 Task: Create new vendor bill with Date Opened: 13-Apr-23, Select Vendor: Viking Equipment Finance, Terms: Net 7. Make bill entry for item-1 with Date: 13-Apr-23, Description: Telephone Box, Expense Account: Equipment Rental, Quantity: 2, Unit Price: 45, Sales Tax: Y, Sales Tax Included: Y, Tax Table: Sales Tax. Post Bill with Post Date: 13-Apr-23, Post to Accounts: Liabilities:Accounts Payble. Pay / Process Payment with Transaction Date: 19-Apr-23, Amount: 90, Transfer Account: Checking Account. Go to 'Print Bill'. Save a pdf copy of the bill.
Action: Mouse moved to (162, 18)
Screenshot: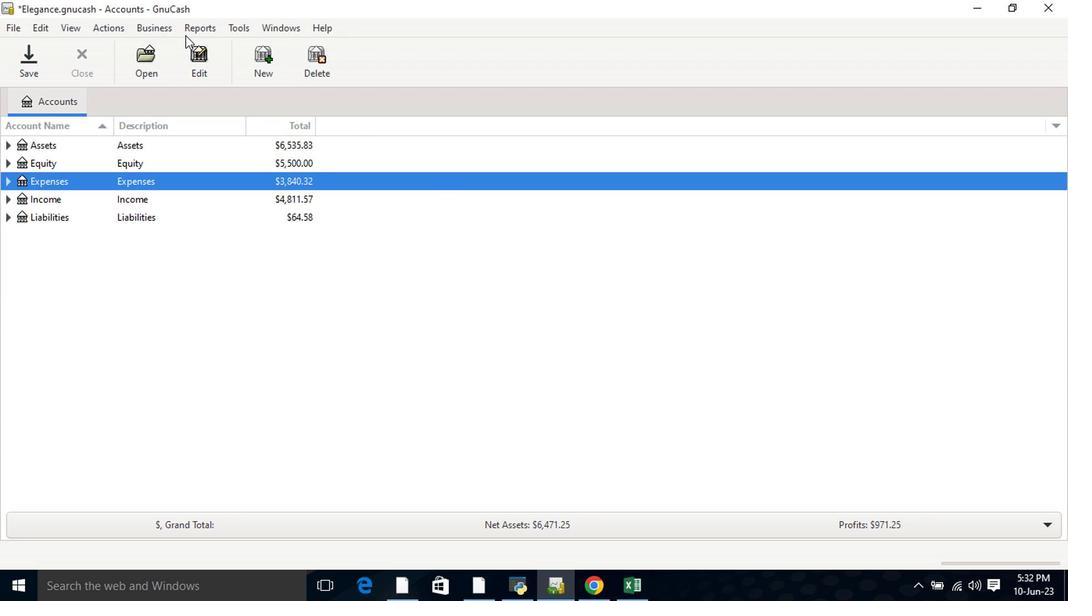 
Action: Mouse pressed left at (162, 18)
Screenshot: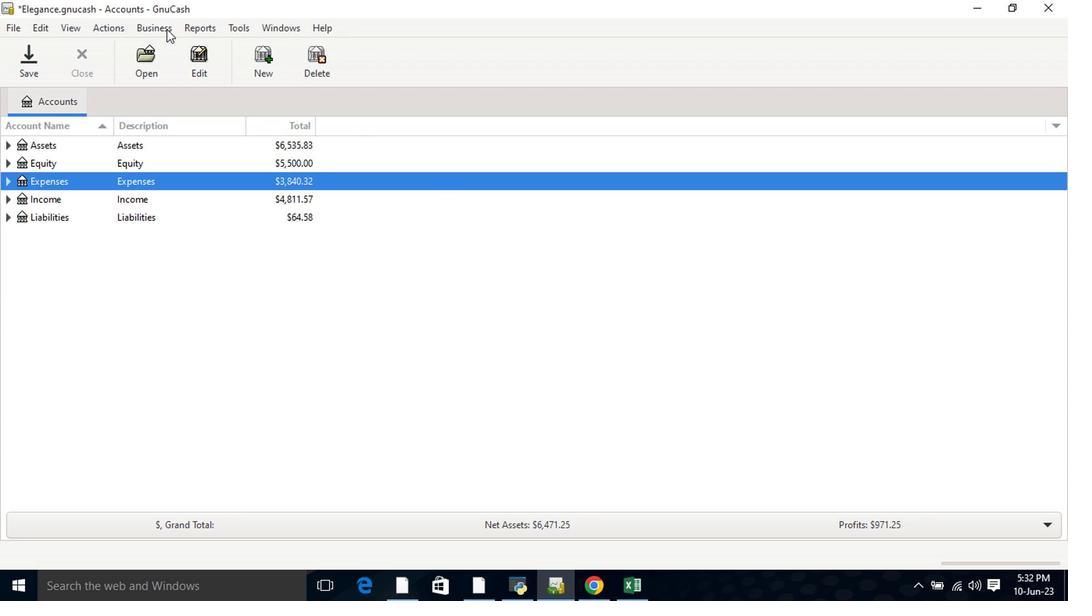 
Action: Mouse moved to (166, 53)
Screenshot: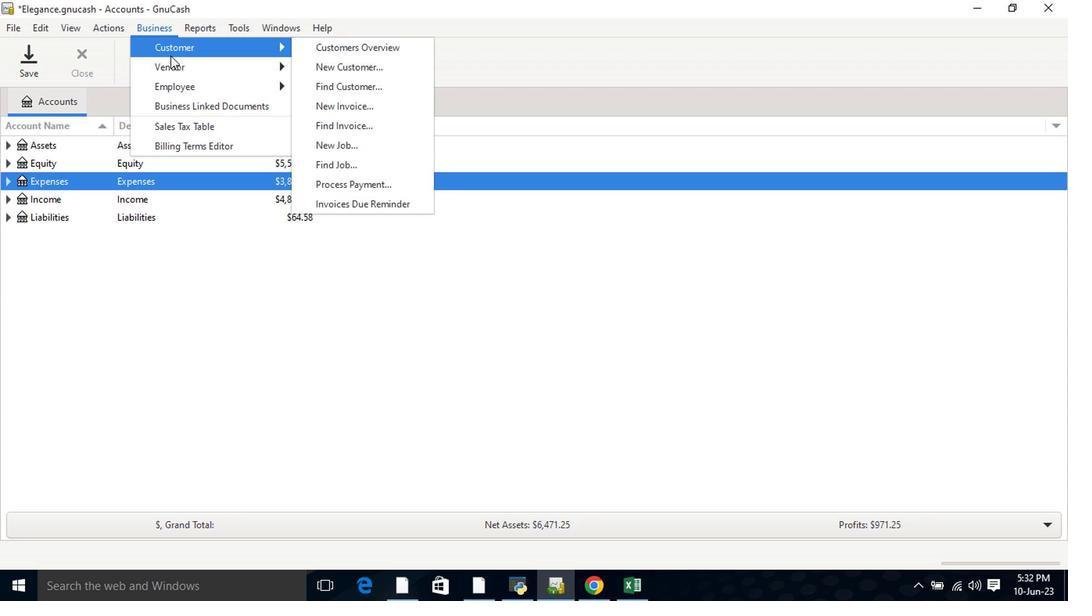 
Action: Mouse pressed left at (166, 53)
Screenshot: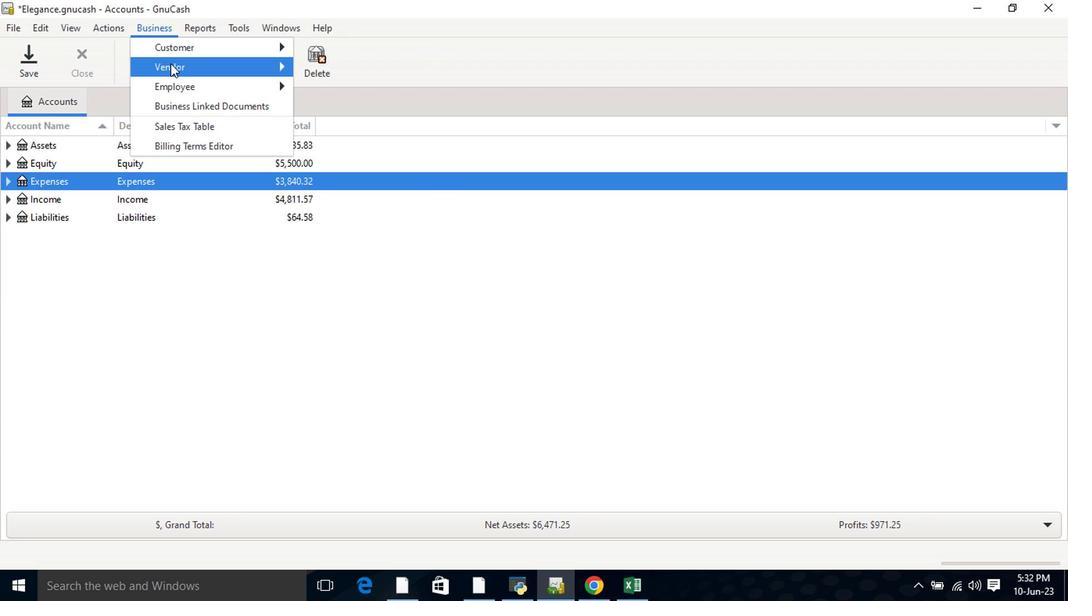 
Action: Mouse moved to (321, 118)
Screenshot: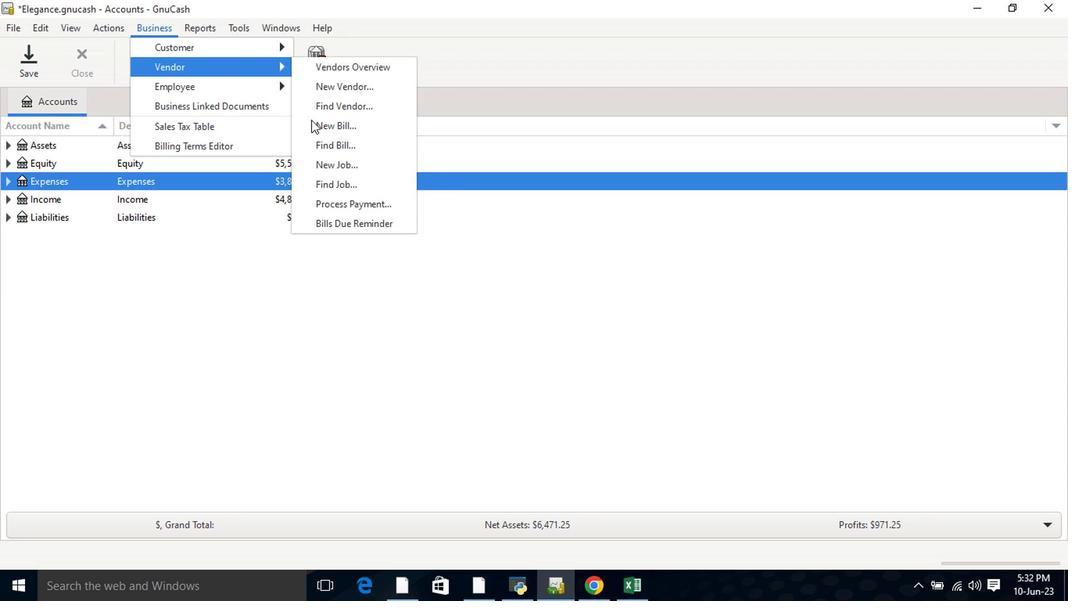 
Action: Mouse pressed left at (321, 118)
Screenshot: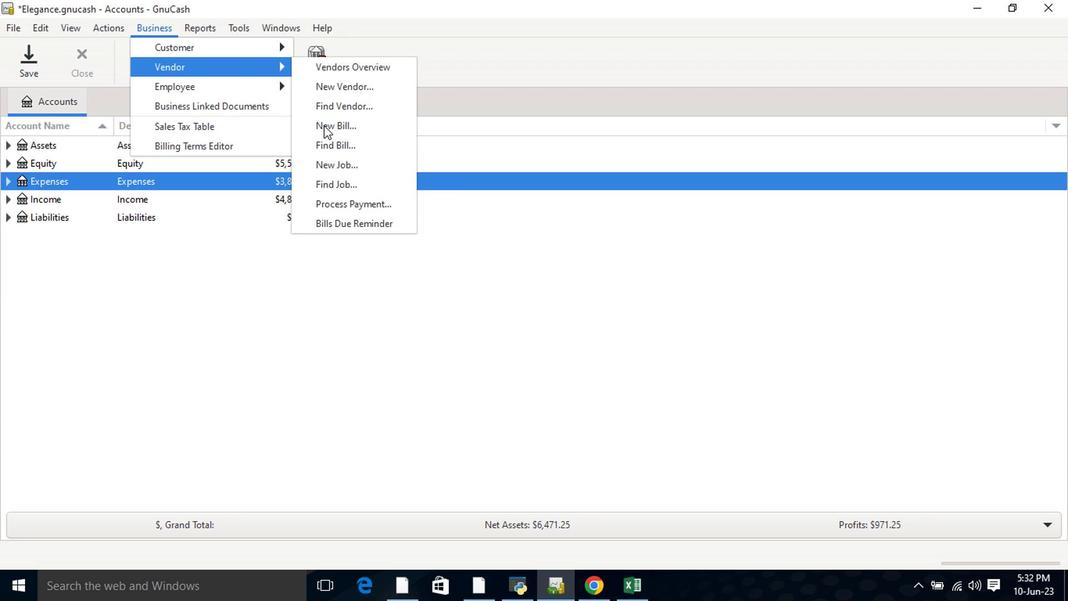
Action: Mouse moved to (639, 198)
Screenshot: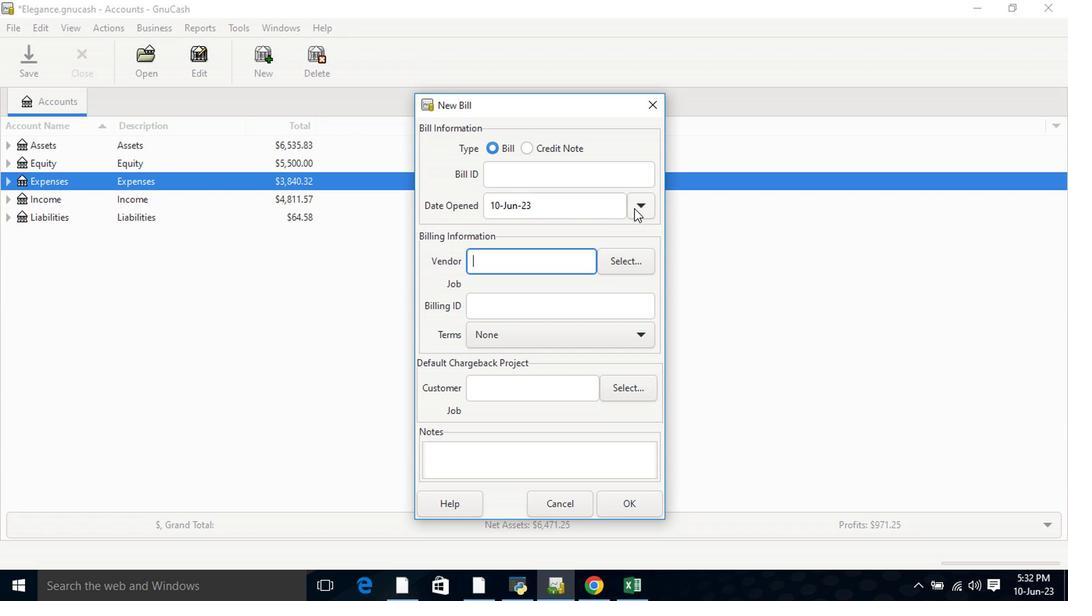 
Action: Mouse pressed left at (639, 198)
Screenshot: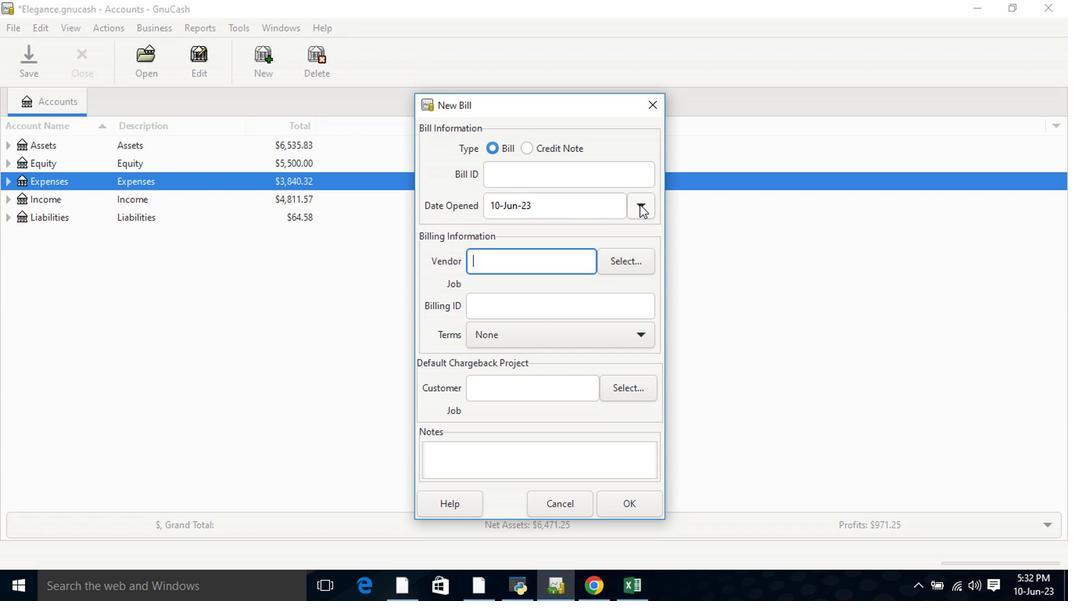 
Action: Mouse moved to (518, 226)
Screenshot: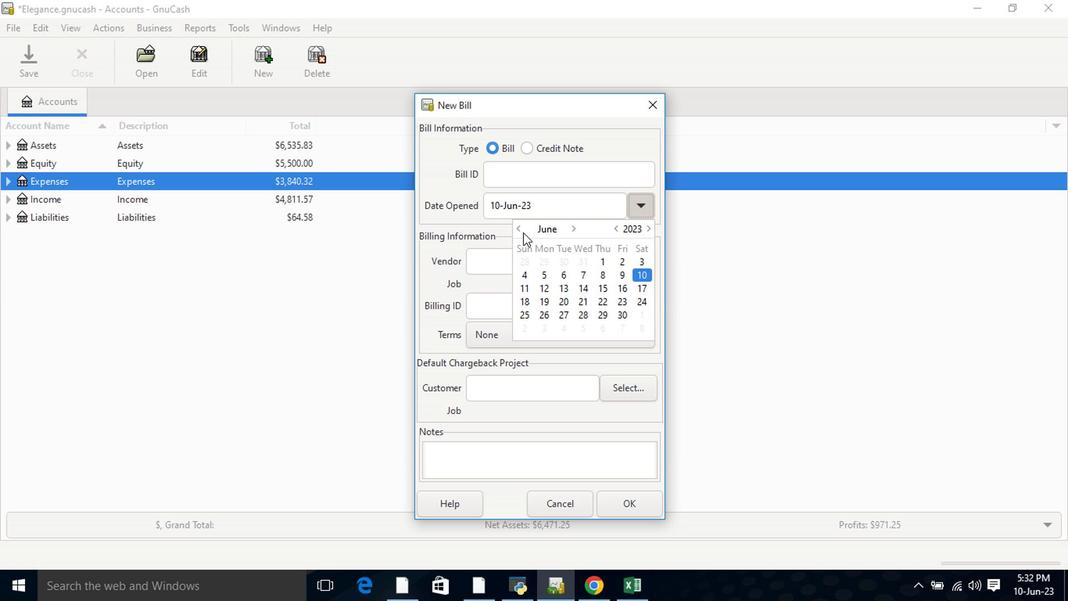 
Action: Mouse pressed left at (518, 226)
Screenshot: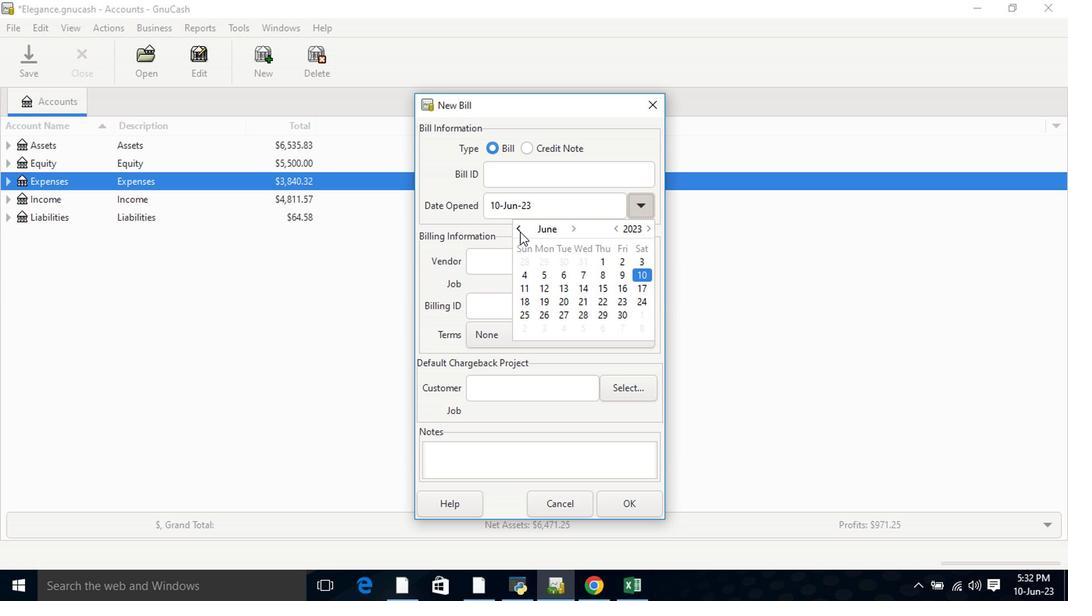 
Action: Mouse pressed left at (518, 226)
Screenshot: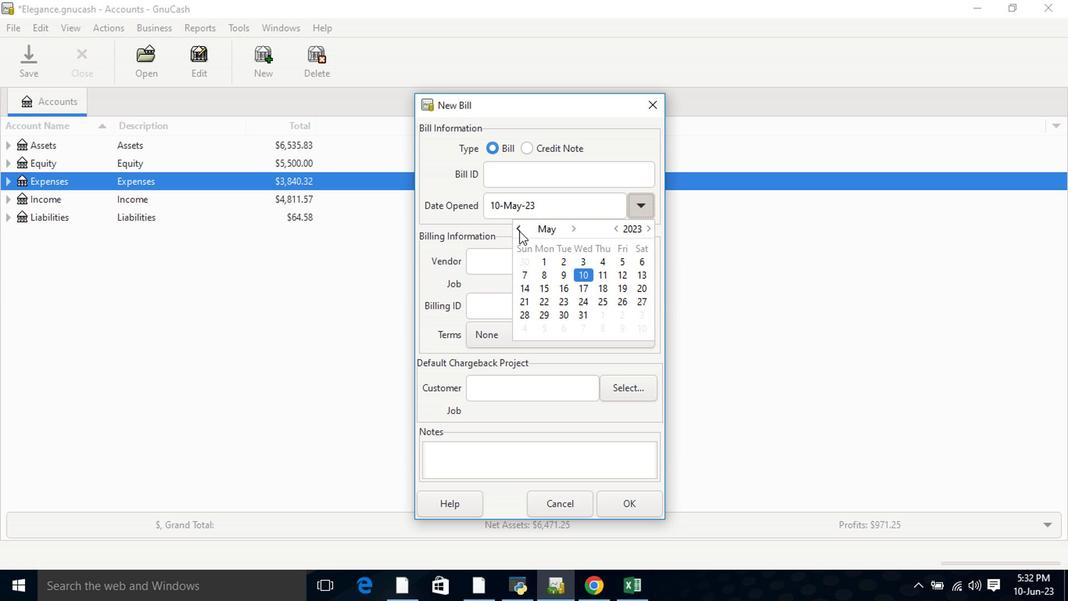 
Action: Mouse moved to (599, 283)
Screenshot: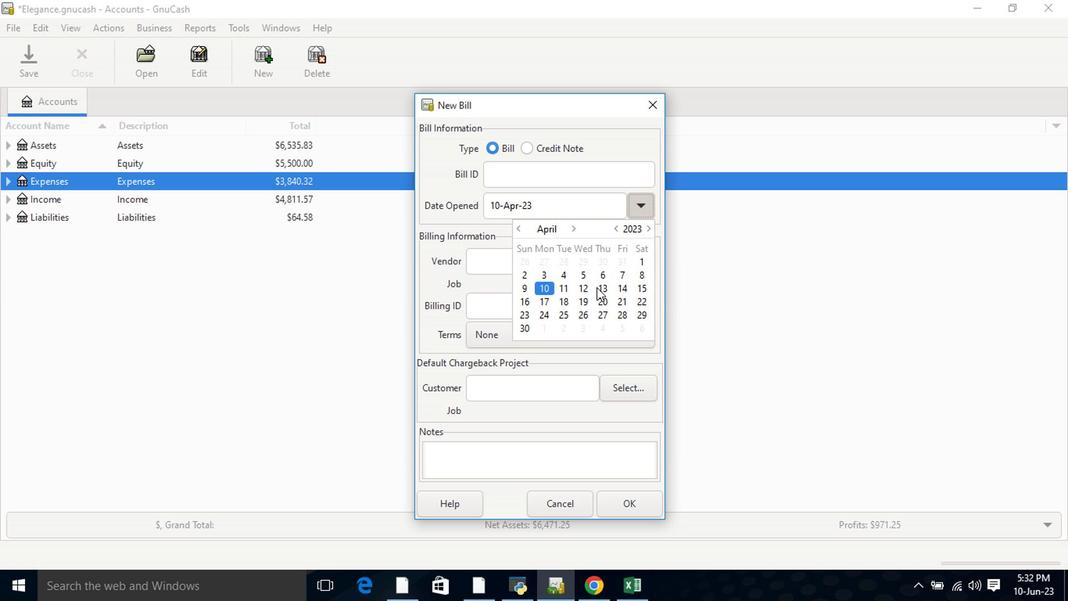 
Action: Mouse pressed left at (599, 283)
Screenshot: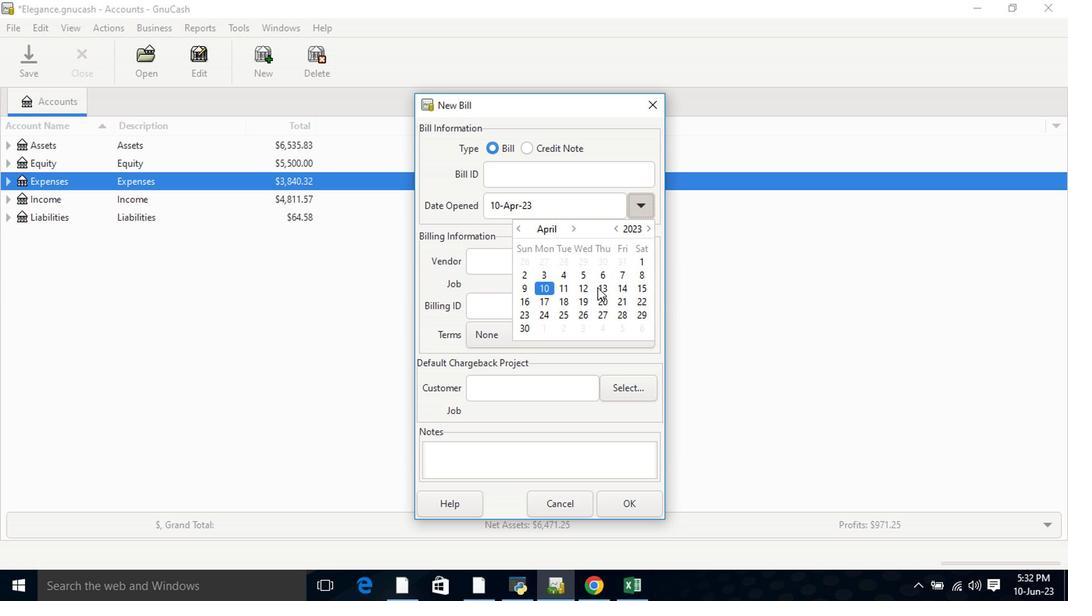 
Action: Mouse pressed left at (599, 283)
Screenshot: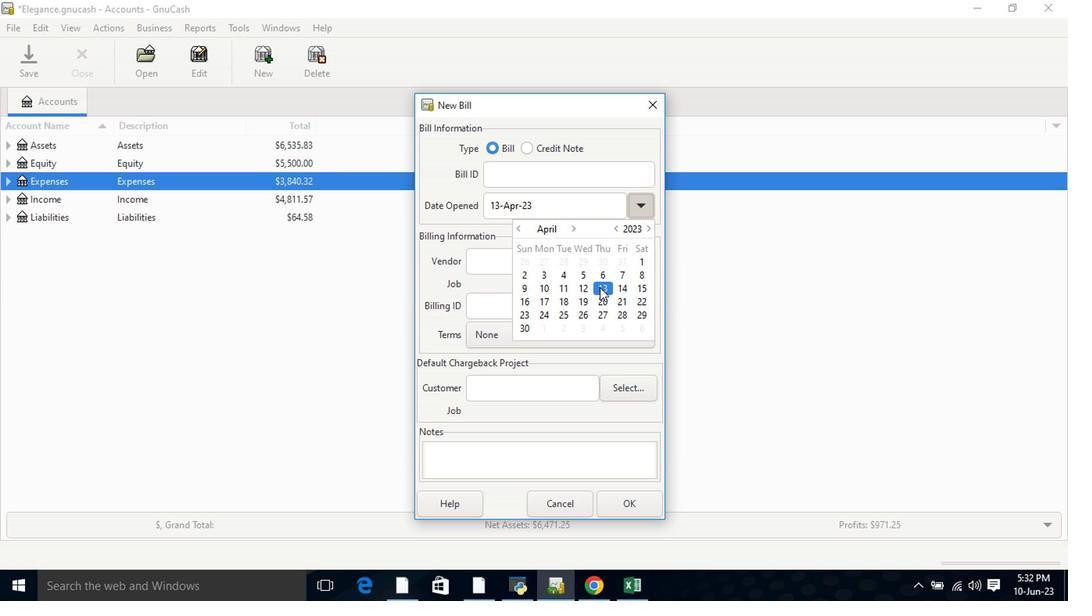 
Action: Mouse moved to (533, 249)
Screenshot: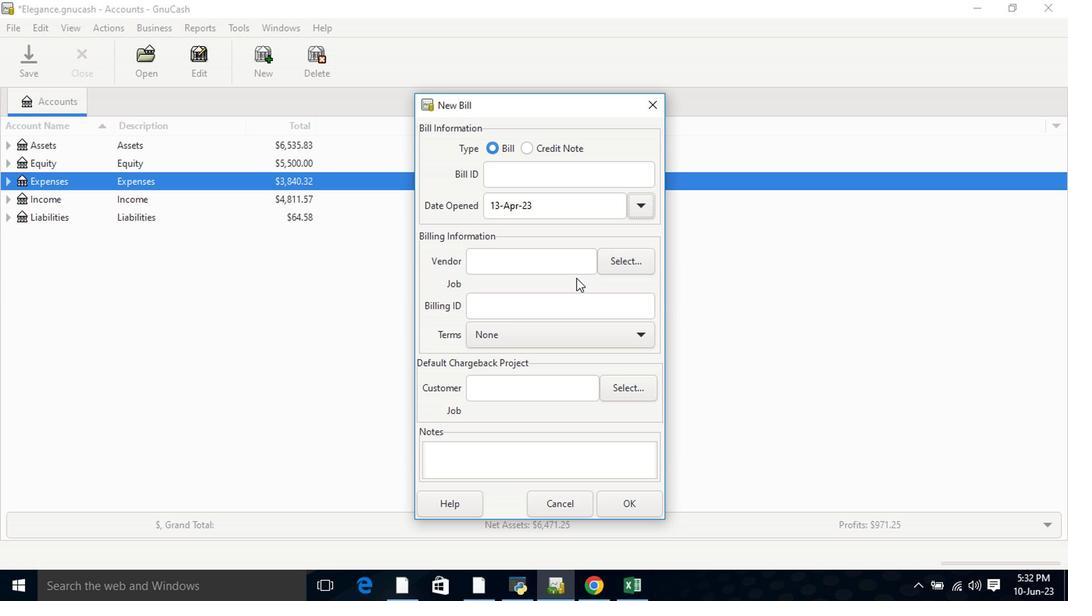 
Action: Mouse pressed left at (533, 249)
Screenshot: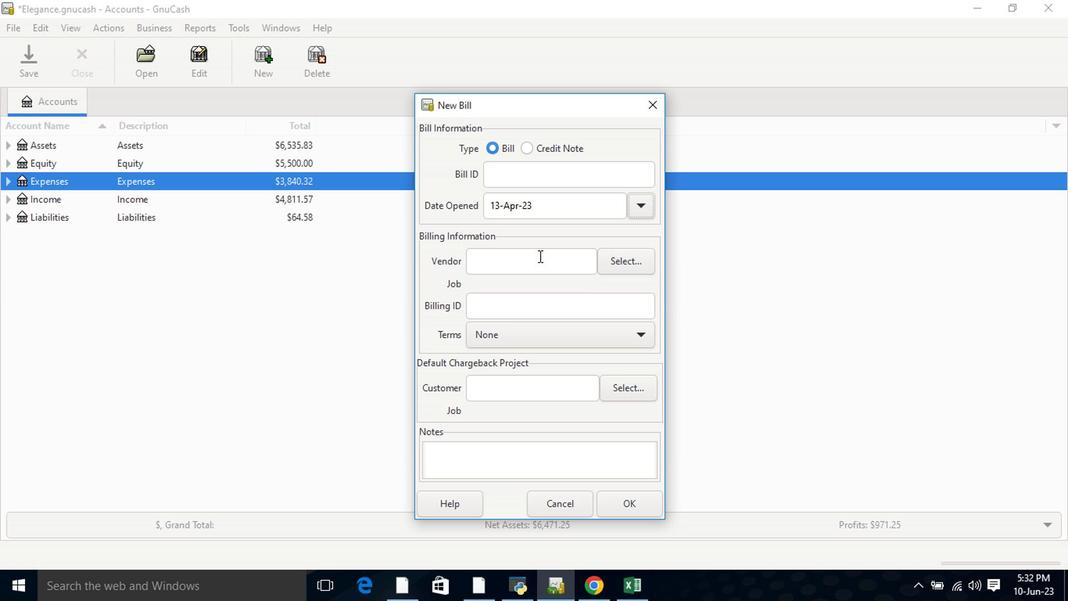 
Action: Key pressed <Key.shift>Vik
Screenshot: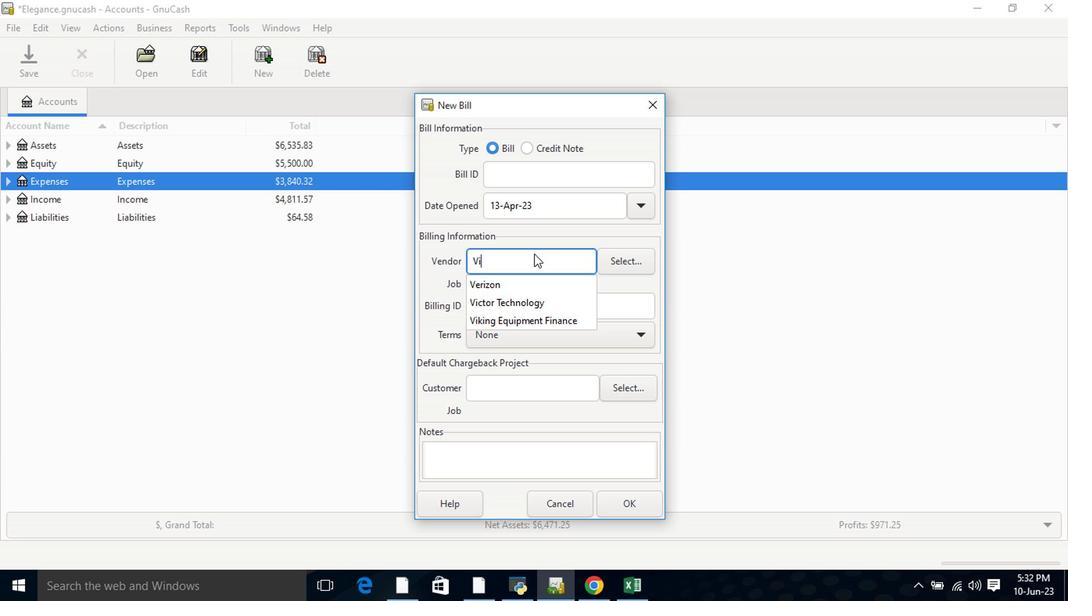 
Action: Mouse moved to (527, 281)
Screenshot: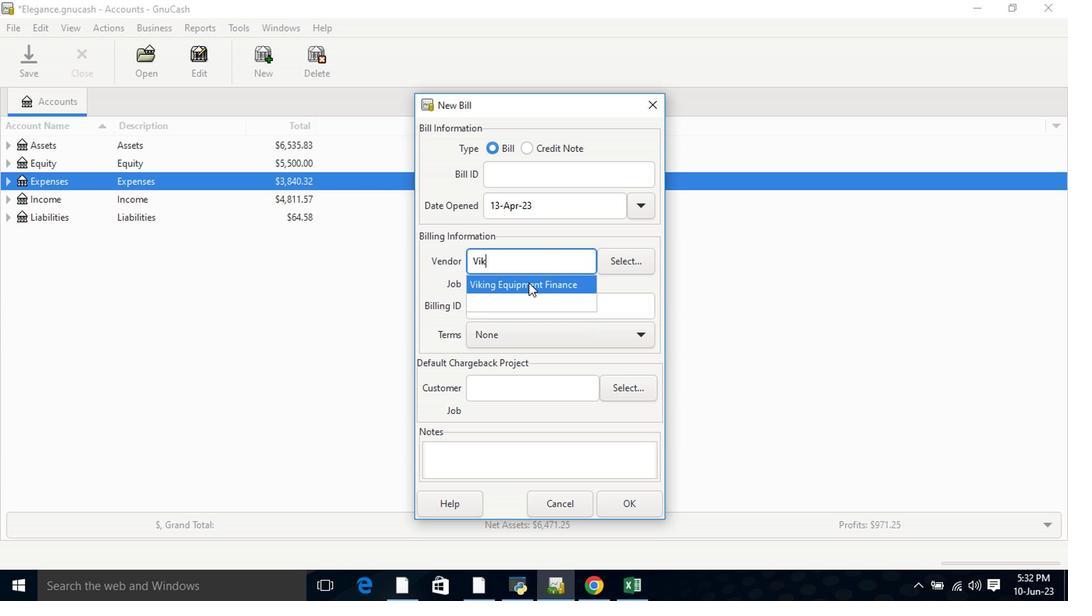 
Action: Mouse pressed left at (527, 281)
Screenshot: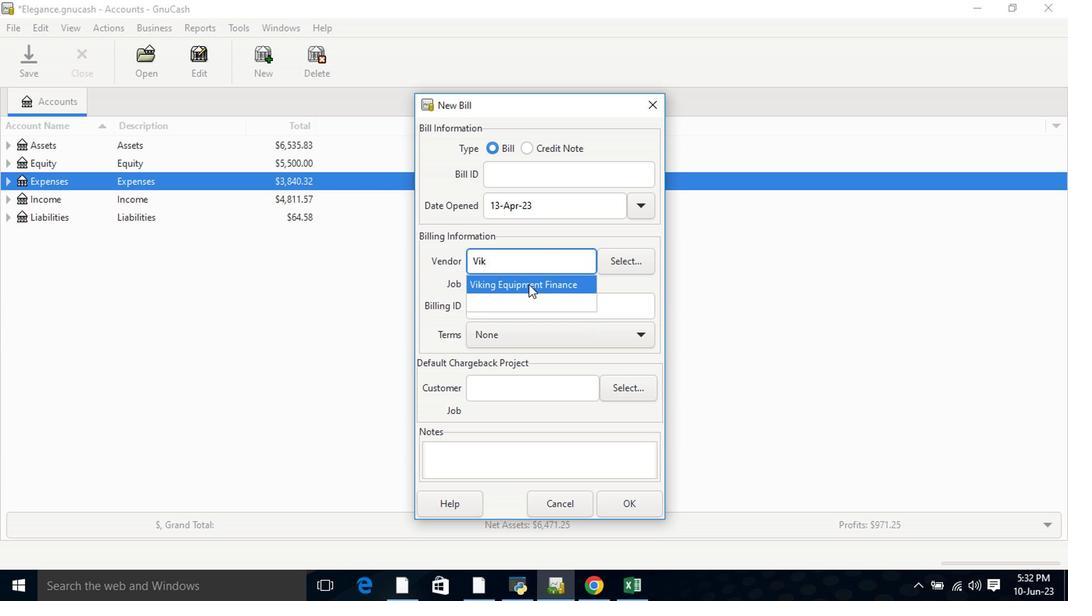 
Action: Mouse moved to (531, 349)
Screenshot: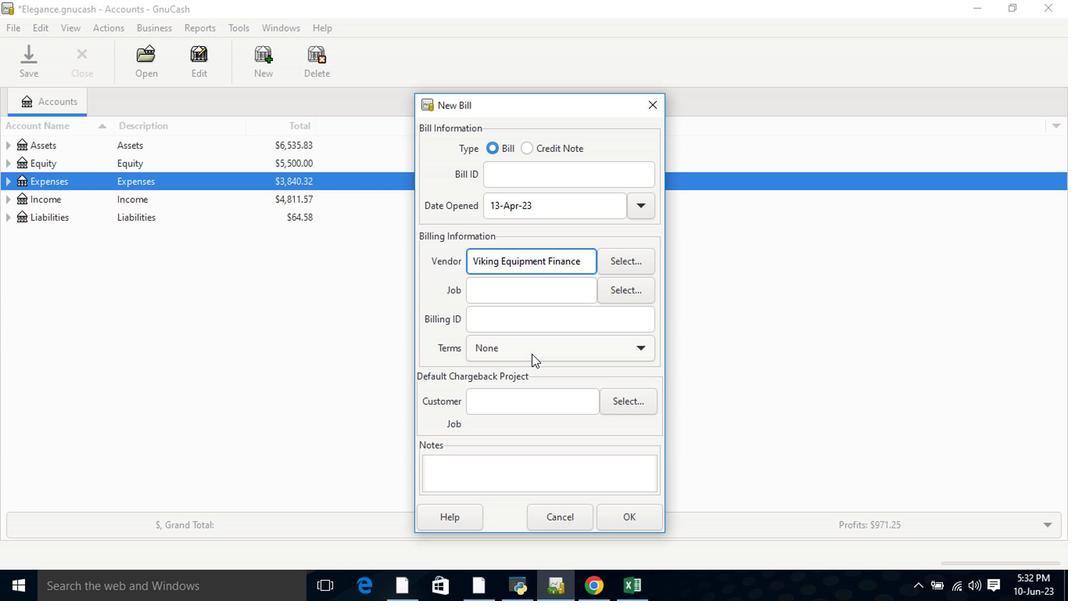
Action: Mouse pressed left at (531, 349)
Screenshot: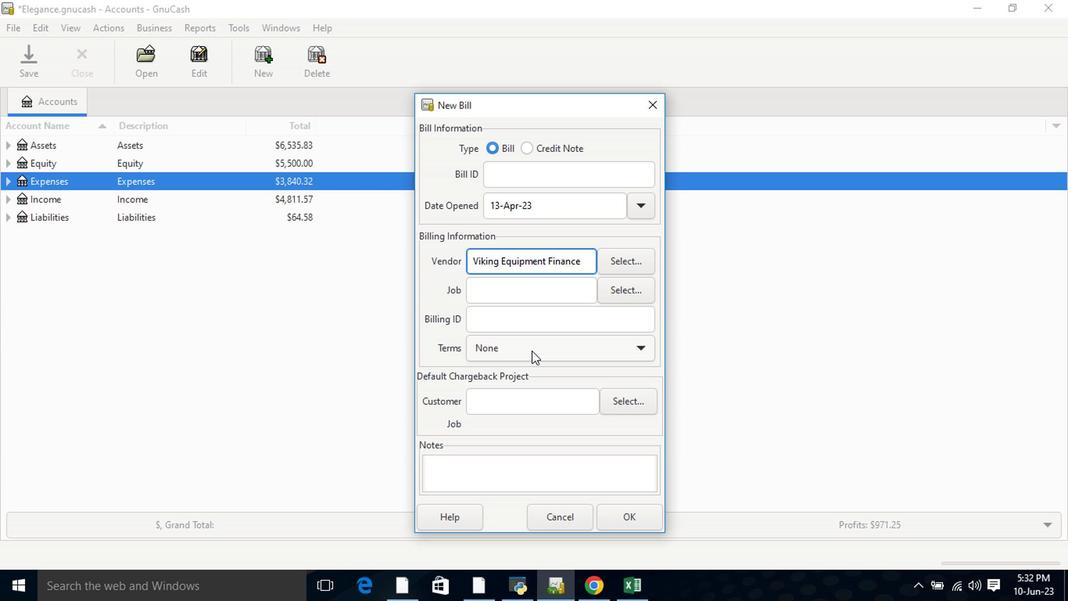 
Action: Mouse moved to (516, 417)
Screenshot: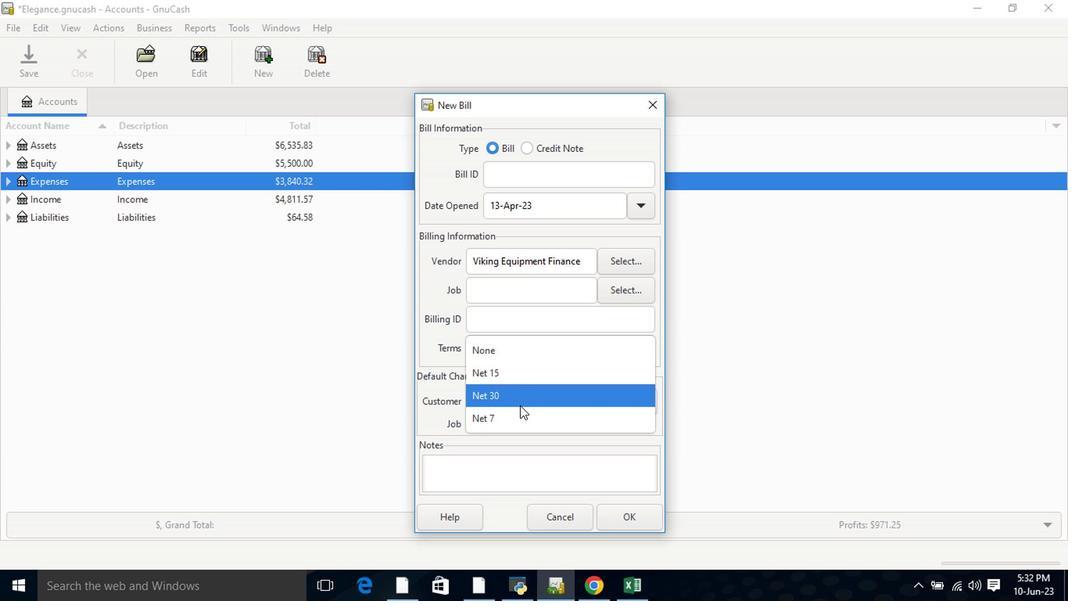 
Action: Mouse pressed left at (516, 417)
Screenshot: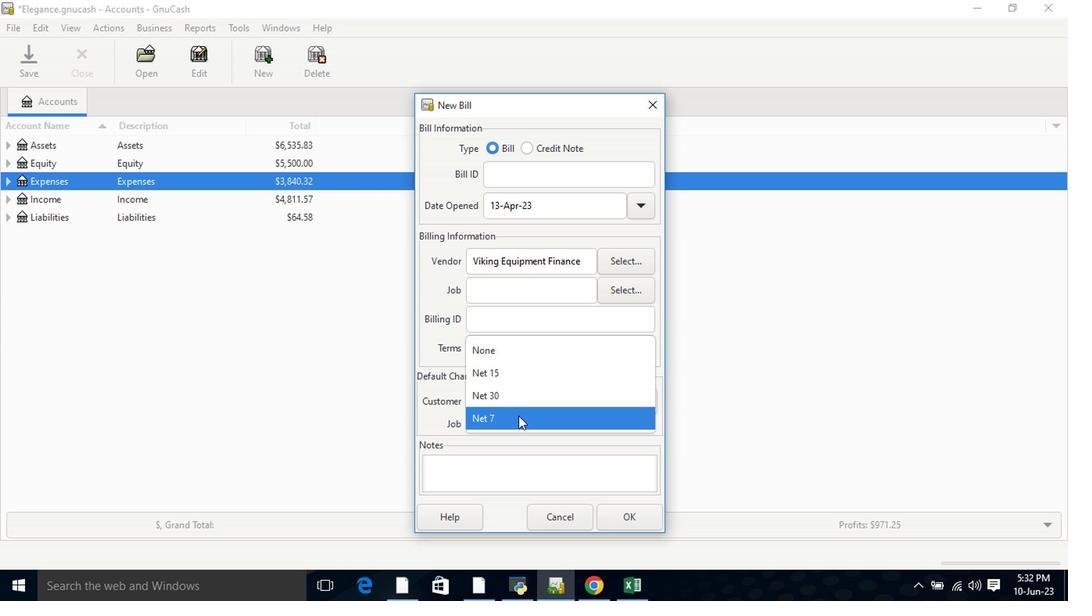 
Action: Mouse moved to (639, 514)
Screenshot: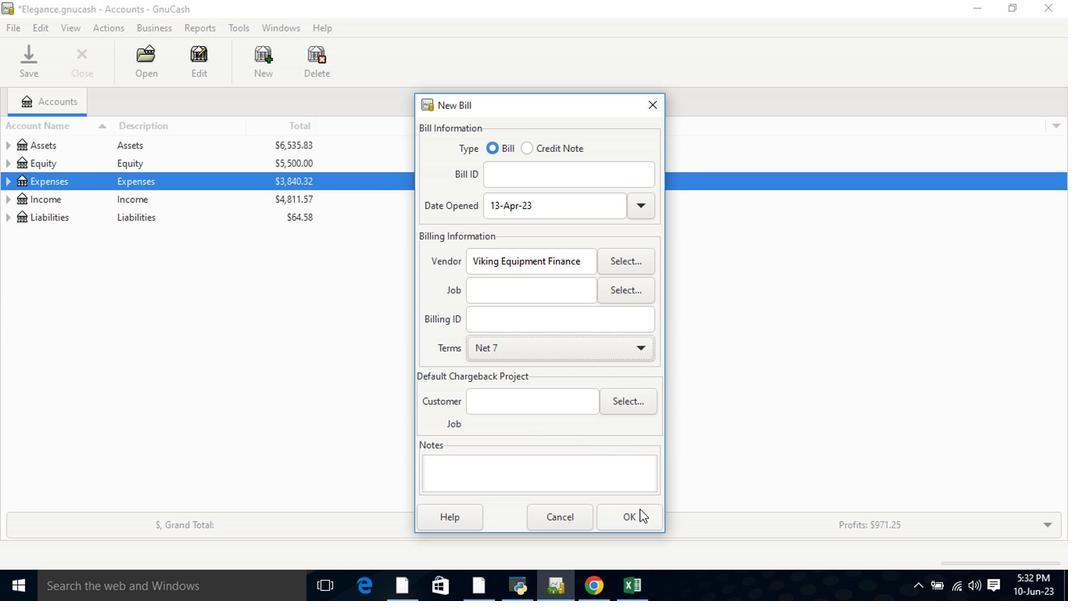 
Action: Mouse pressed left at (639, 514)
Screenshot: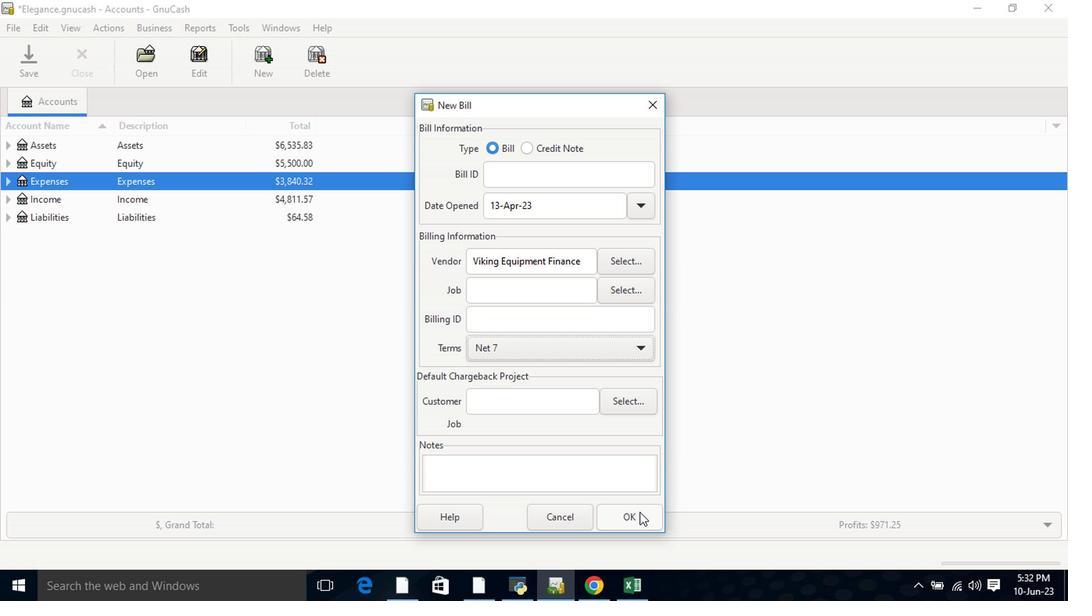 
Action: Mouse moved to (244, 355)
Screenshot: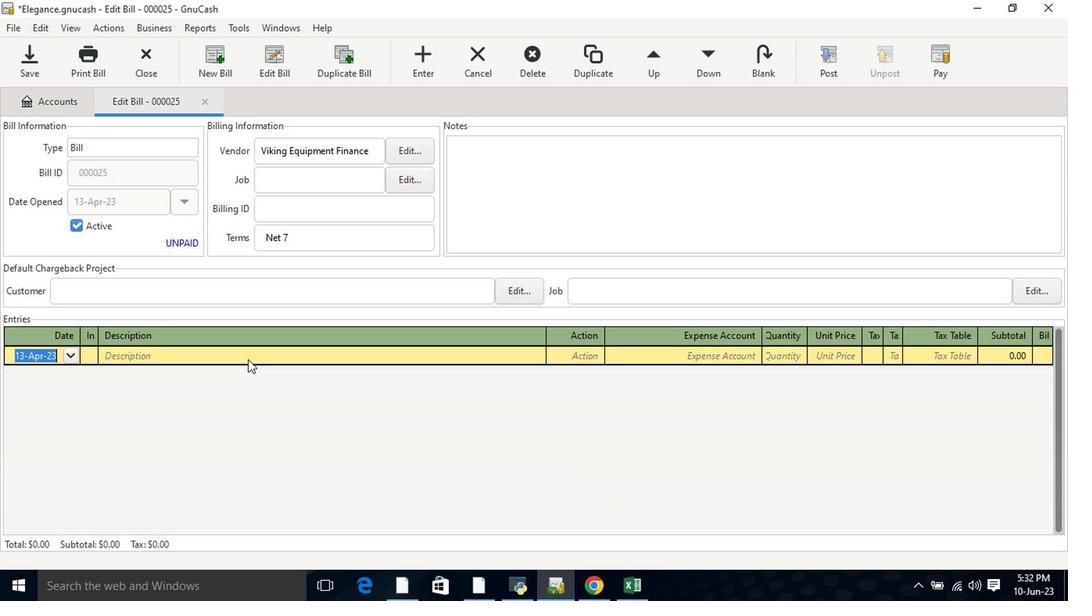 
Action: Key pressed <Key.tab><Key.shift>Telephone<Key.space><Key.shift>Box<Key.tab>
Screenshot: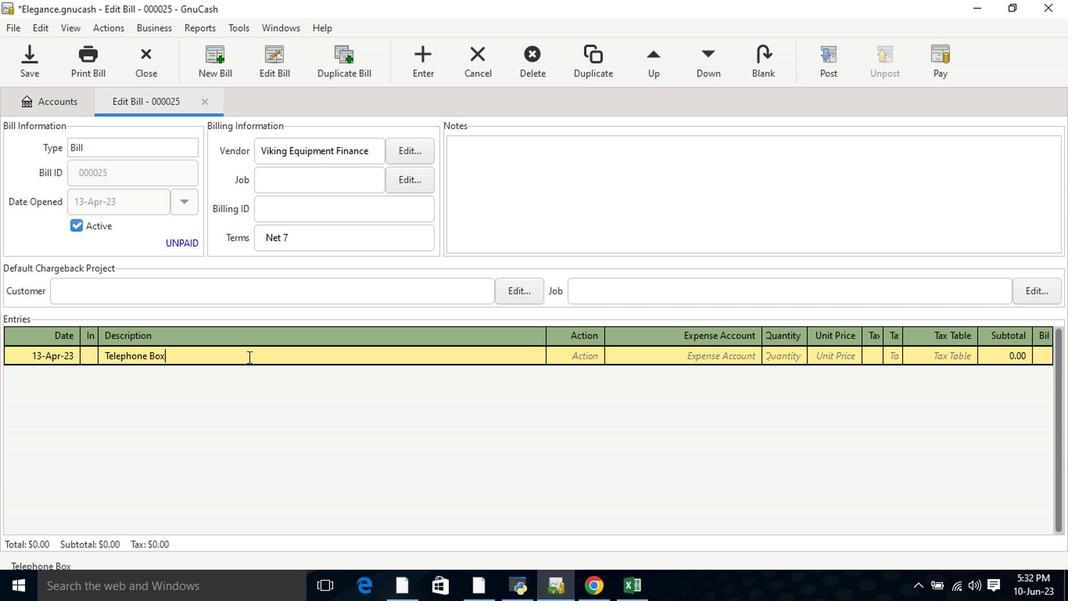 
Action: Mouse moved to (684, 356)
Screenshot: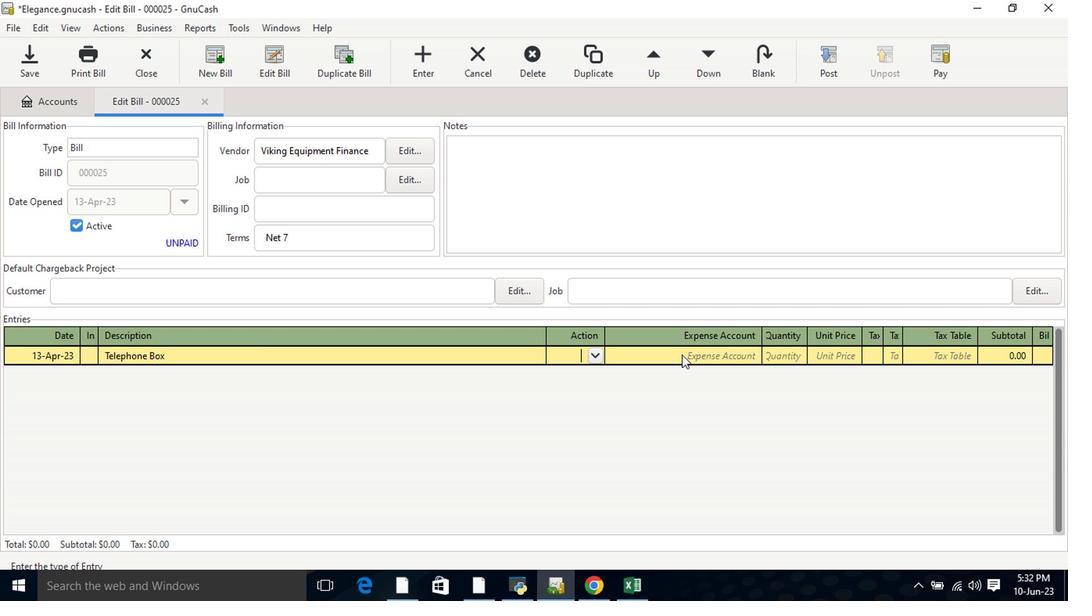 
Action: Key pressed <Key.tab>equ<Key.tab>2<Key.tab>45<Key.tab>
Screenshot: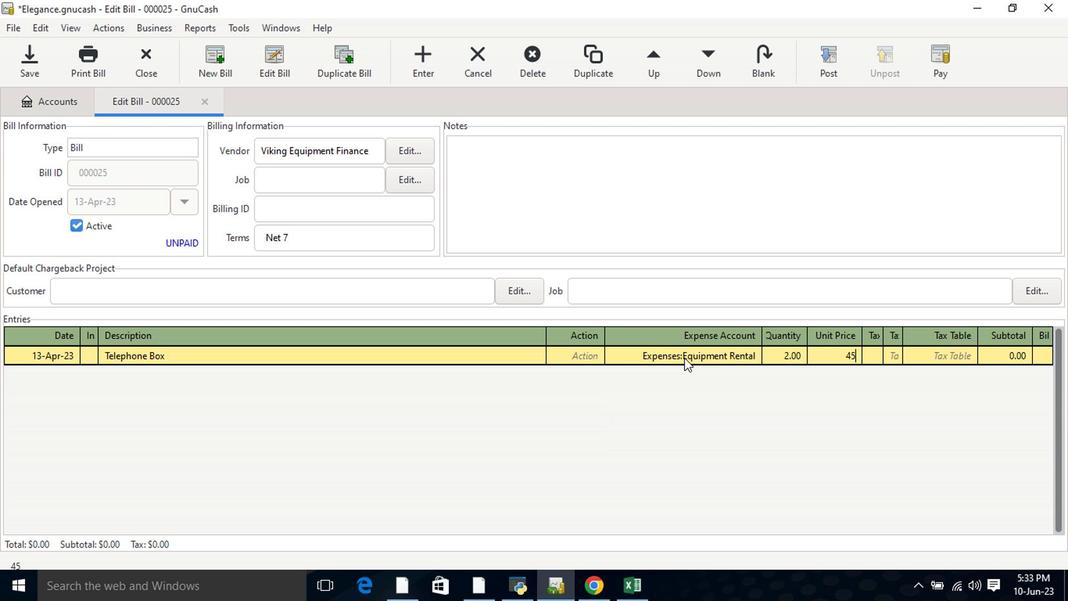
Action: Mouse moved to (875, 353)
Screenshot: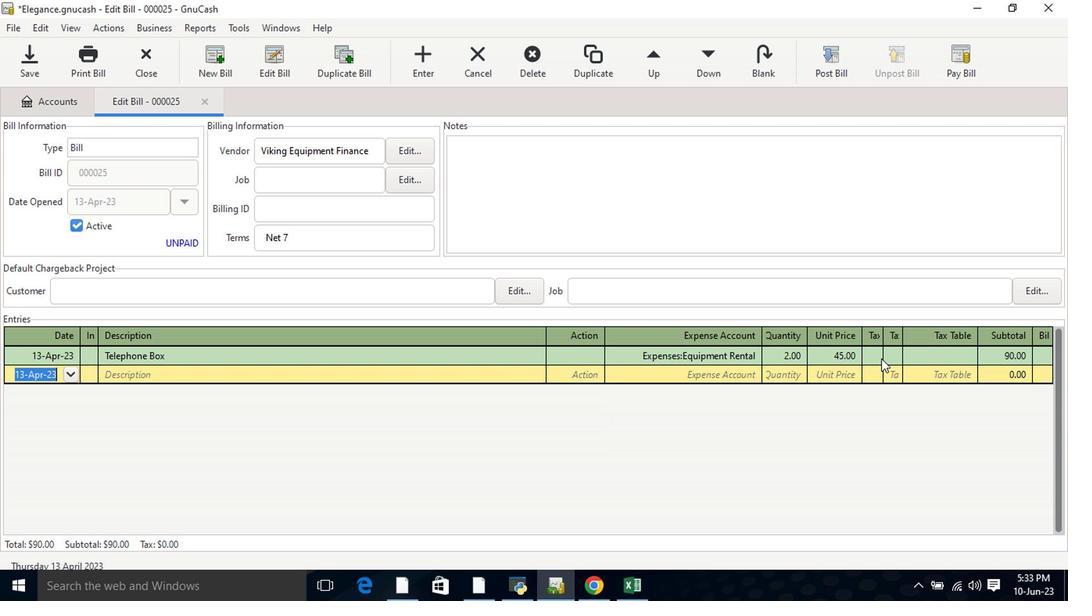 
Action: Mouse pressed left at (875, 353)
Screenshot: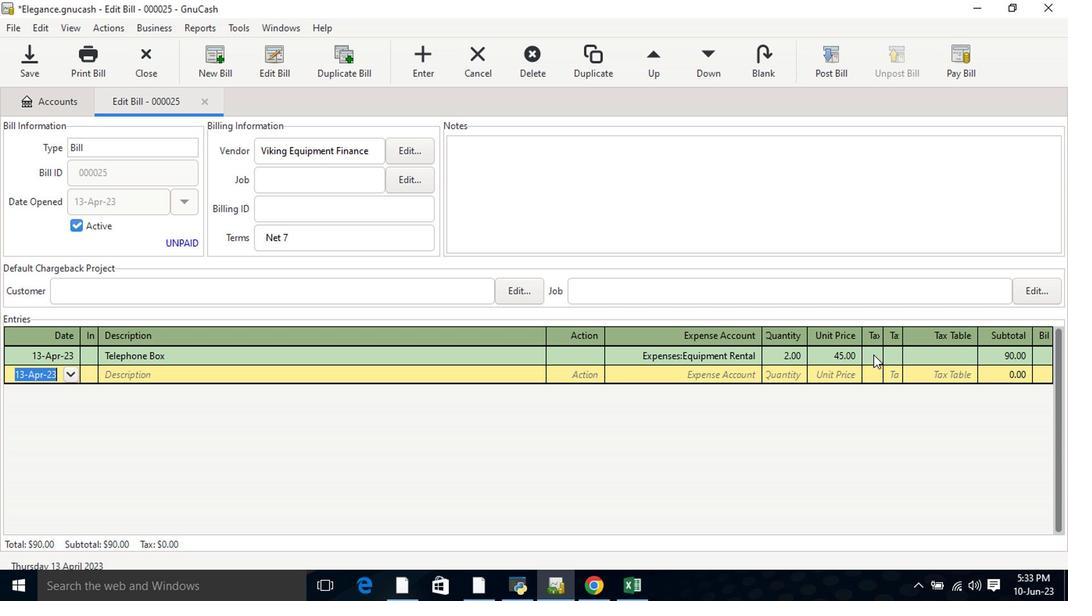 
Action: Mouse moved to (882, 355)
Screenshot: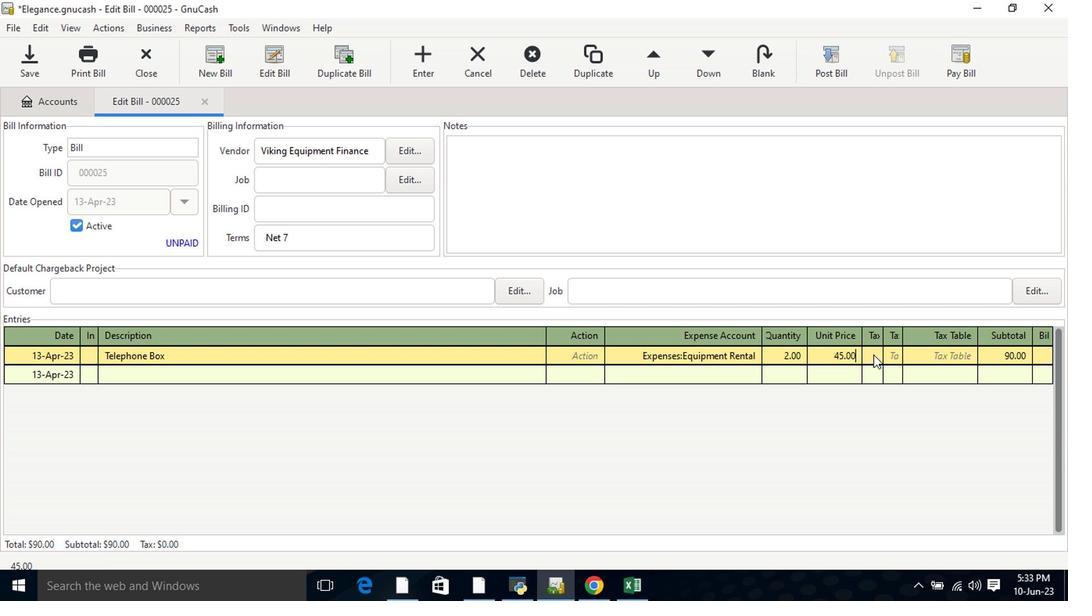 
Action: Mouse pressed left at (882, 355)
Screenshot: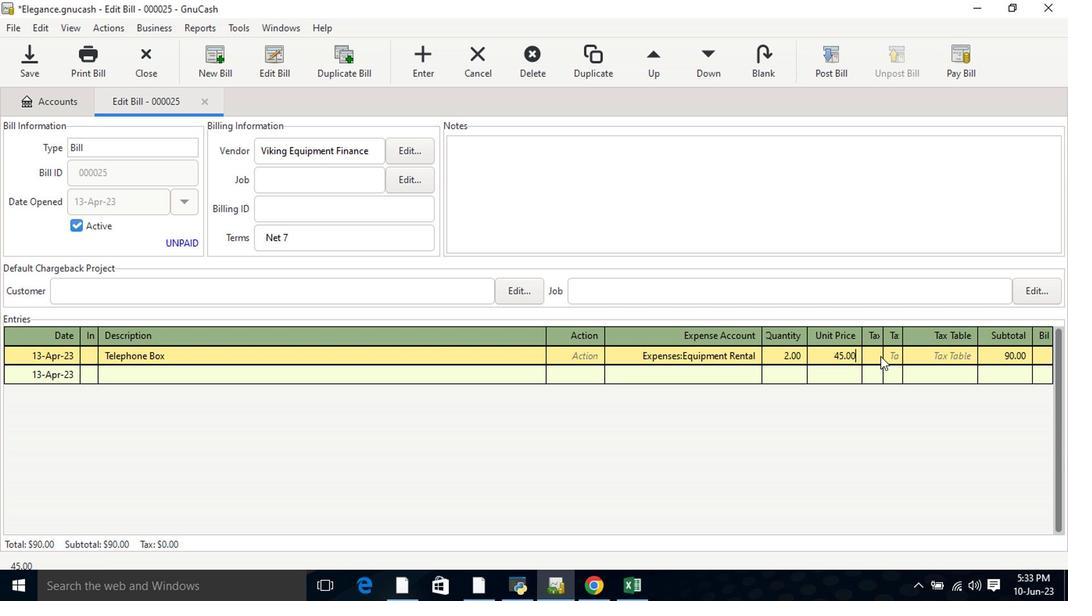 
Action: Mouse moved to (892, 354)
Screenshot: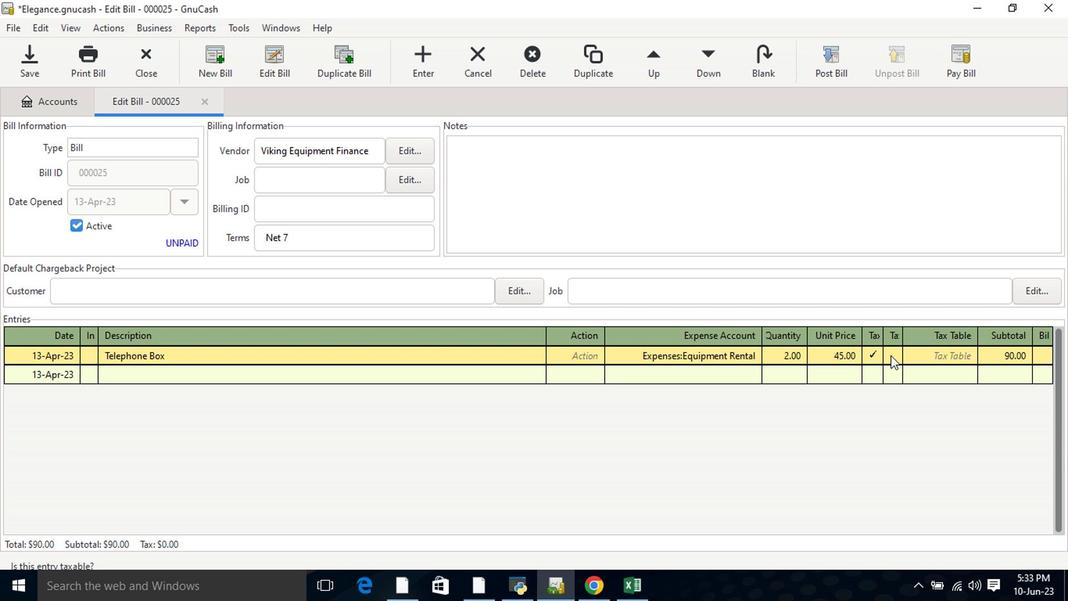 
Action: Mouse pressed left at (892, 354)
Screenshot: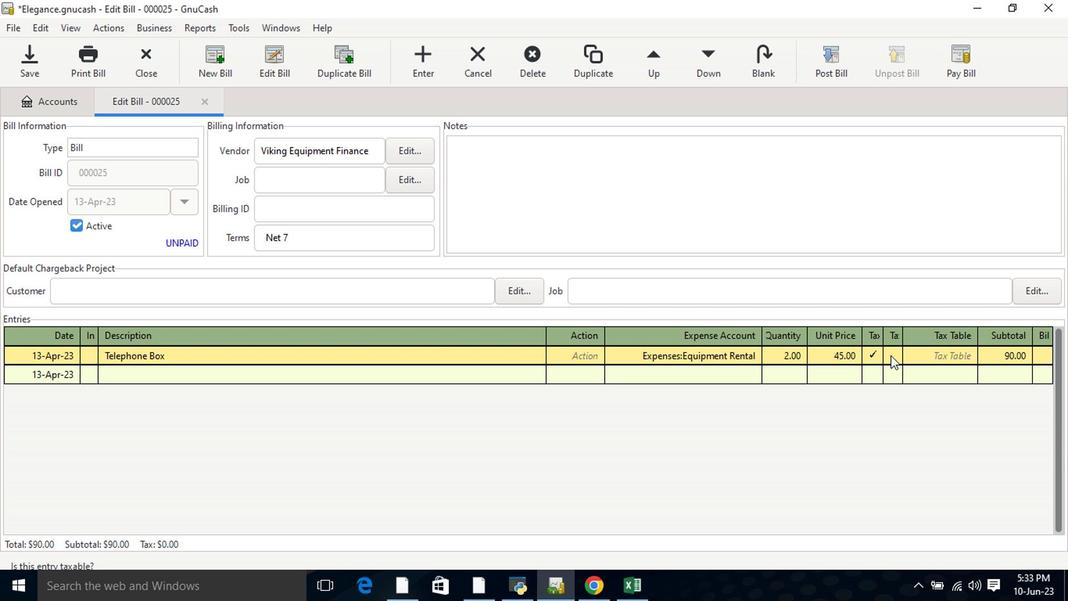 
Action: Mouse moved to (930, 357)
Screenshot: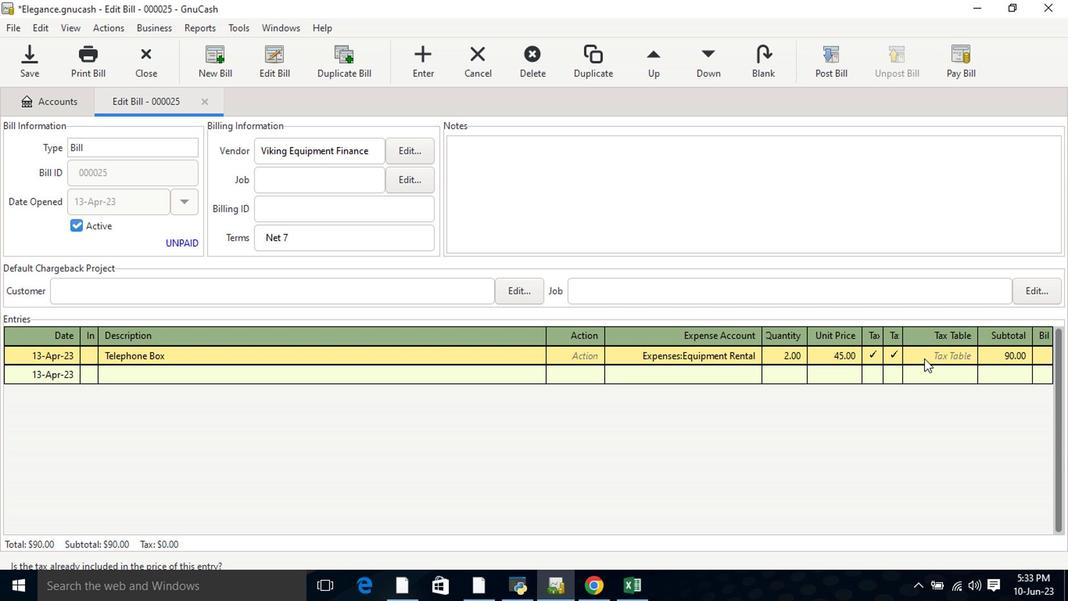 
Action: Mouse pressed left at (930, 357)
Screenshot: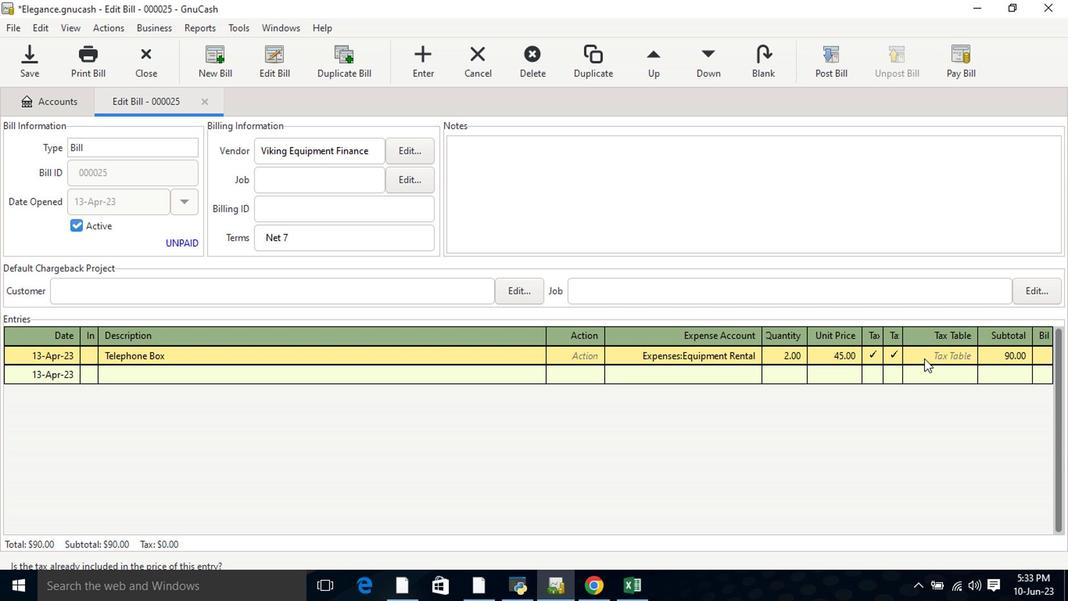 
Action: Mouse moved to (959, 355)
Screenshot: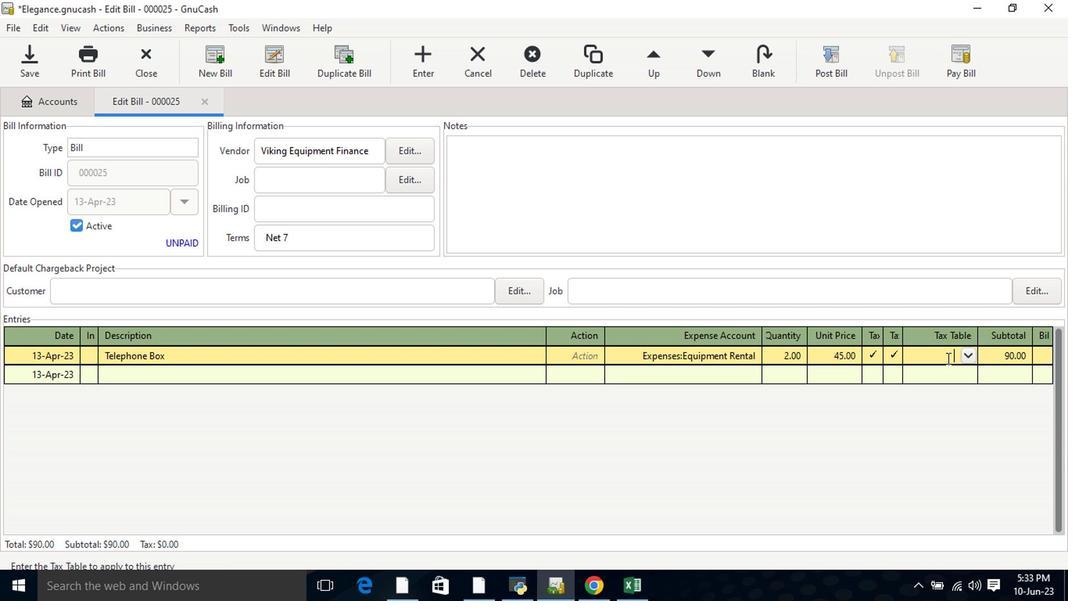 
Action: Mouse pressed left at (959, 355)
Screenshot: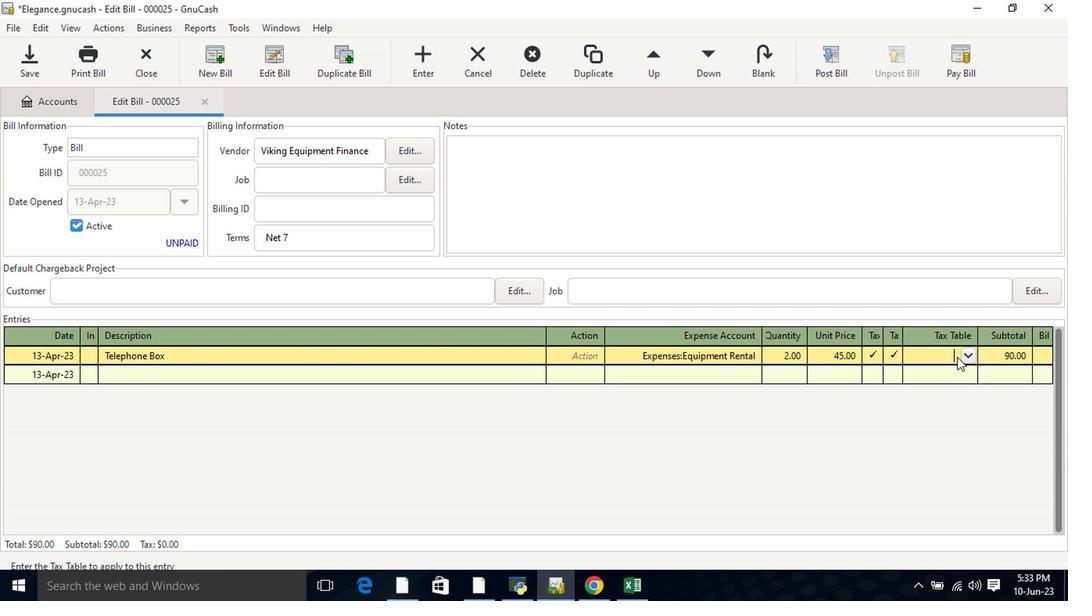 
Action: Mouse moved to (962, 356)
Screenshot: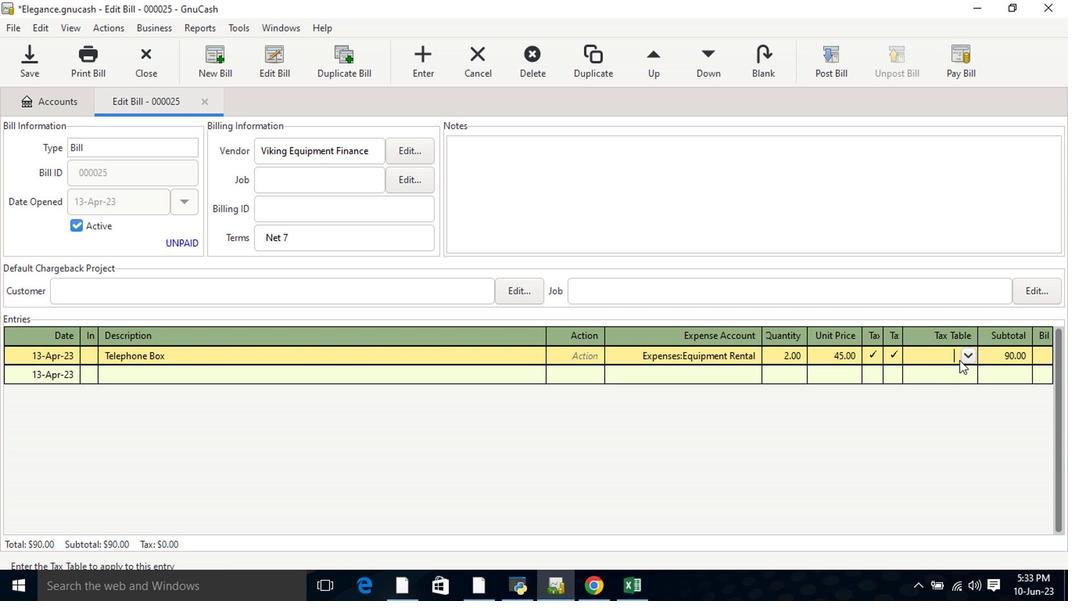 
Action: Mouse pressed left at (962, 356)
Screenshot: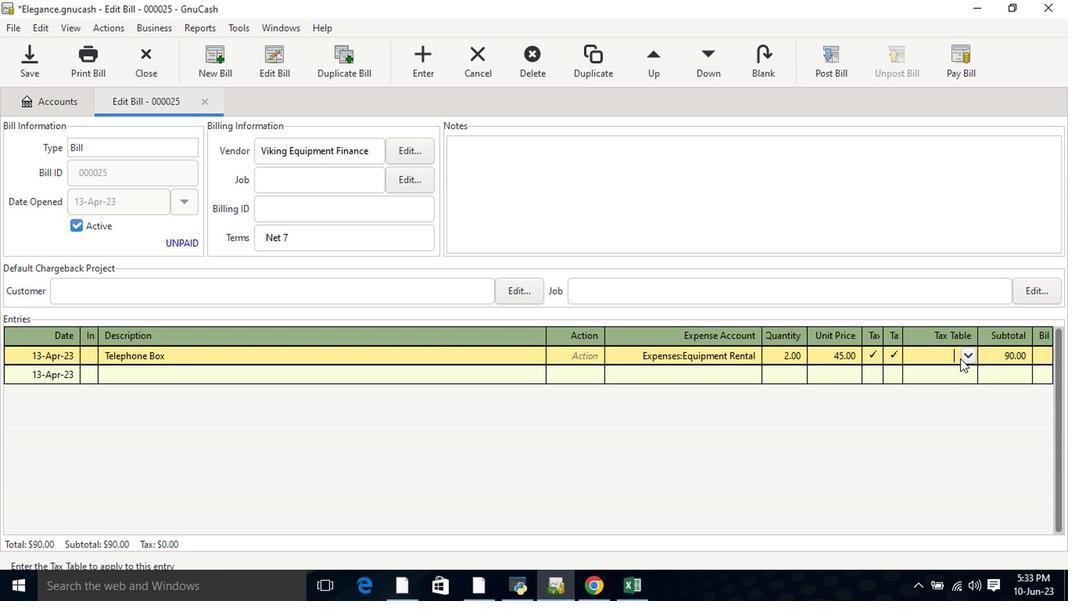 
Action: Mouse moved to (965, 359)
Screenshot: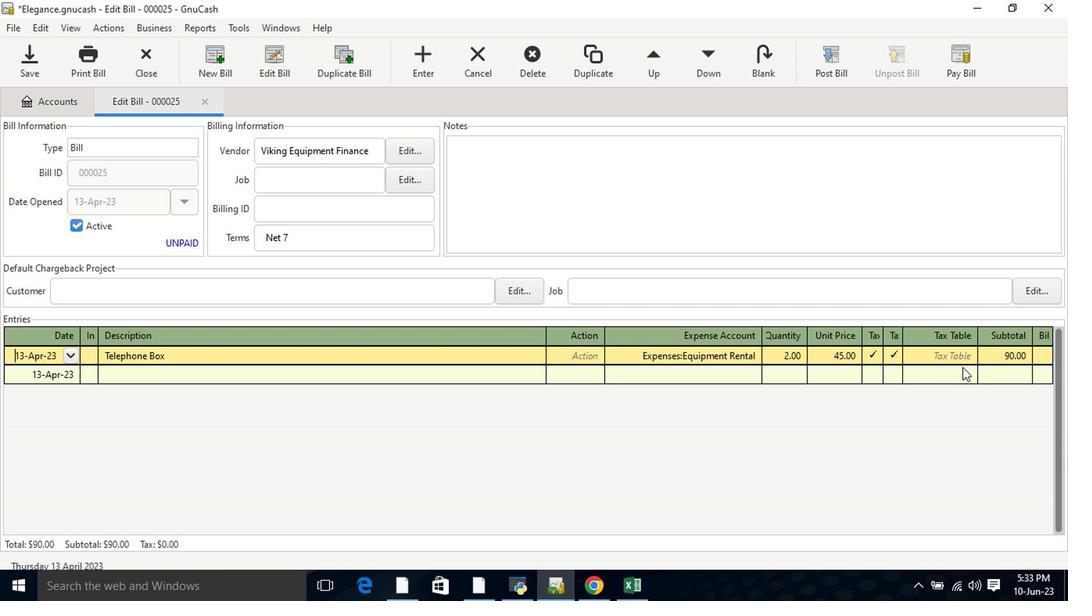 
Action: Mouse pressed left at (965, 359)
Screenshot: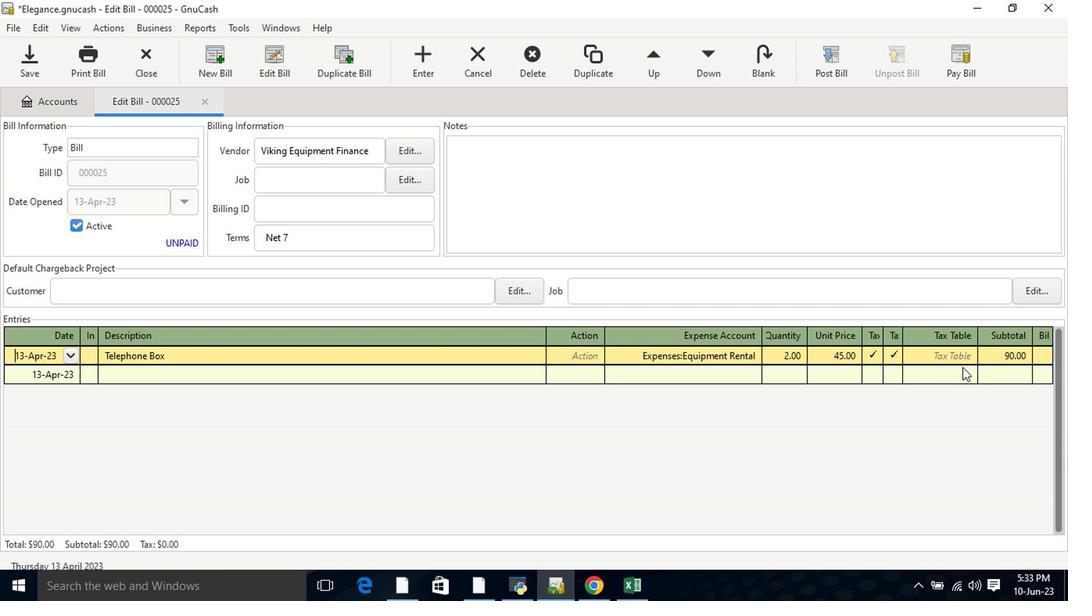 
Action: Mouse moved to (971, 355)
Screenshot: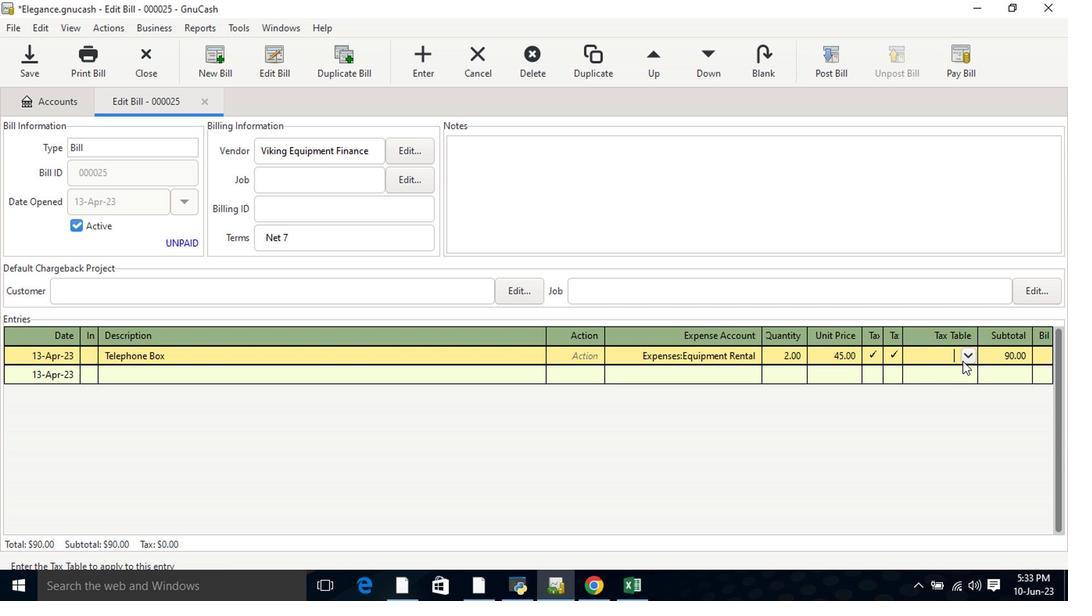 
Action: Mouse pressed left at (971, 355)
Screenshot: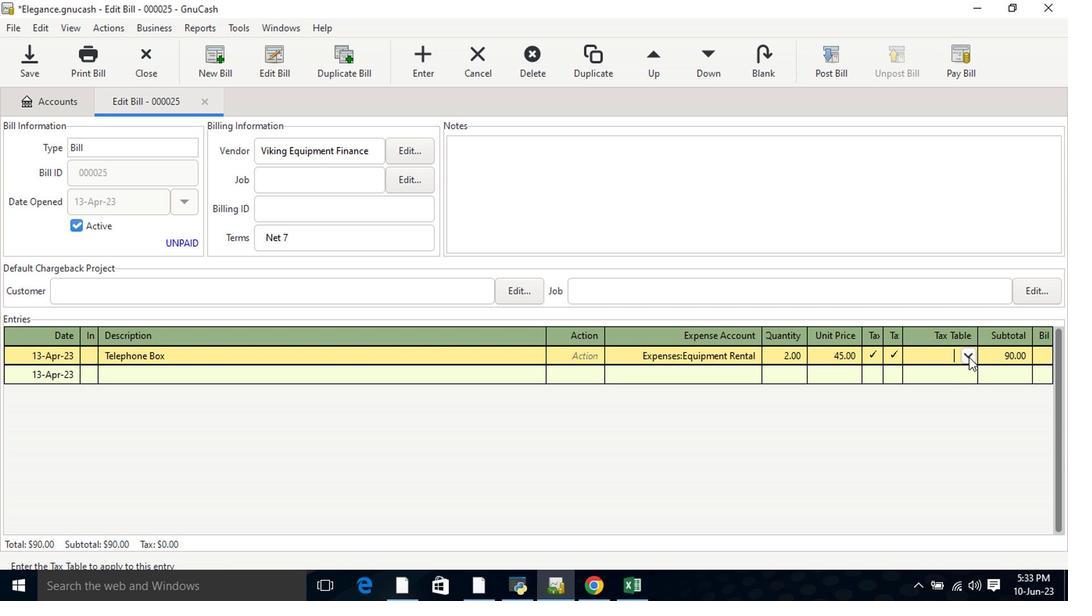 
Action: Mouse moved to (966, 368)
Screenshot: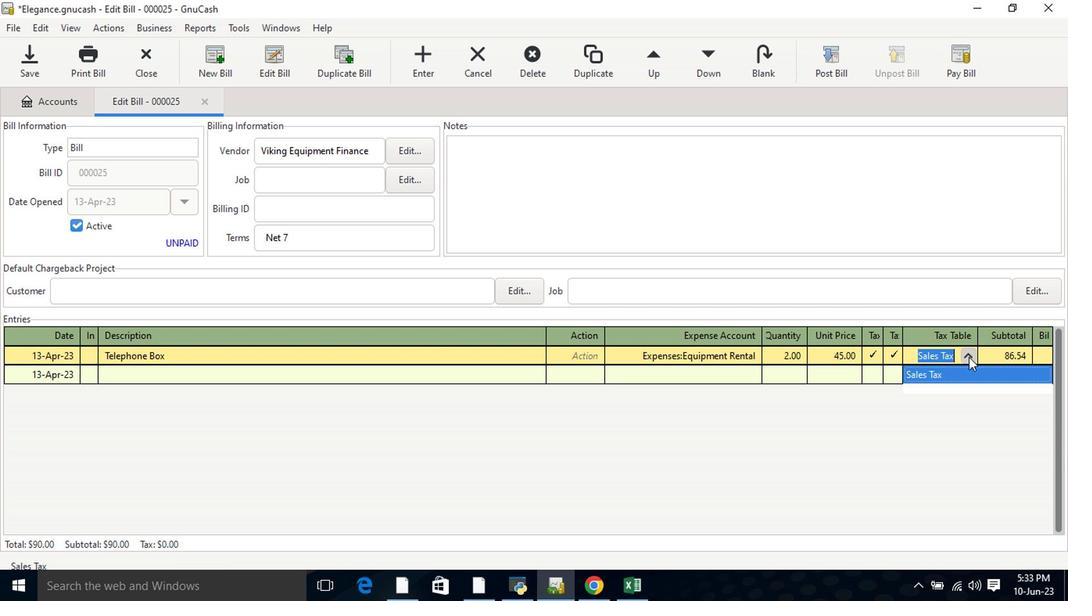 
Action: Mouse pressed left at (966, 368)
Screenshot: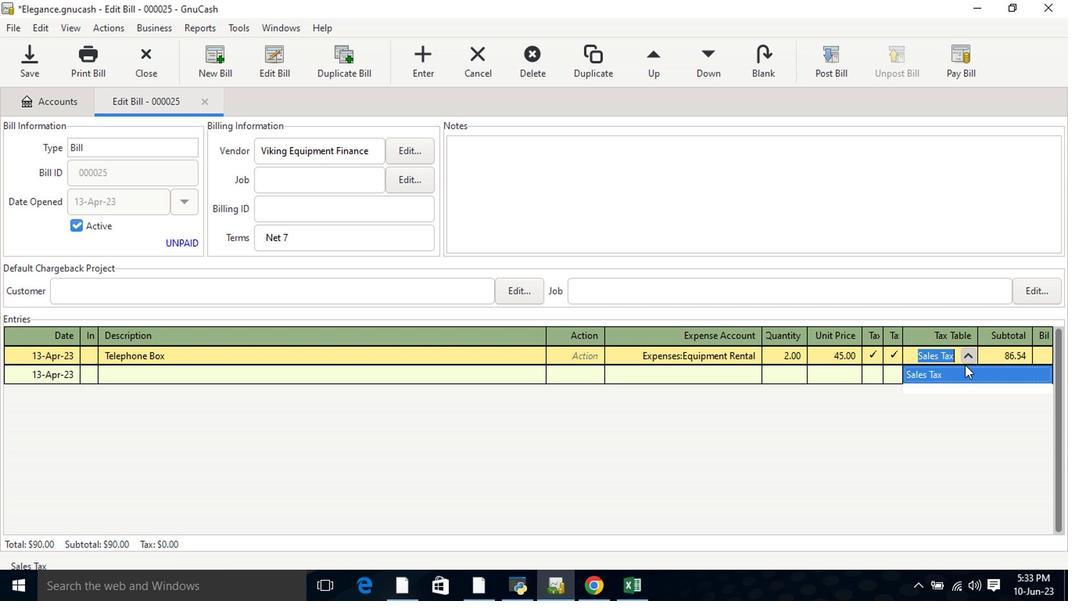 
Action: Key pressed <Key.tab>
Screenshot: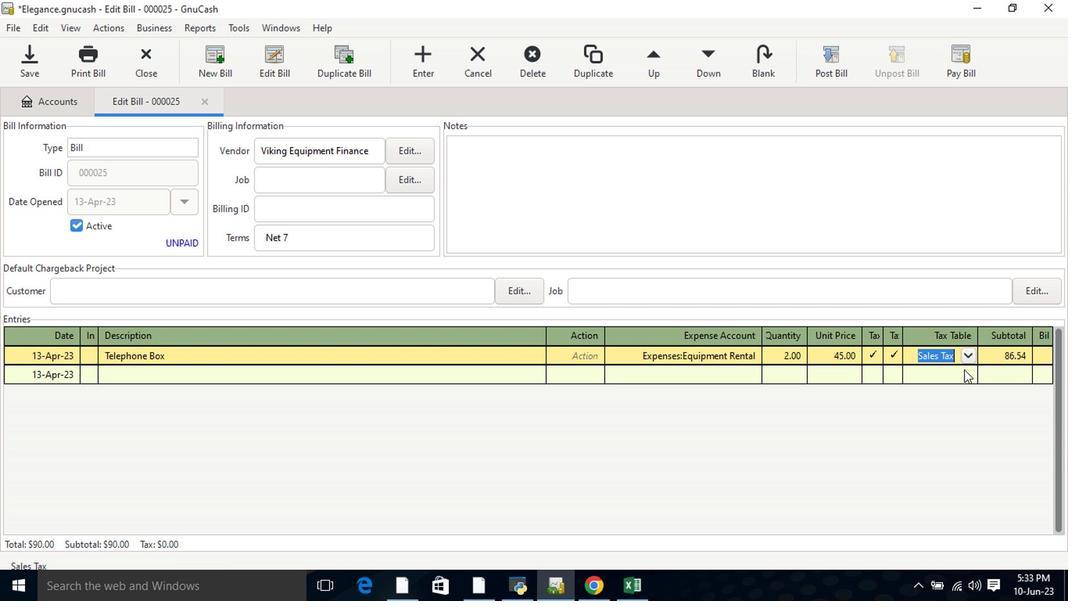 
Action: Mouse moved to (829, 53)
Screenshot: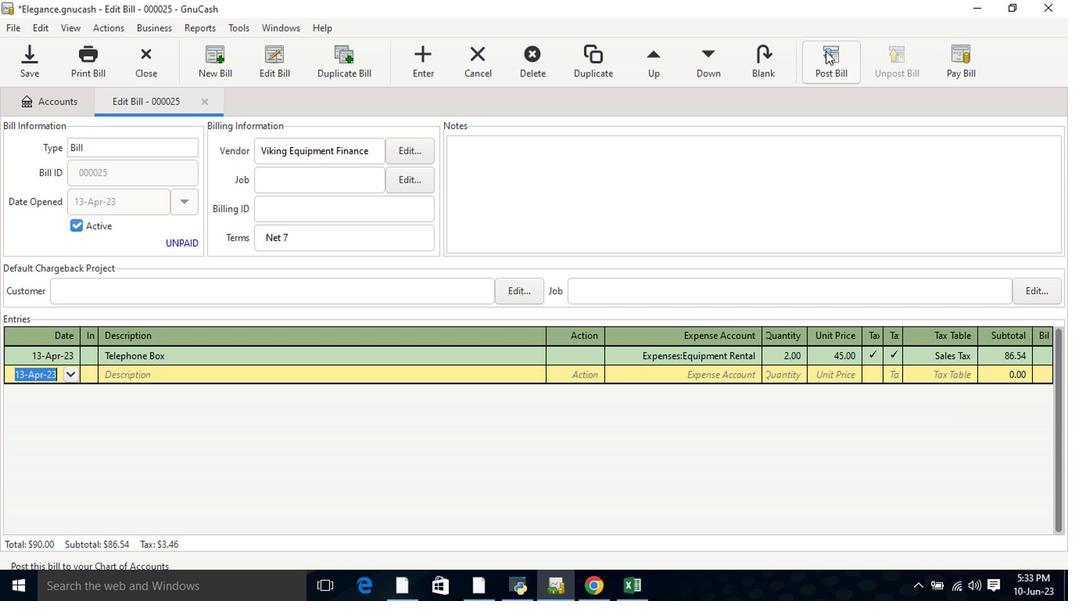
Action: Mouse pressed left at (829, 53)
Screenshot: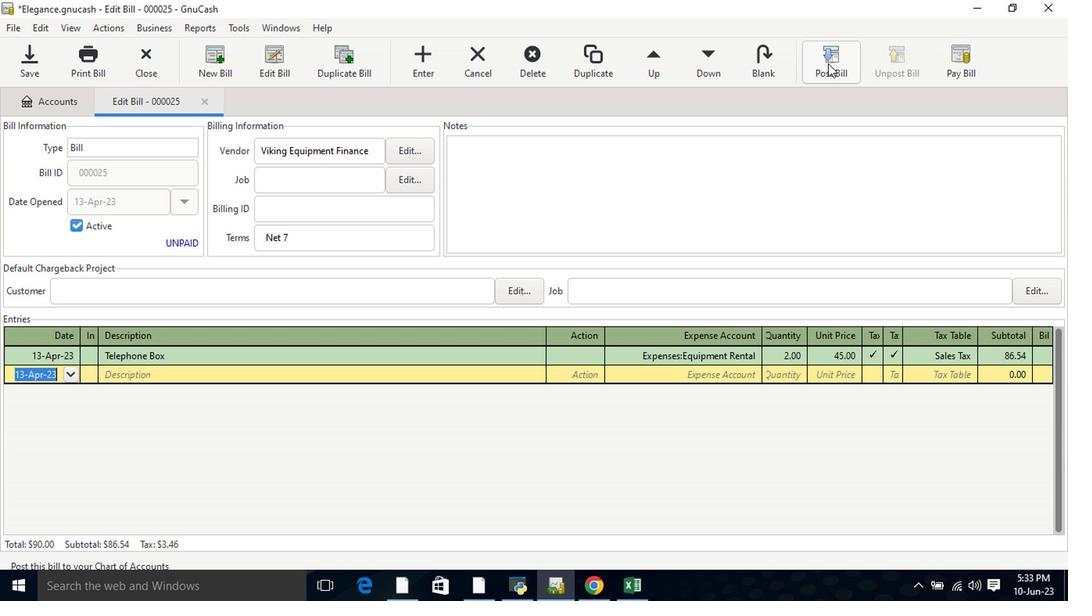 
Action: Mouse moved to (656, 395)
Screenshot: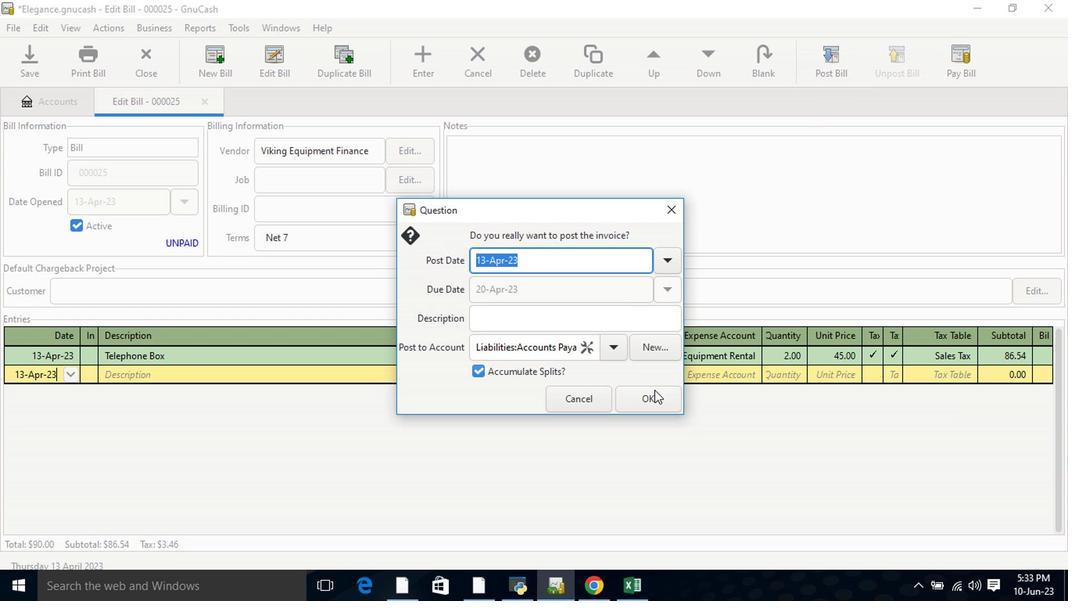 
Action: Mouse pressed left at (656, 395)
Screenshot: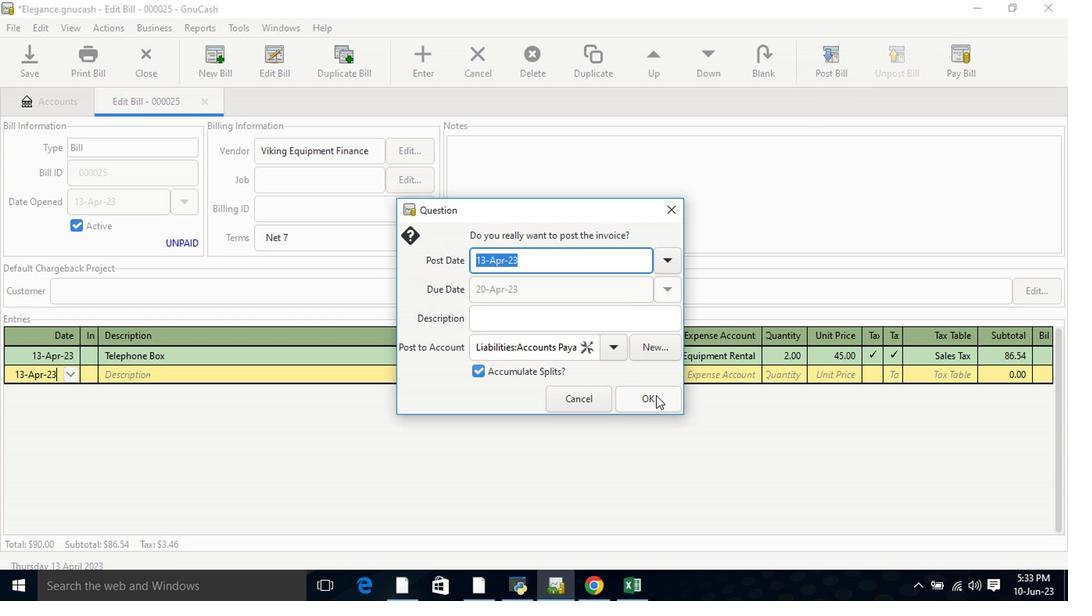 
Action: Mouse moved to (952, 51)
Screenshot: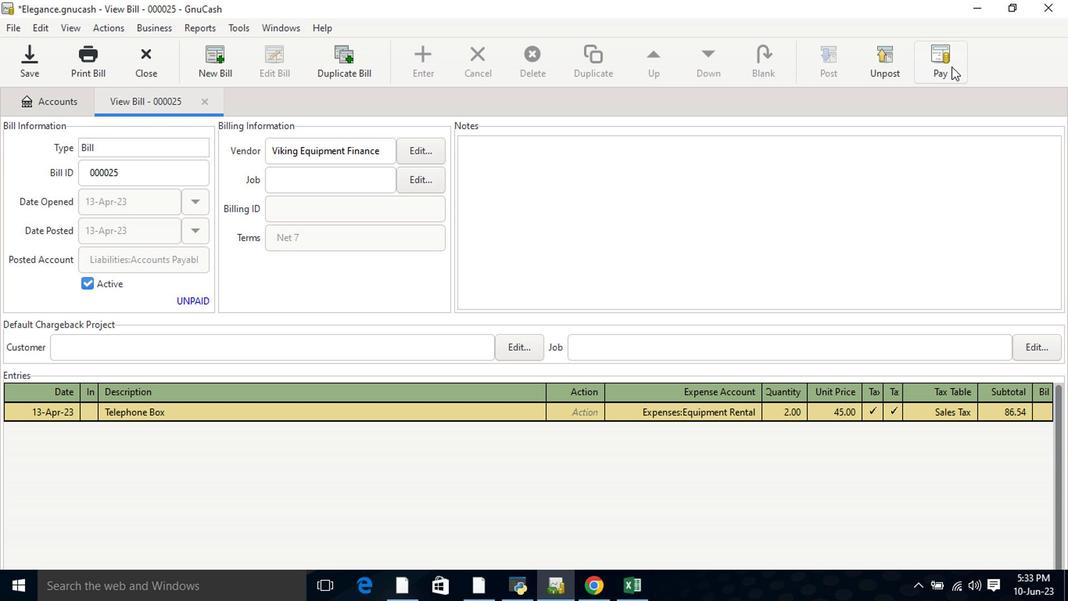 
Action: Mouse pressed left at (952, 51)
Screenshot: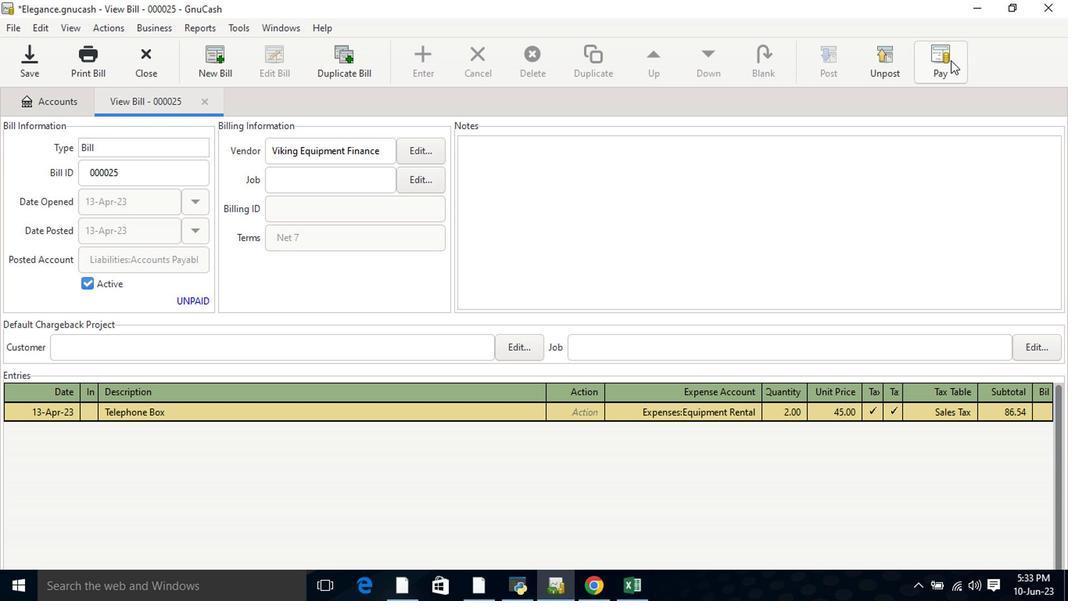 
Action: Mouse moved to (474, 304)
Screenshot: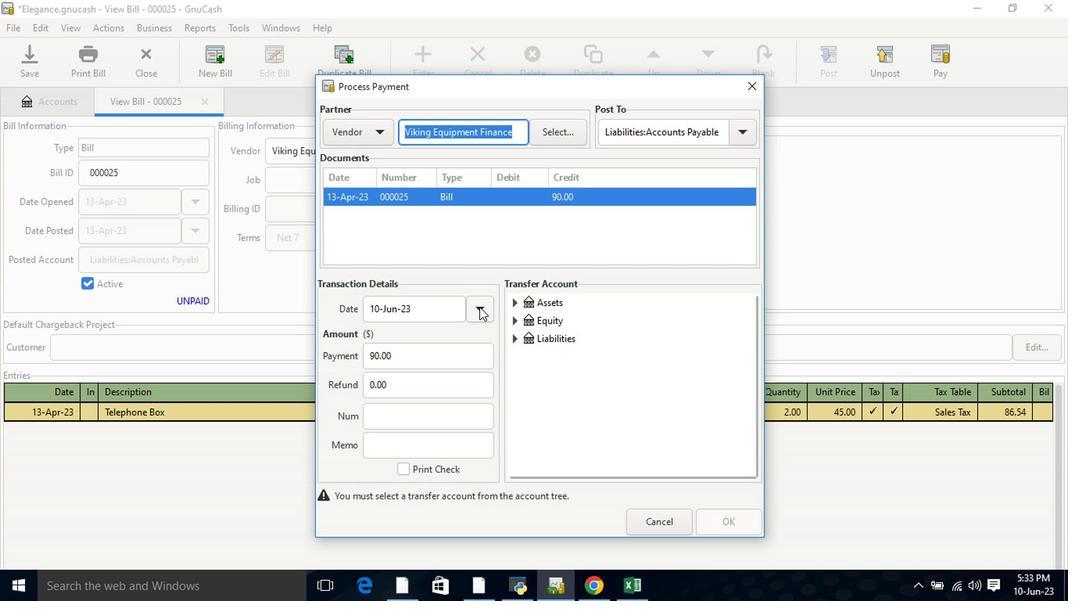 
Action: Mouse pressed left at (474, 304)
Screenshot: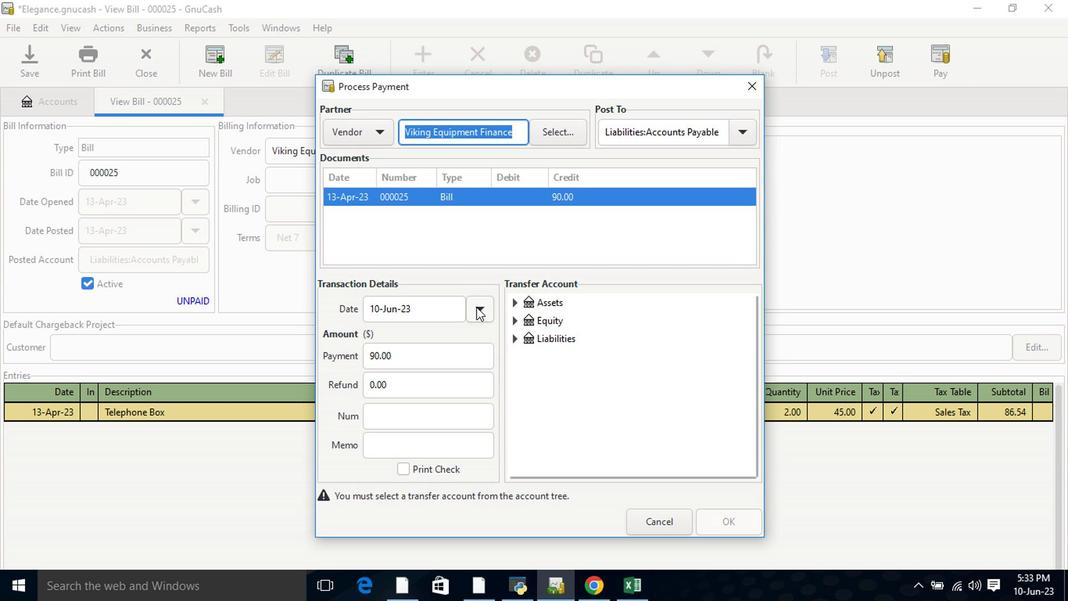 
Action: Mouse moved to (355, 331)
Screenshot: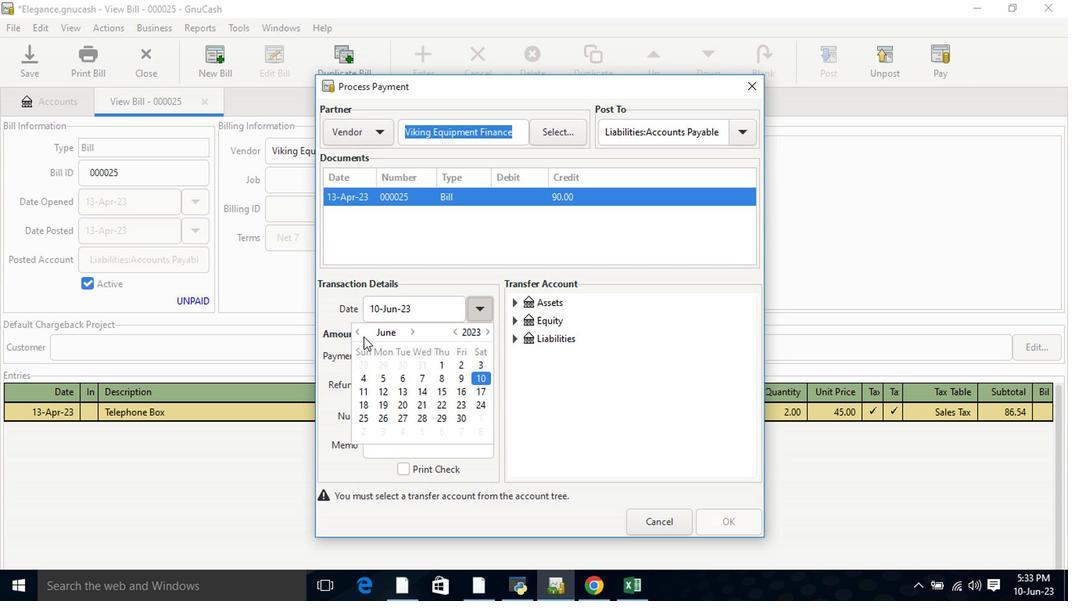 
Action: Mouse pressed left at (355, 331)
Screenshot: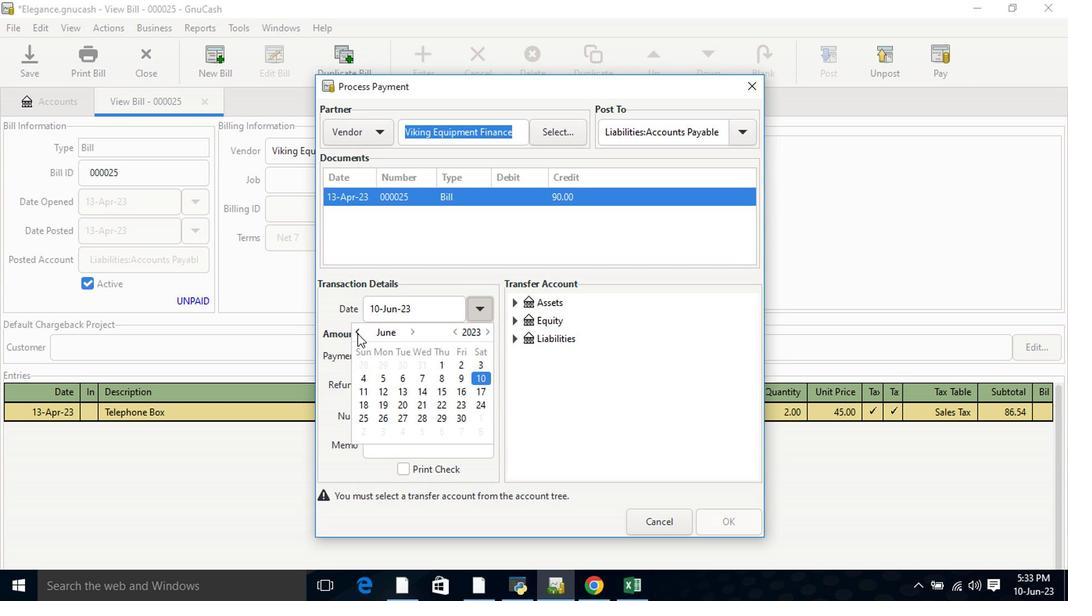 
Action: Mouse pressed left at (355, 331)
Screenshot: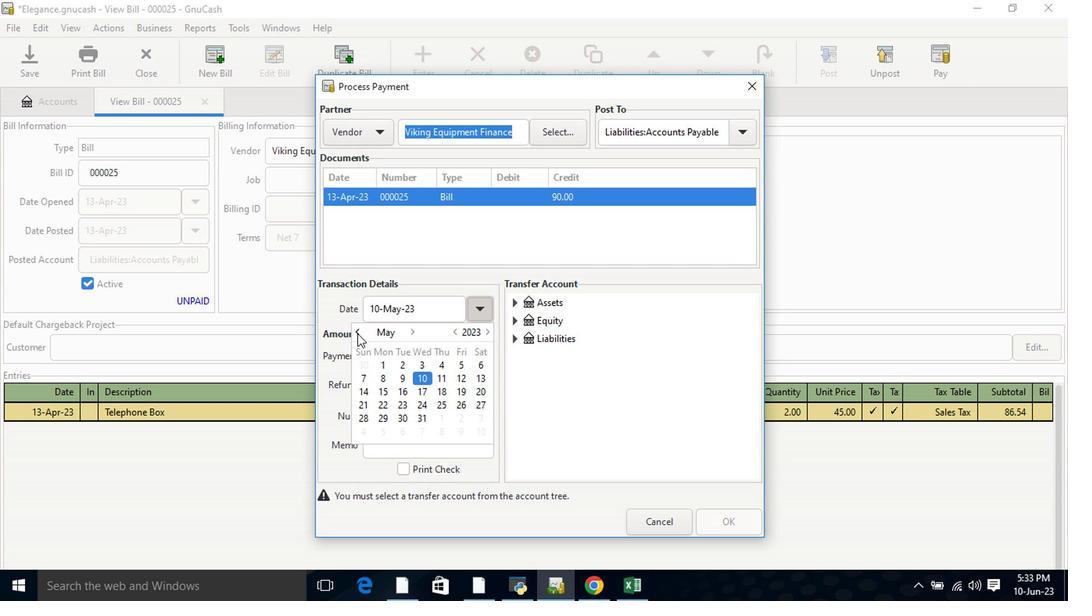 
Action: Mouse moved to (423, 405)
Screenshot: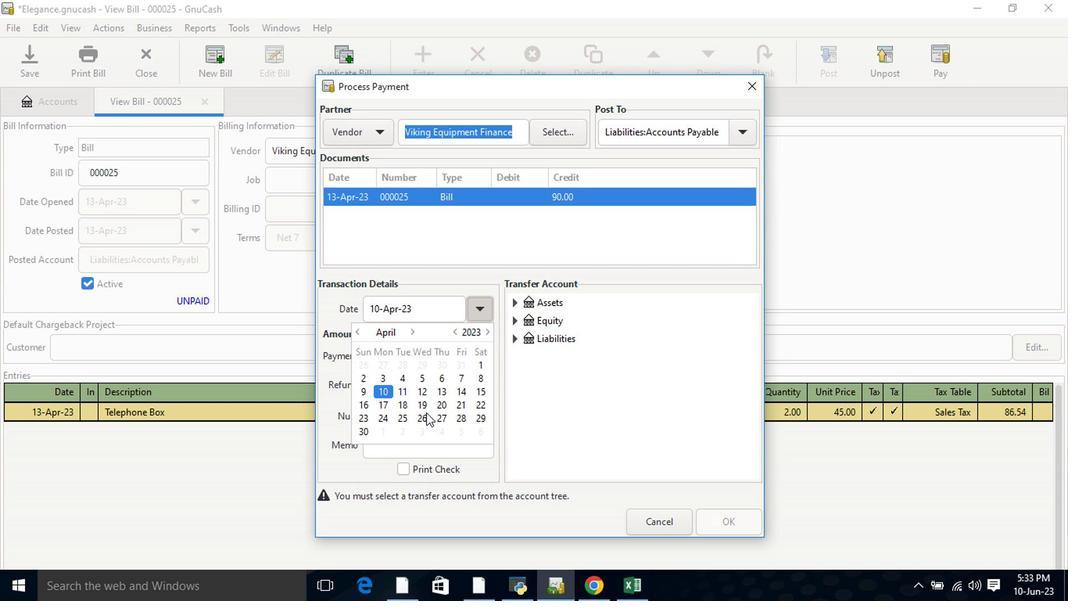 
Action: Mouse pressed left at (423, 405)
Screenshot: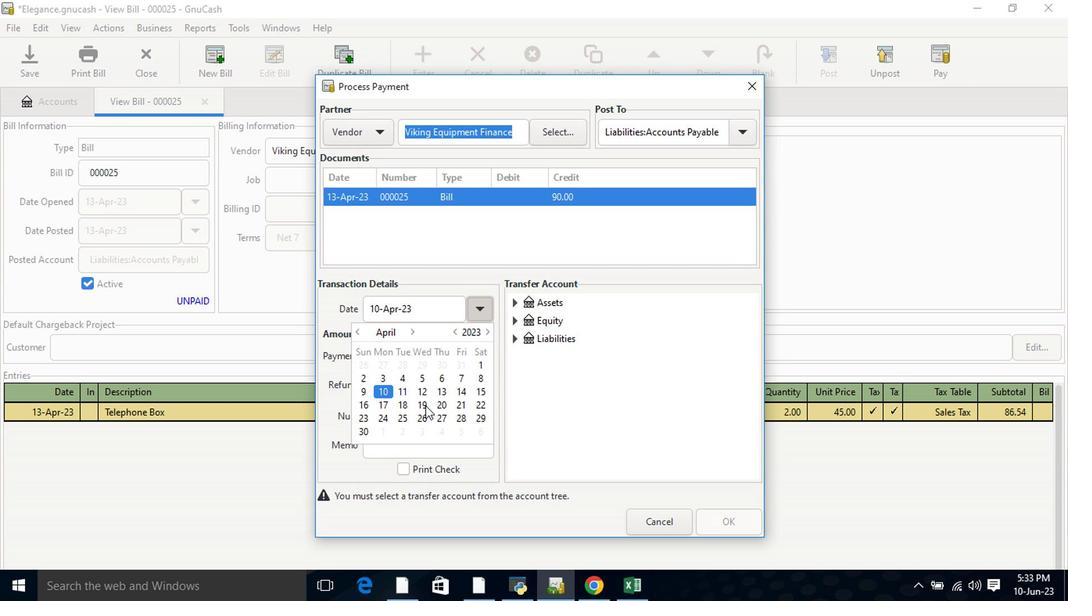 
Action: Mouse pressed left at (423, 405)
Screenshot: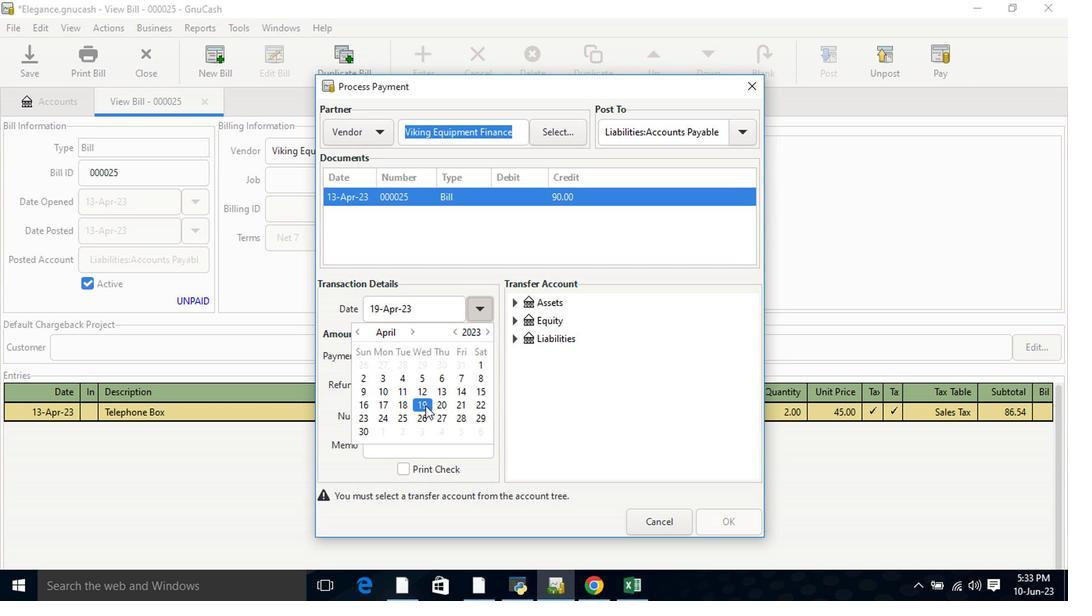 
Action: Mouse moved to (513, 300)
Screenshot: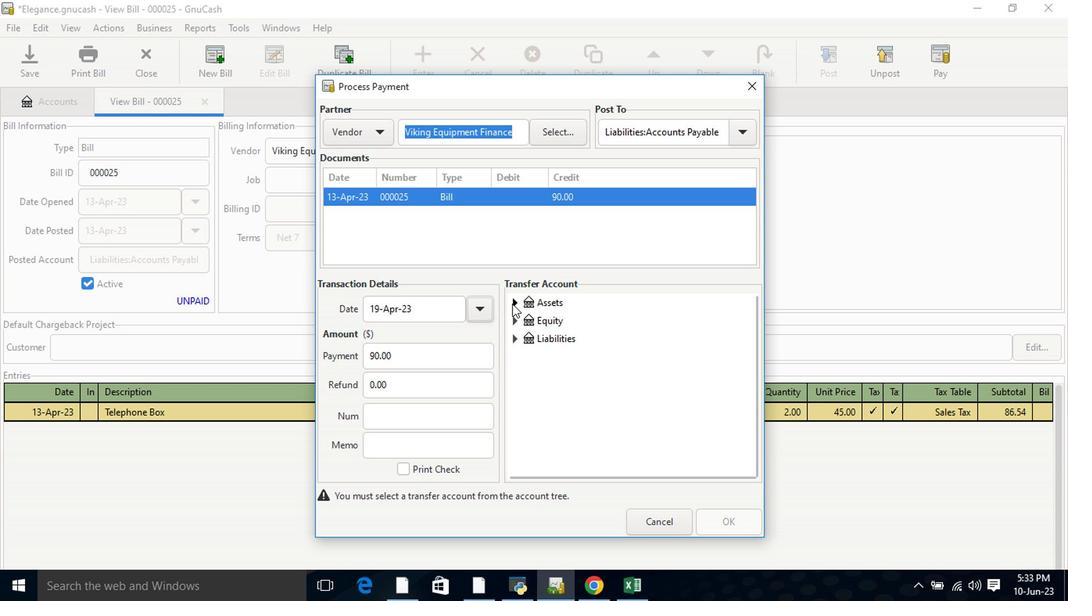 
Action: Mouse pressed left at (513, 300)
Screenshot: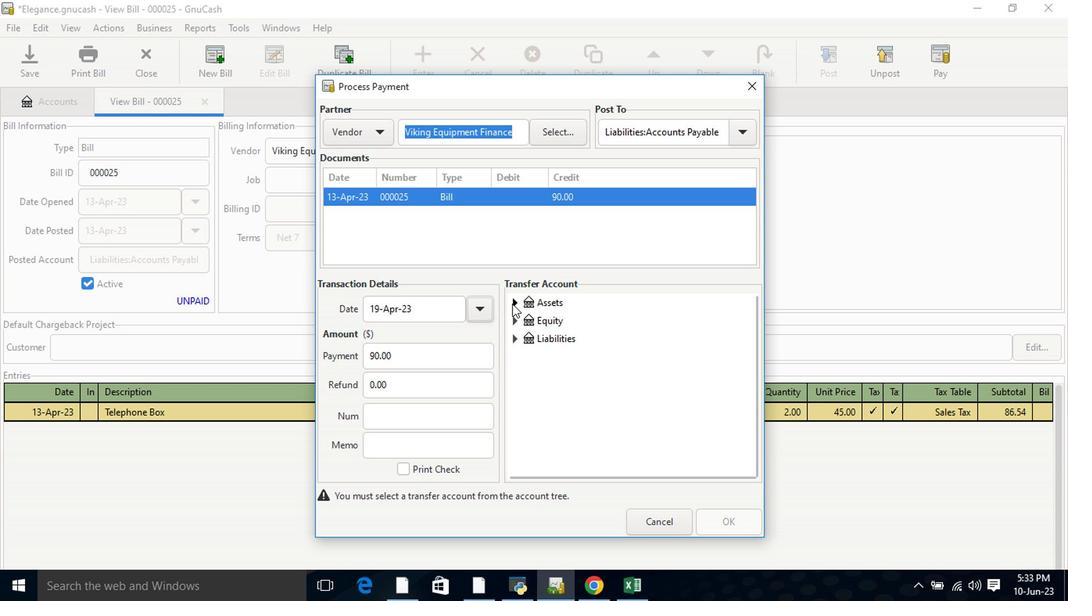
Action: Mouse moved to (525, 318)
Screenshot: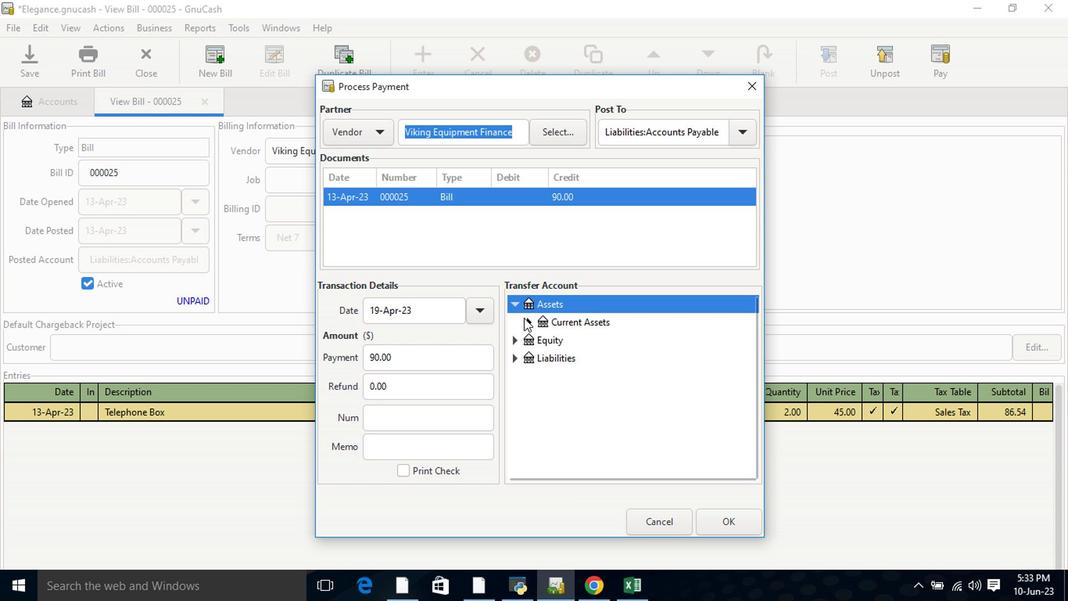 
Action: Mouse pressed left at (525, 318)
Screenshot: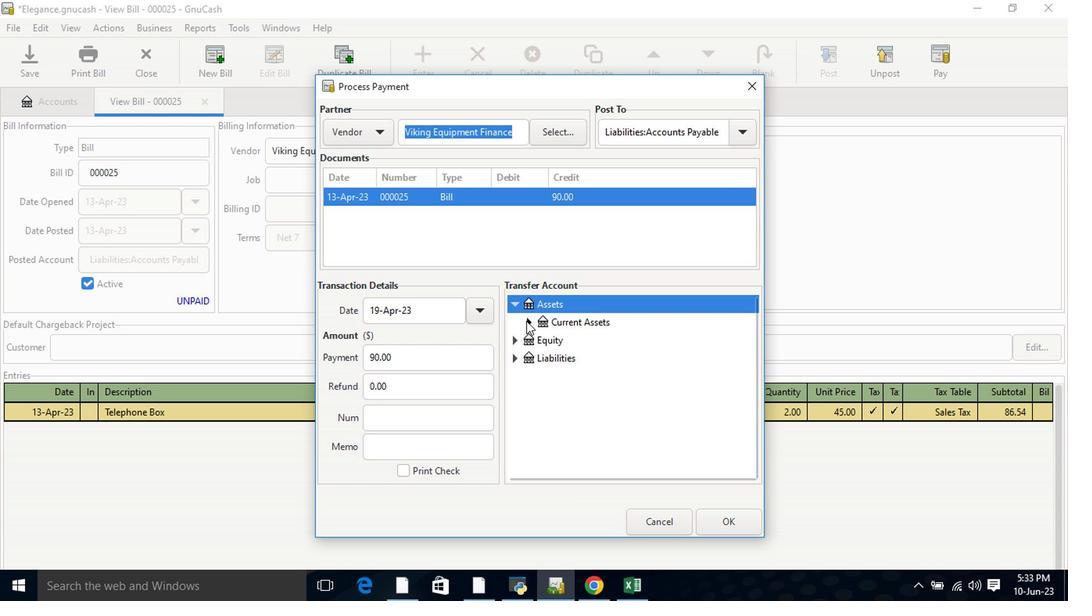 
Action: Mouse moved to (569, 342)
Screenshot: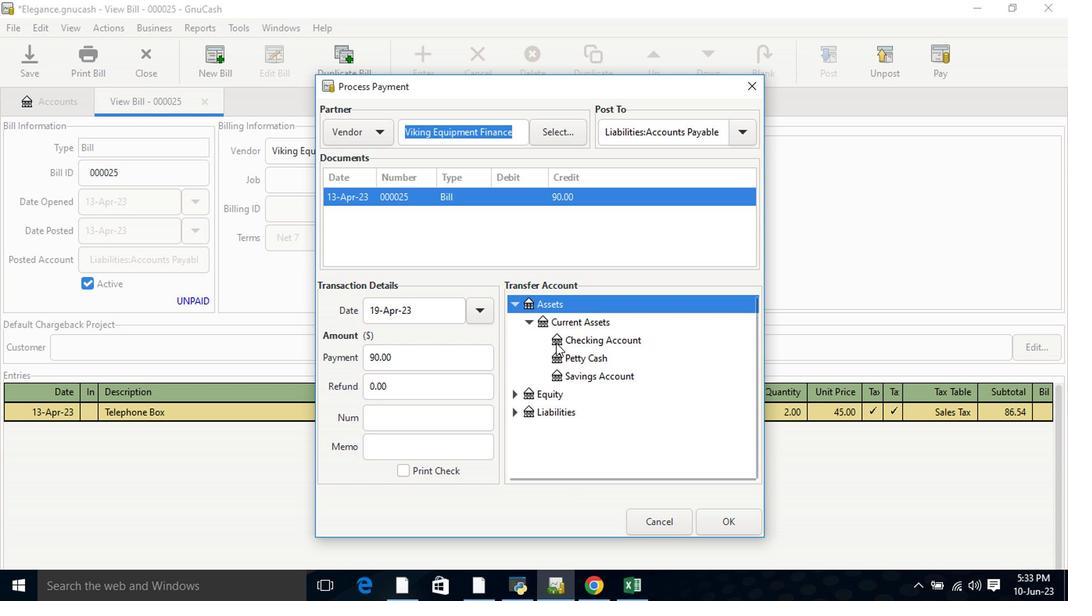 
Action: Mouse pressed left at (569, 342)
Screenshot: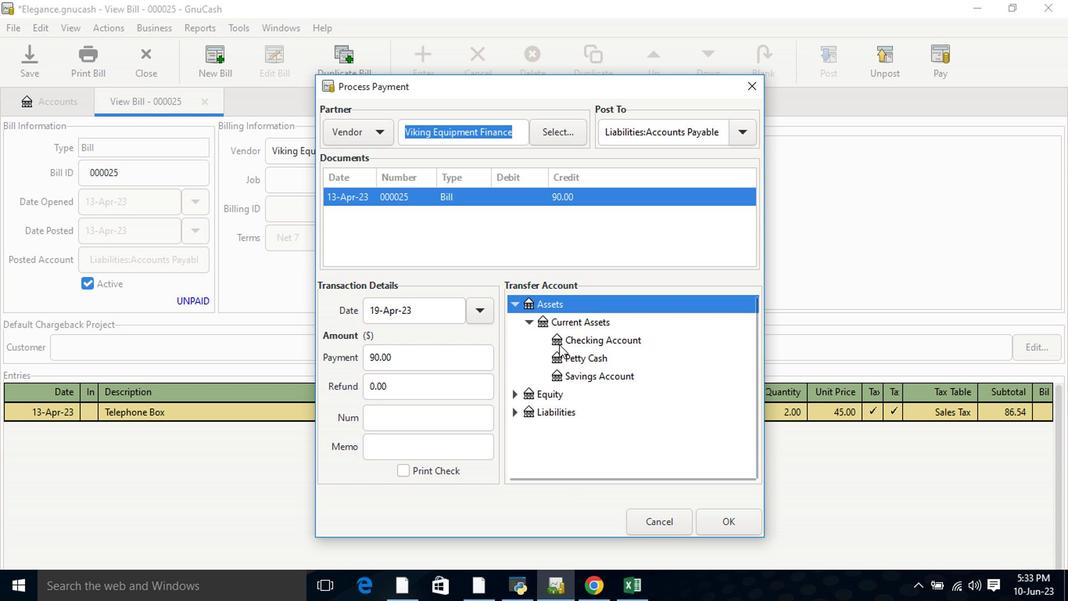 
Action: Mouse moved to (725, 518)
Screenshot: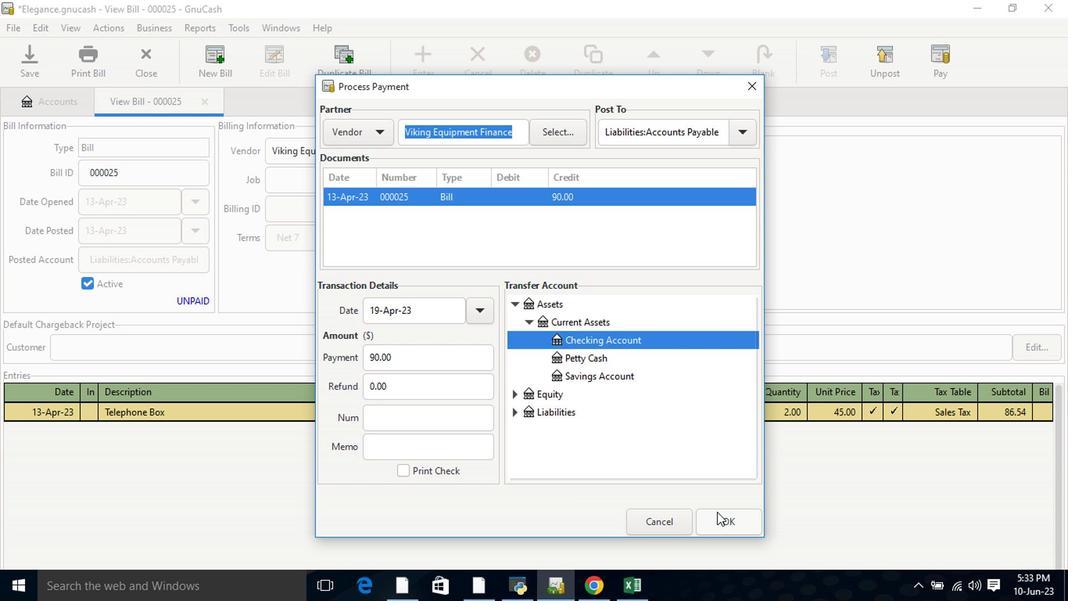 
Action: Mouse pressed left at (725, 518)
Screenshot: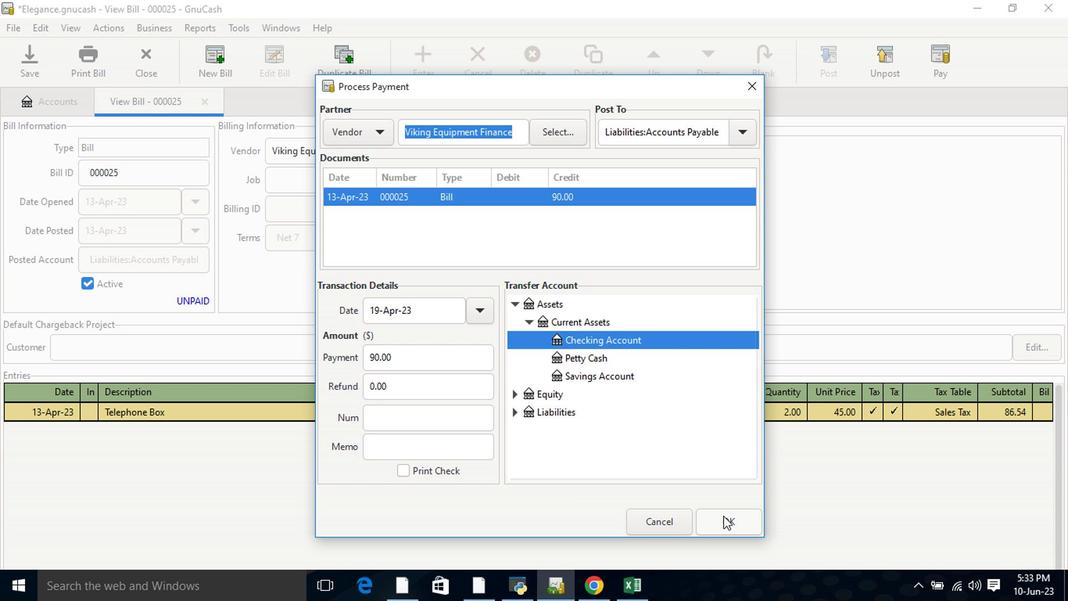 
Action: Mouse moved to (91, 47)
Screenshot: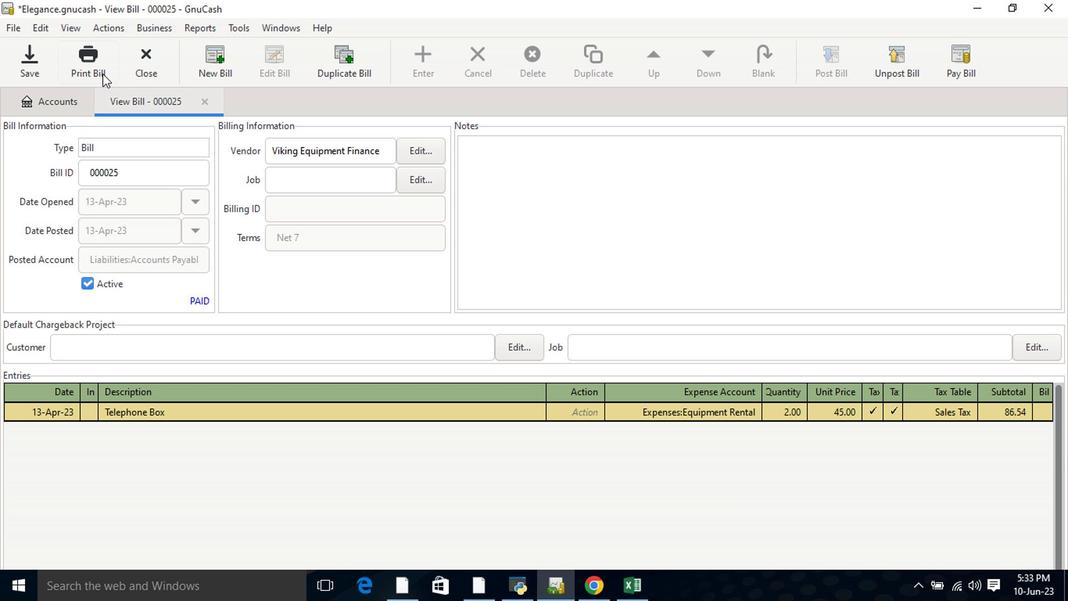
Action: Mouse pressed left at (91, 47)
Screenshot: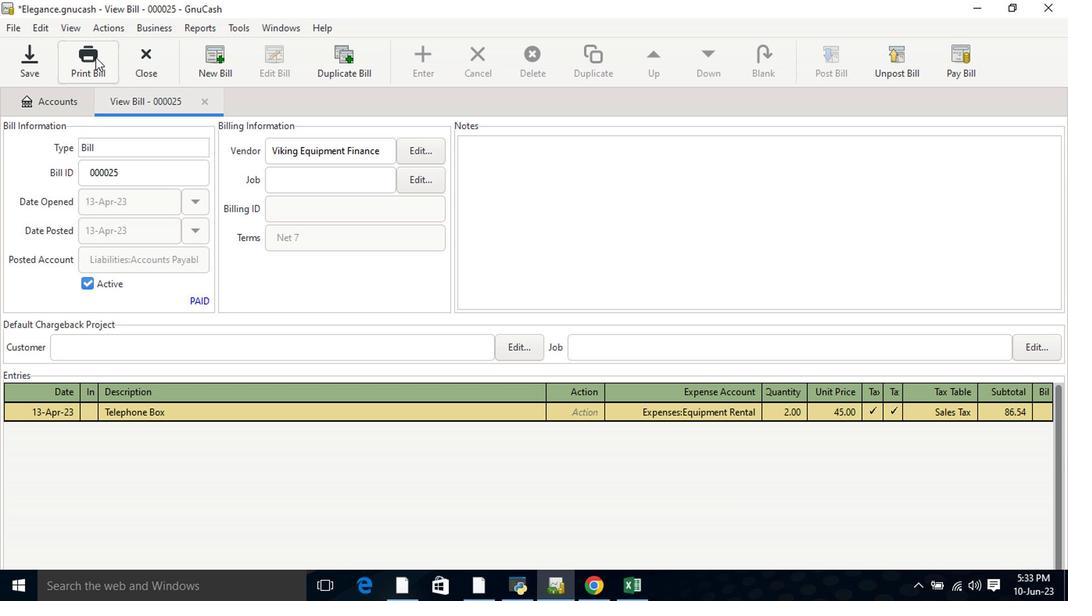 
Action: Mouse moved to (747, 38)
Screenshot: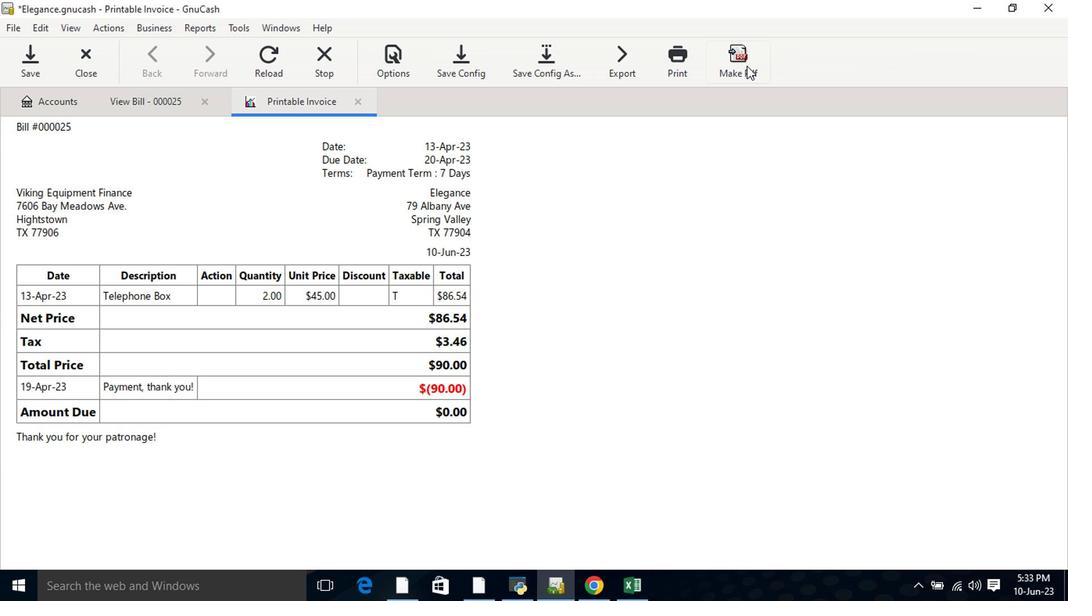 
Action: Mouse pressed left at (747, 38)
Screenshot: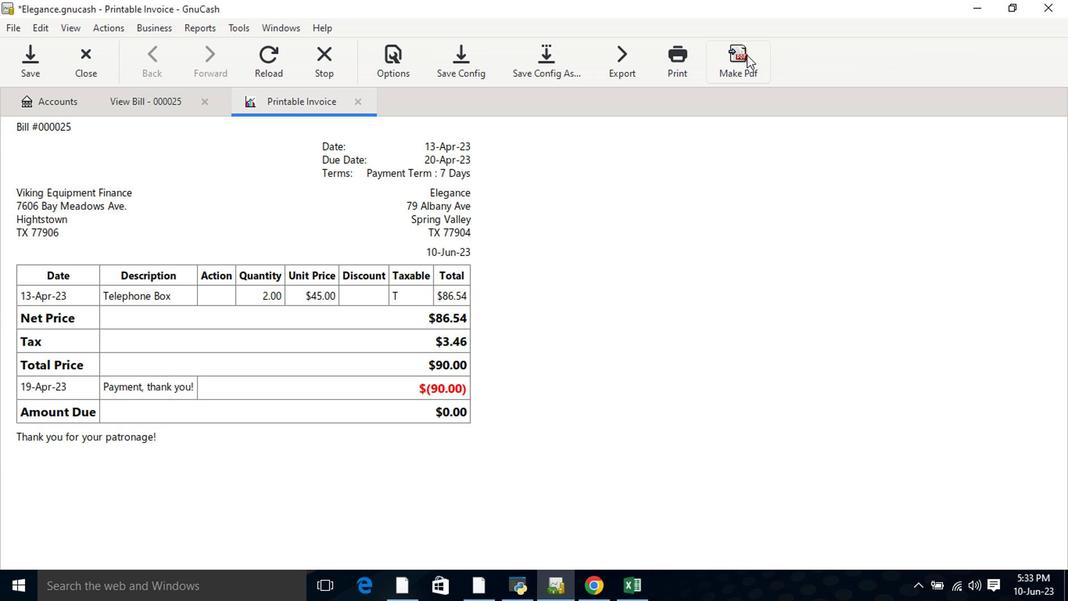
Action: Mouse moved to (322, 216)
Screenshot: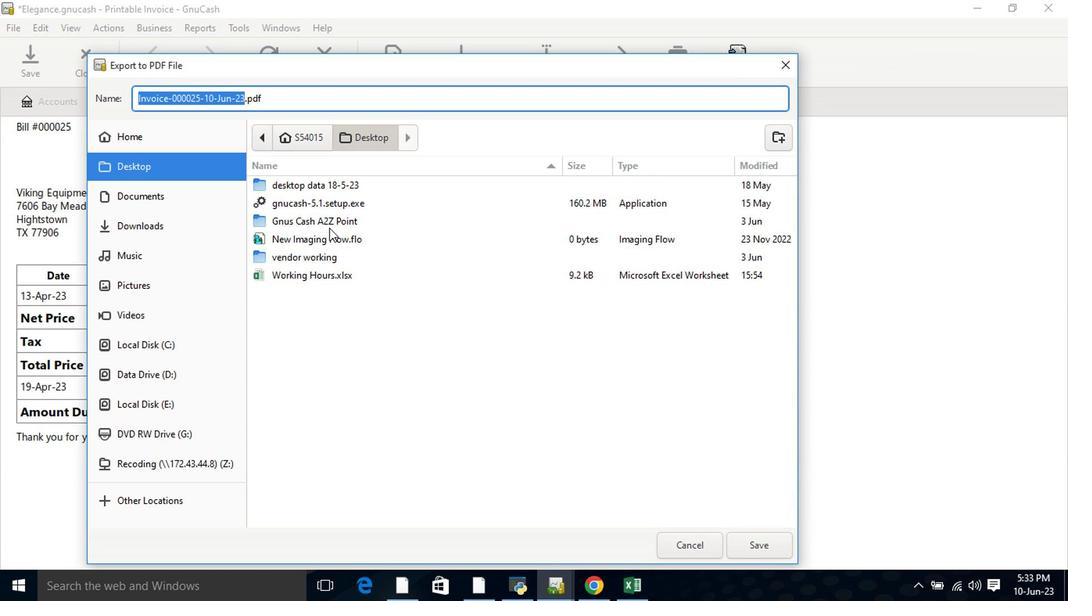
Action: Mouse pressed left at (322, 216)
Screenshot: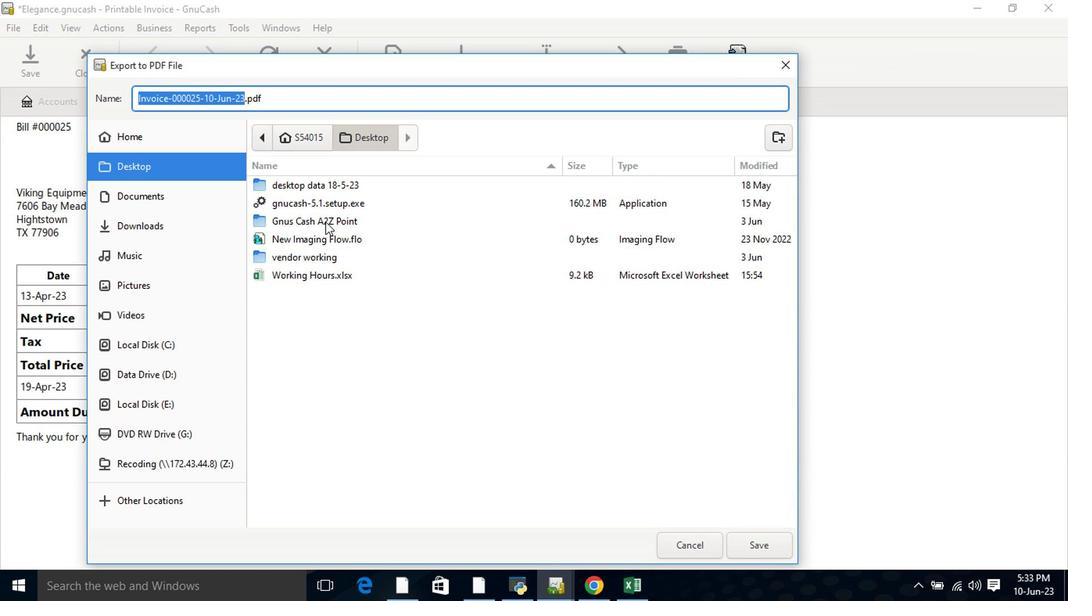 
Action: Mouse pressed left at (322, 216)
Screenshot: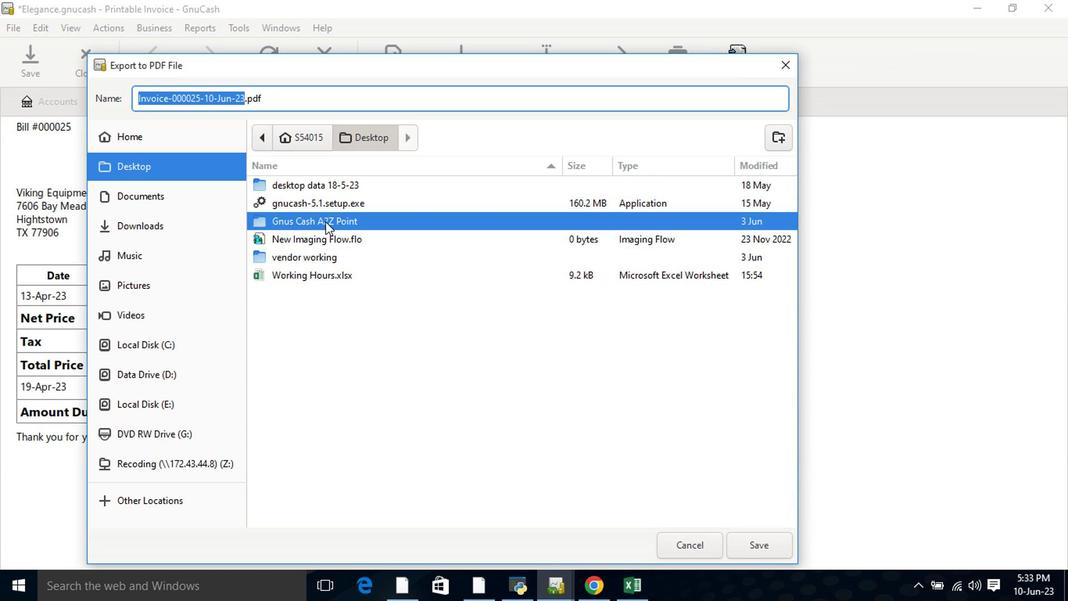 
Action: Mouse moved to (452, 404)
Screenshot: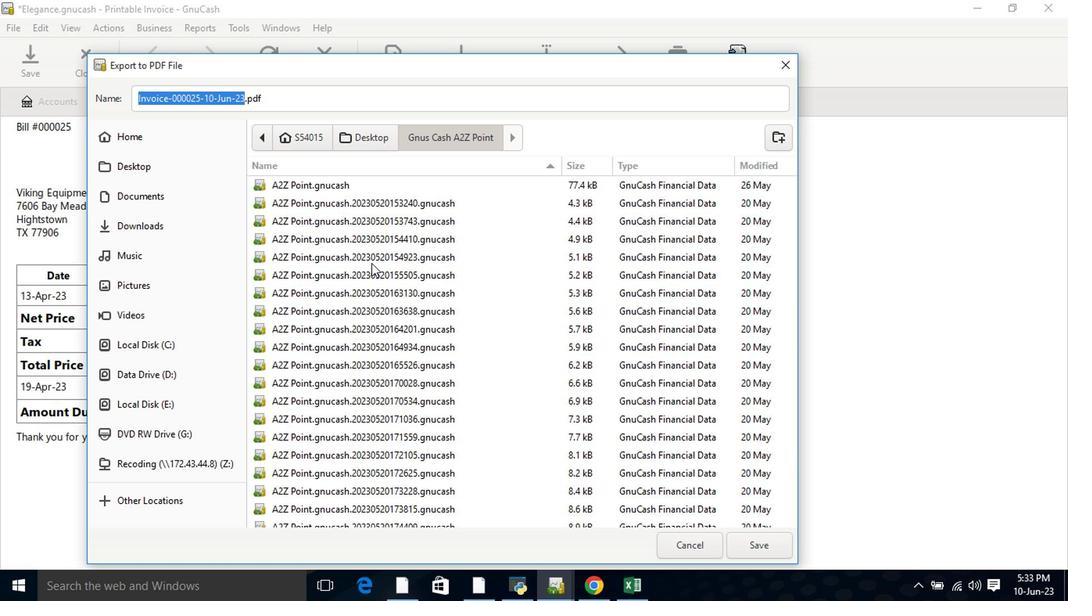 
Action: Mouse scrolled (452, 404) with delta (0, 0)
Screenshot: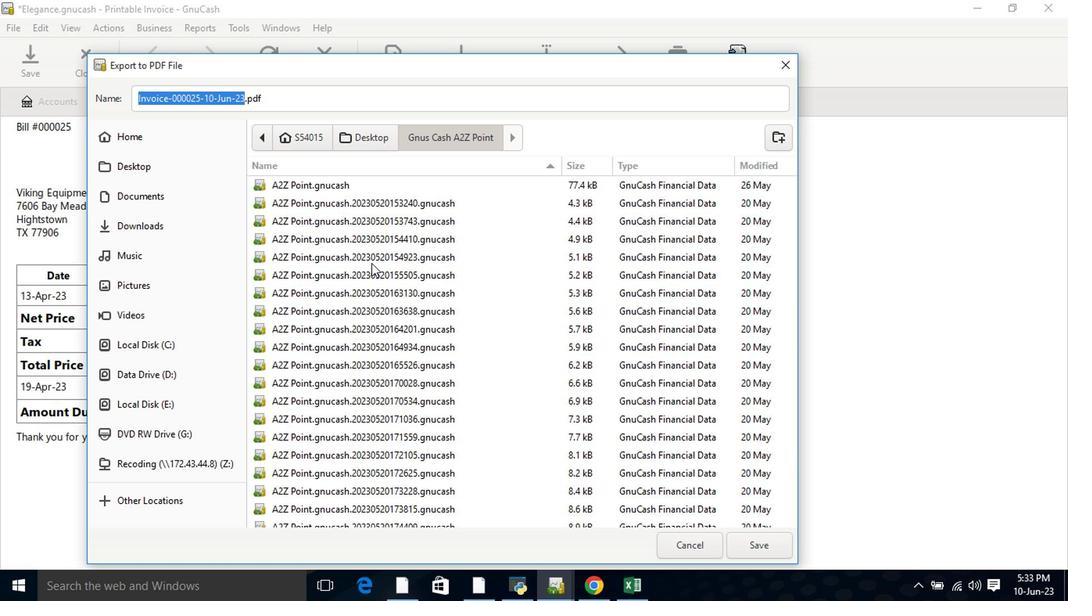 
Action: Mouse scrolled (452, 404) with delta (0, 0)
Screenshot: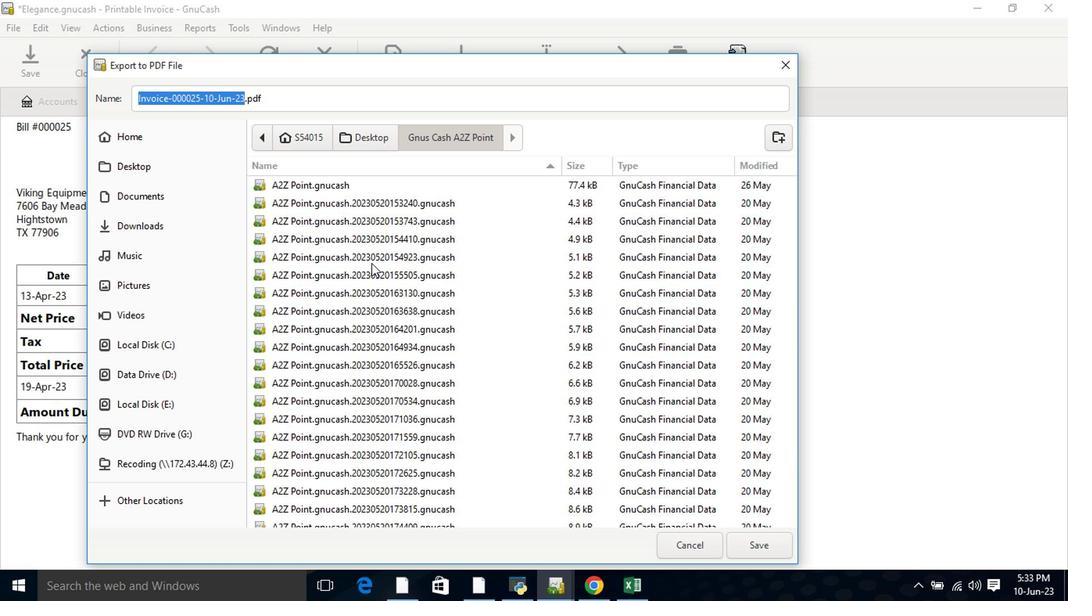 
Action: Mouse scrolled (452, 404) with delta (0, 0)
Screenshot: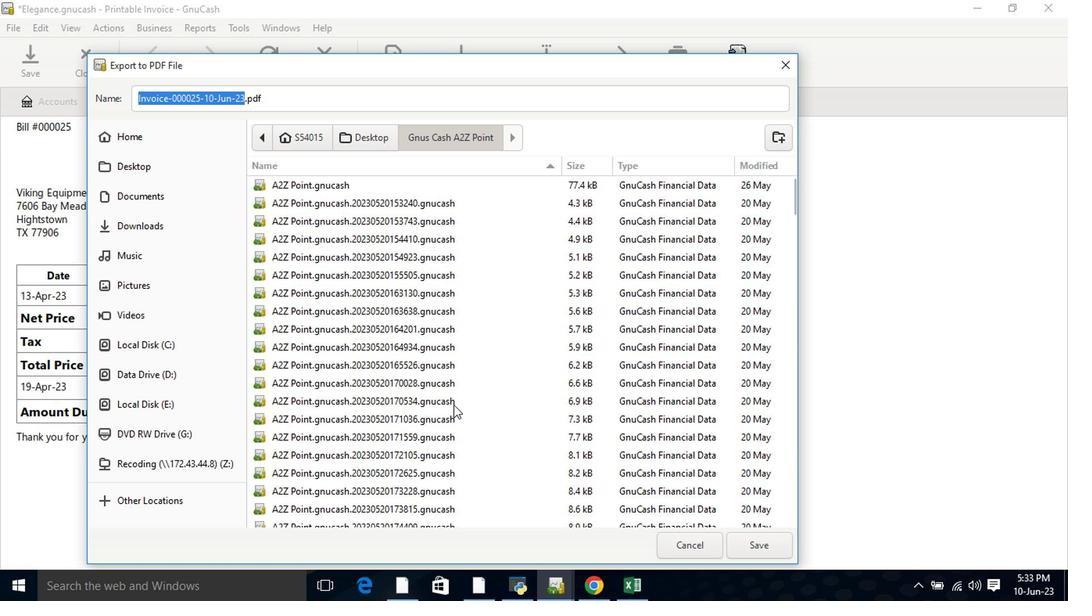 
Action: Mouse scrolled (452, 404) with delta (0, 0)
Screenshot: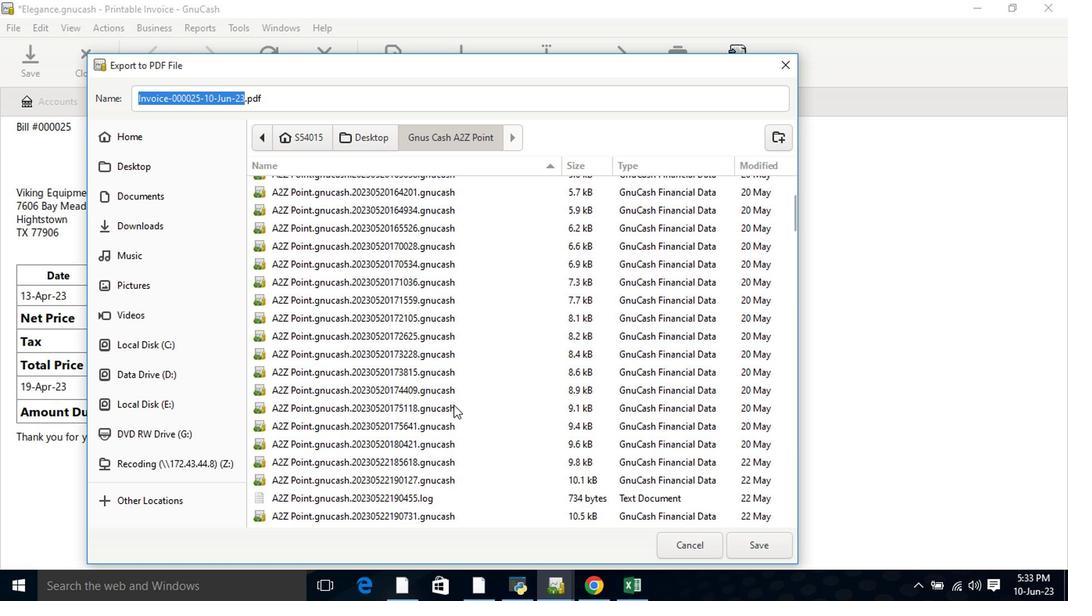 
Action: Mouse scrolled (452, 404) with delta (0, 0)
Screenshot: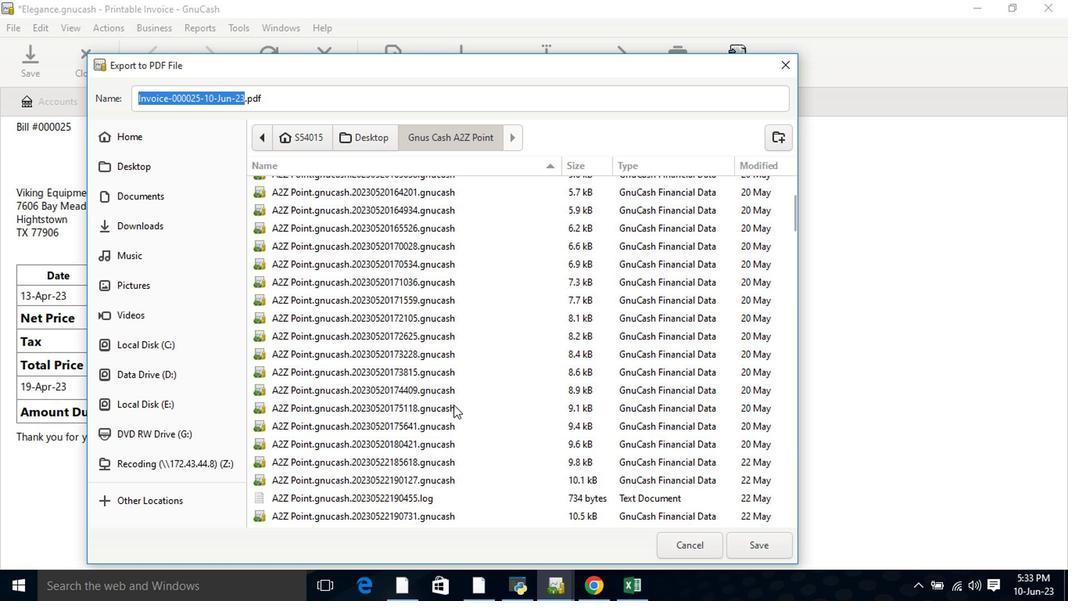 
Action: Mouse scrolled (452, 404) with delta (0, 0)
Screenshot: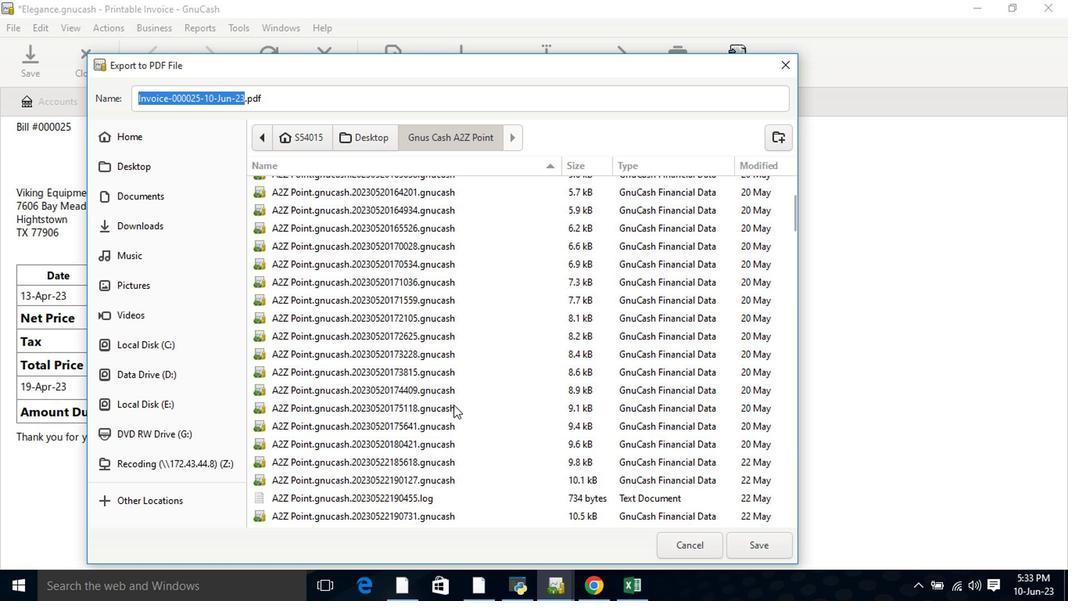 
Action: Mouse scrolled (452, 404) with delta (0, 0)
Screenshot: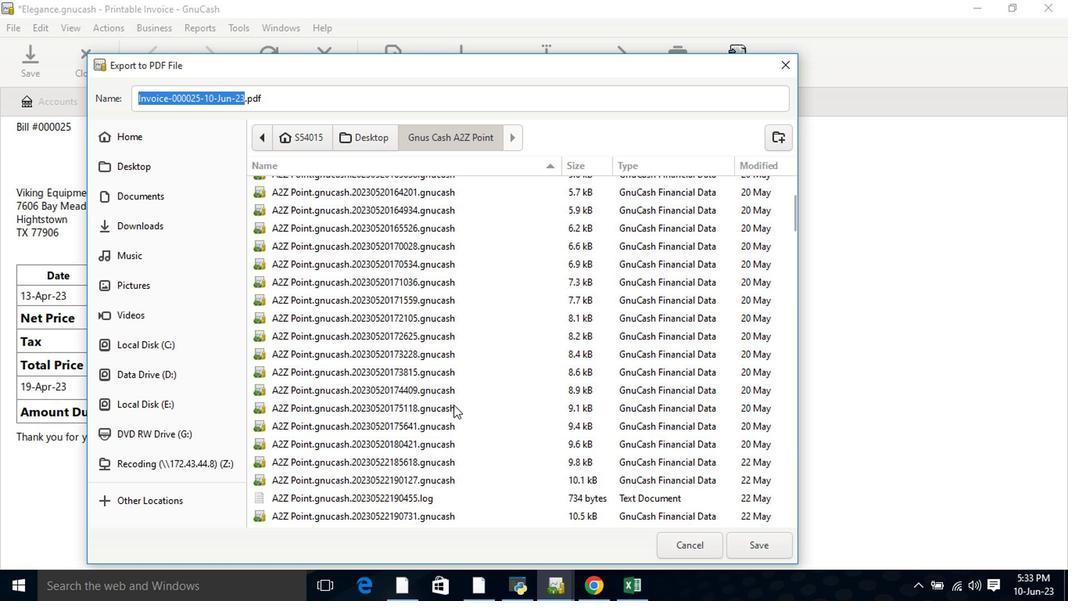 
Action: Mouse moved to (454, 419)
Screenshot: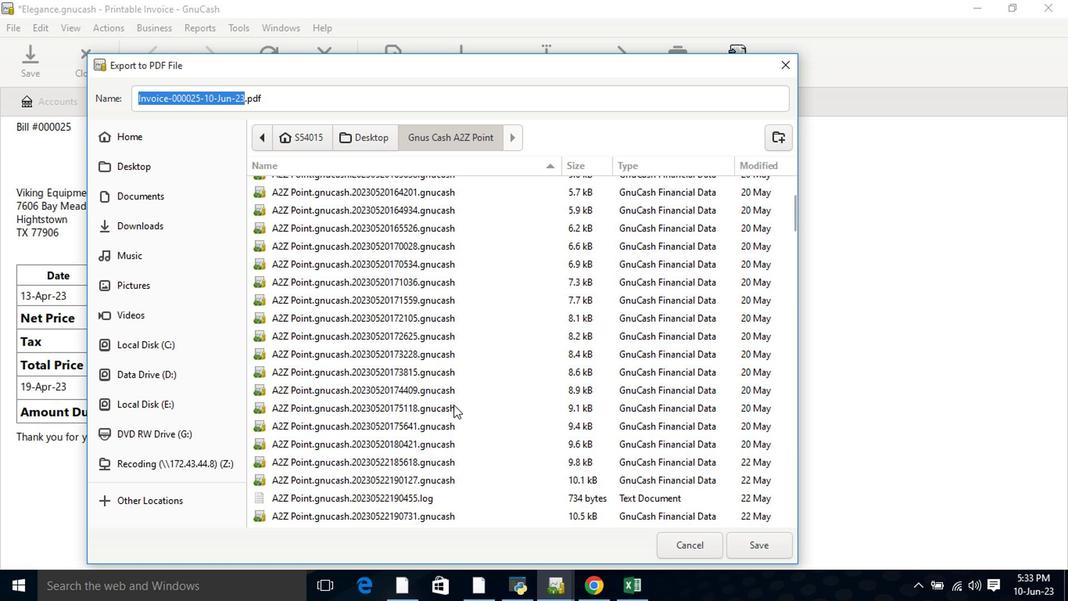 
Action: Mouse scrolled (454, 418) with delta (0, 0)
Screenshot: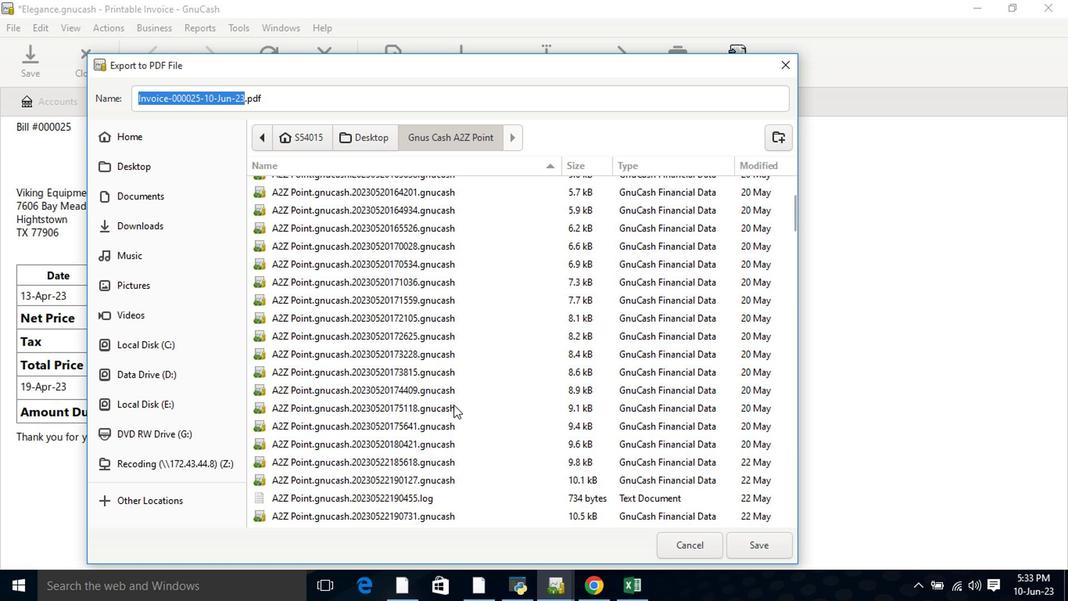 
Action: Mouse scrolled (454, 418) with delta (0, 0)
Screenshot: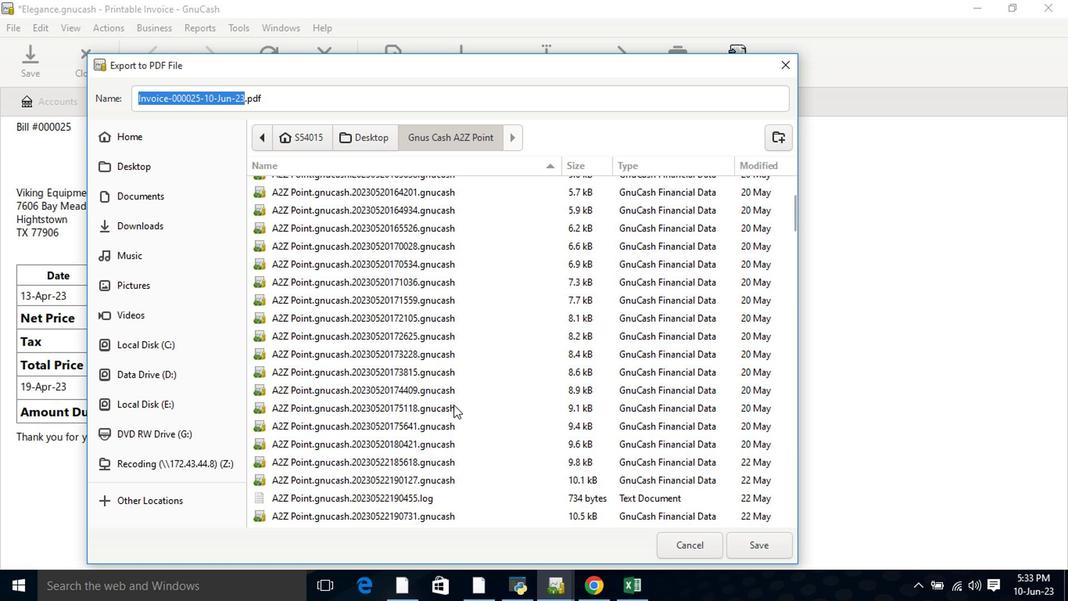 
Action: Mouse scrolled (454, 418) with delta (0, 0)
Screenshot: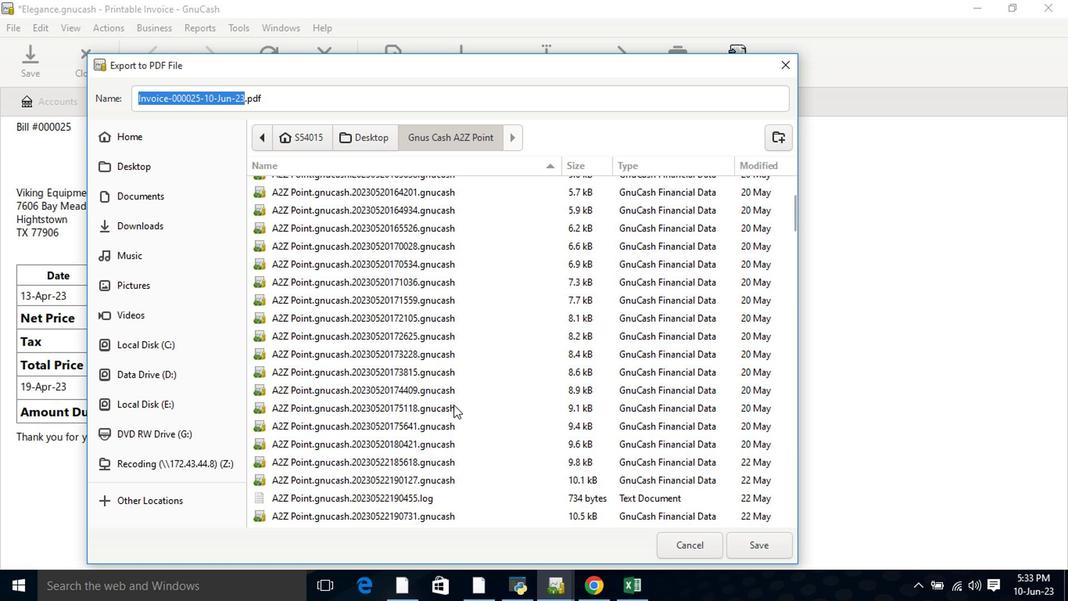 
Action: Mouse scrolled (454, 418) with delta (0, 0)
Screenshot: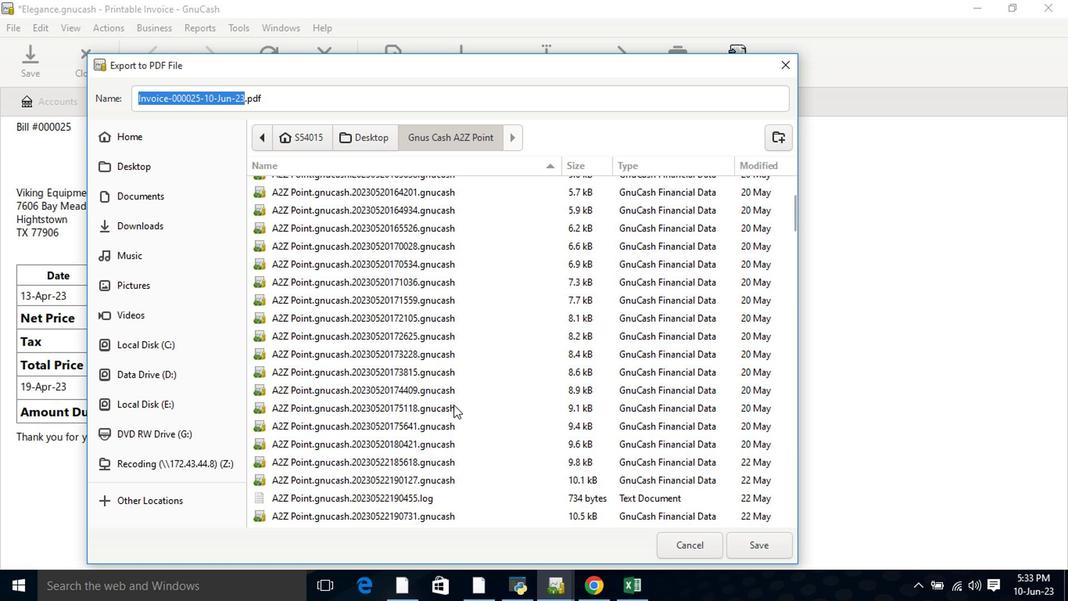 
Action: Mouse moved to (455, 420)
Screenshot: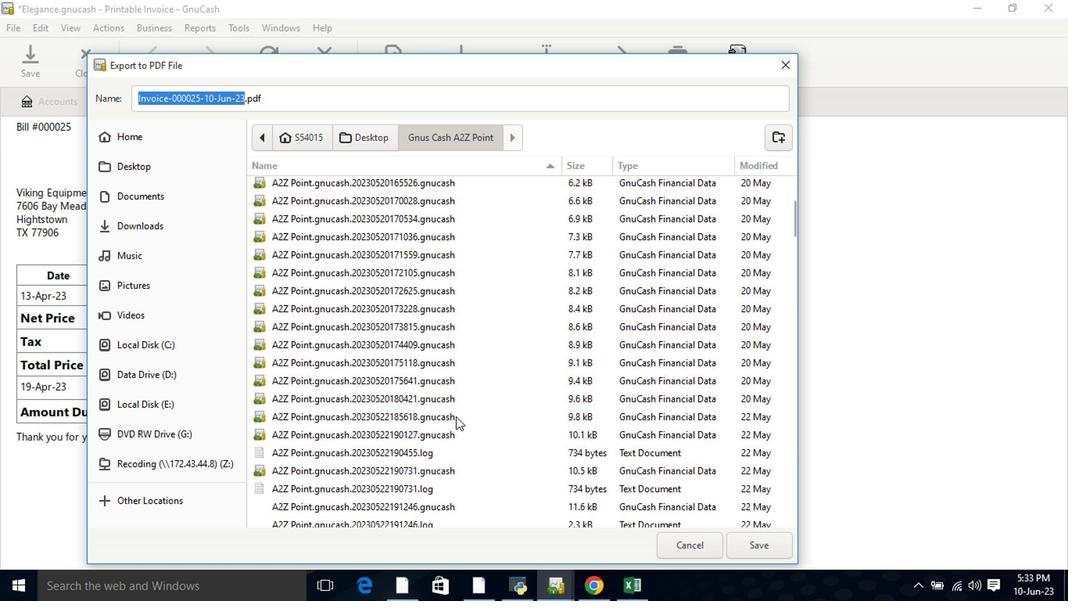 
Action: Mouse scrolled (455, 419) with delta (0, -1)
Screenshot: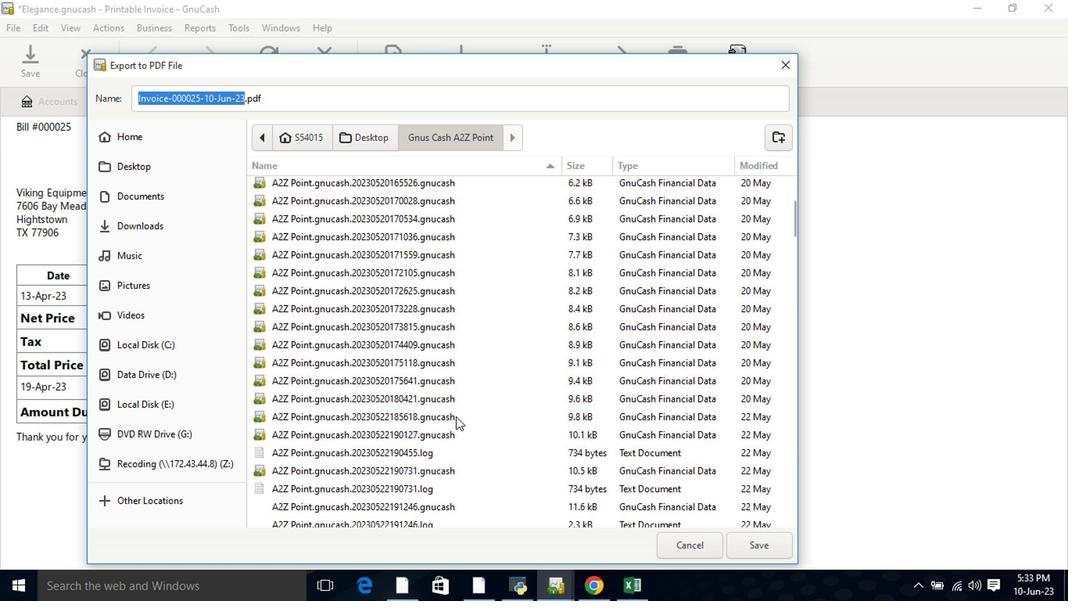 
Action: Mouse scrolled (455, 419) with delta (0, -1)
Screenshot: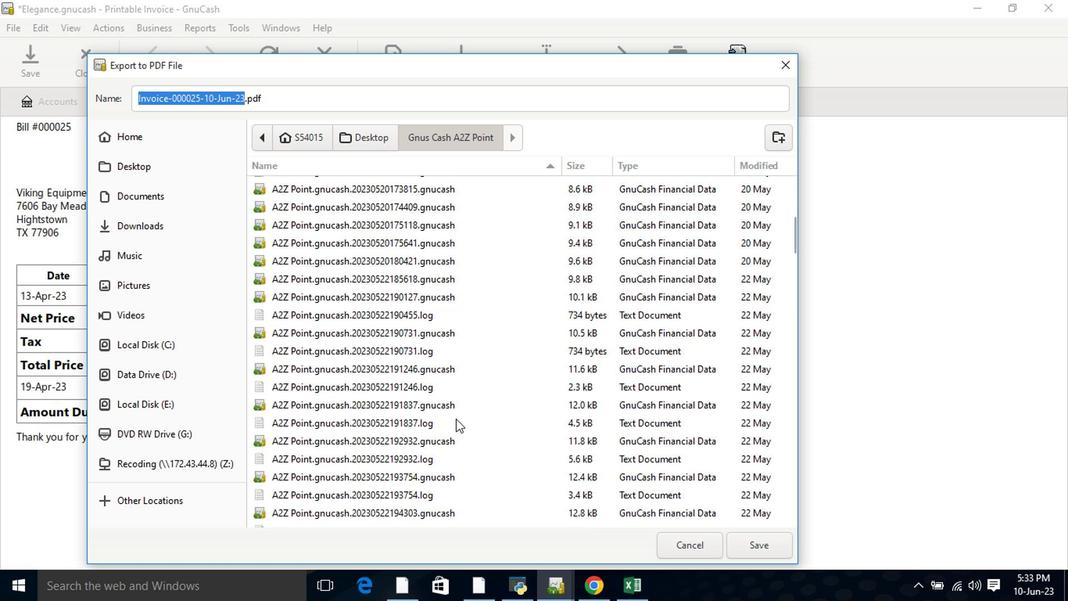 
Action: Mouse scrolled (455, 419) with delta (0, -1)
Screenshot: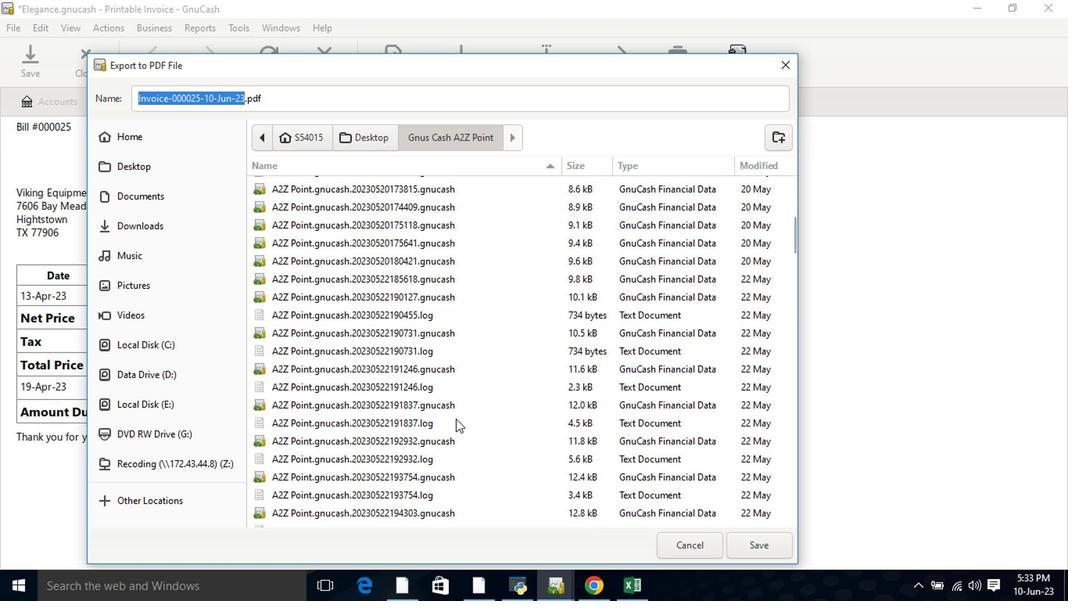 
Action: Mouse scrolled (455, 419) with delta (0, -1)
Screenshot: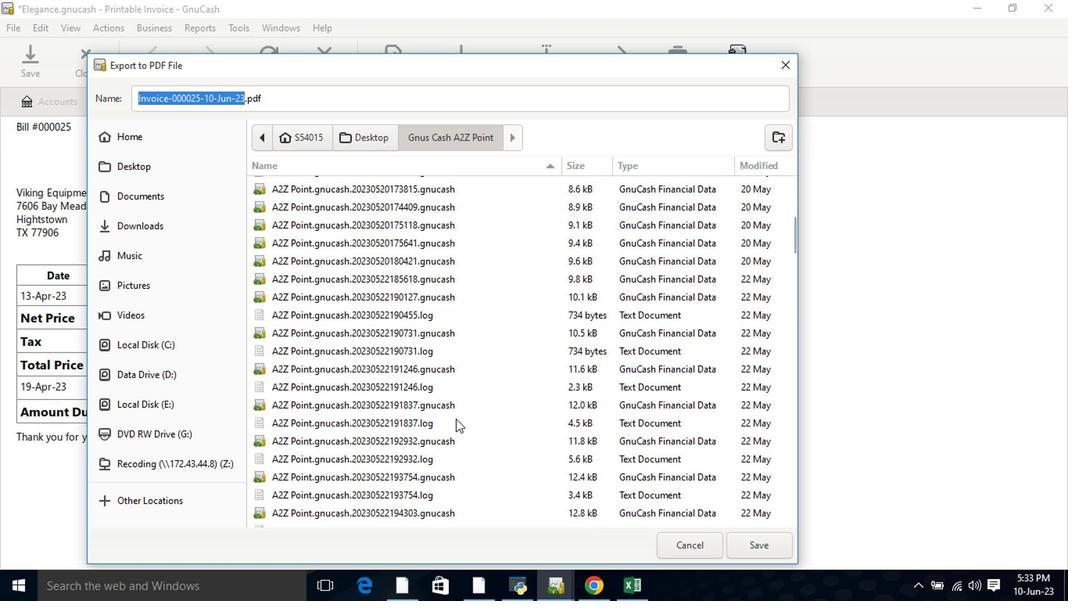 
Action: Mouse scrolled (455, 419) with delta (0, -1)
Screenshot: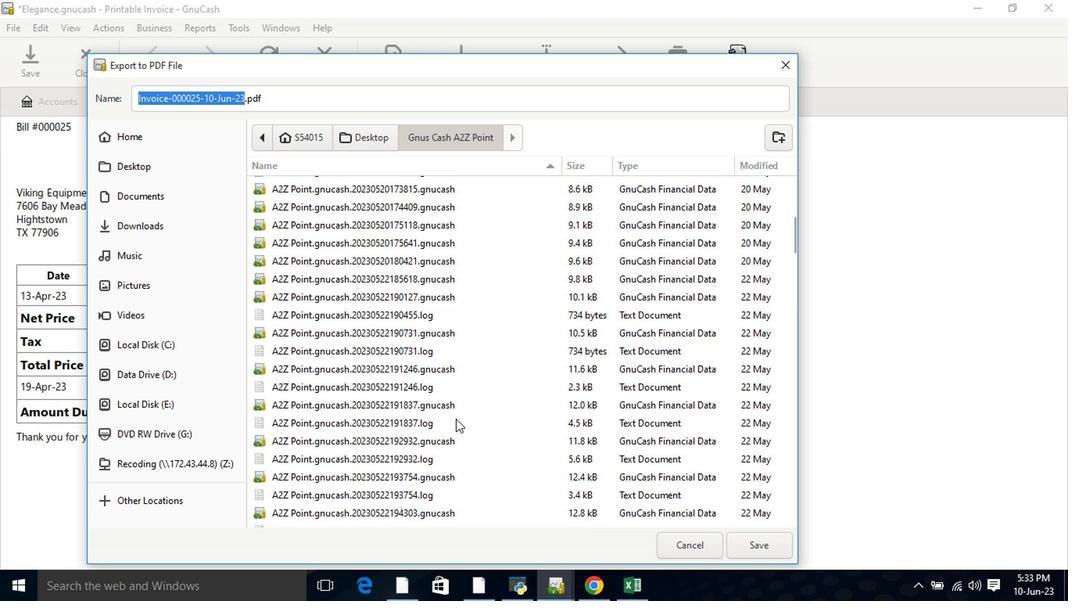 
Action: Mouse moved to (448, 417)
Screenshot: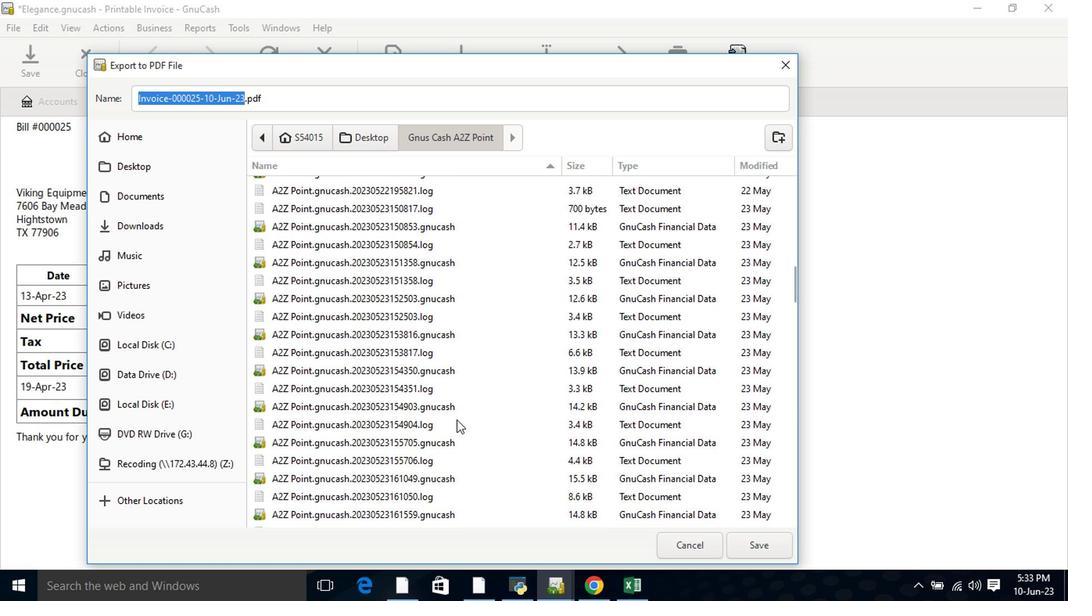 
Action: Mouse scrolled (451, 417) with delta (0, -1)
Screenshot: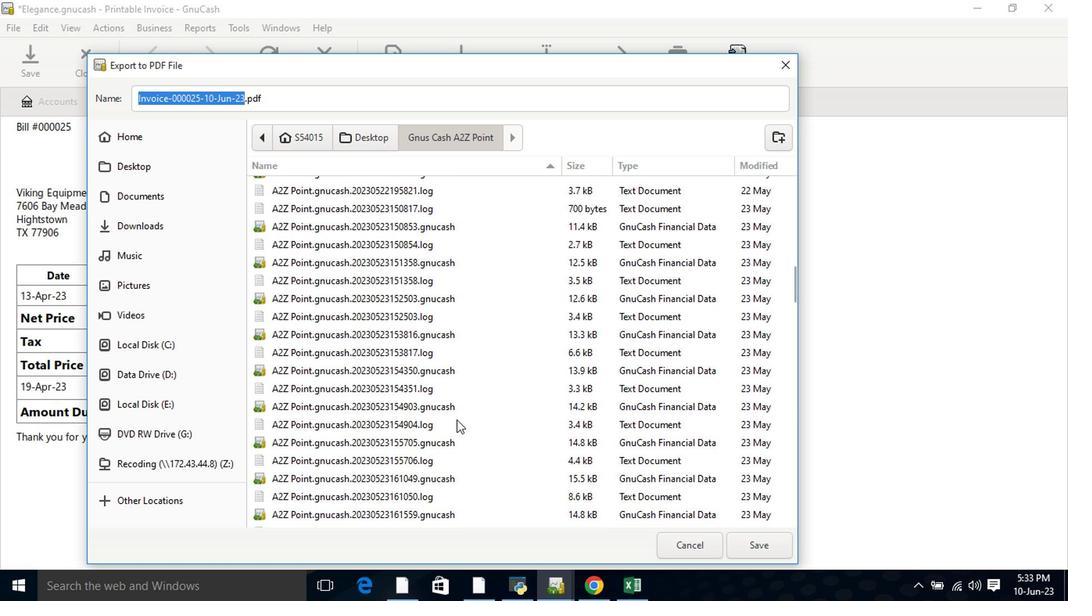 
Action: Mouse moved to (446, 417)
Screenshot: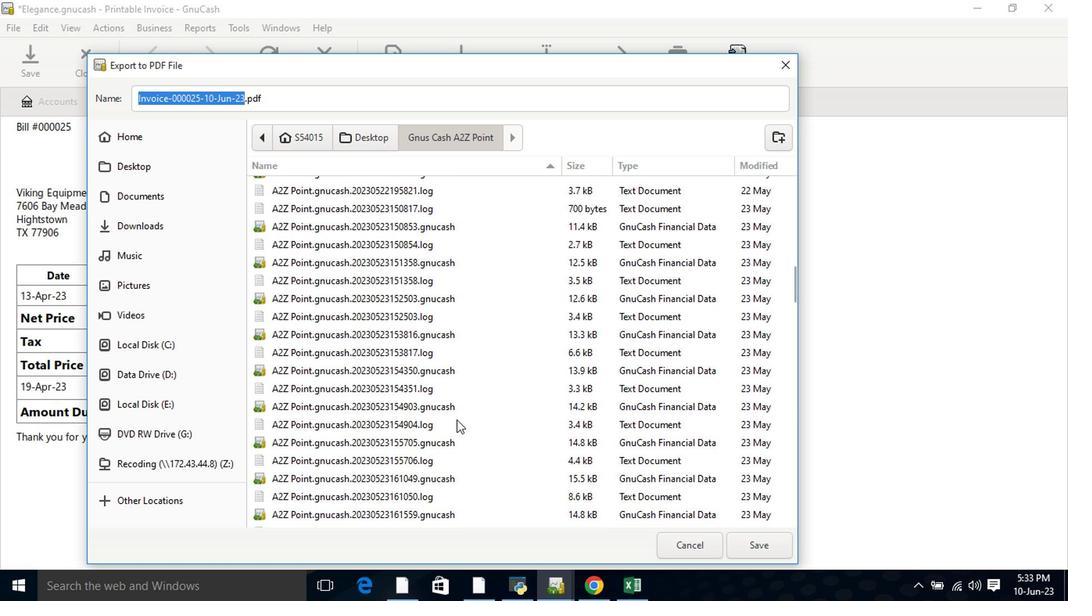 
Action: Mouse scrolled (450, 416) with delta (0, 0)
Screenshot: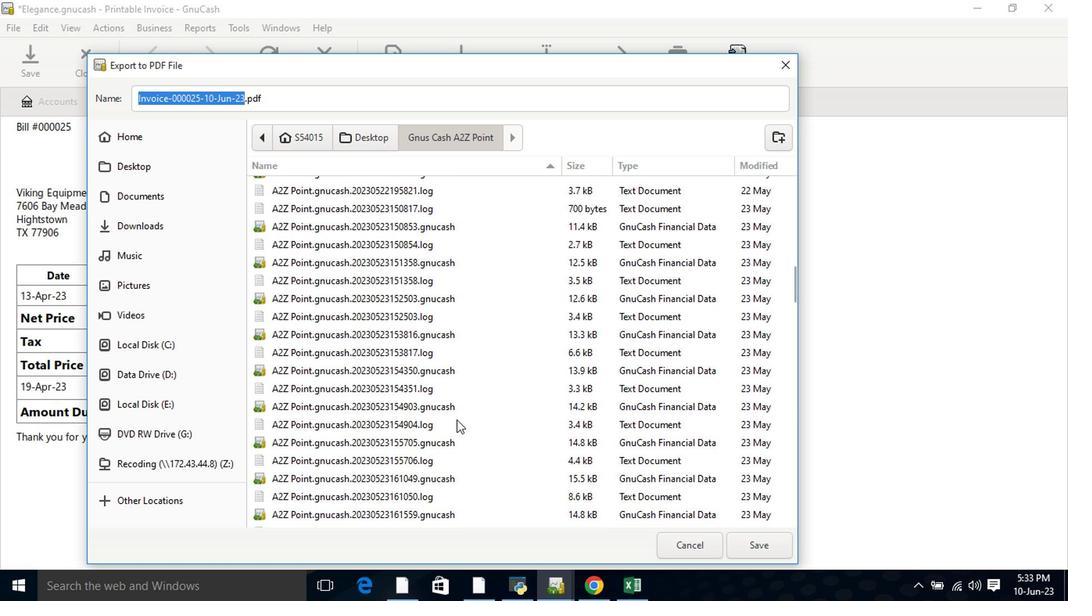 
Action: Mouse moved to (444, 417)
Screenshot: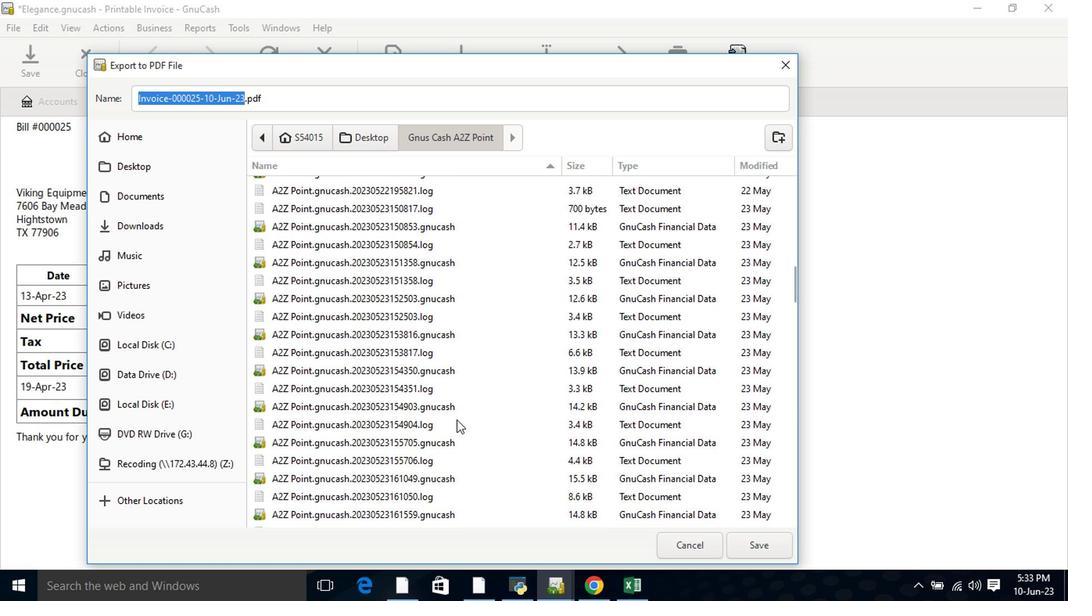 
Action: Mouse scrolled (449, 416) with delta (0, 0)
Screenshot: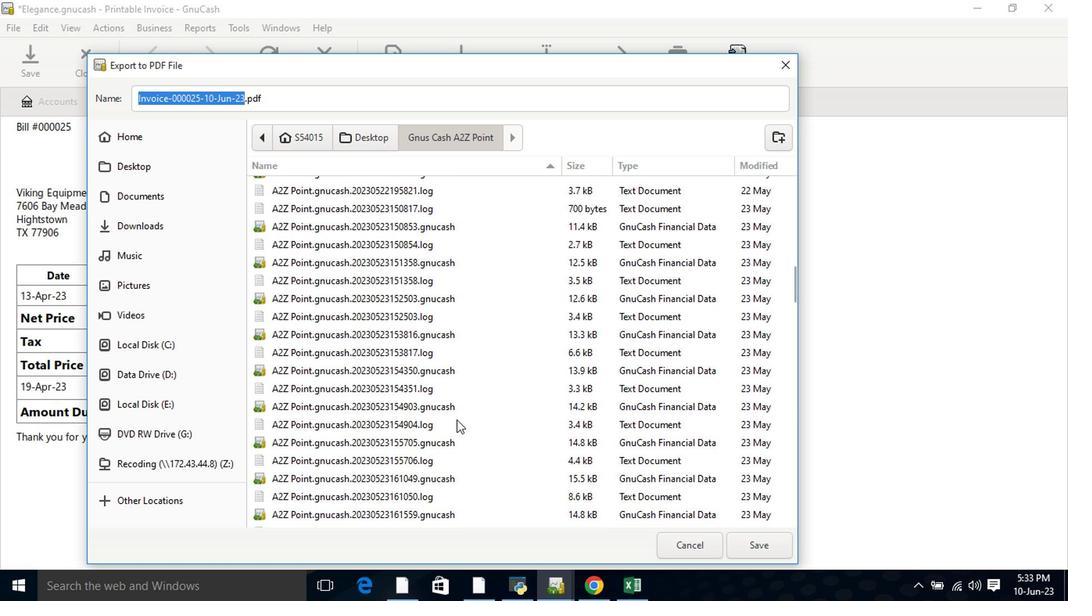 
Action: Mouse moved to (442, 417)
Screenshot: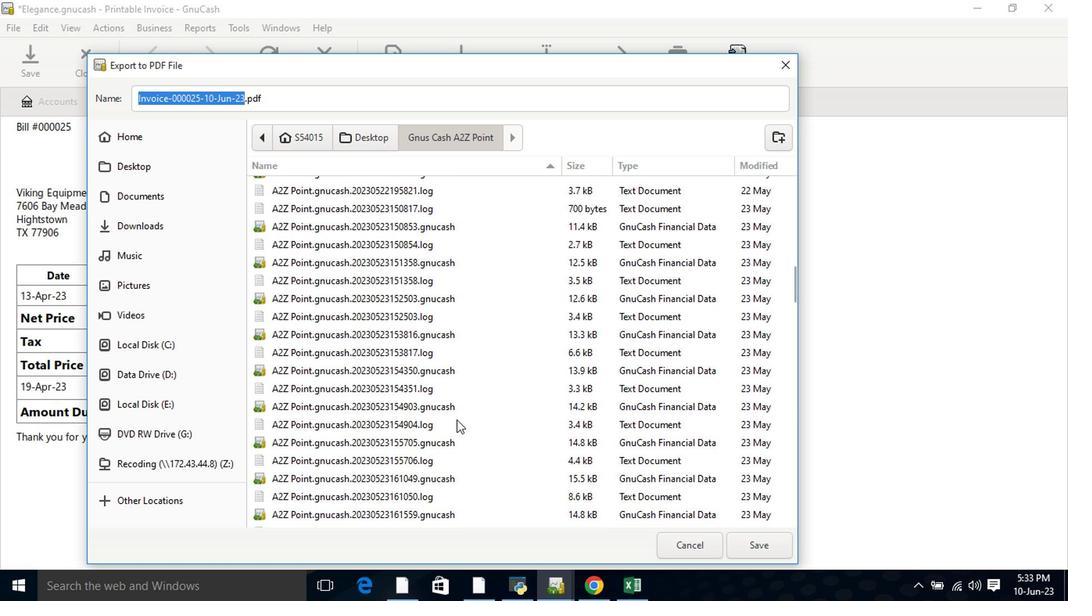 
Action: Mouse scrolled (448, 416) with delta (0, 0)
Screenshot: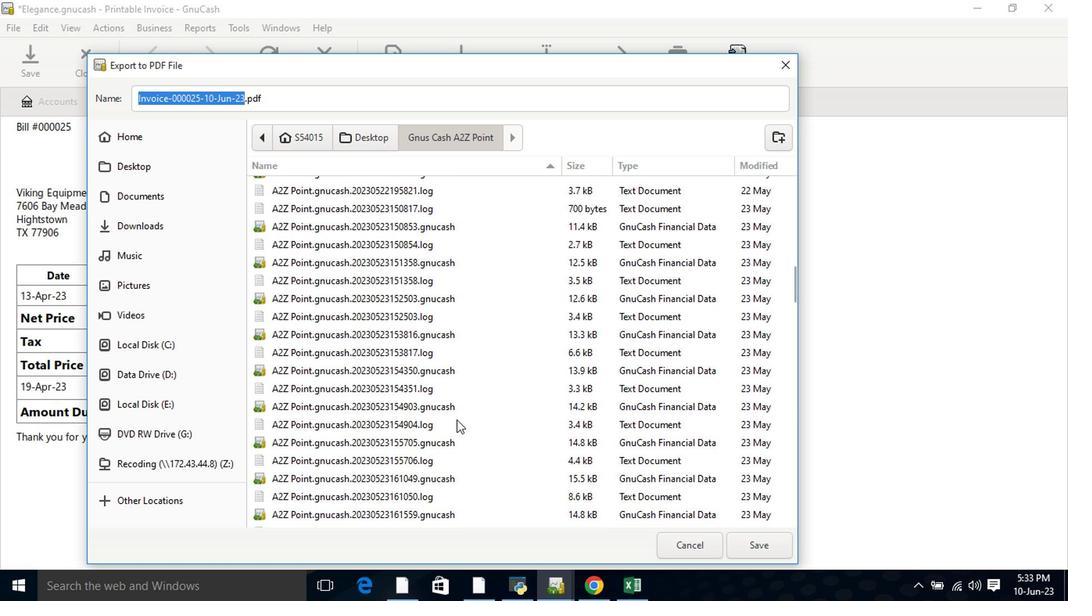 
Action: Mouse moved to (440, 418)
Screenshot: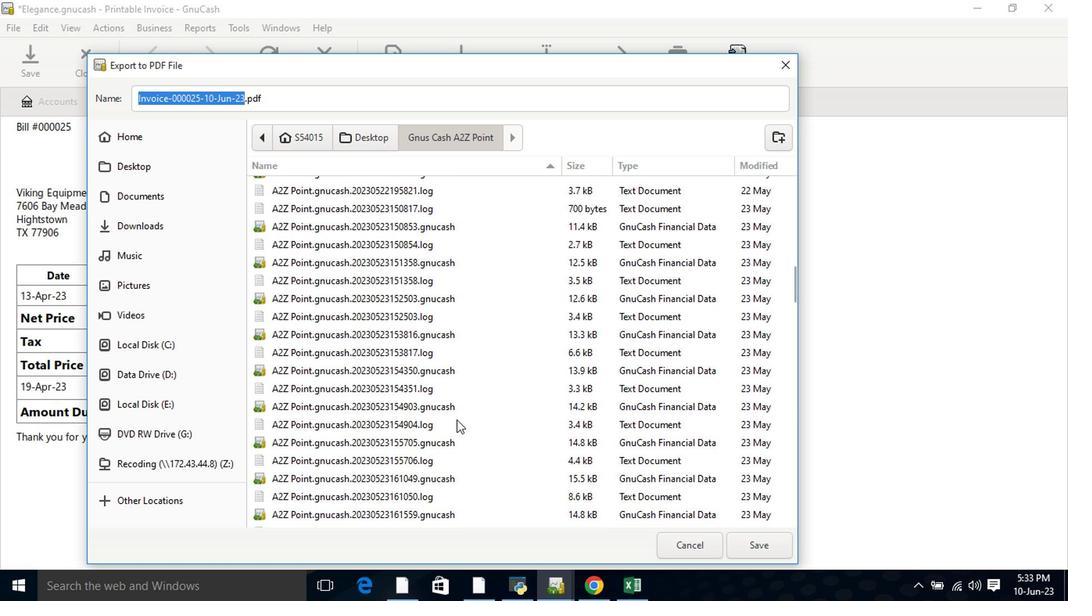 
Action: Mouse scrolled (444, 416) with delta (0, 0)
Screenshot: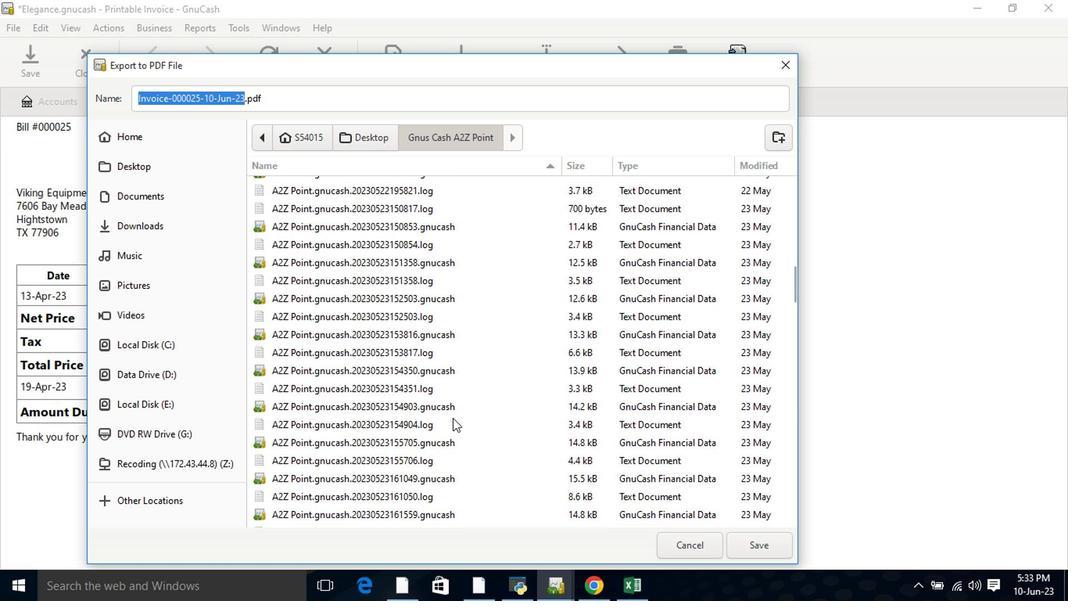 
Action: Mouse moved to (436, 420)
Screenshot: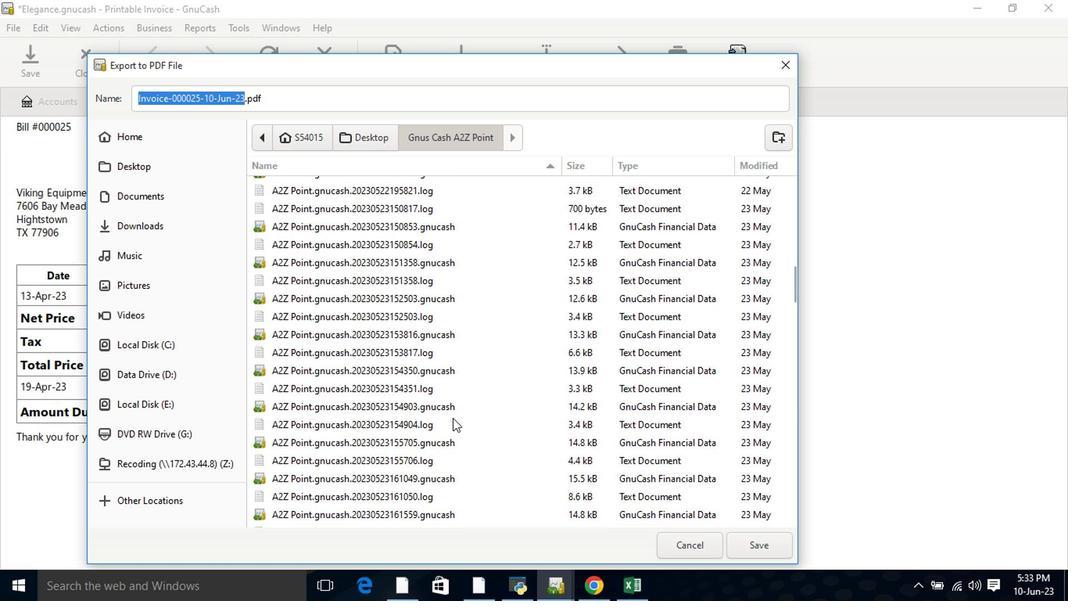 
Action: Mouse scrolled (440, 417) with delta (0, -1)
Screenshot: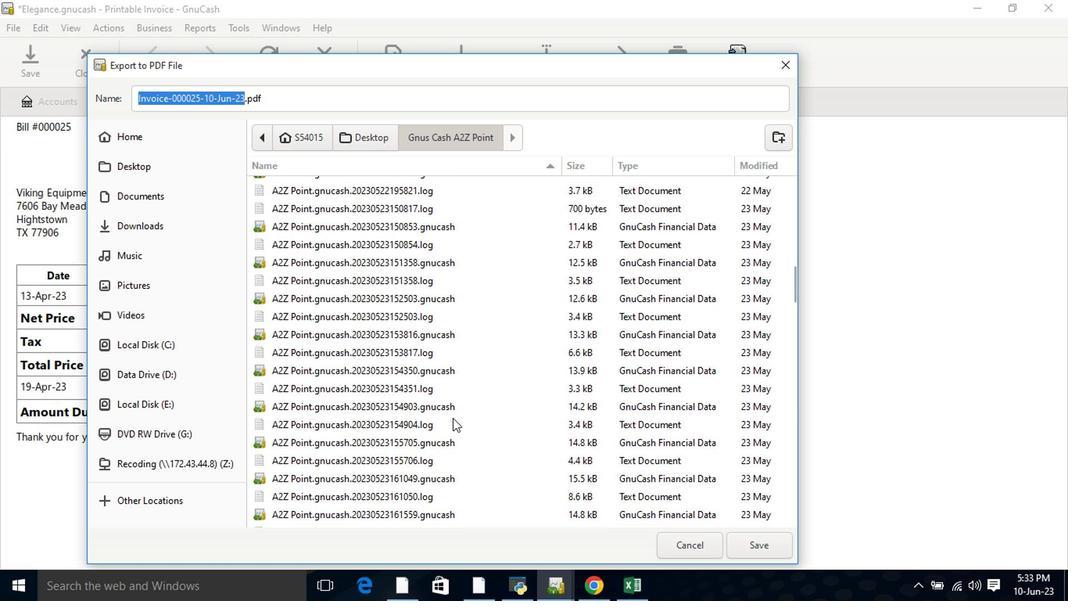 
Action: Mouse moved to (435, 420)
Screenshot: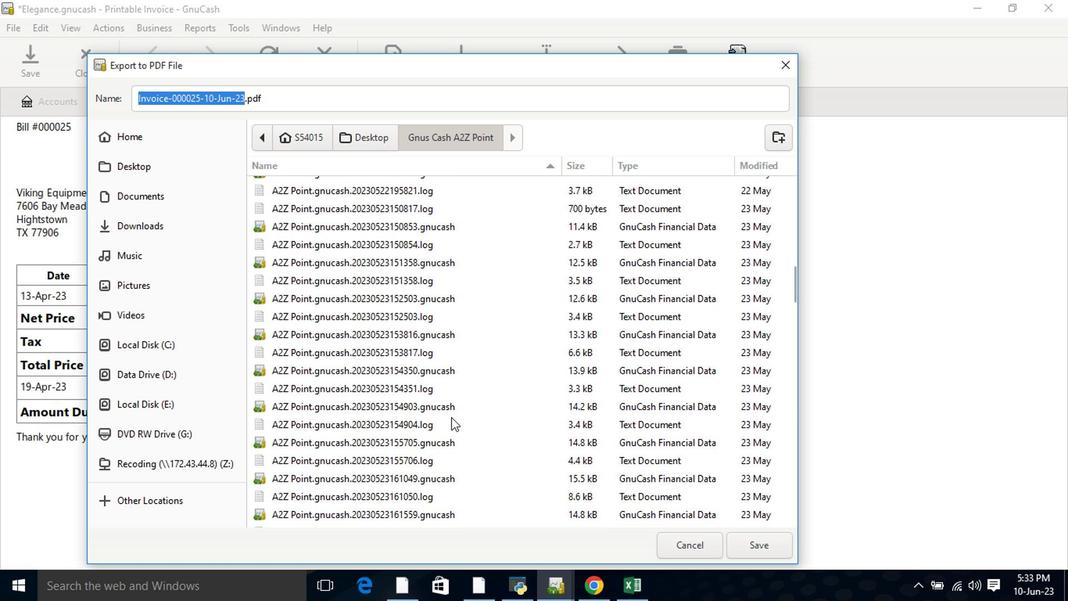 
Action: Mouse scrolled (436, 420) with delta (0, 0)
Screenshot: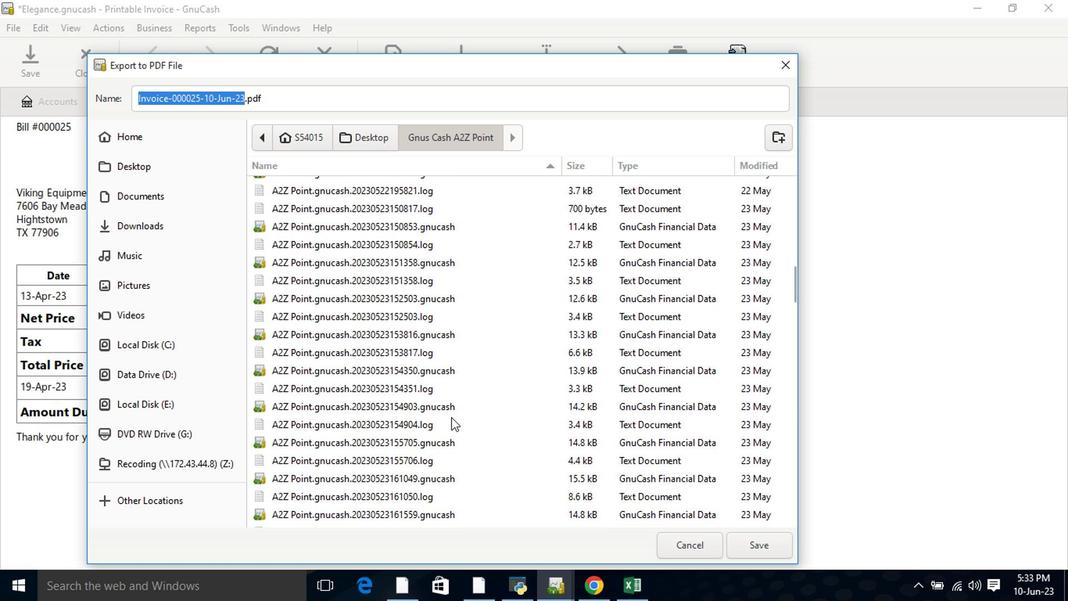
Action: Mouse moved to (435, 420)
Screenshot: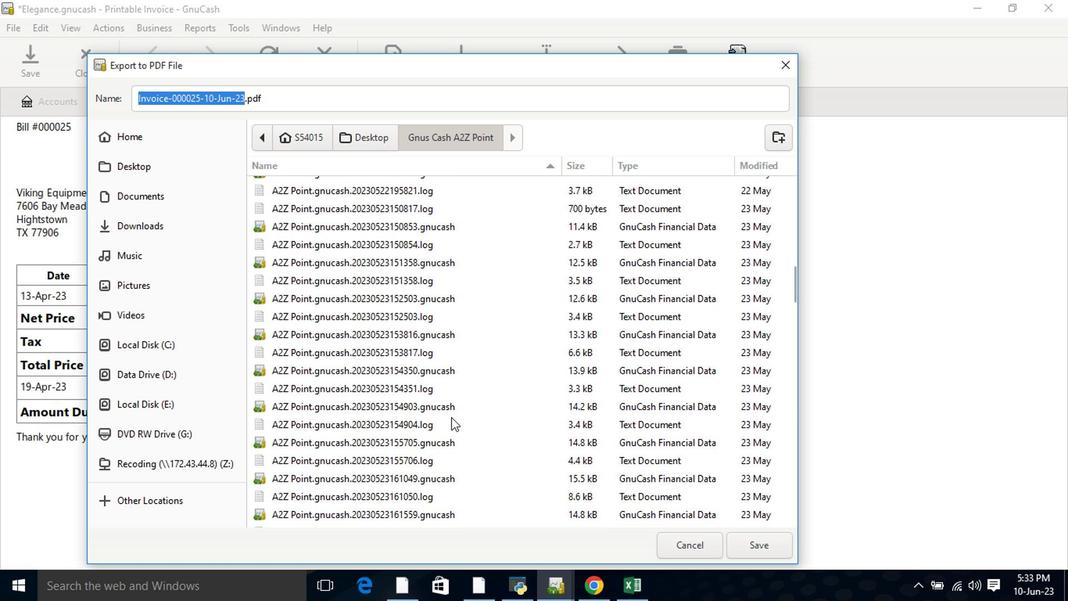 
Action: Mouse scrolled (436, 420) with delta (0, 0)
Screenshot: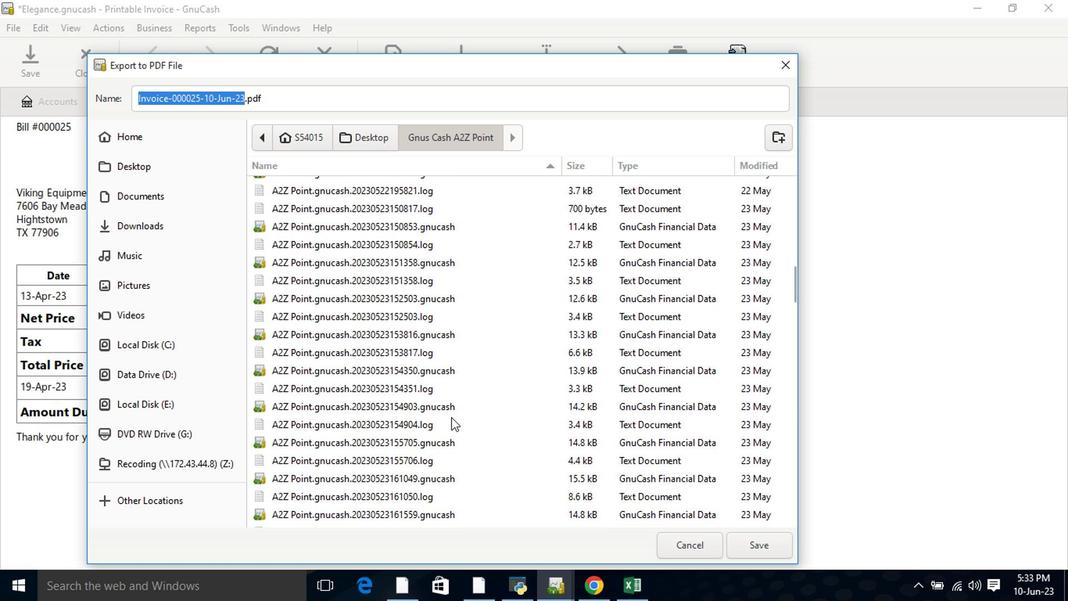 
Action: Mouse moved to (434, 420)
Screenshot: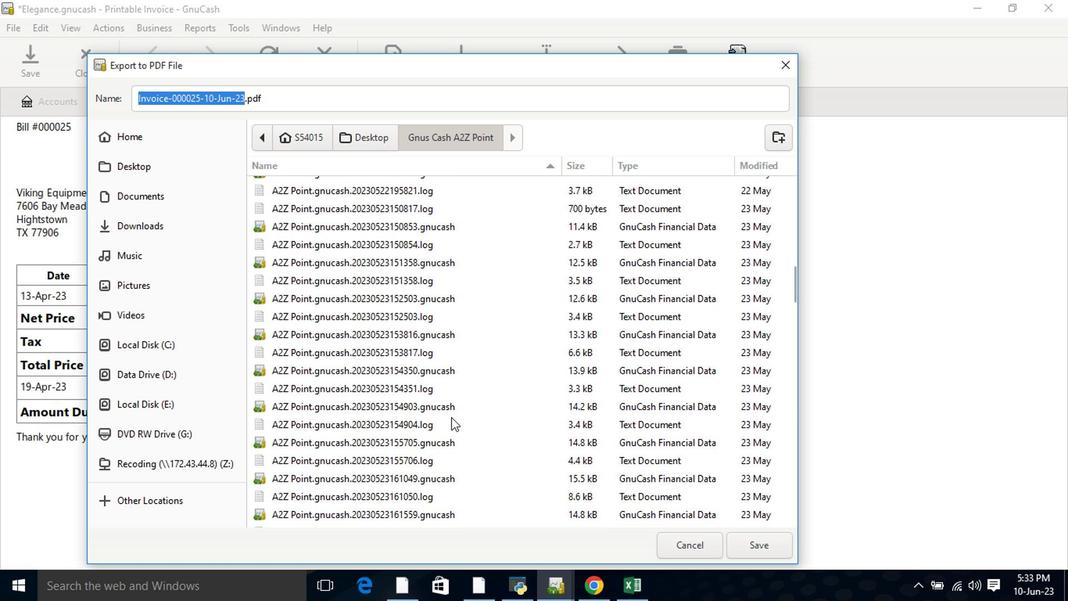 
Action: Mouse scrolled (436, 420) with delta (0, 0)
Screenshot: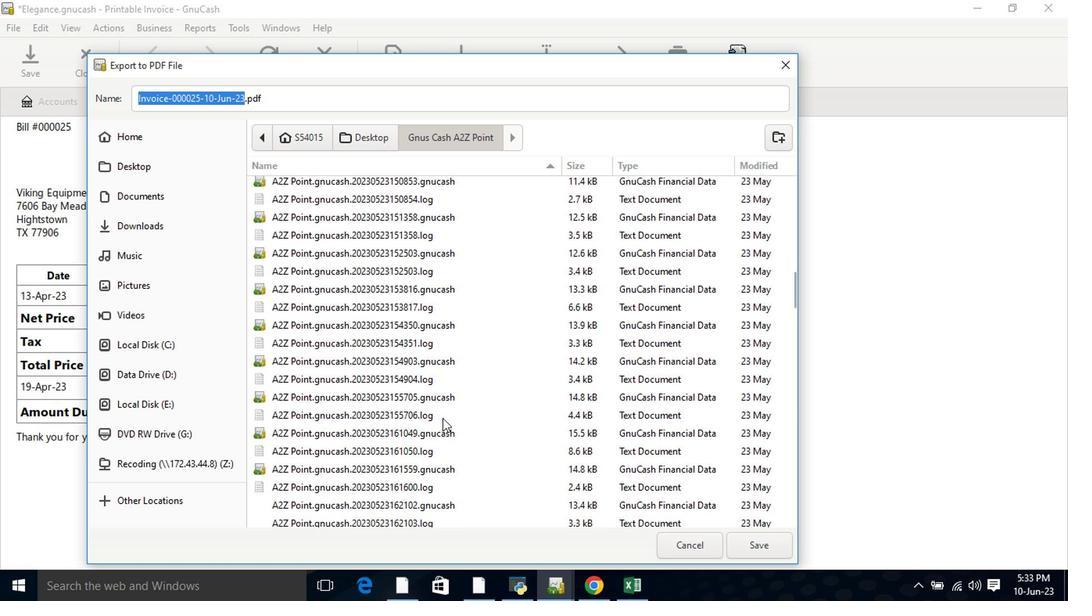 
Action: Mouse moved to (433, 420)
Screenshot: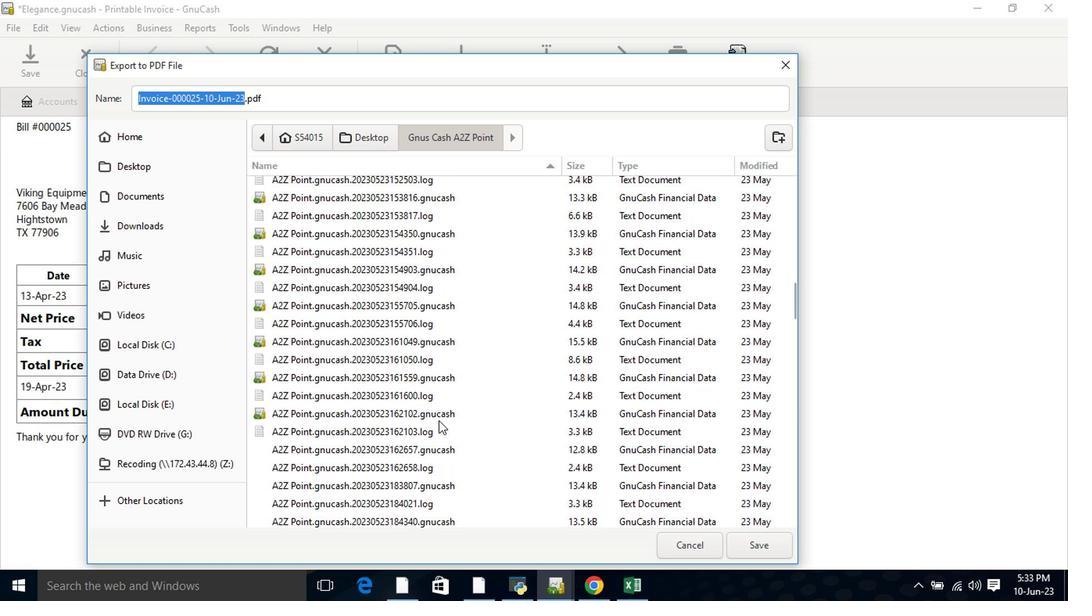 
Action: Mouse scrolled (436, 420) with delta (0, 0)
Screenshot: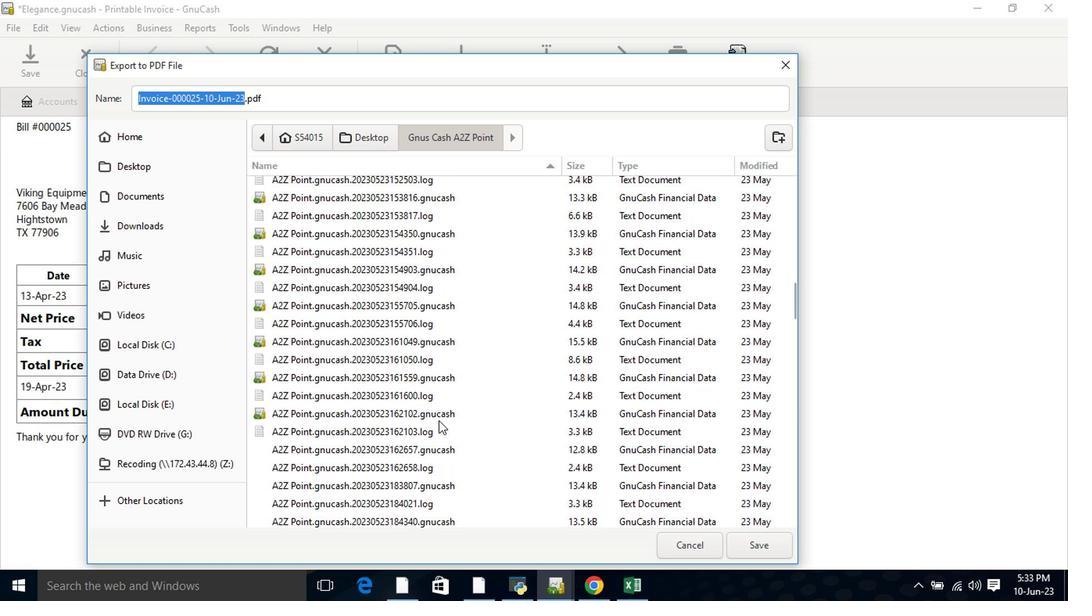 
Action: Mouse moved to (430, 420)
Screenshot: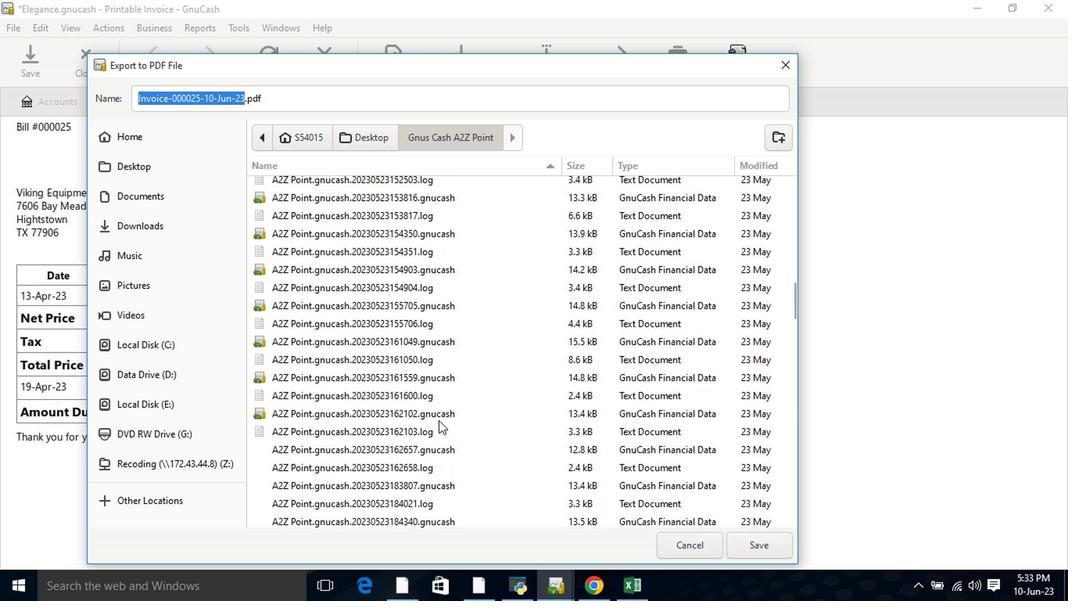 
Action: Mouse scrolled (435, 420) with delta (0, 0)
Screenshot: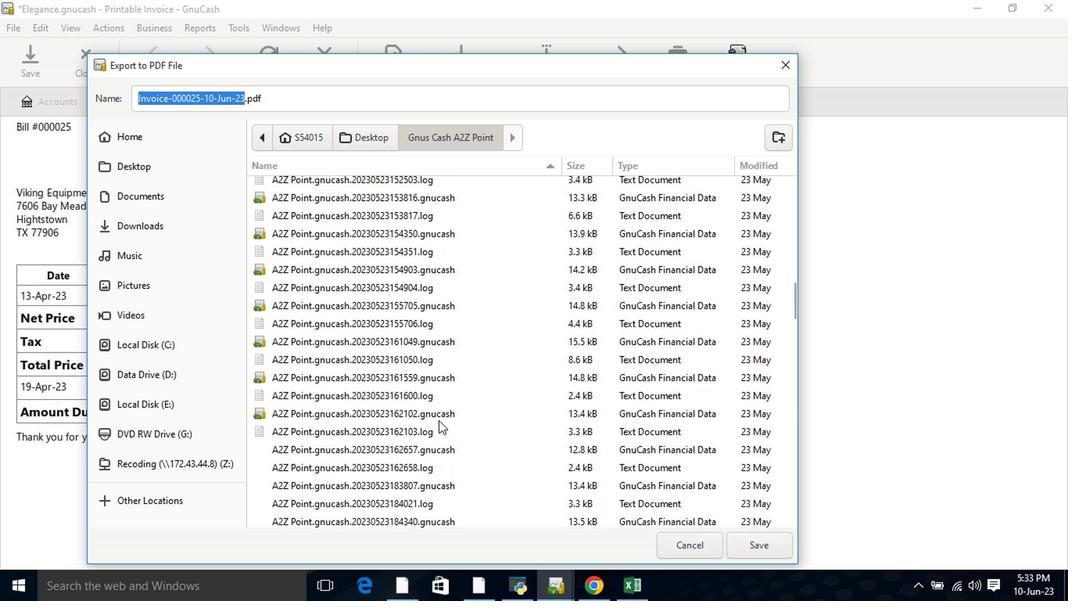 
Action: Mouse moved to (425, 415)
Screenshot: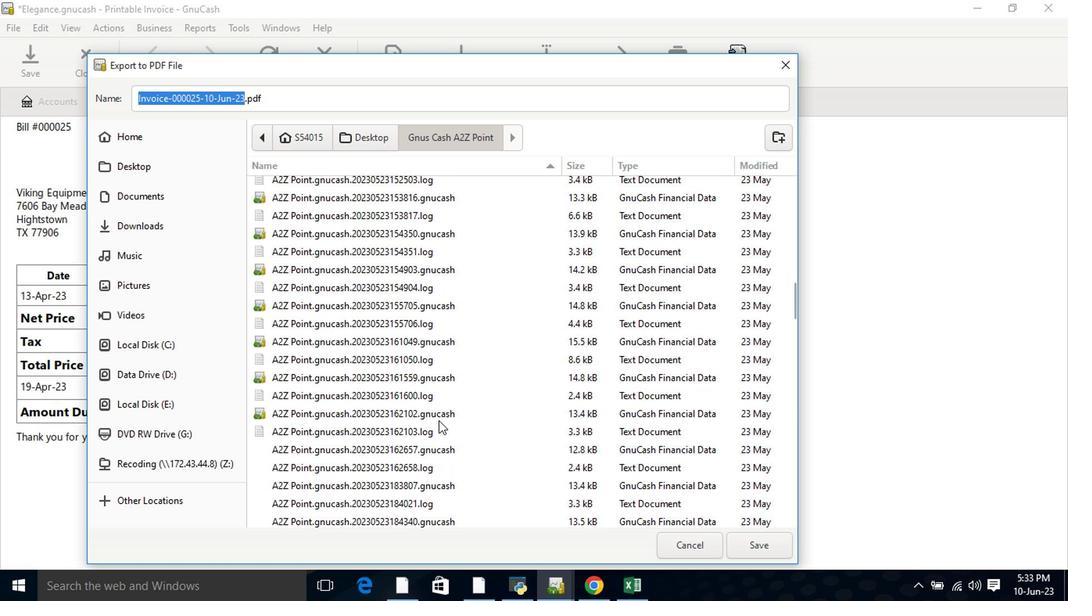 
Action: Mouse scrolled (435, 420) with delta (0, 0)
Screenshot: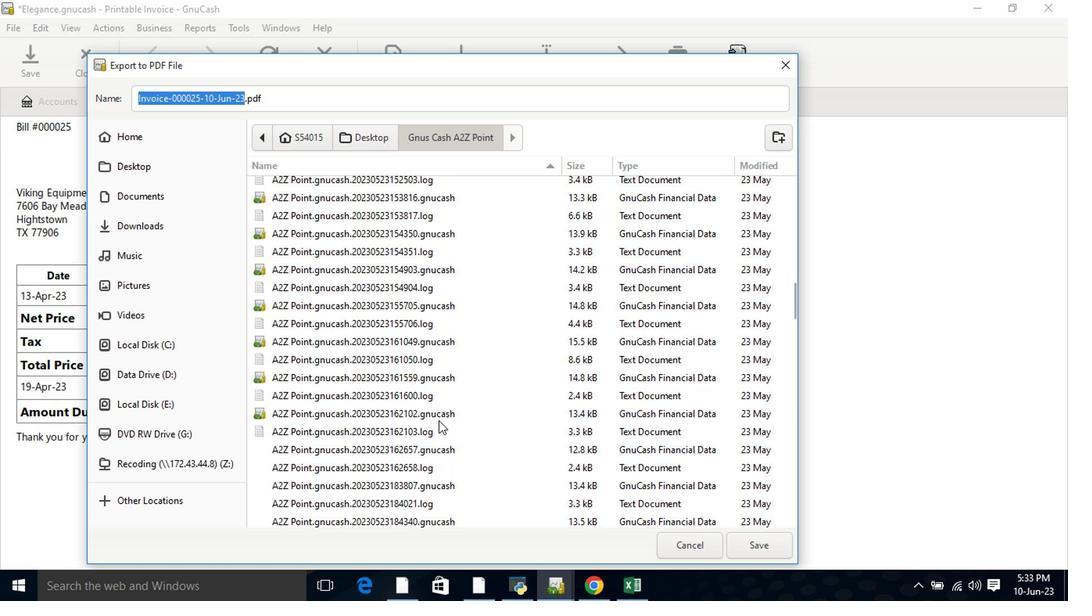 
Action: Mouse moved to (425, 414)
Screenshot: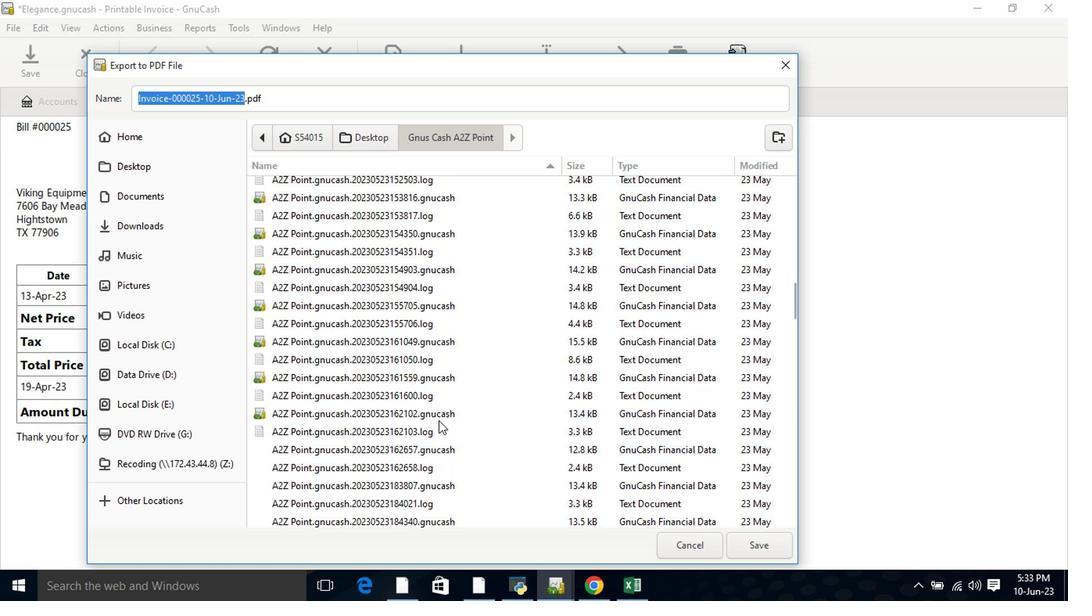 
Action: Mouse scrolled (433, 420) with delta (0, 0)
Screenshot: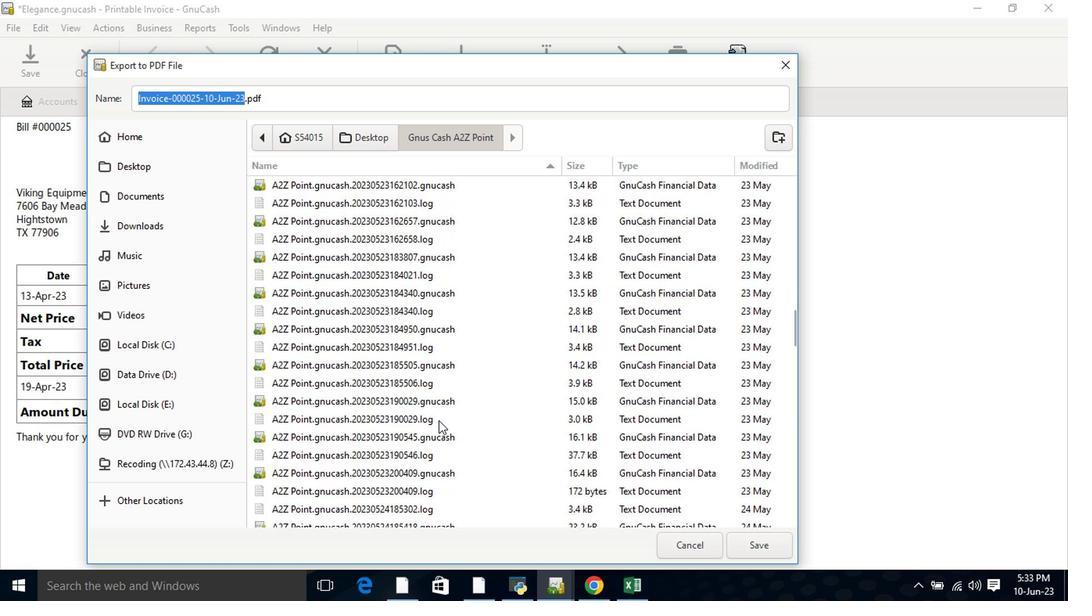 
Action: Mouse moved to (424, 413)
Screenshot: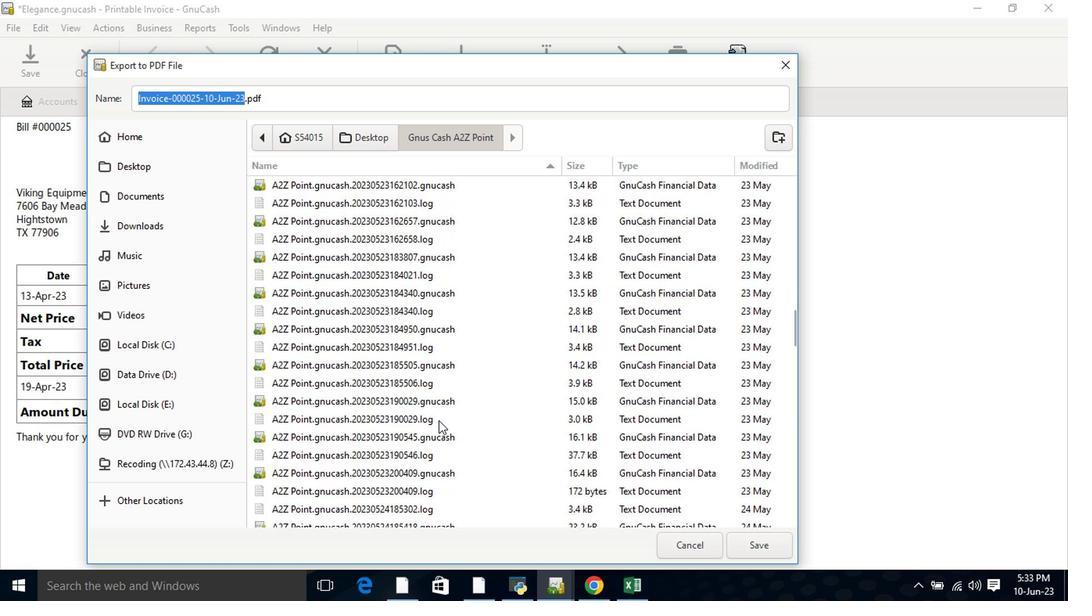 
Action: Mouse scrolled (425, 413) with delta (0, 0)
Screenshot: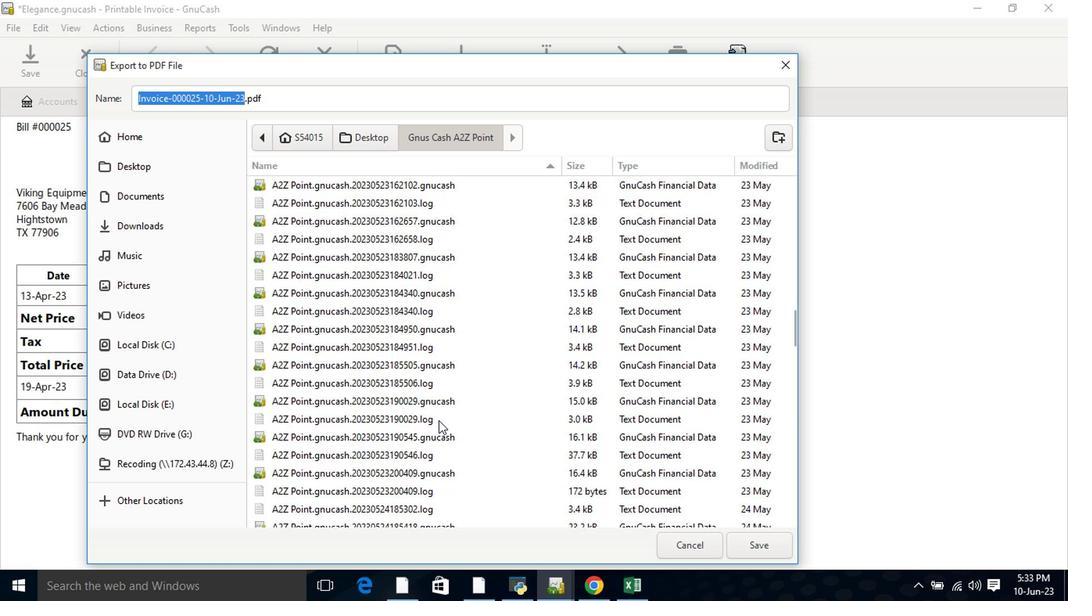 
Action: Mouse moved to (424, 413)
Screenshot: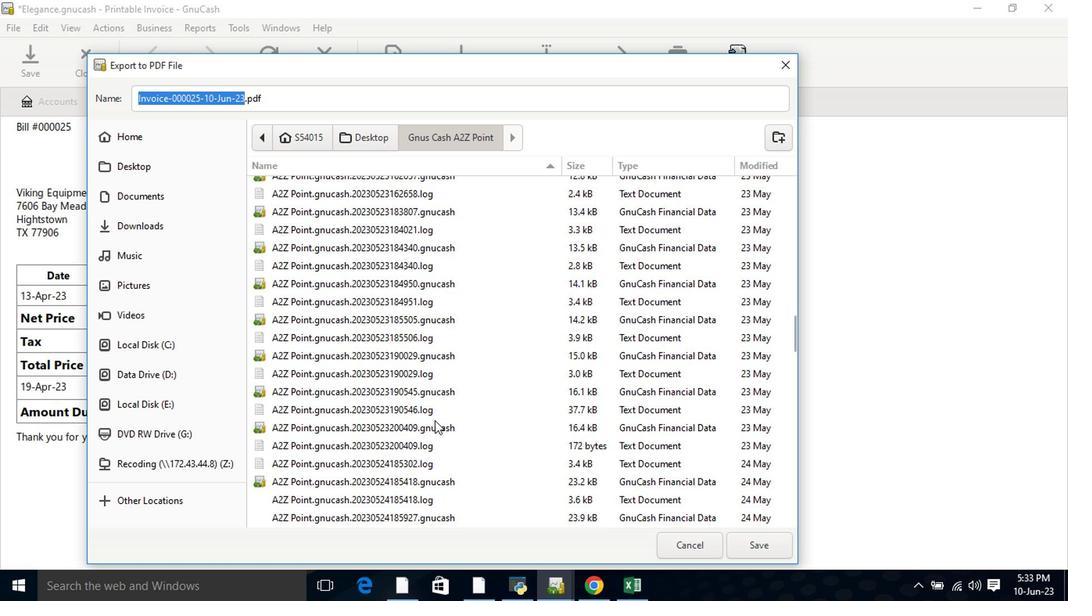 
Action: Mouse scrolled (425, 413) with delta (0, 0)
Screenshot: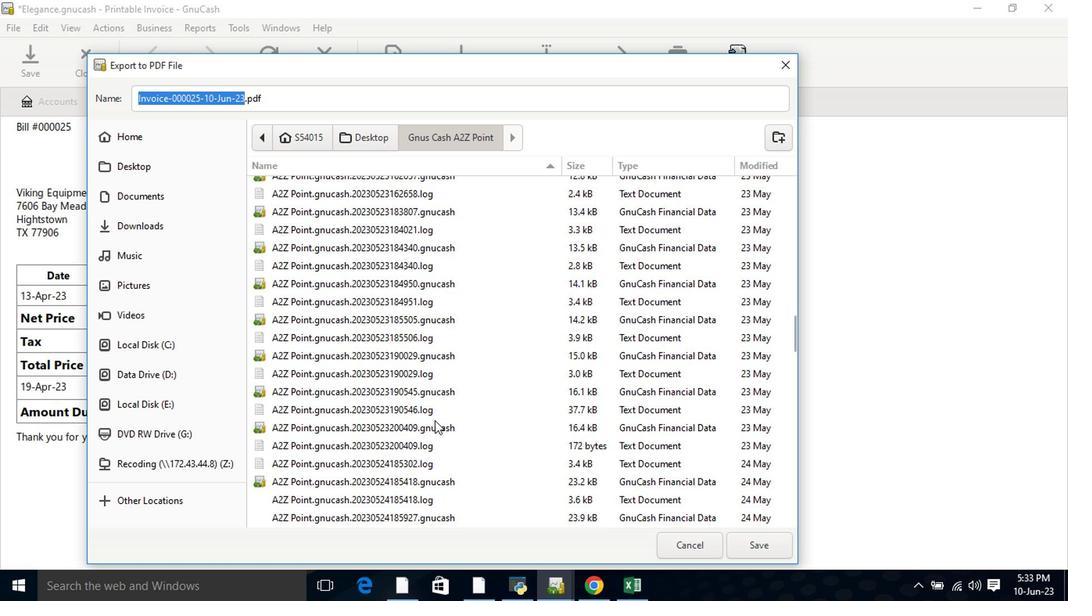 
Action: Mouse moved to (417, 405)
Screenshot: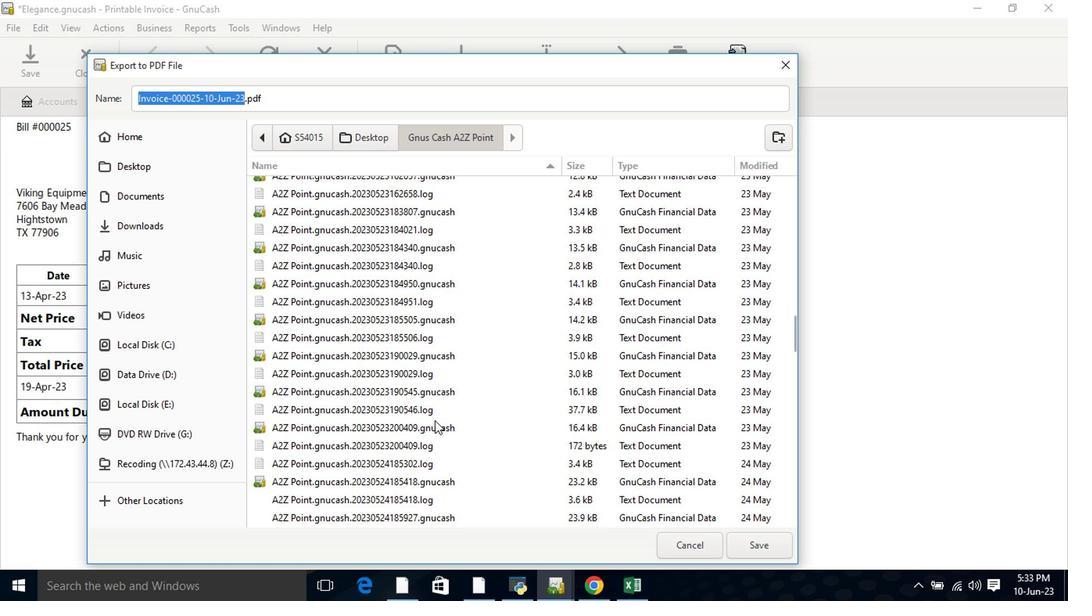 
Action: Mouse scrolled (425, 413) with delta (0, 0)
Screenshot: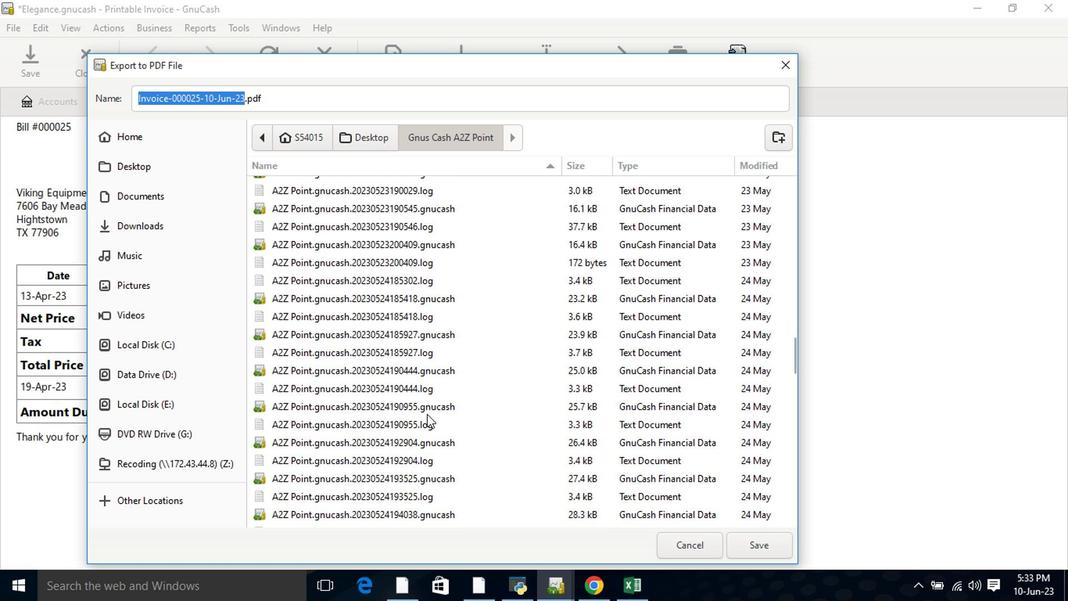 
Action: Mouse moved to (416, 403)
Screenshot: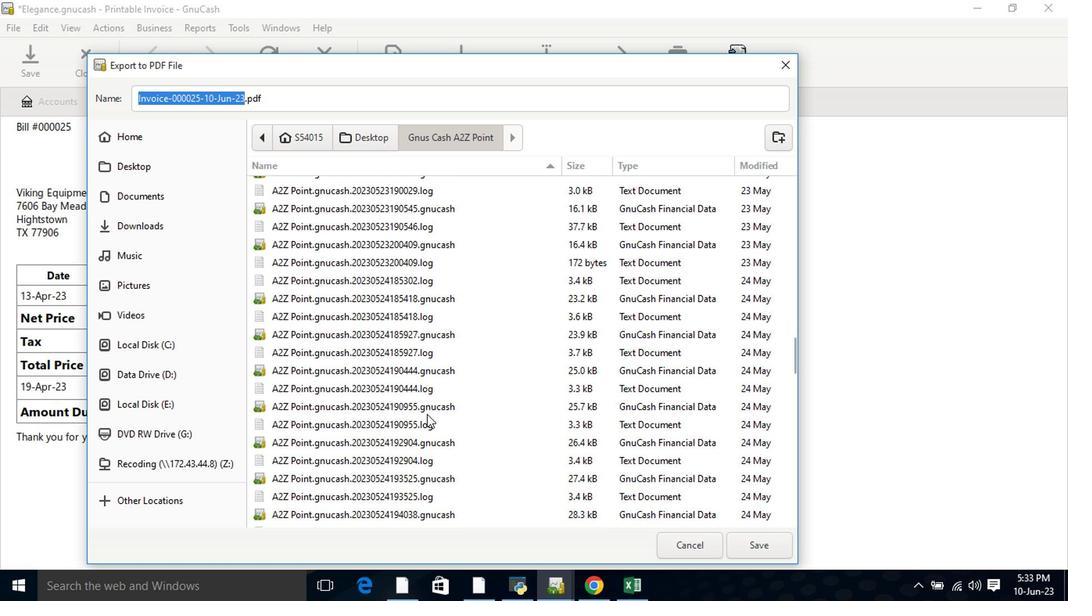 
Action: Mouse scrolled (425, 413) with delta (0, 0)
Screenshot: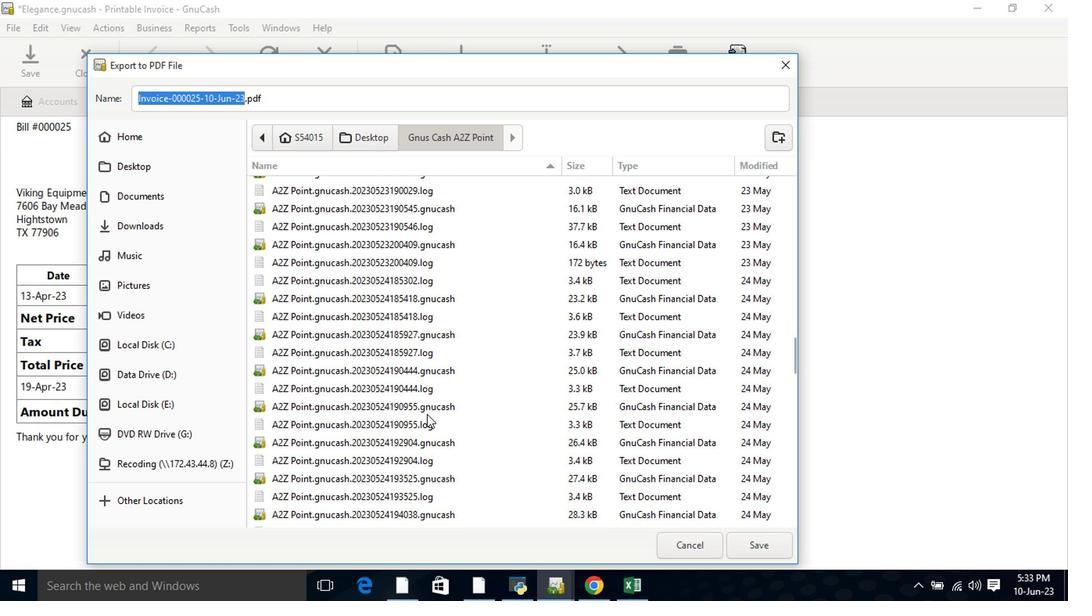 
Action: Mouse moved to (415, 403)
Screenshot: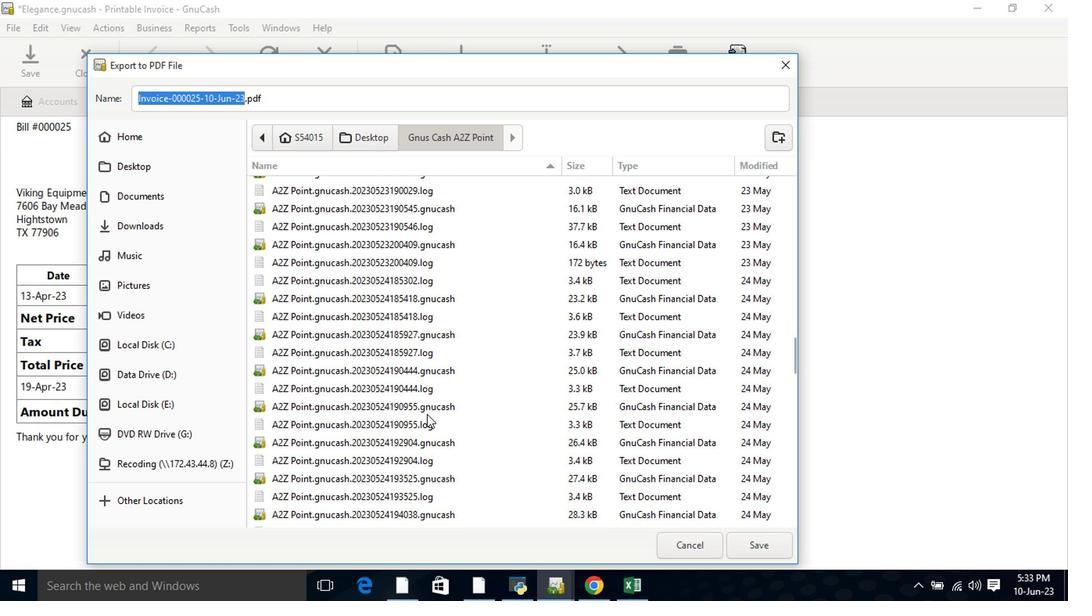 
Action: Mouse scrolled (425, 413) with delta (0, 0)
Screenshot: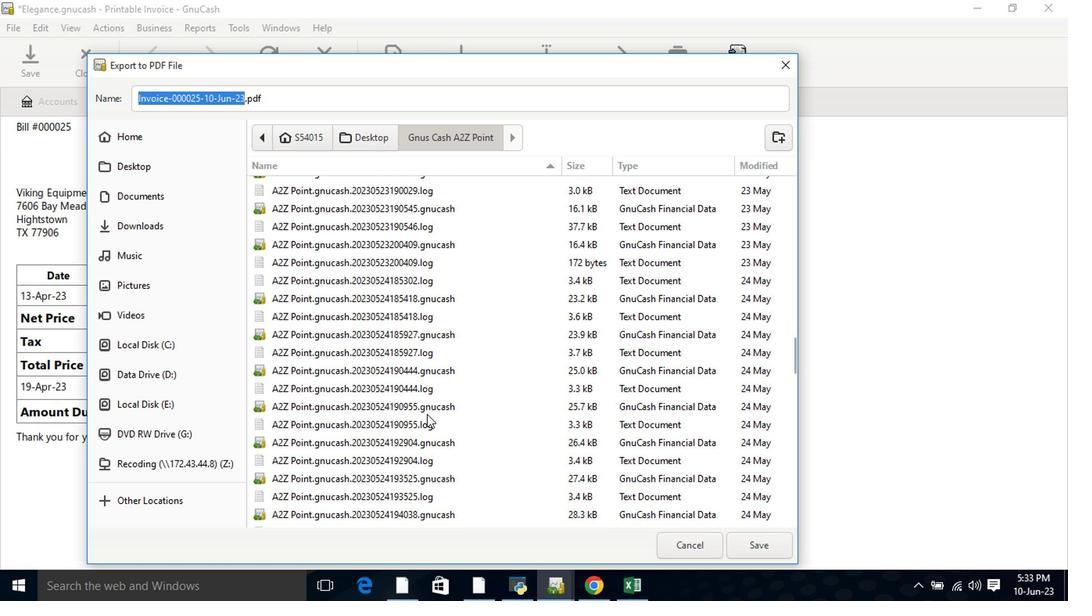 
Action: Mouse moved to (414, 402)
Screenshot: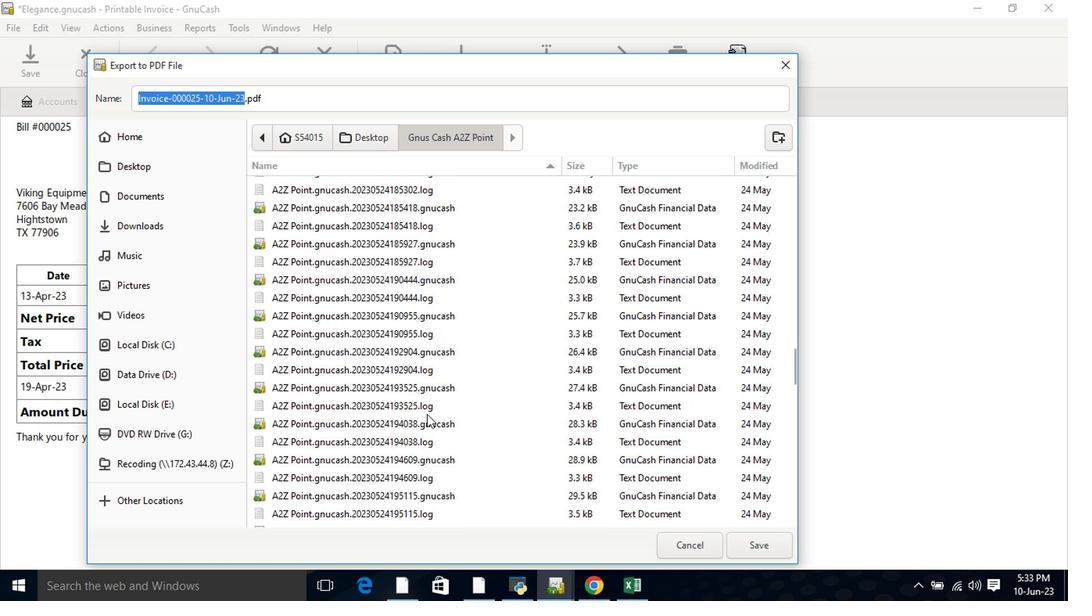 
Action: Mouse scrolled (425, 413) with delta (0, 0)
Screenshot: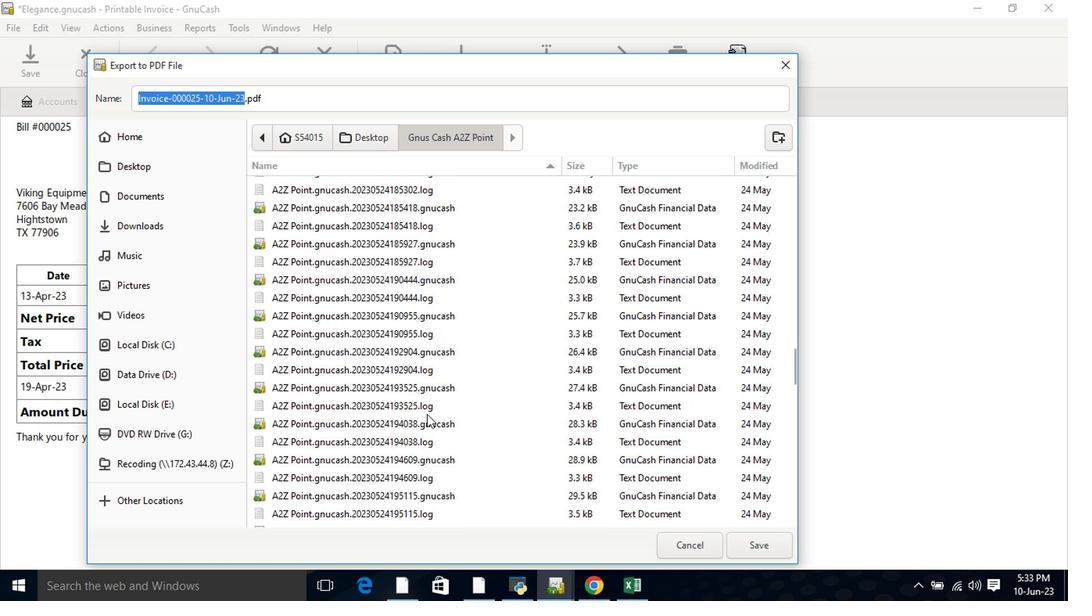 
Action: Mouse scrolled (424, 411) with delta (0, -1)
Screenshot: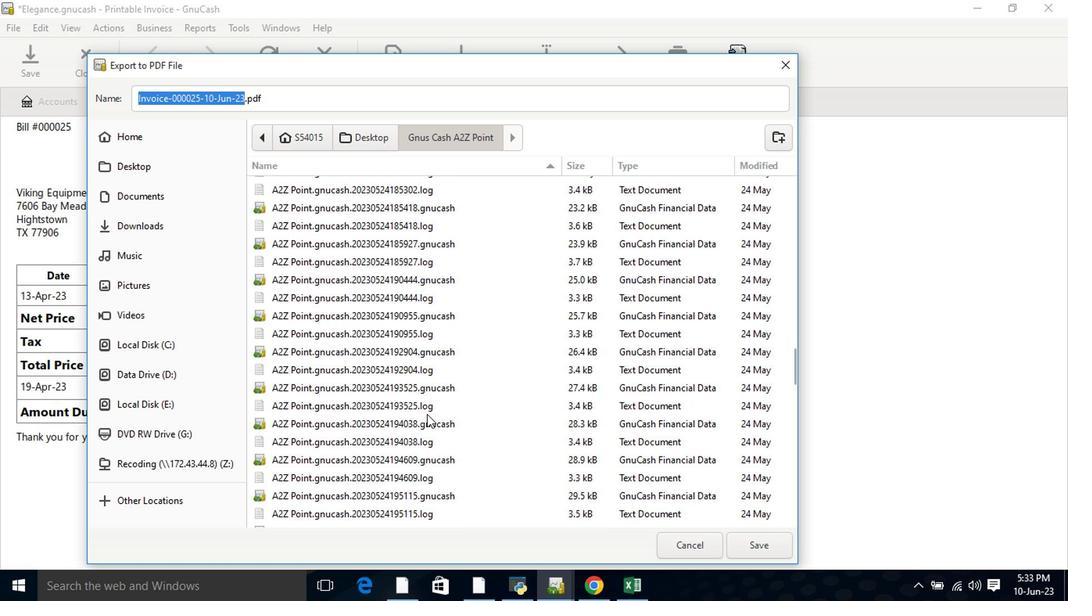 
Action: Mouse moved to (414, 400)
Screenshot: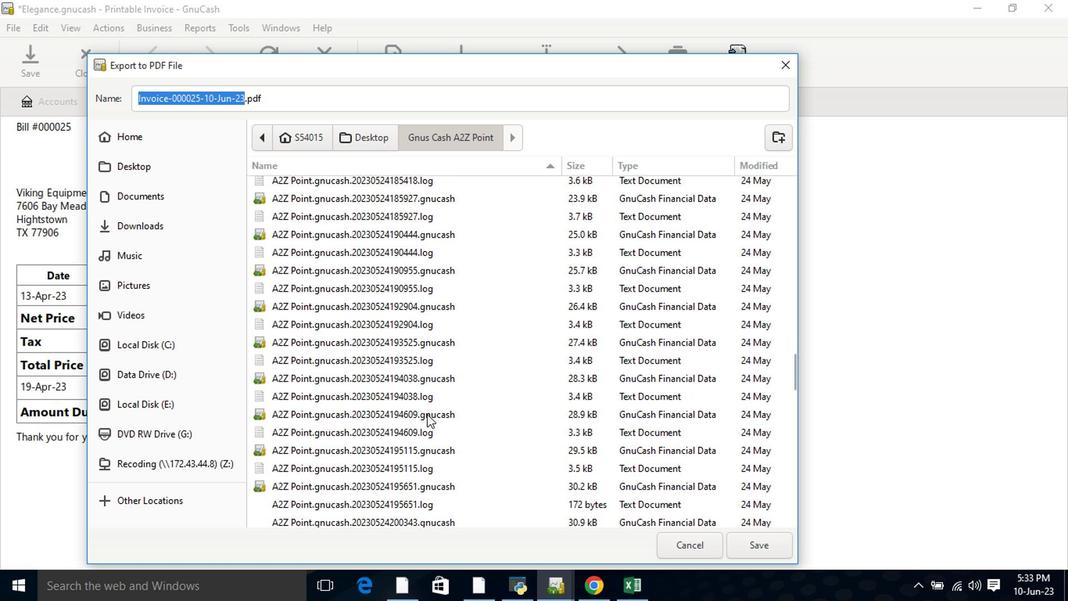 
Action: Mouse scrolled (416, 402) with delta (0, 0)
Screenshot: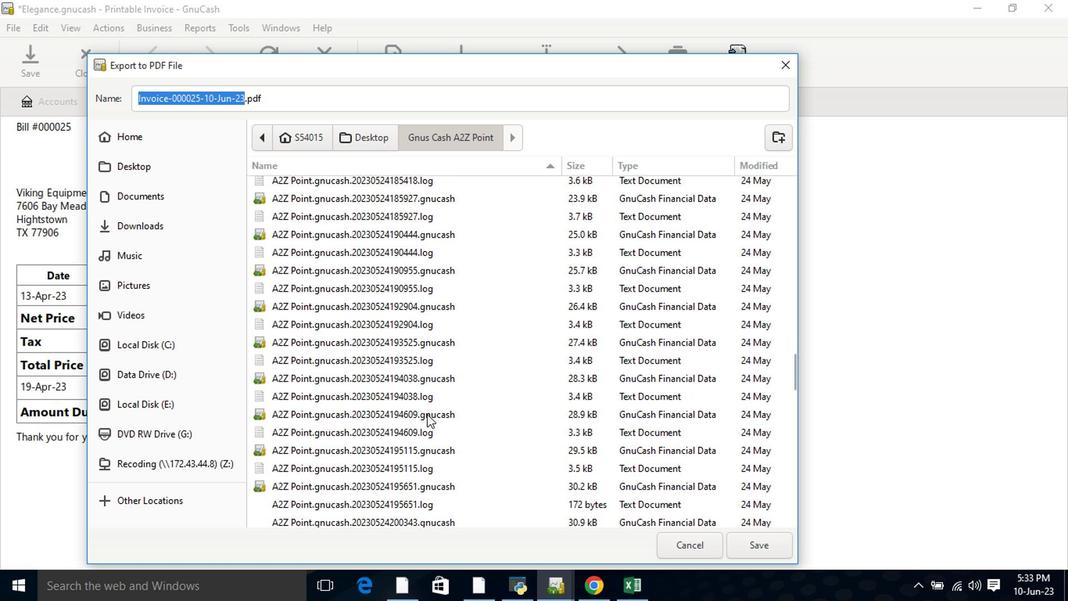 
Action: Mouse scrolled (416, 402) with delta (0, 0)
Screenshot: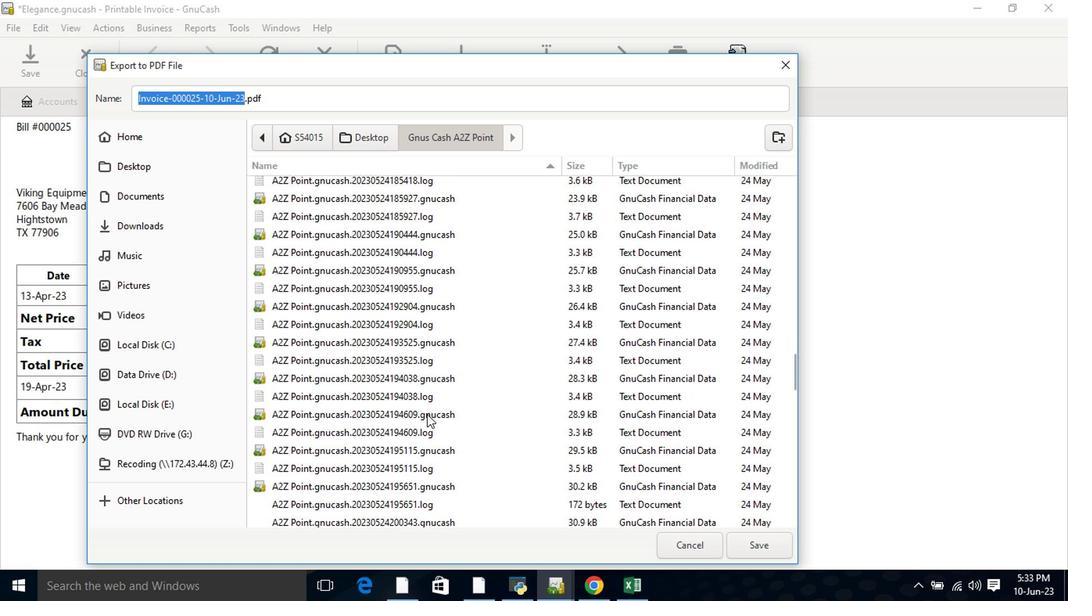 
Action: Mouse scrolled (416, 402) with delta (0, 0)
Screenshot: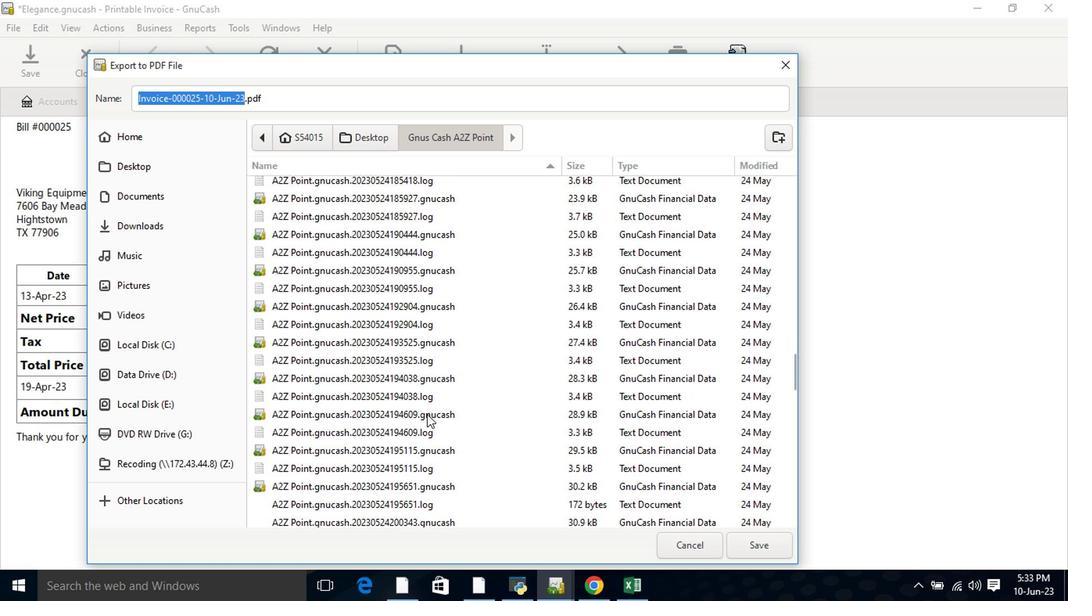 
Action: Mouse scrolled (416, 402) with delta (0, 0)
Screenshot: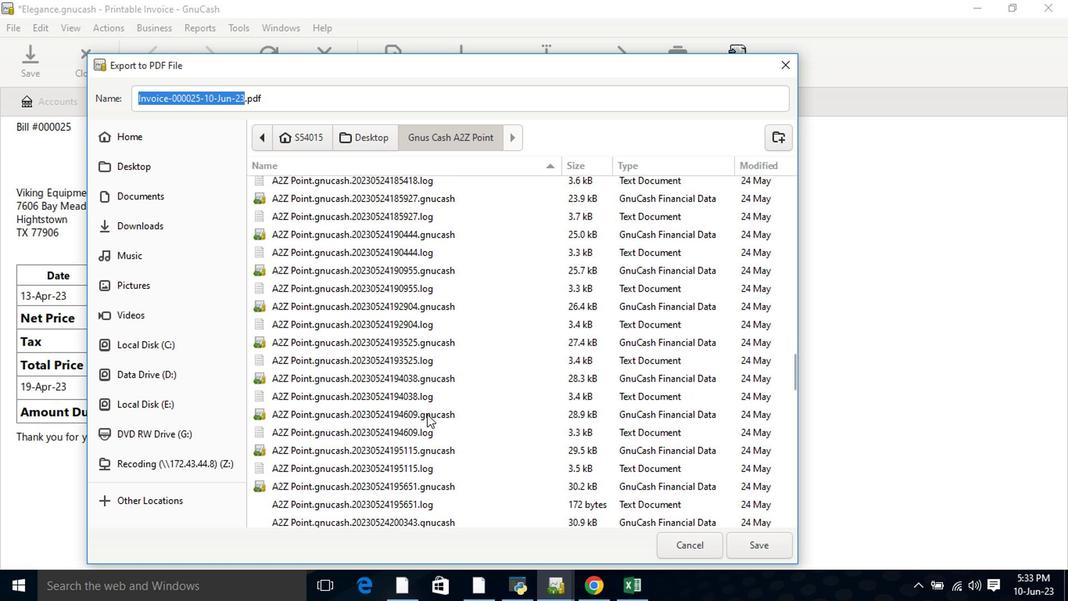 
Action: Mouse scrolled (416, 402) with delta (0, 0)
Screenshot: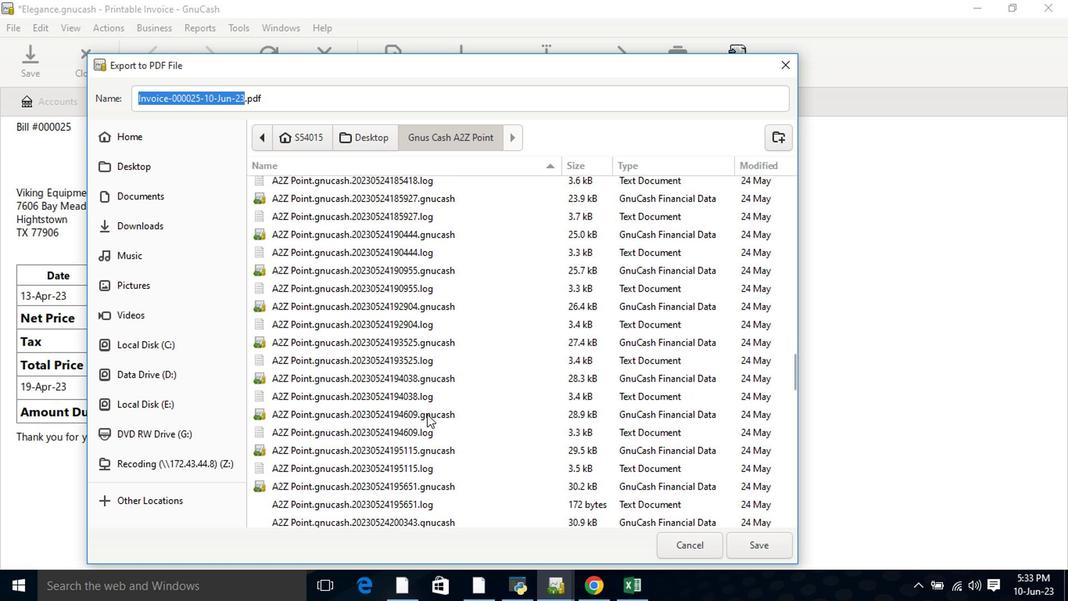 
Action: Mouse scrolled (415, 402) with delta (0, 0)
Screenshot: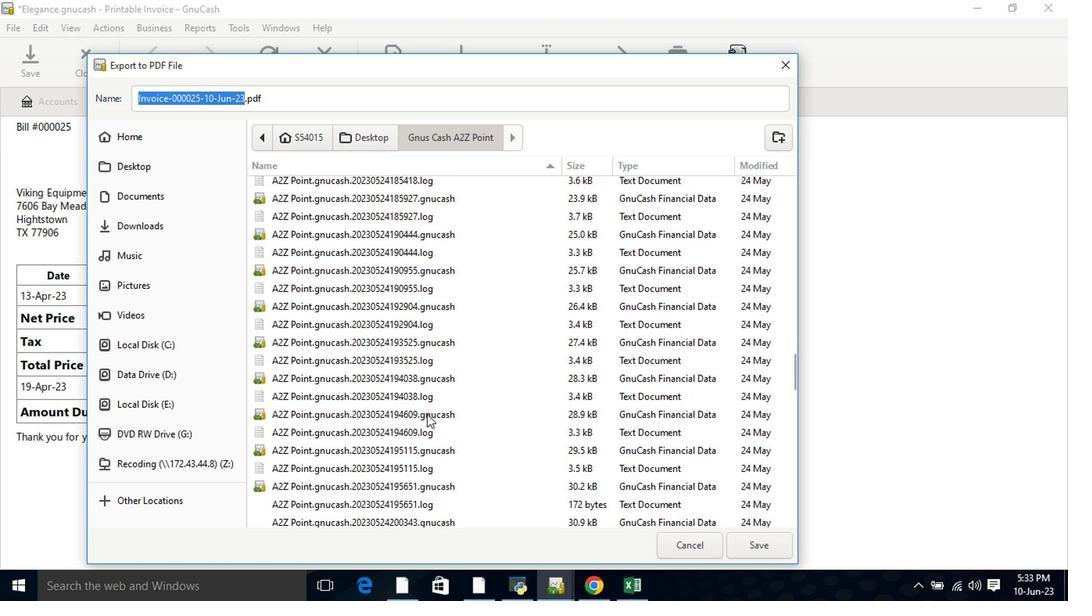 
Action: Mouse scrolled (415, 402) with delta (0, 0)
Screenshot: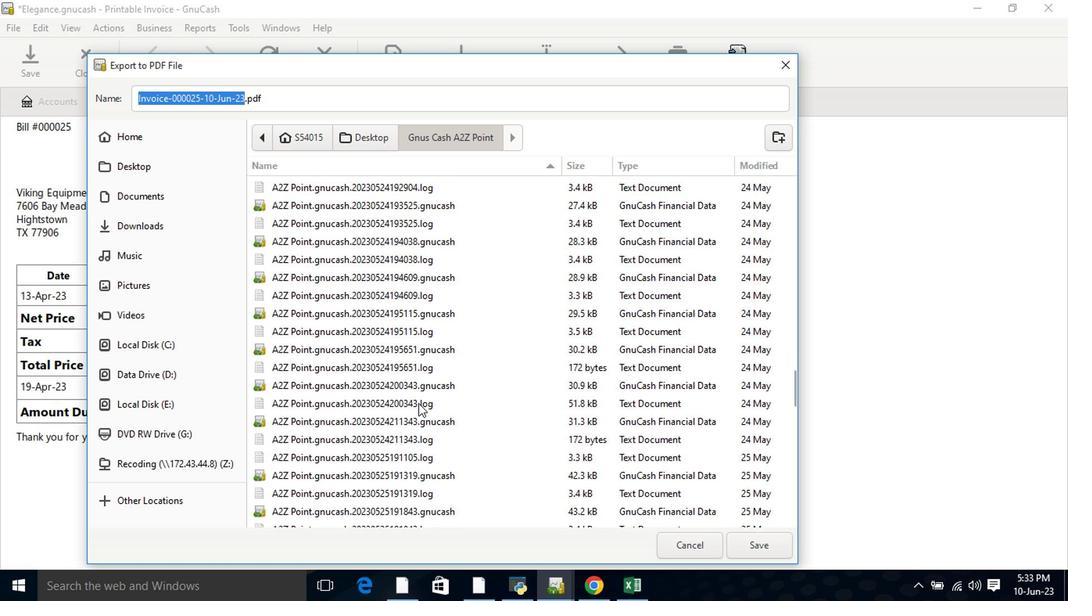 
Action: Mouse scrolled (414, 401) with delta (0, -1)
Screenshot: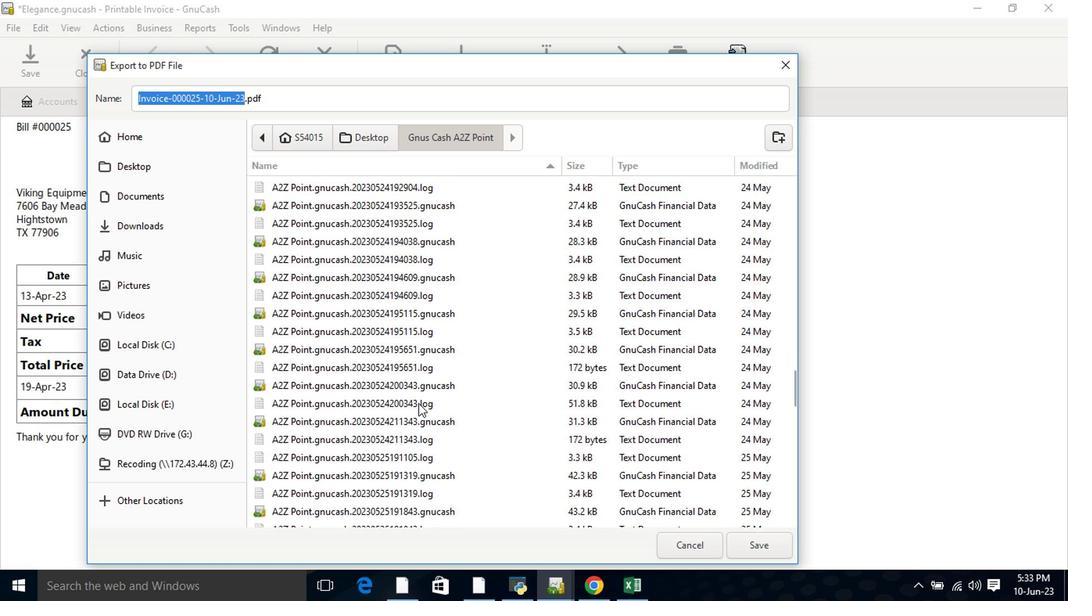 
Action: Mouse scrolled (414, 401) with delta (0, -1)
Screenshot: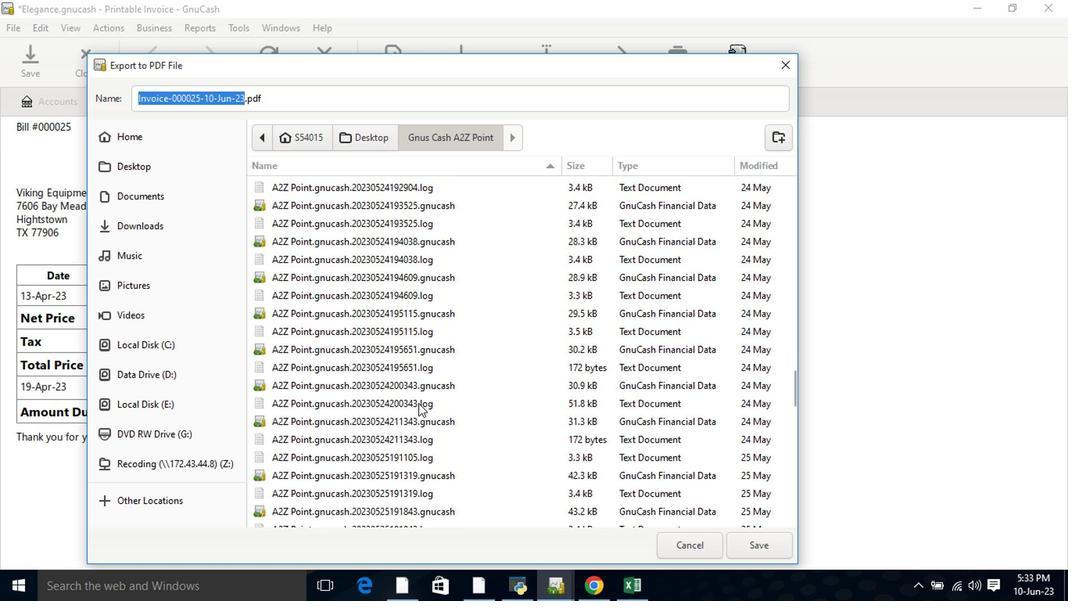 
Action: Mouse moved to (412, 391)
Screenshot: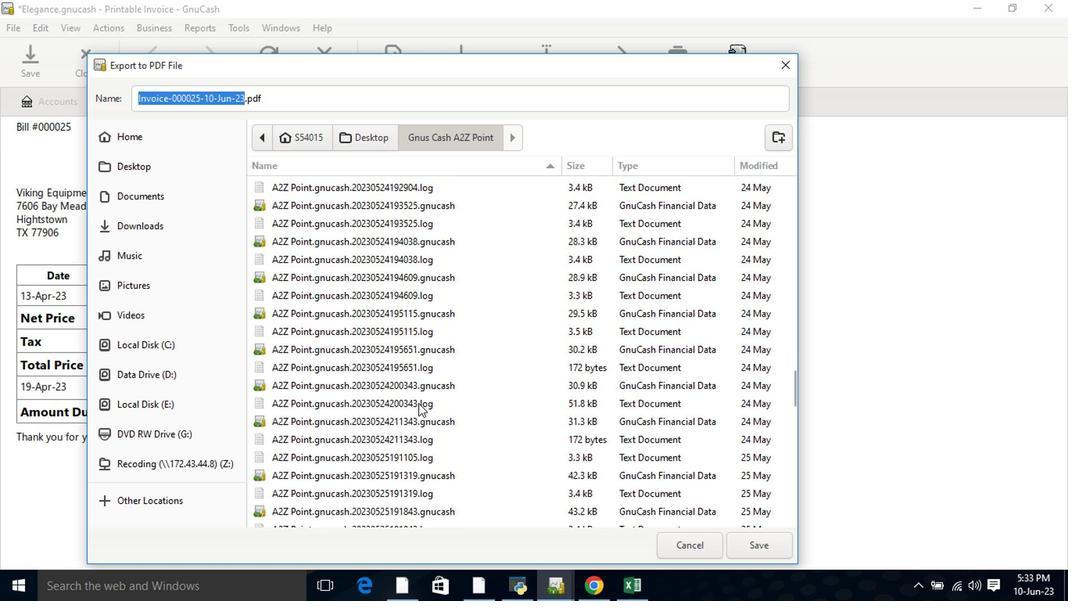 
Action: Mouse scrolled (414, 401) with delta (0, -1)
Screenshot: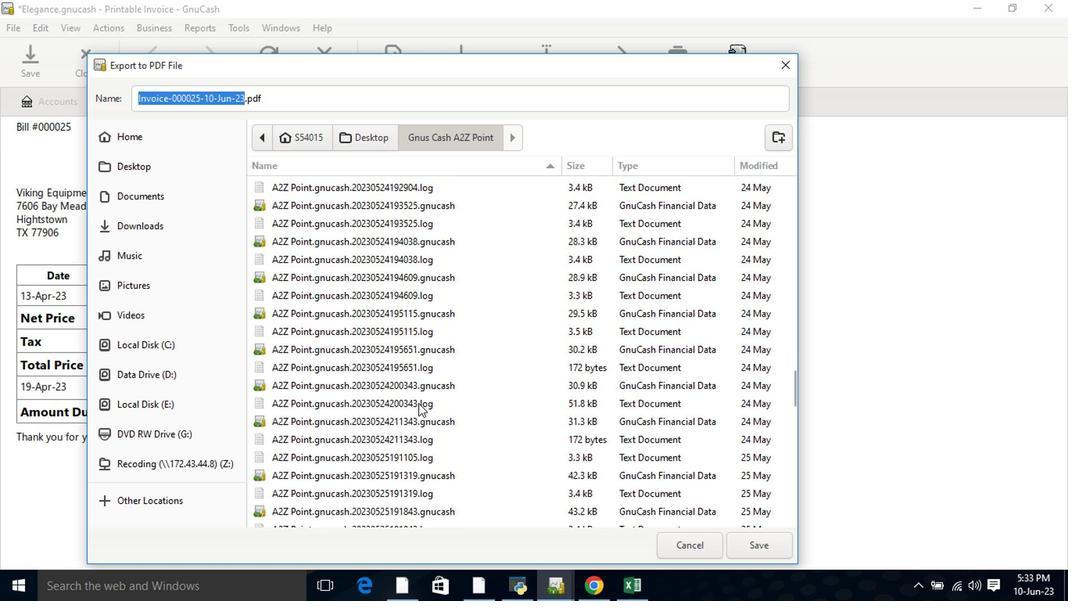 
Action: Mouse scrolled (414, 401) with delta (0, -1)
Screenshot: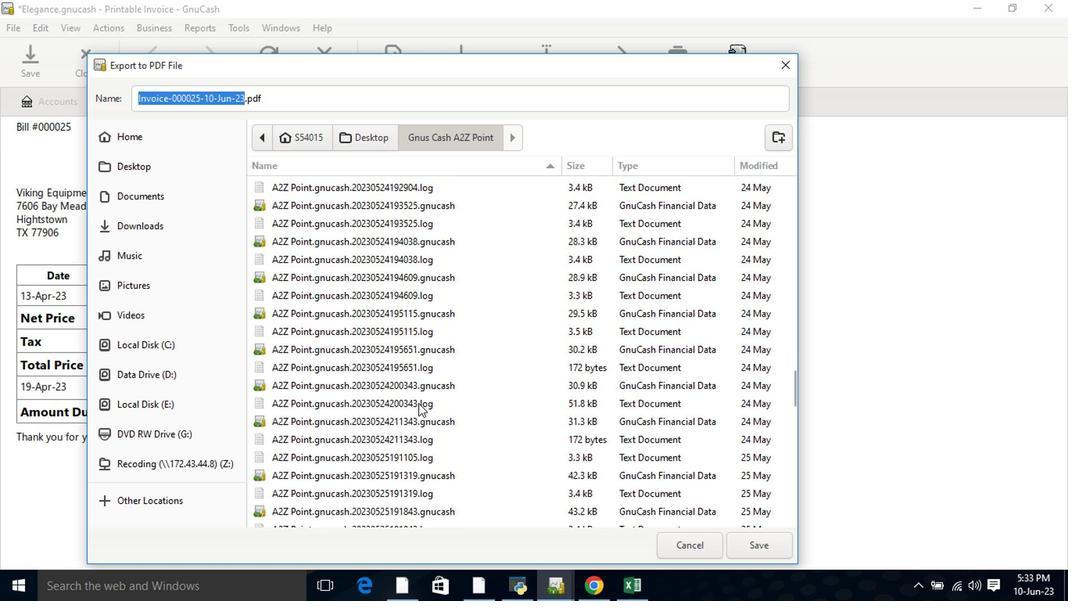 
Action: Mouse scrolled (414, 401) with delta (0, -1)
Screenshot: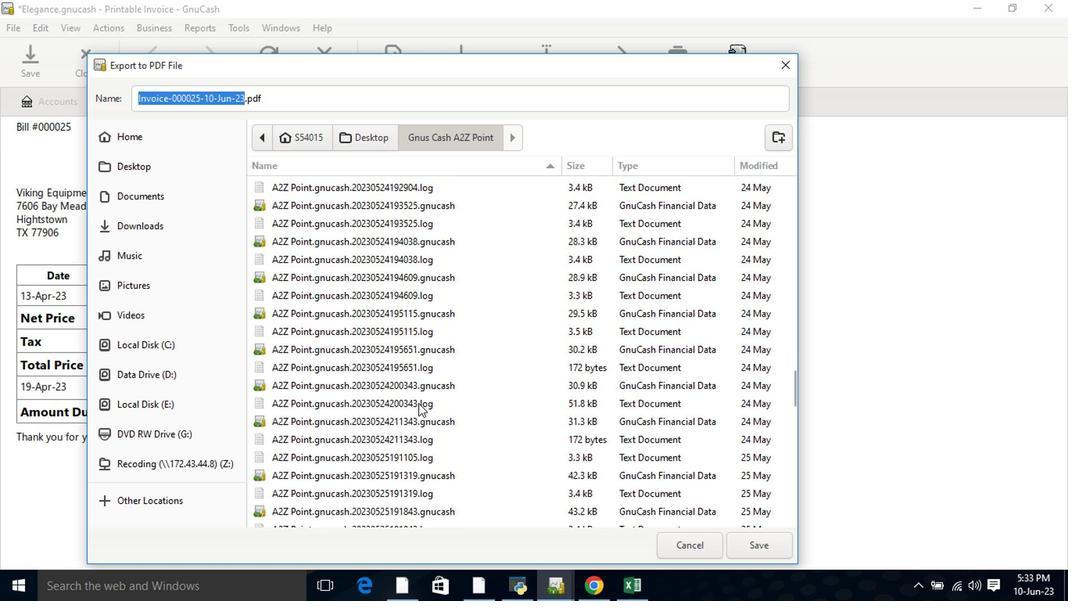 
Action: Mouse scrolled (414, 401) with delta (0, -1)
Screenshot: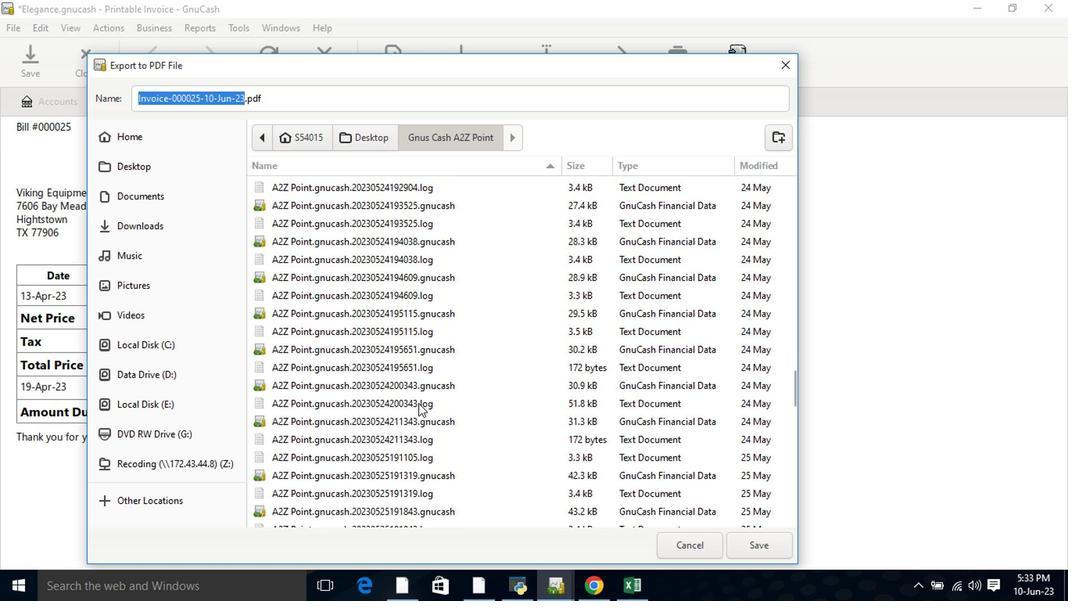 
Action: Mouse scrolled (414, 399) with delta (0, -1)
Screenshot: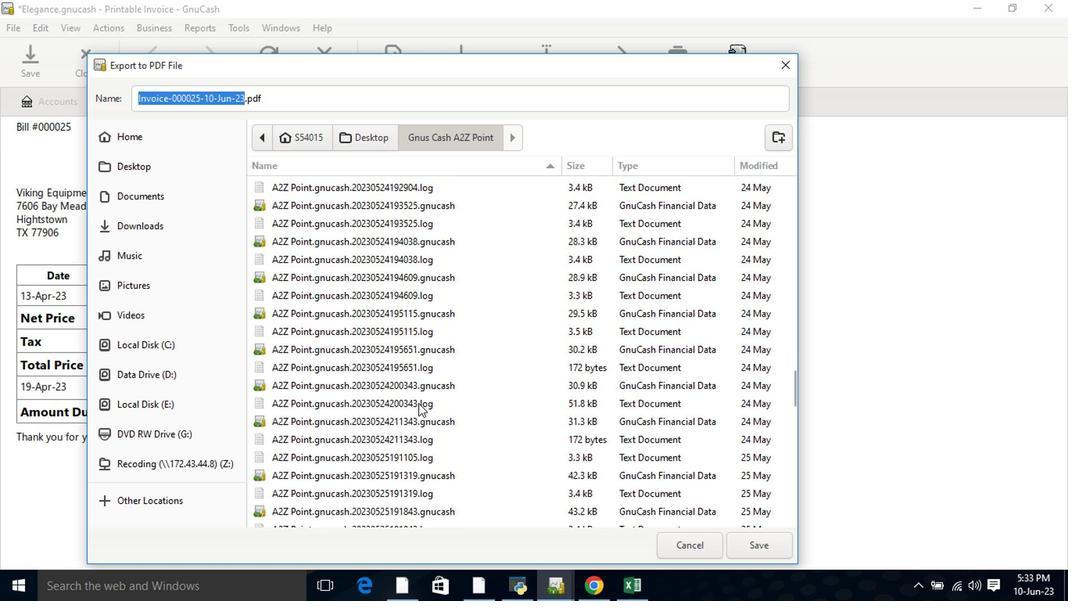 
Action: Mouse scrolled (414, 399) with delta (0, -1)
Screenshot: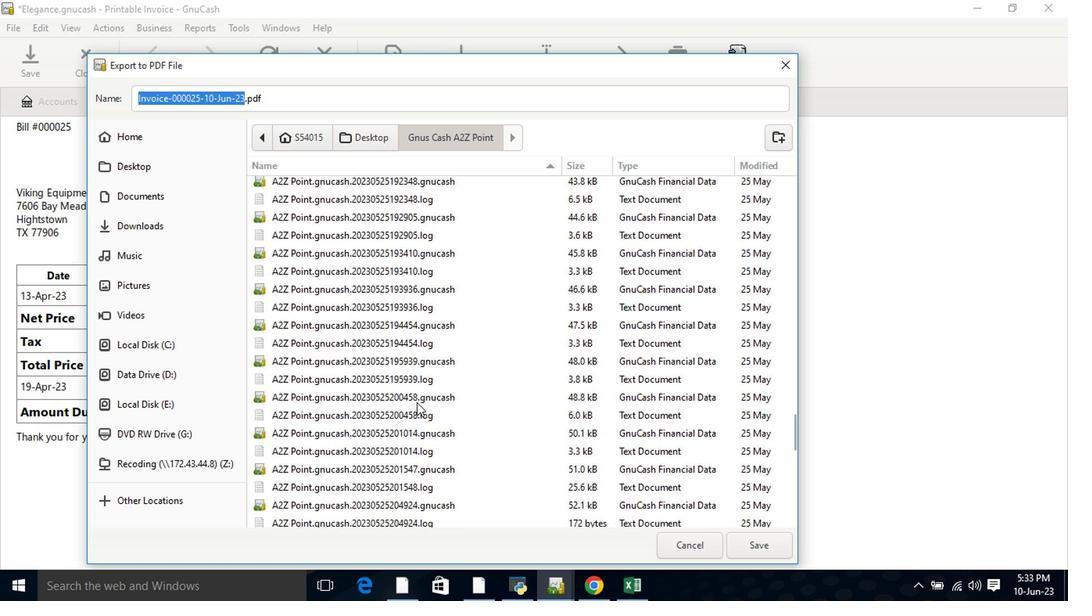 
Action: Mouse scrolled (414, 399) with delta (0, -1)
Screenshot: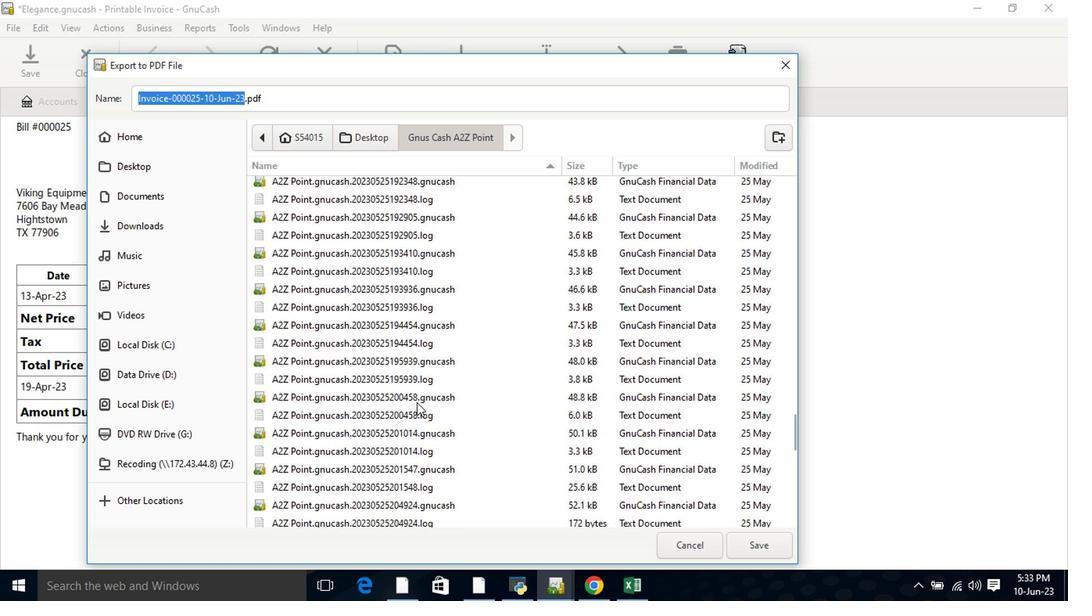 
Action: Mouse moved to (411, 391)
Screenshot: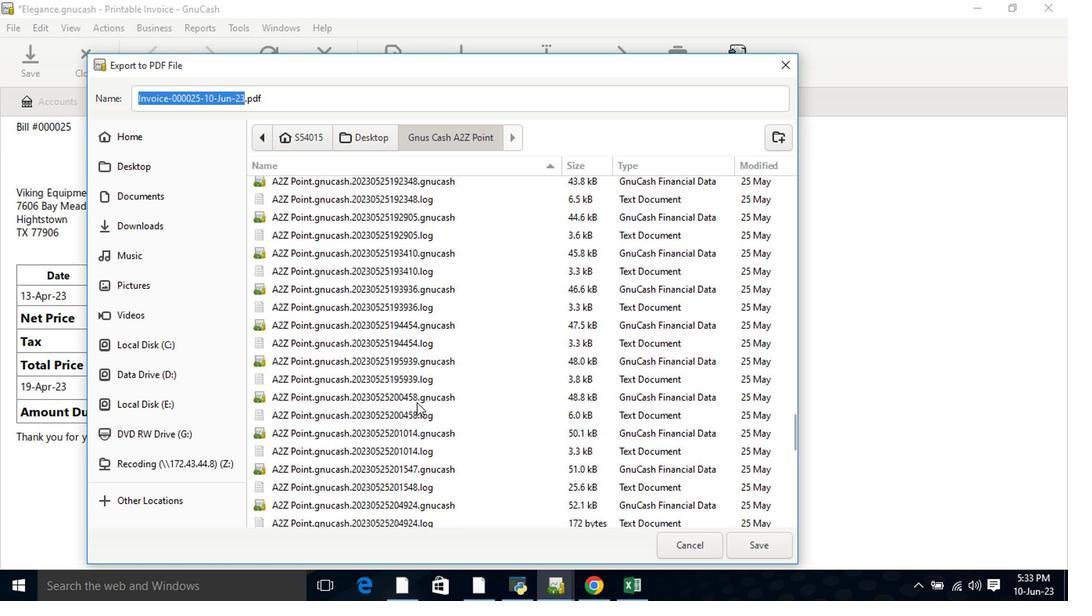 
Action: Mouse scrolled (414, 399) with delta (0, -1)
Screenshot: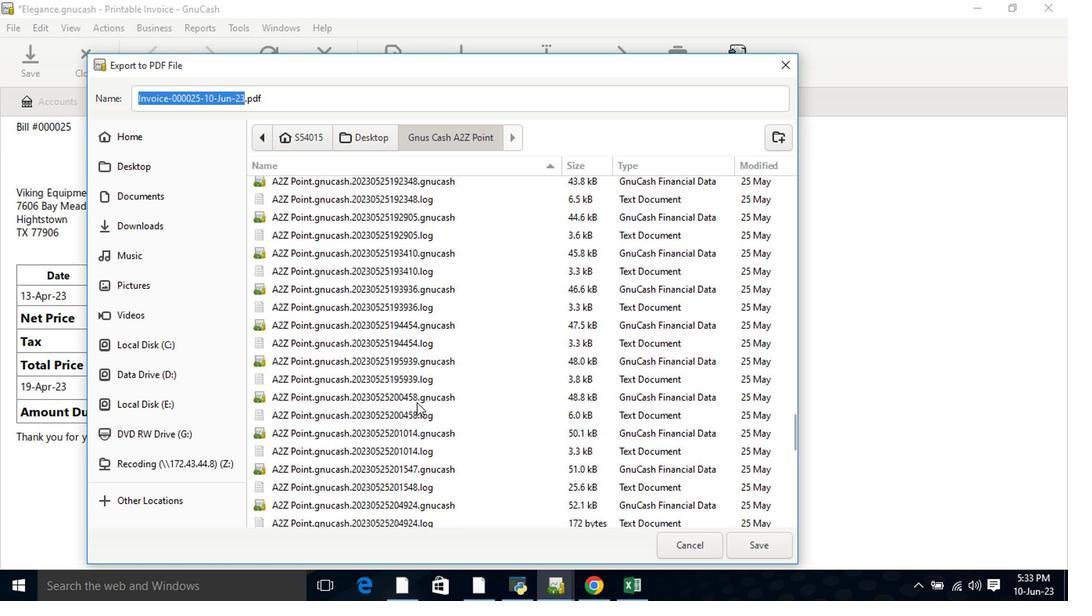 
Action: Mouse moved to (411, 390)
Screenshot: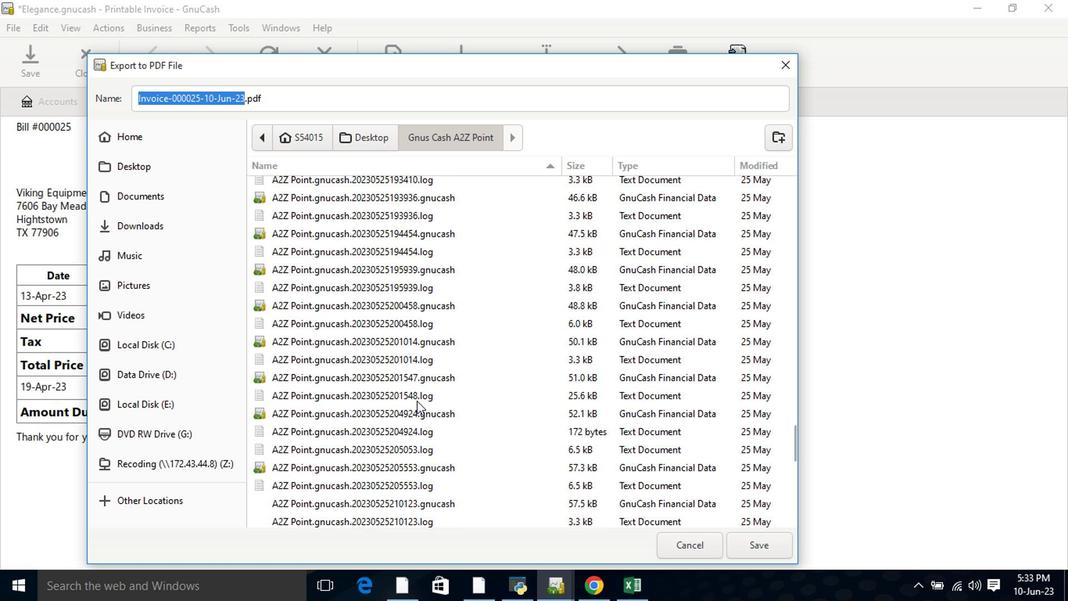 
Action: Mouse scrolled (414, 399) with delta (0, -1)
Screenshot: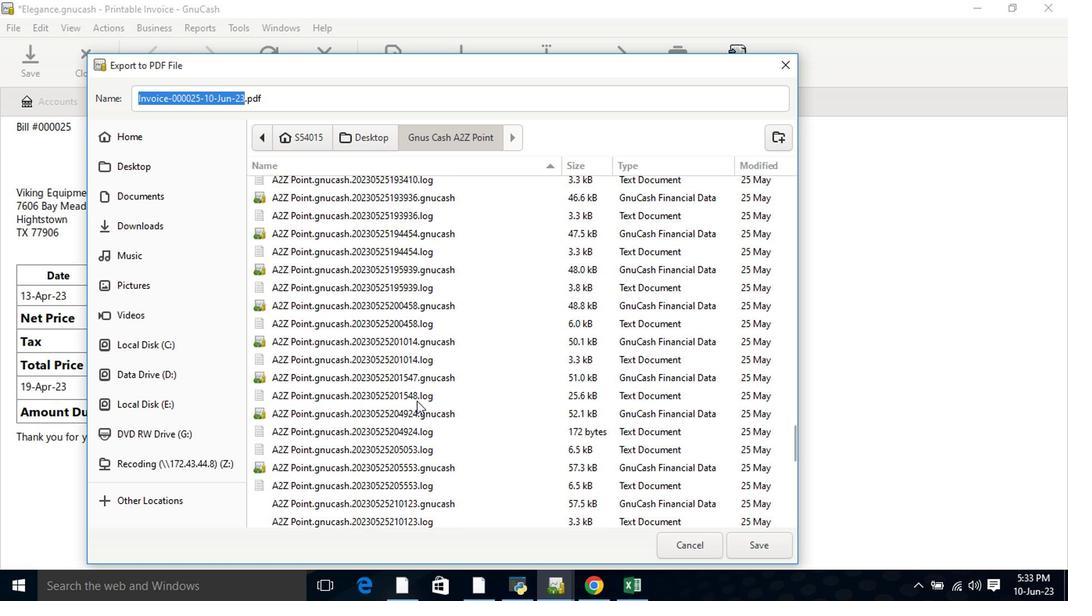
Action: Mouse moved to (410, 386)
Screenshot: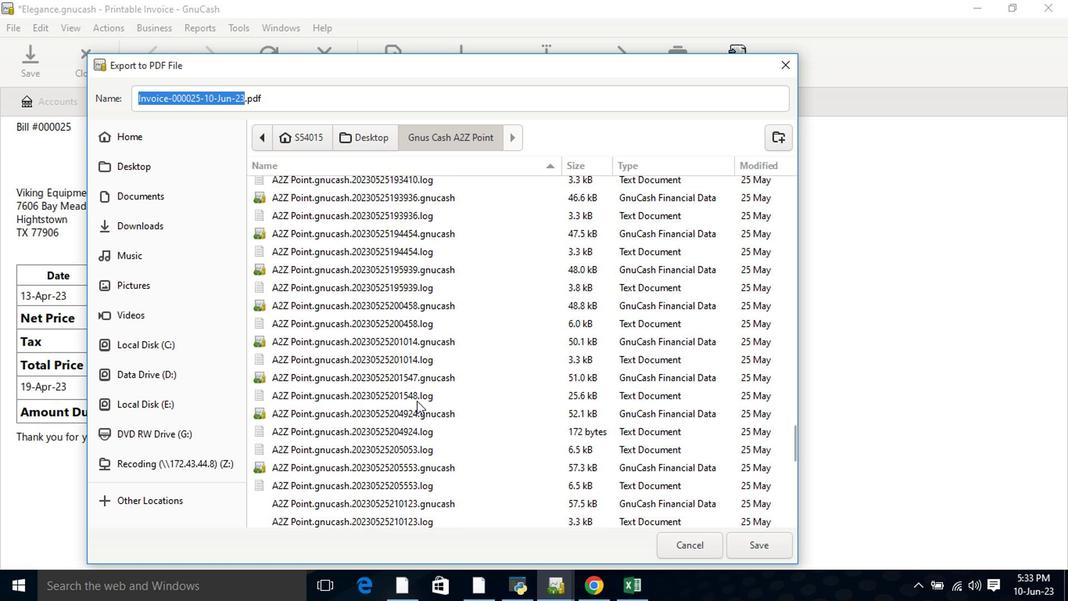 
Action: Mouse scrolled (414, 399) with delta (0, -1)
Screenshot: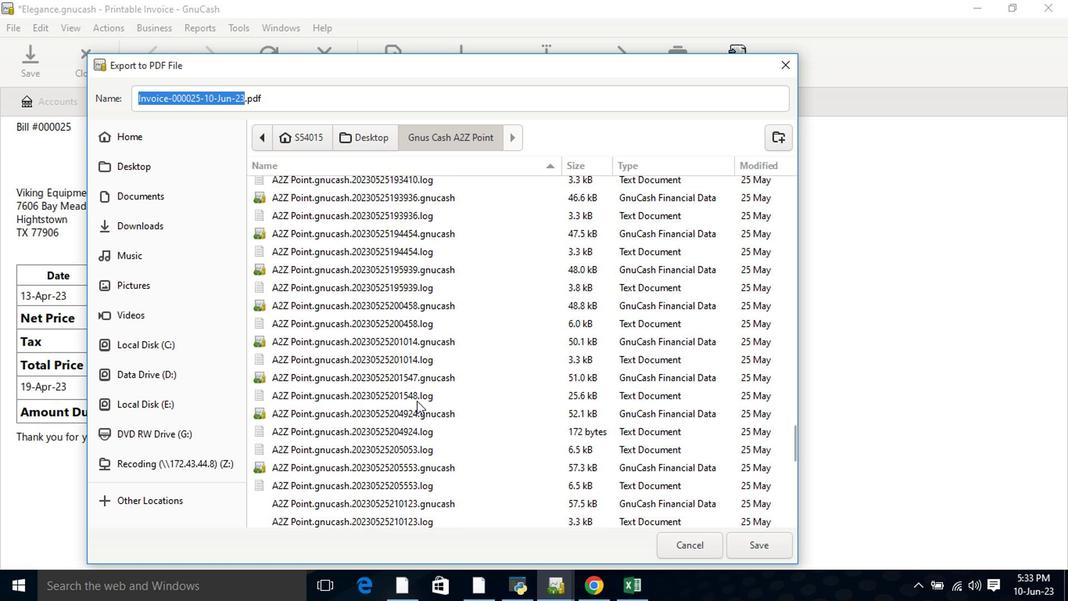 
Action: Mouse scrolled (412, 391) with delta (0, 0)
Screenshot: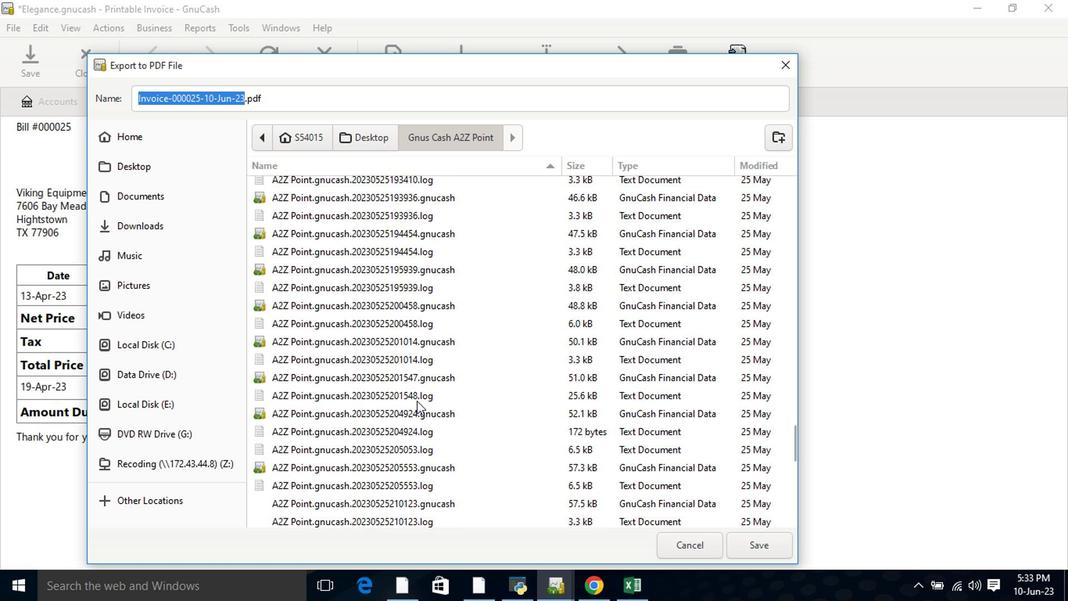
Action: Mouse scrolled (412, 391) with delta (0, 0)
Screenshot: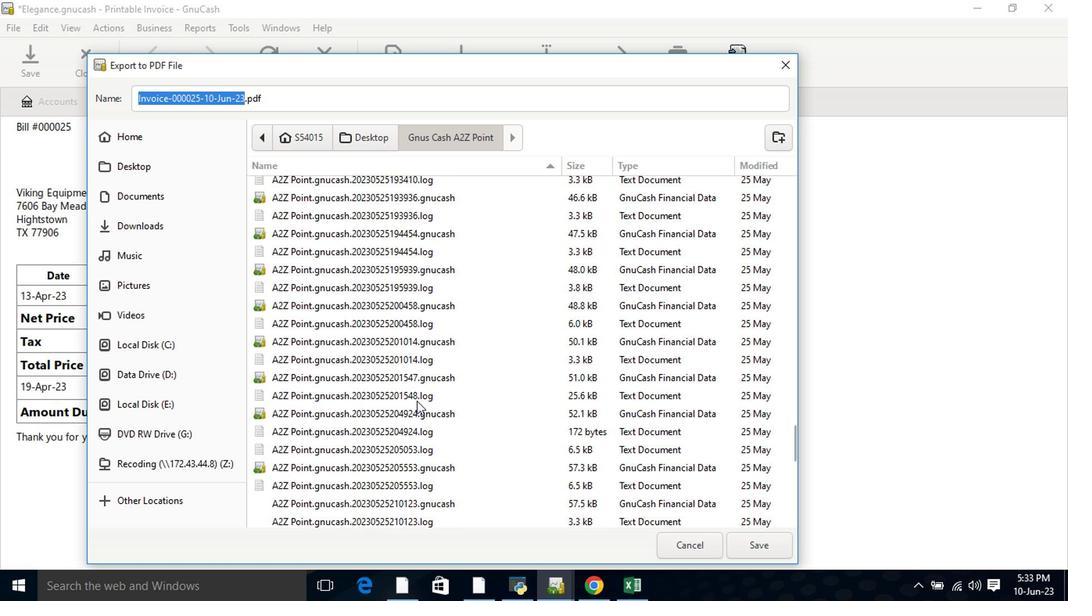 
Action: Mouse scrolled (412, 391) with delta (0, 0)
Screenshot: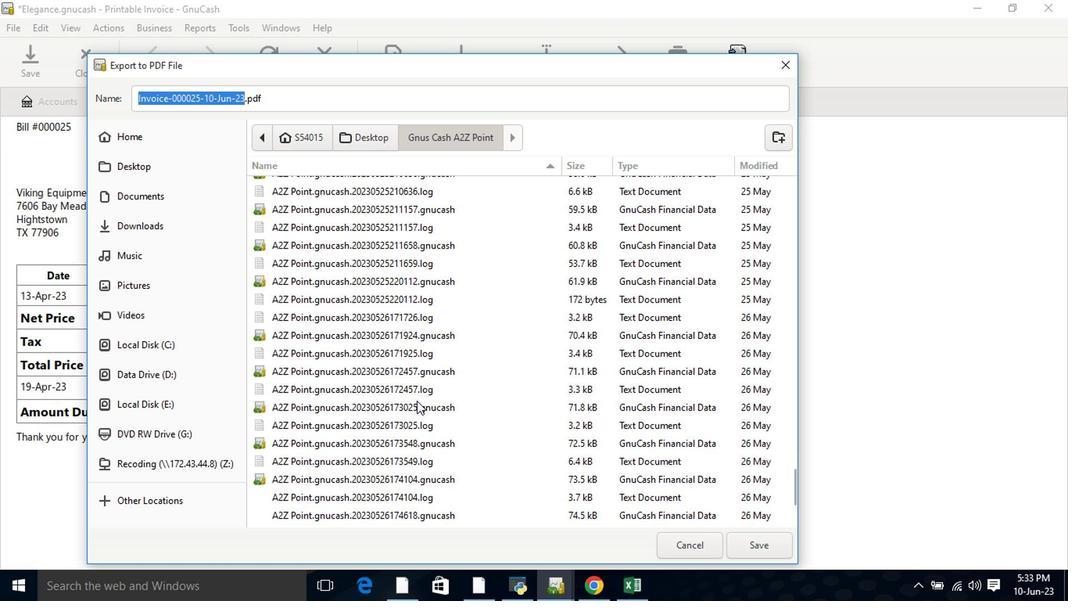 
Action: Mouse scrolled (412, 391) with delta (0, 0)
Screenshot: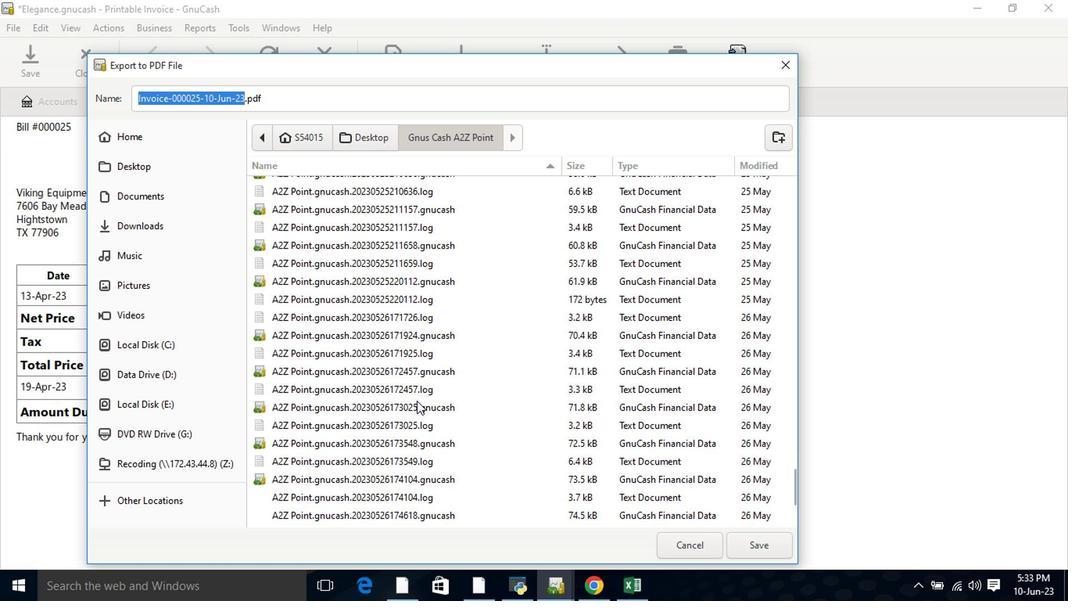 
Action: Mouse scrolled (412, 391) with delta (0, 0)
Screenshot: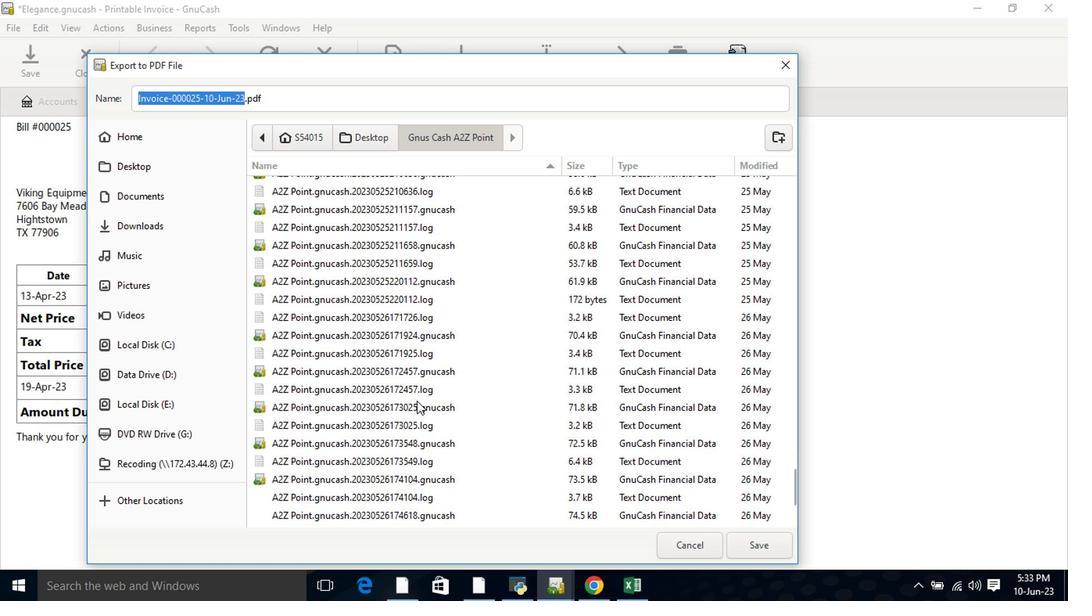 
Action: Mouse scrolled (411, 390) with delta (0, -1)
Screenshot: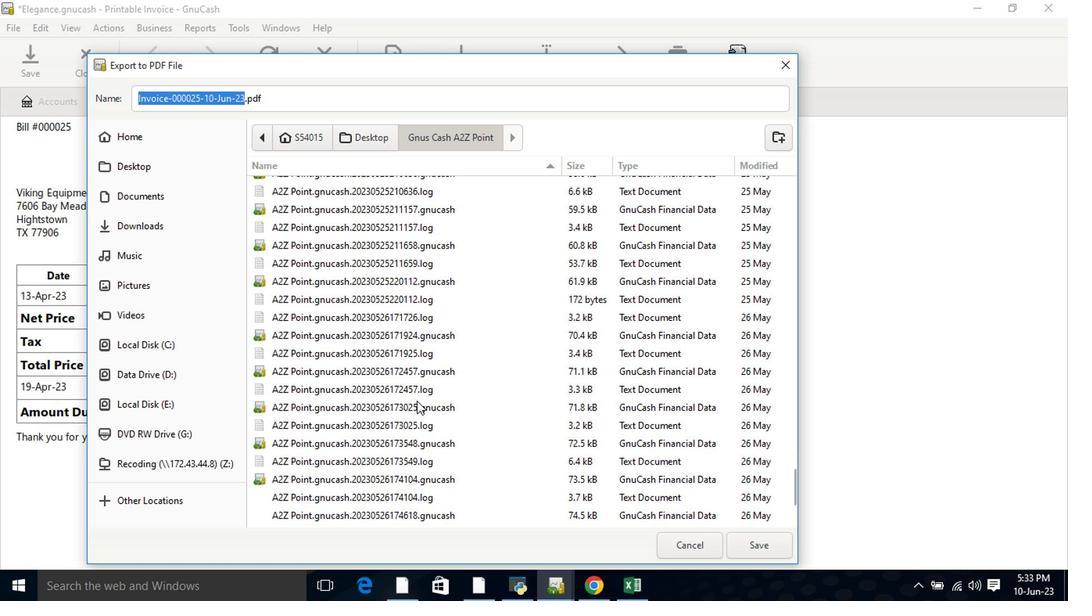 
Action: Mouse scrolled (410, 385) with delta (0, -1)
Screenshot: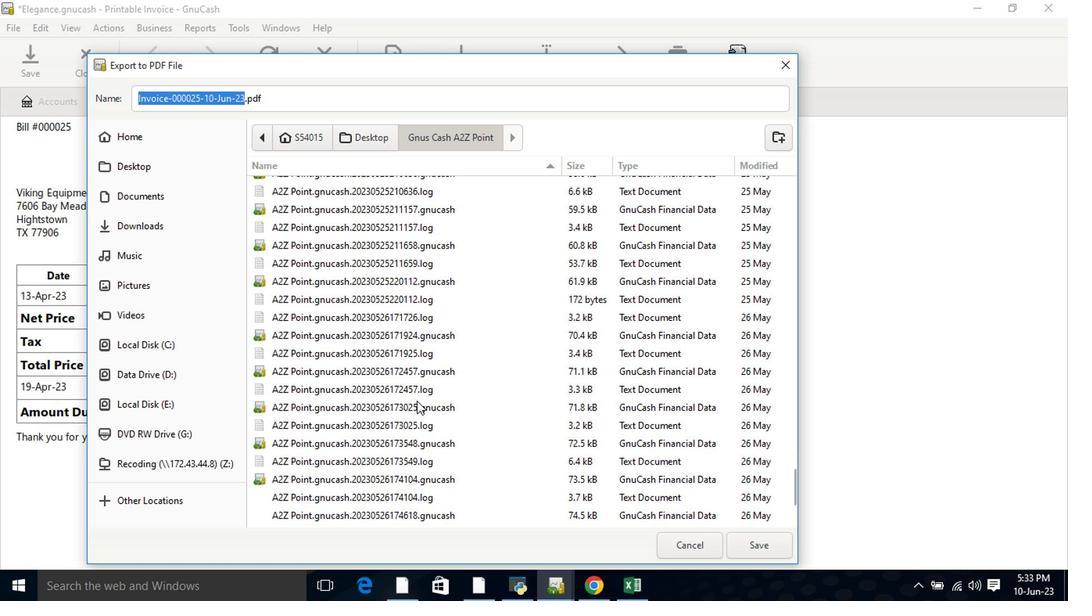 
Action: Mouse scrolled (410, 385) with delta (0, -1)
Screenshot: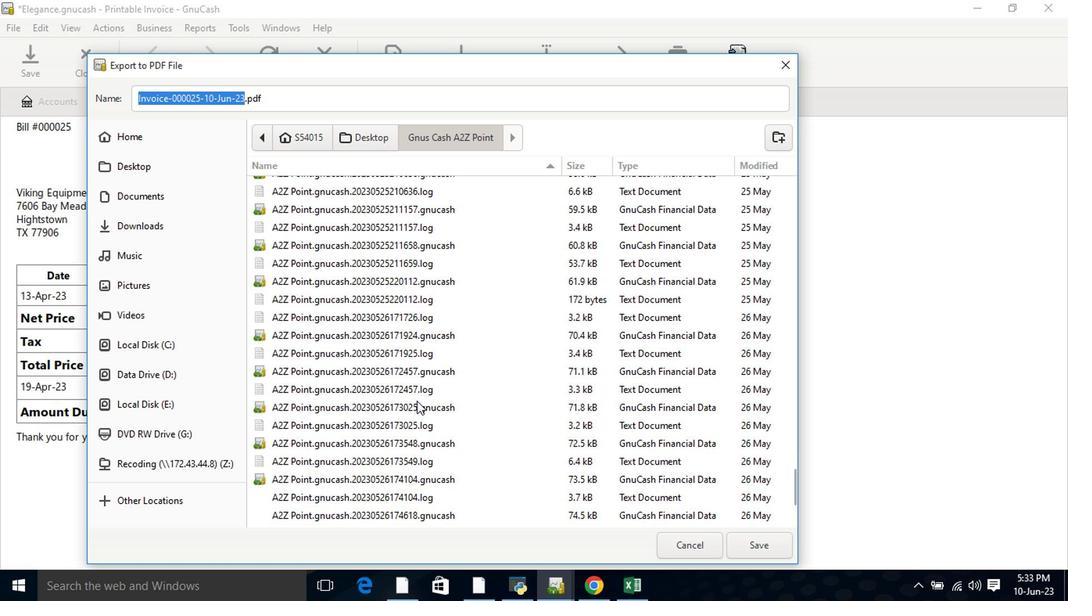 
Action: Mouse scrolled (410, 385) with delta (0, -1)
Screenshot: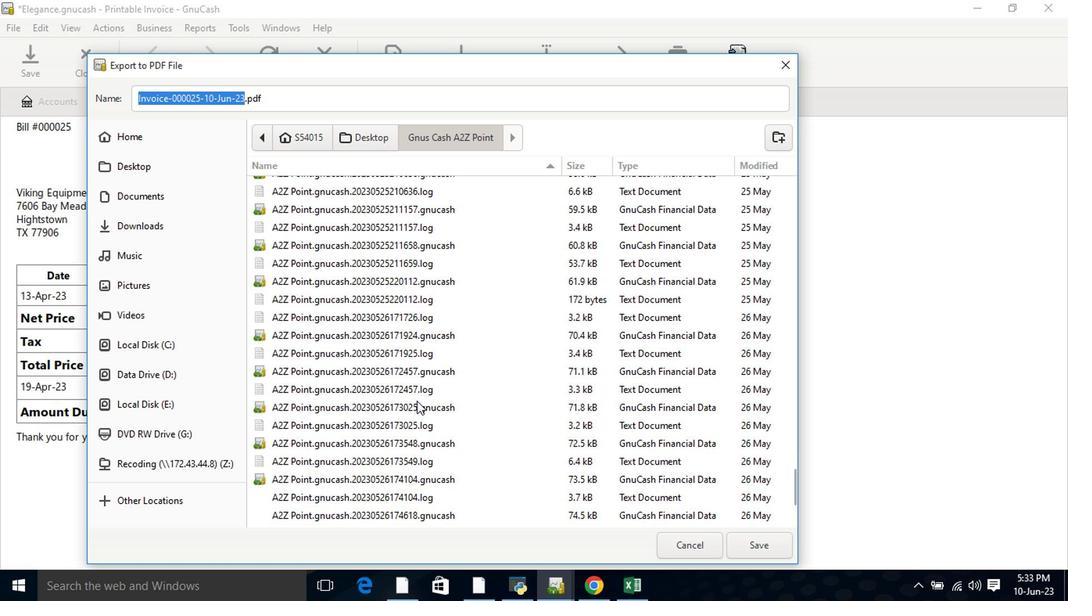 
Action: Mouse scrolled (410, 385) with delta (0, -1)
Screenshot: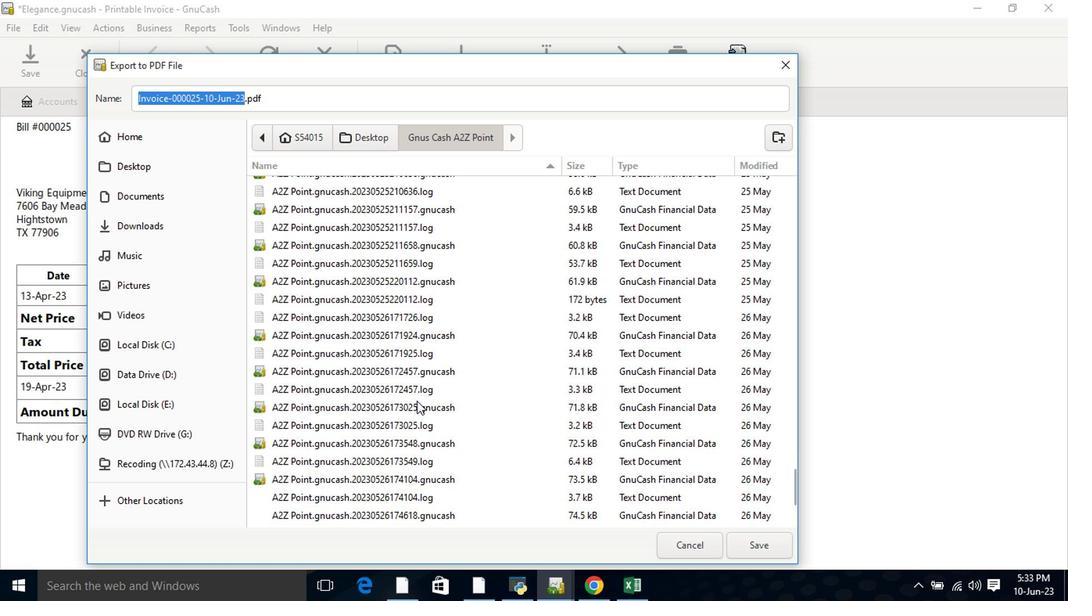 
Action: Mouse scrolled (410, 385) with delta (0, -1)
Screenshot: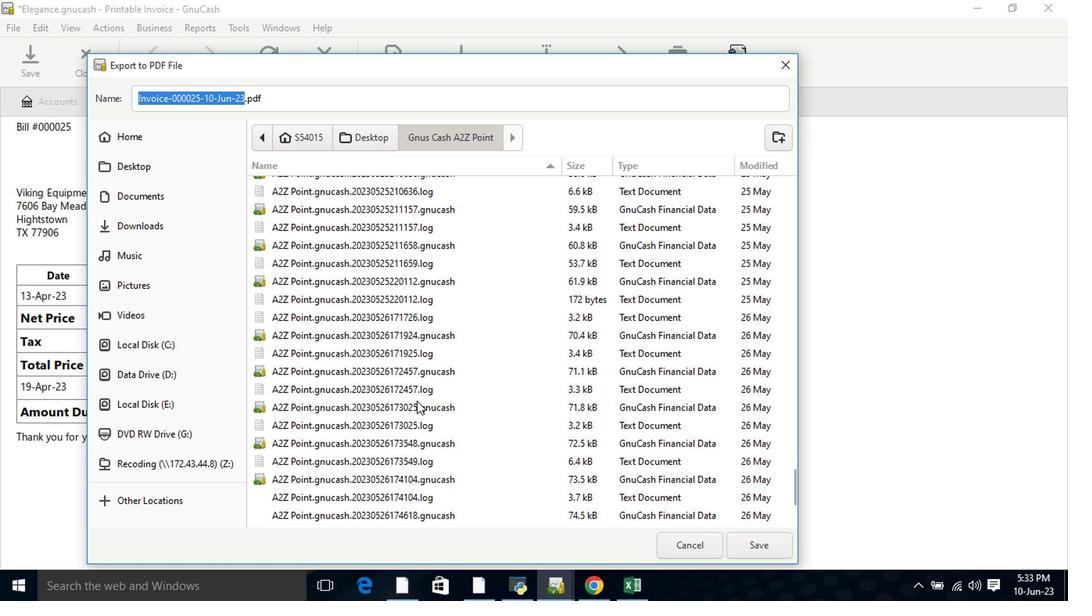
Action: Mouse scrolled (410, 385) with delta (0, -1)
Screenshot: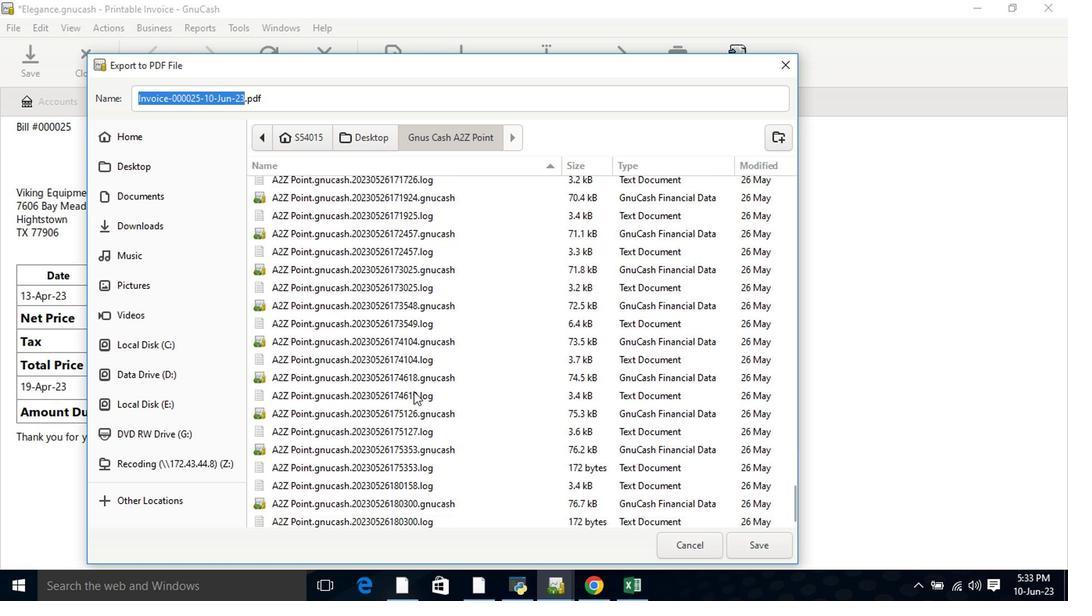 
Action: Mouse scrolled (410, 385) with delta (0, -1)
Screenshot: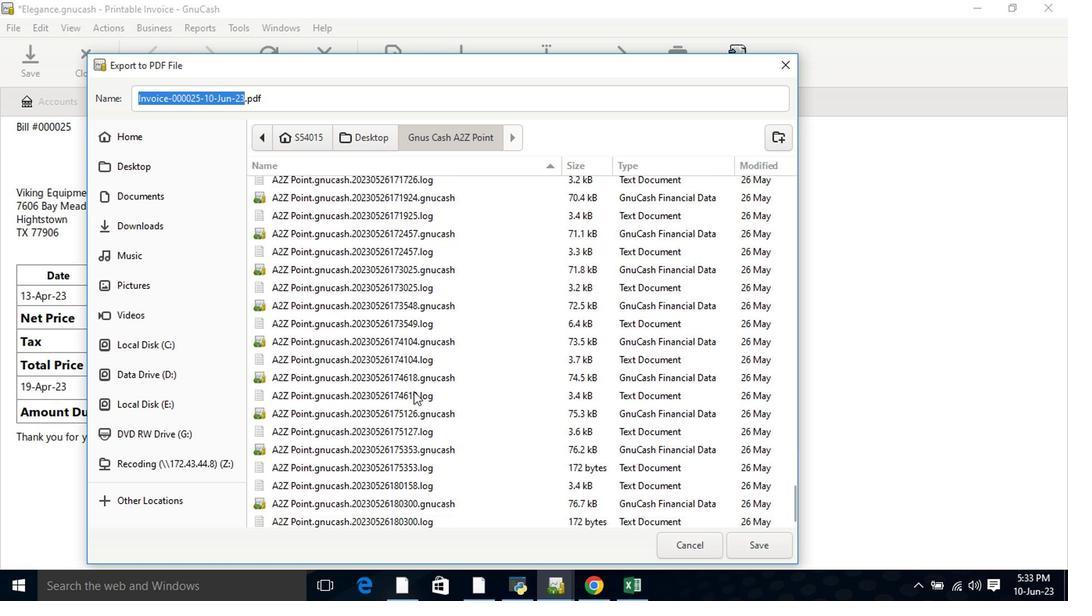 
Action: Mouse moved to (409, 386)
Screenshot: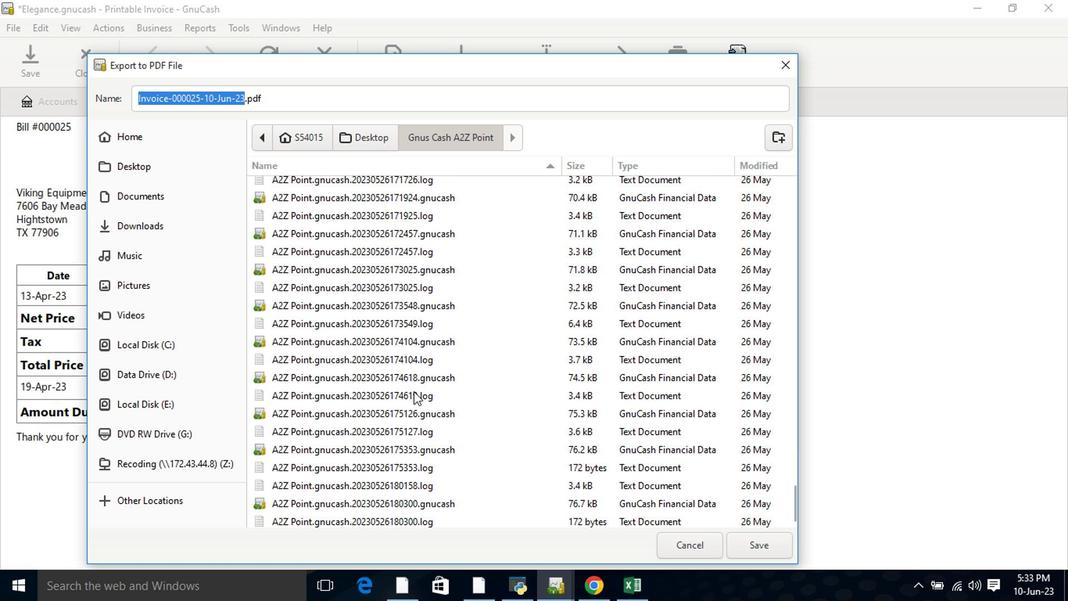 
Action: Mouse scrolled (410, 385) with delta (0, -1)
Screenshot: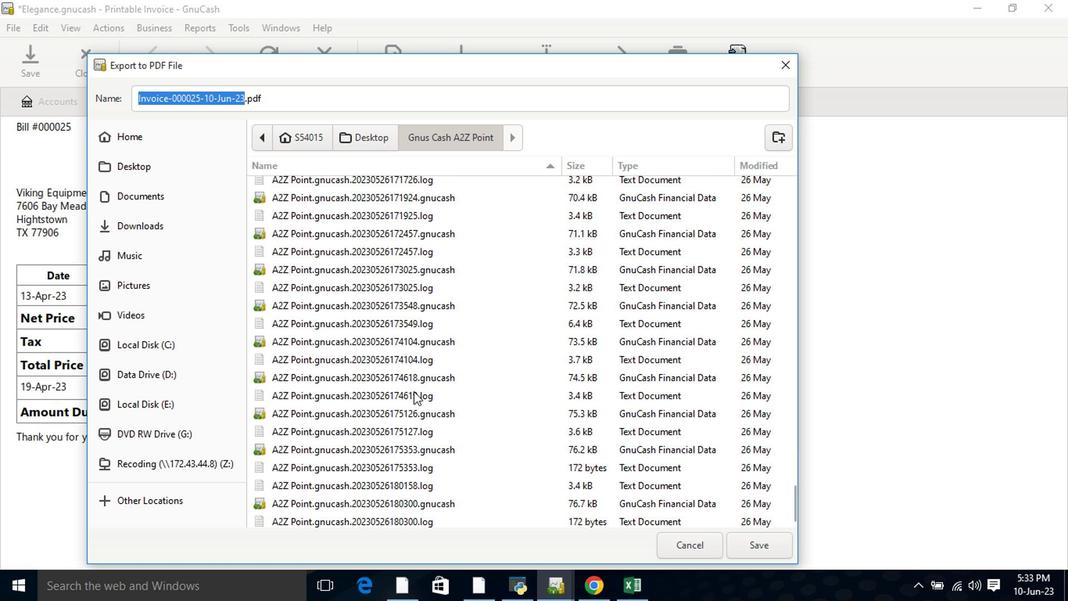 
Action: Mouse moved to (408, 386)
Screenshot: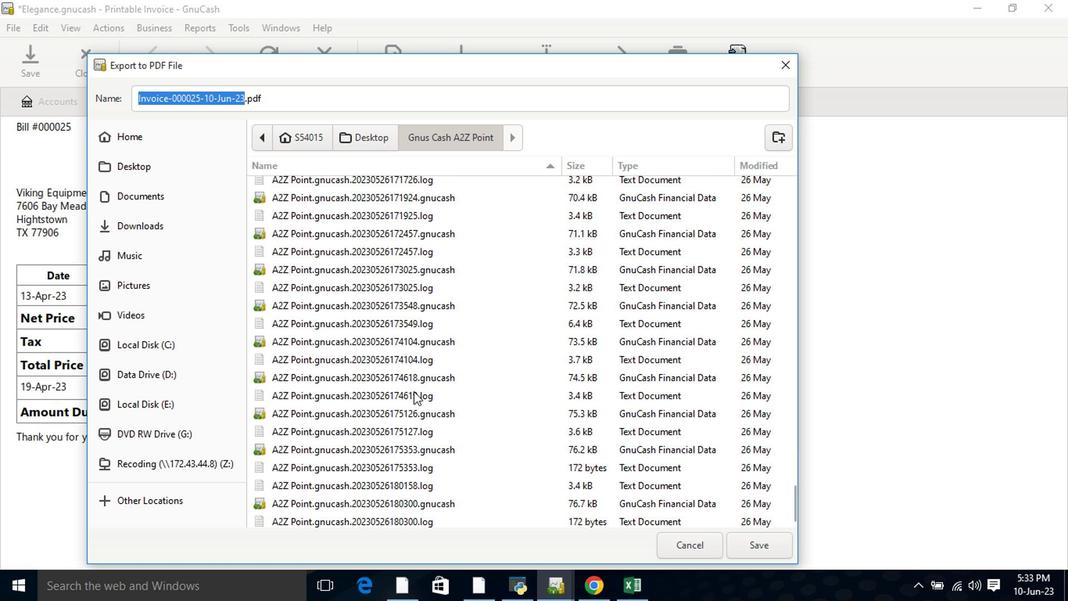 
Action: Mouse scrolled (410, 385) with delta (0, -1)
Screenshot: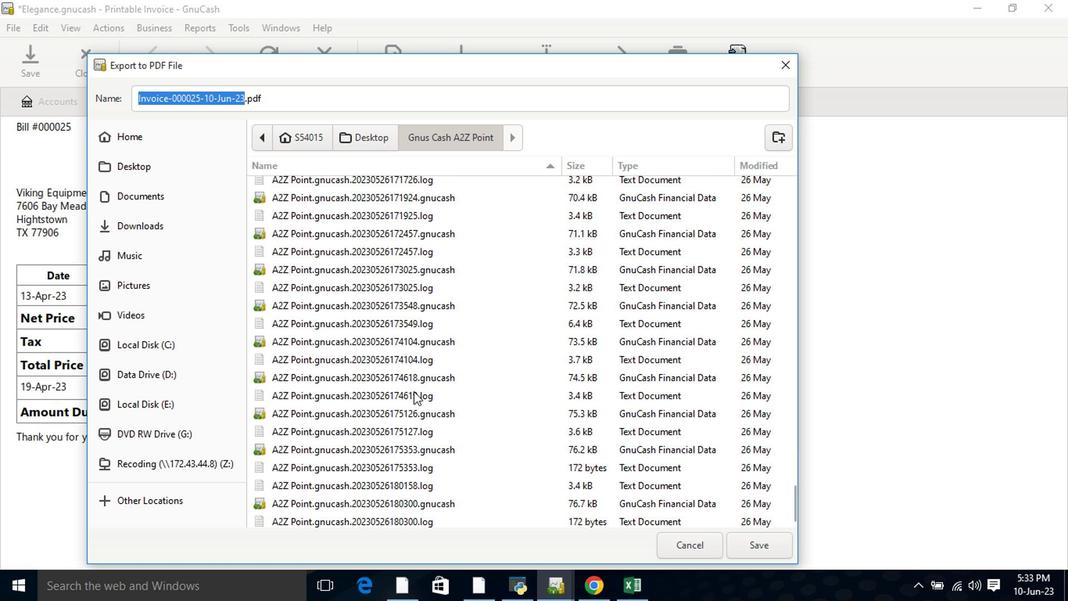 
Action: Mouse moved to (408, 386)
Screenshot: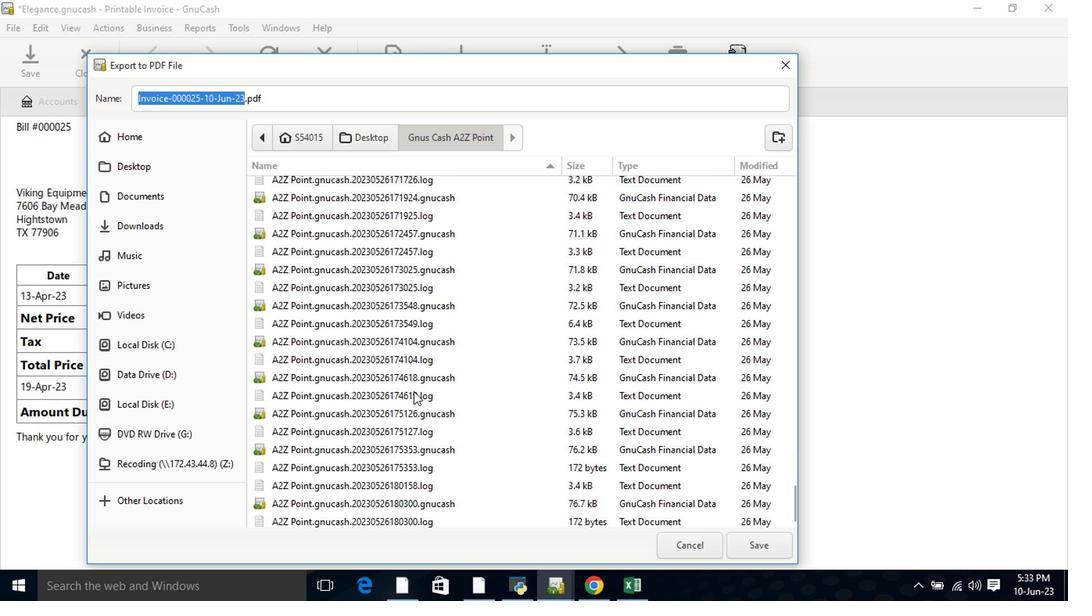 
Action: Mouse scrolled (410, 385) with delta (0, -1)
Screenshot: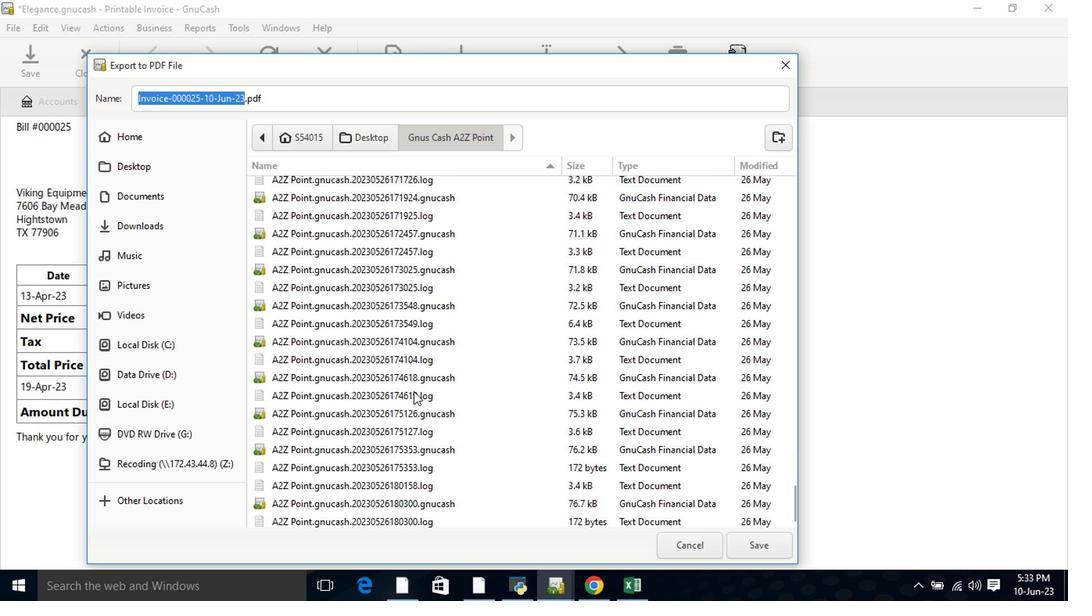 
Action: Mouse scrolled (408, 385) with delta (0, -1)
Screenshot: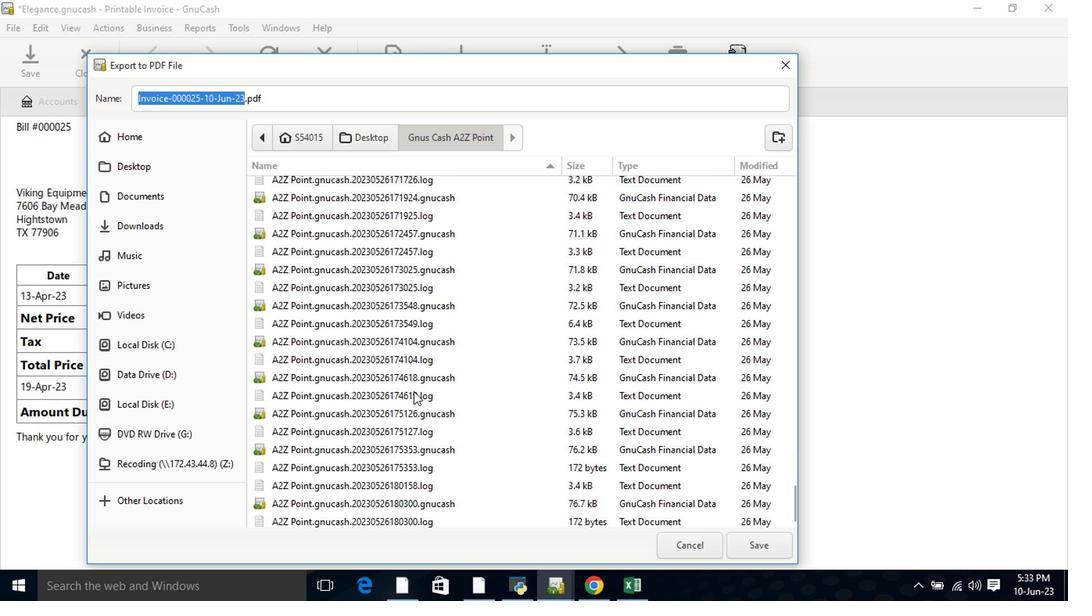 
Action: Mouse scrolled (408, 386) with delta (0, 0)
Screenshot: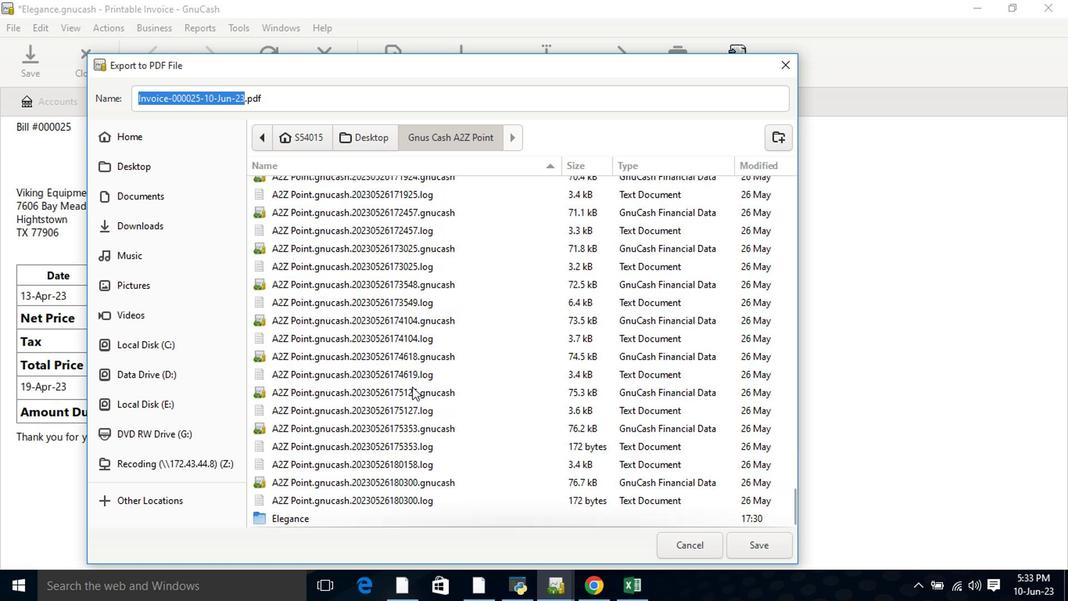 
Action: Mouse moved to (282, 527)
Screenshot: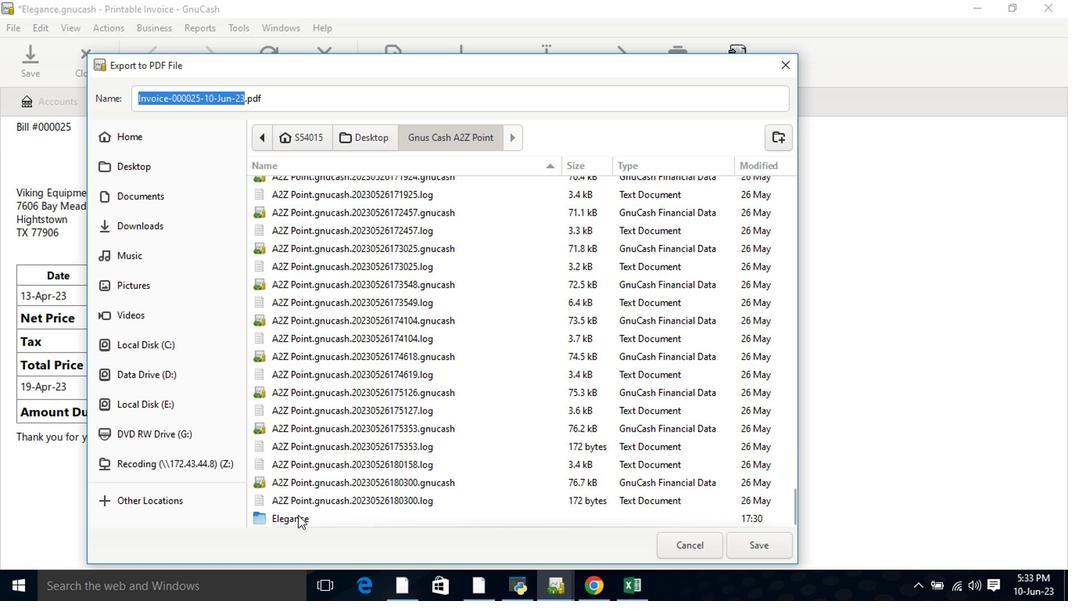 
Action: Mouse pressed left at (282, 527)
Screenshot: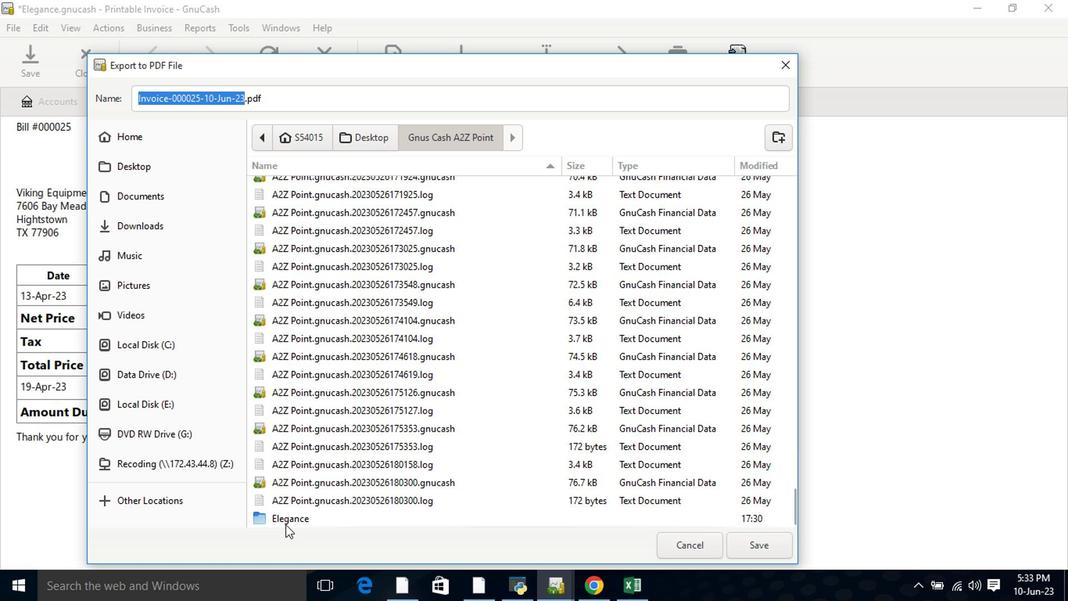 
Action: Mouse pressed left at (282, 527)
Screenshot: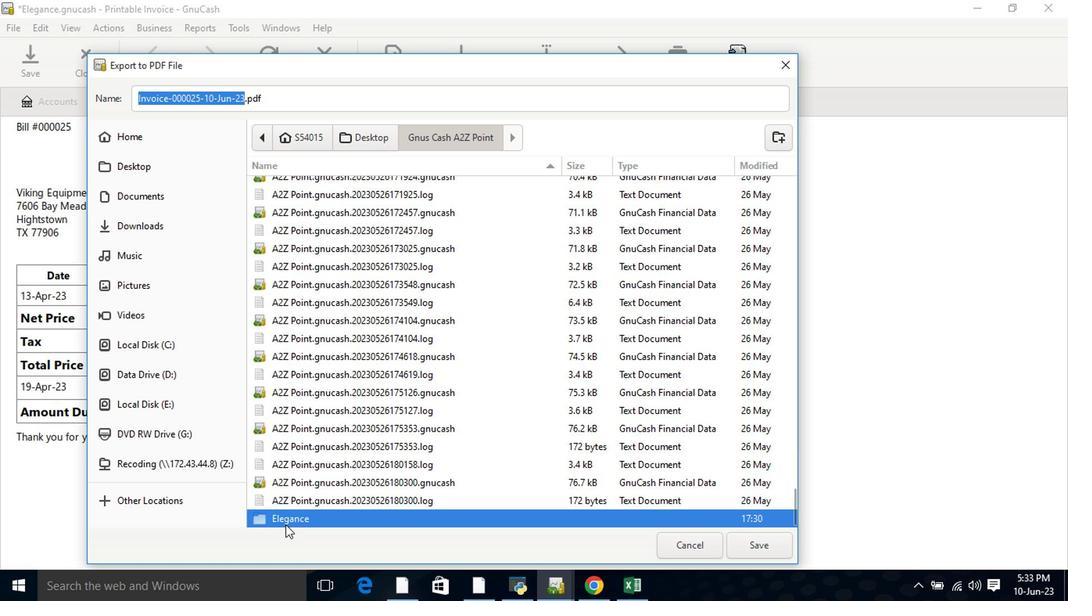 
Action: Mouse moved to (461, 286)
Screenshot: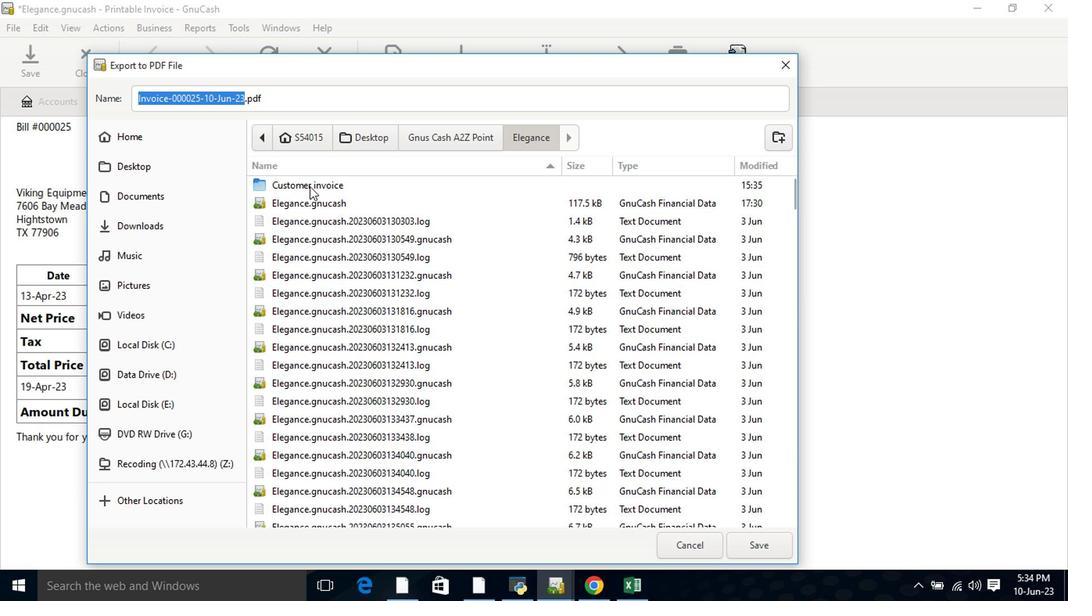 
Action: Mouse scrolled (461, 285) with delta (0, -1)
Screenshot: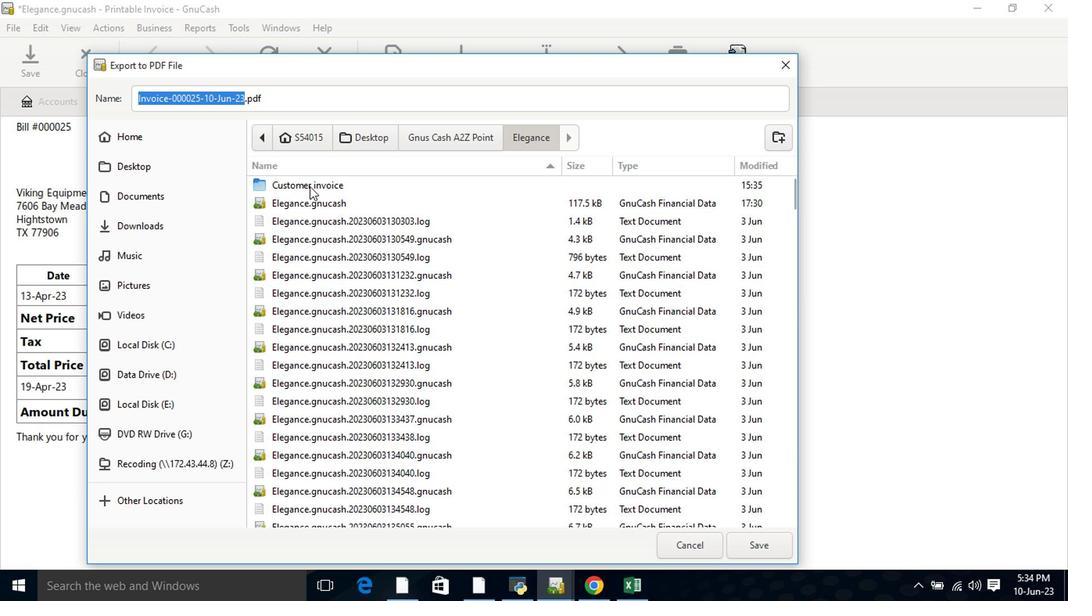 
Action: Mouse moved to (463, 292)
Screenshot: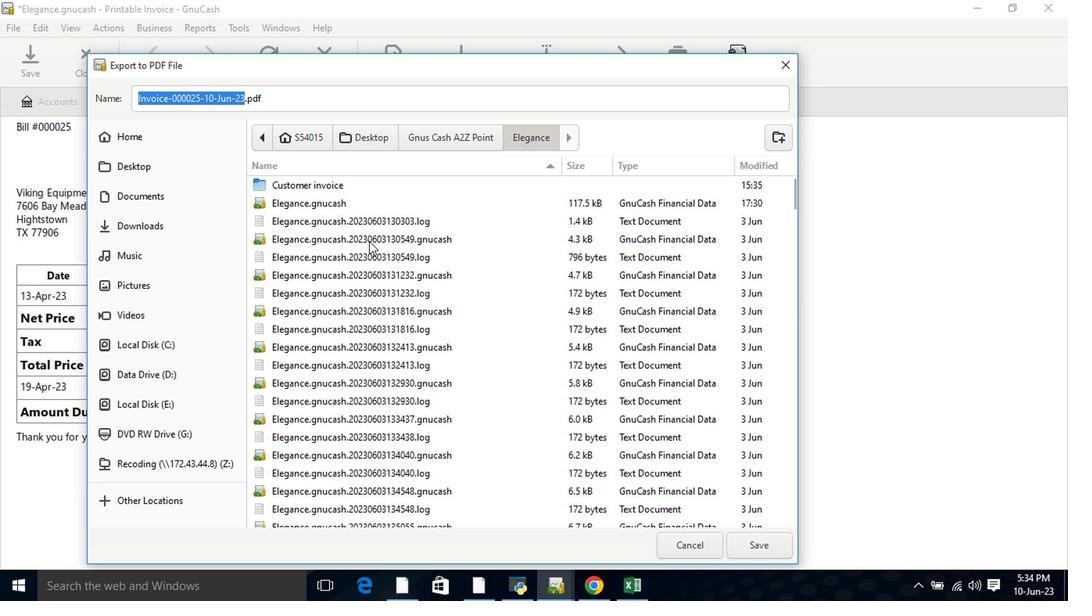 
Action: Mouse scrolled (463, 290) with delta (0, 0)
Screenshot: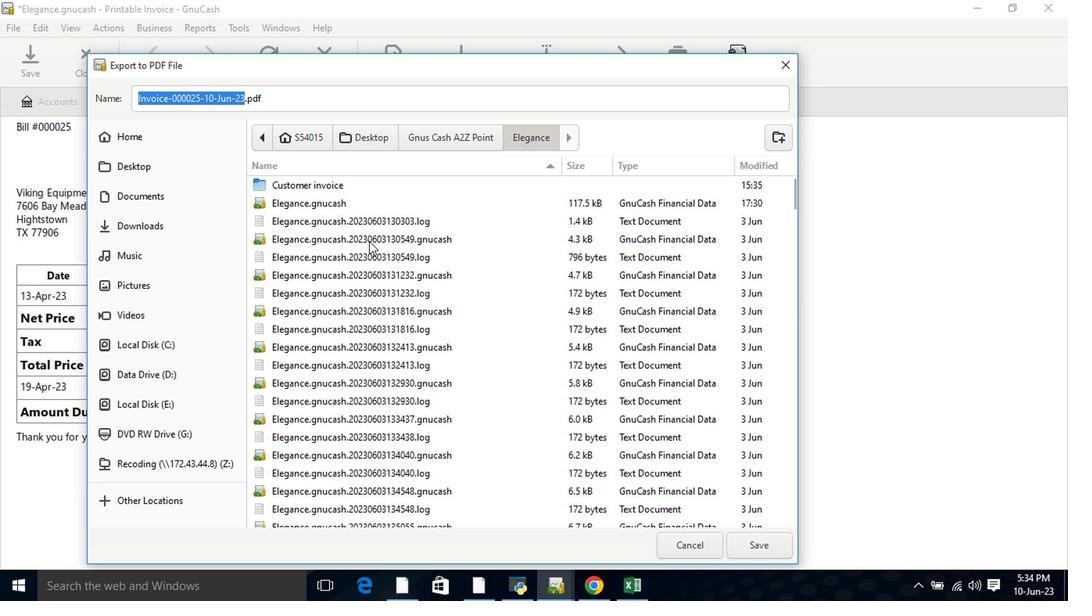 
Action: Mouse moved to (465, 310)
Screenshot: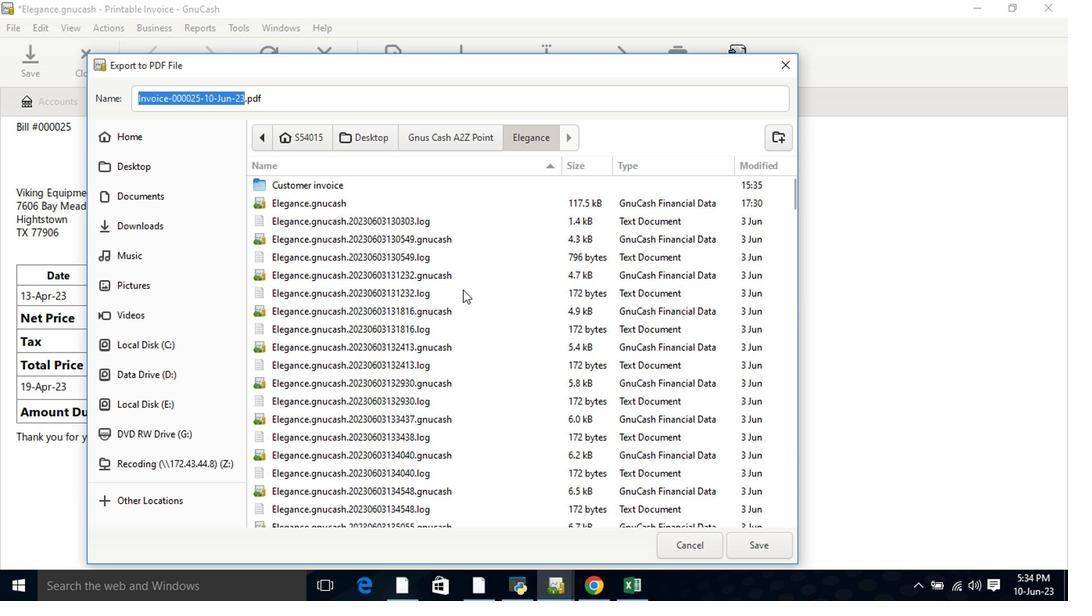 
Action: Mouse scrolled (464, 295) with delta (0, 0)
Screenshot: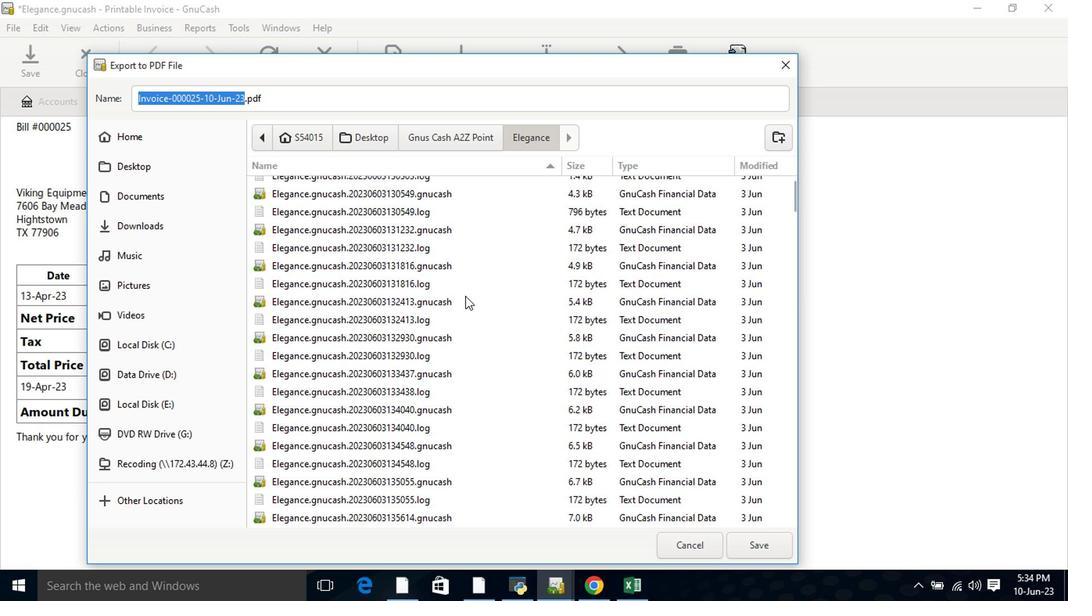 
Action: Mouse moved to (470, 324)
Screenshot: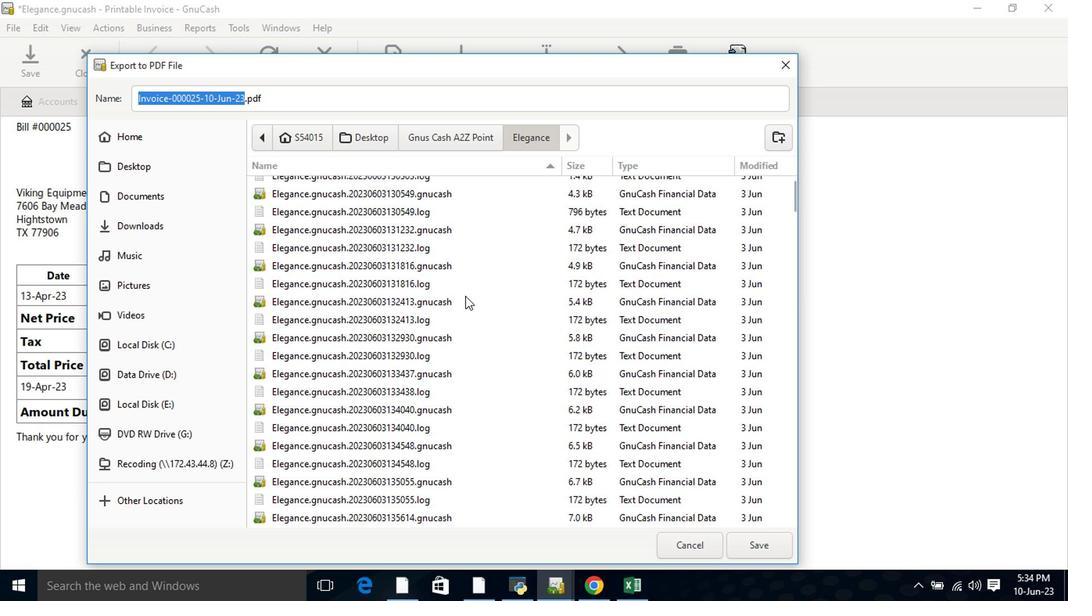 
Action: Mouse scrolled (464, 298) with delta (0, -1)
Screenshot: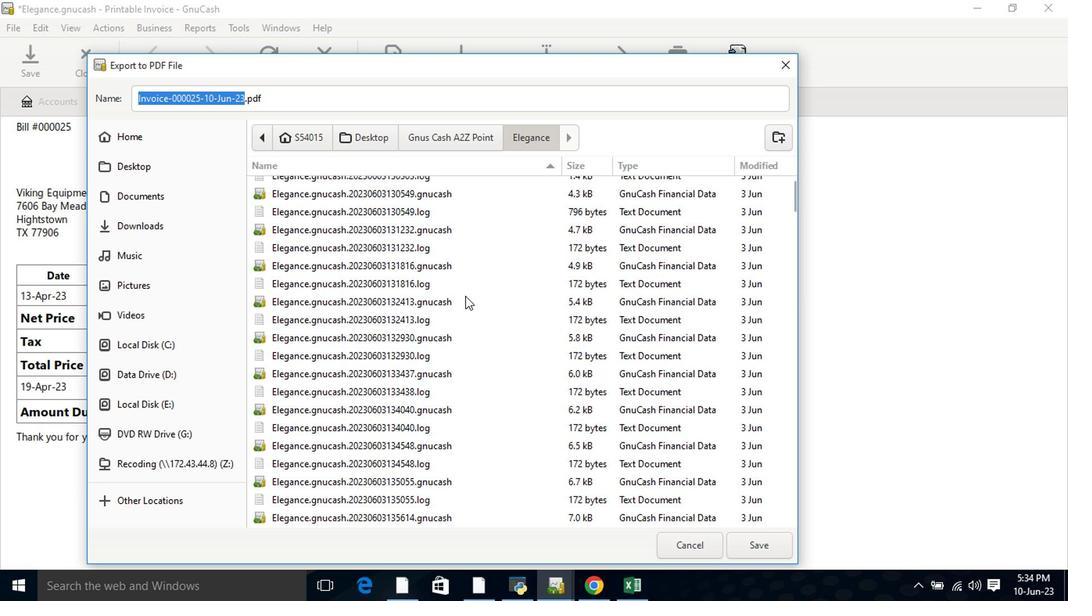 
Action: Mouse scrolled (464, 300) with delta (0, -1)
Screenshot: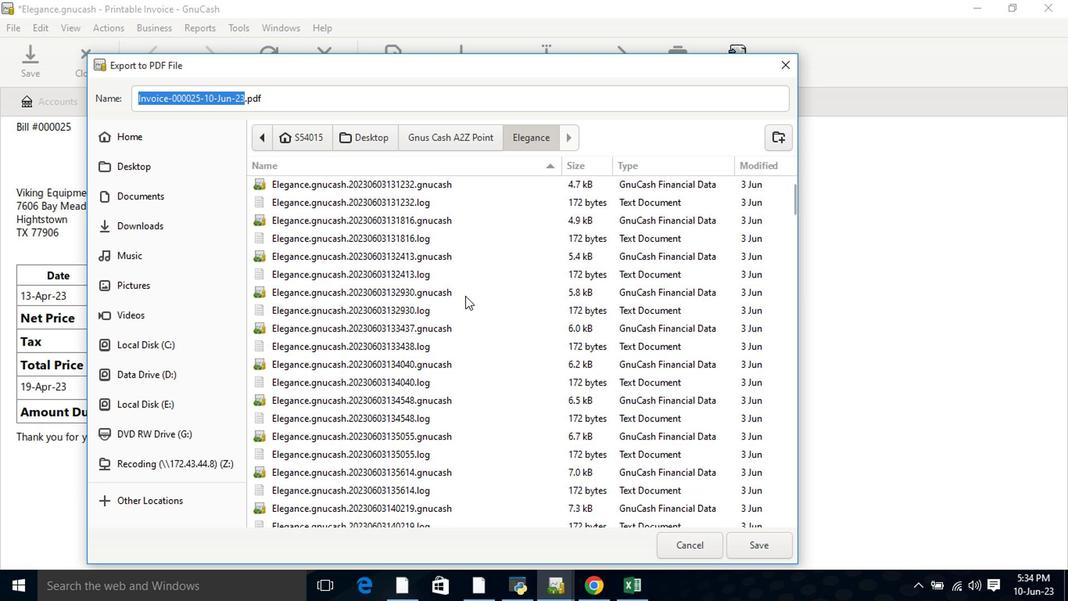 
Action: Mouse scrolled (470, 323) with delta (0, -1)
Screenshot: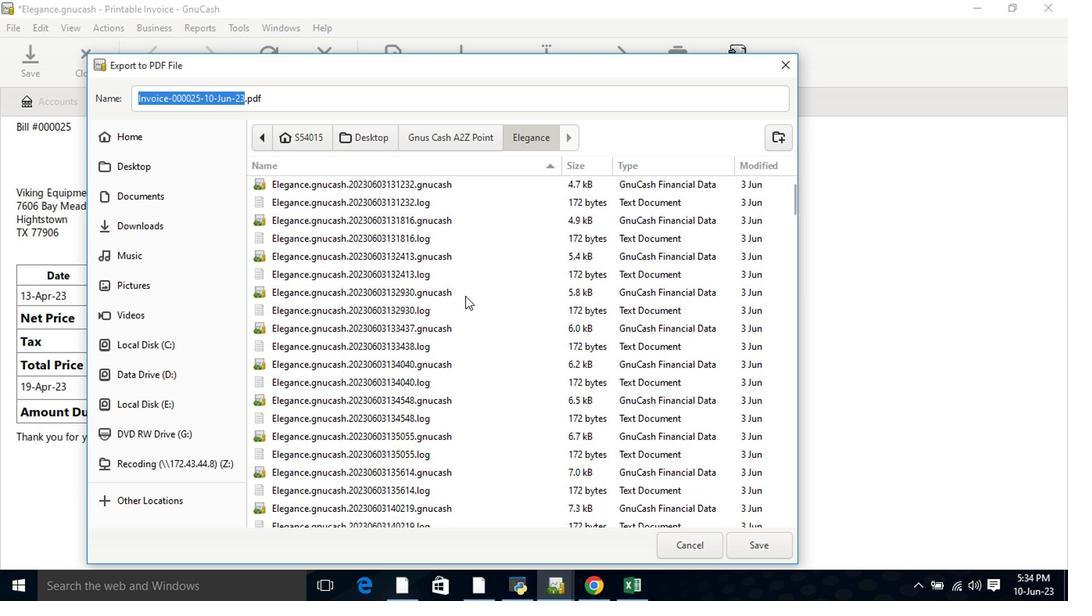 
Action: Mouse scrolled (470, 323) with delta (0, -1)
Screenshot: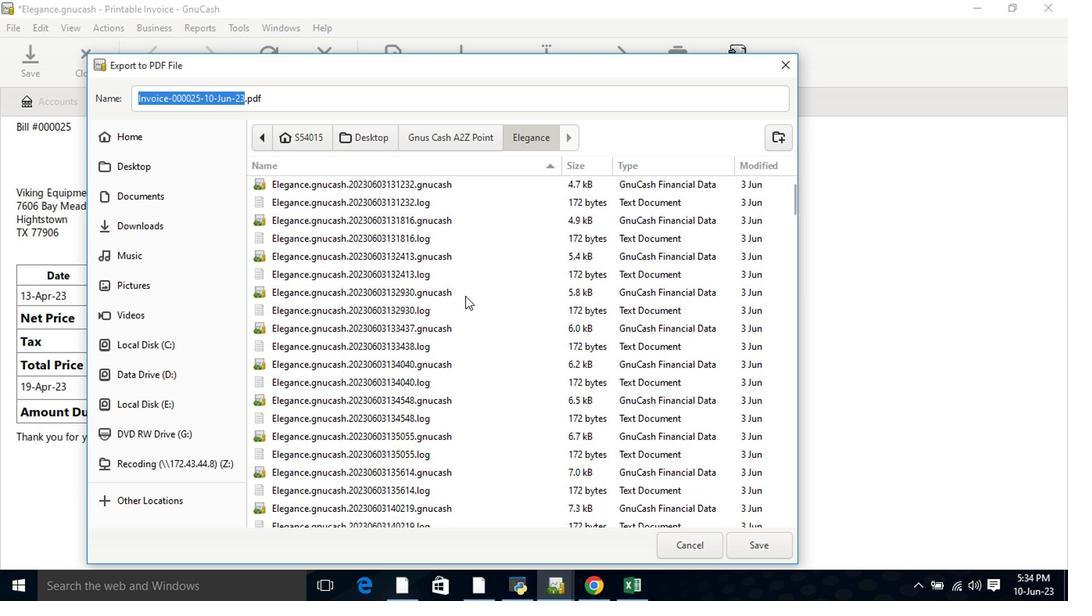 
Action: Mouse scrolled (470, 323) with delta (0, -1)
Screenshot: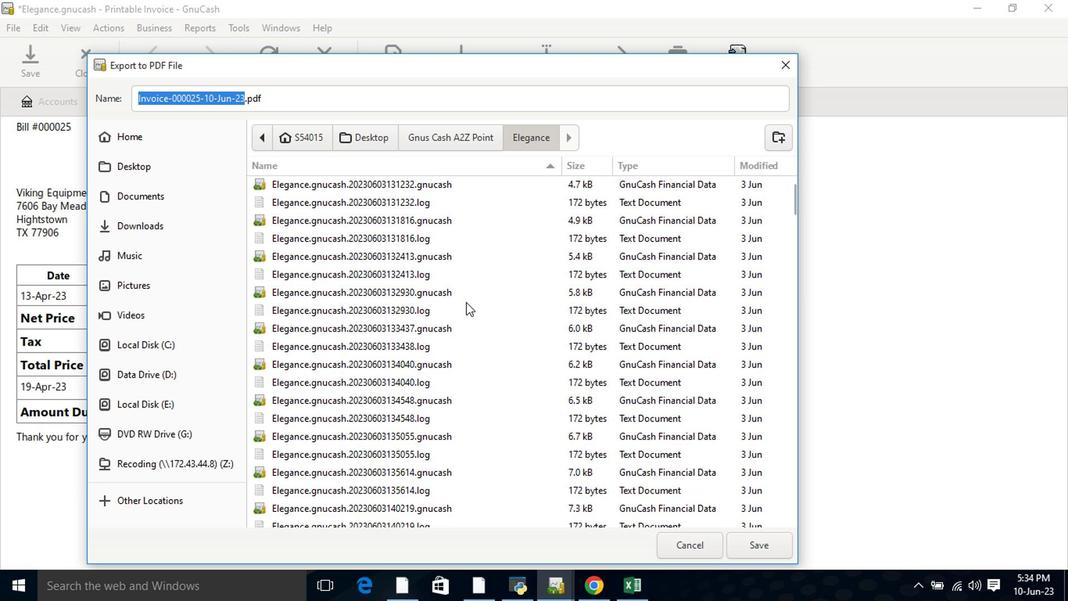 
Action: Mouse moved to (470, 325)
Screenshot: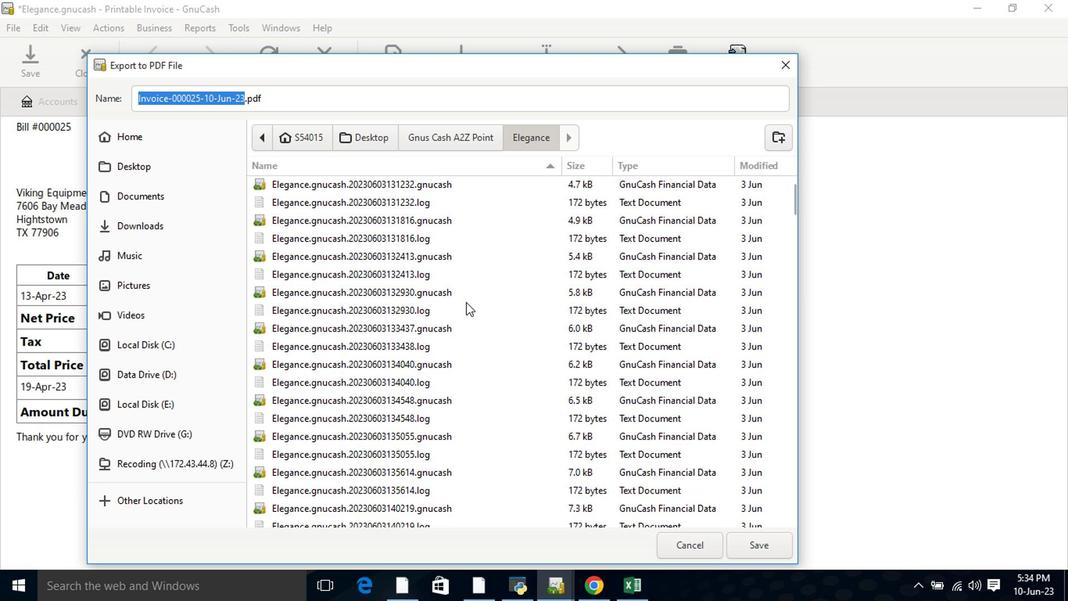 
Action: Mouse scrolled (470, 323) with delta (0, -1)
Screenshot: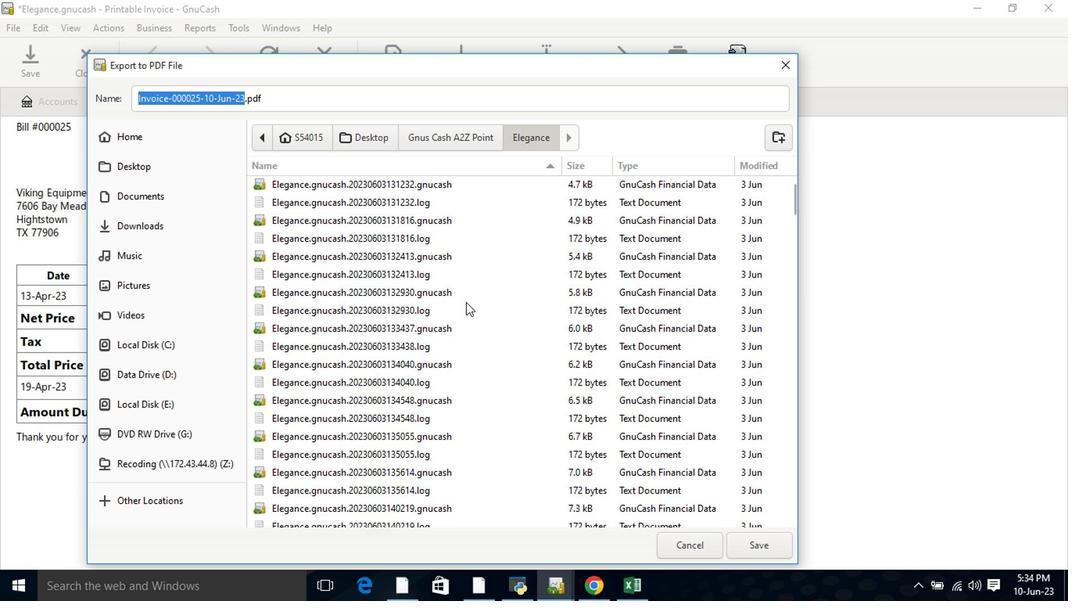 
Action: Mouse moved to (470, 326)
Screenshot: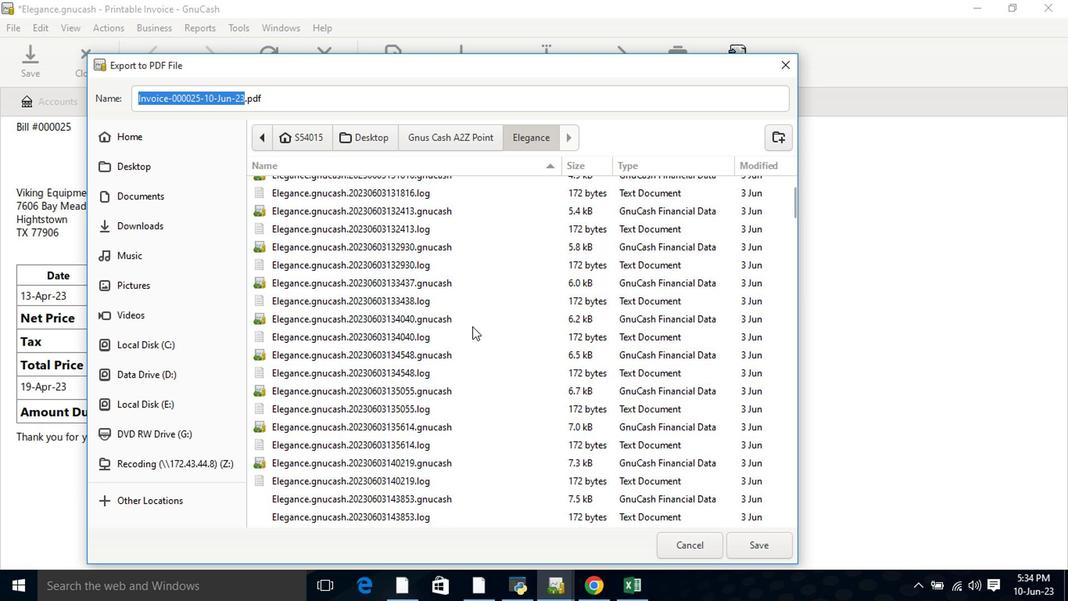 
Action: Mouse scrolled (470, 324) with delta (0, 0)
Screenshot: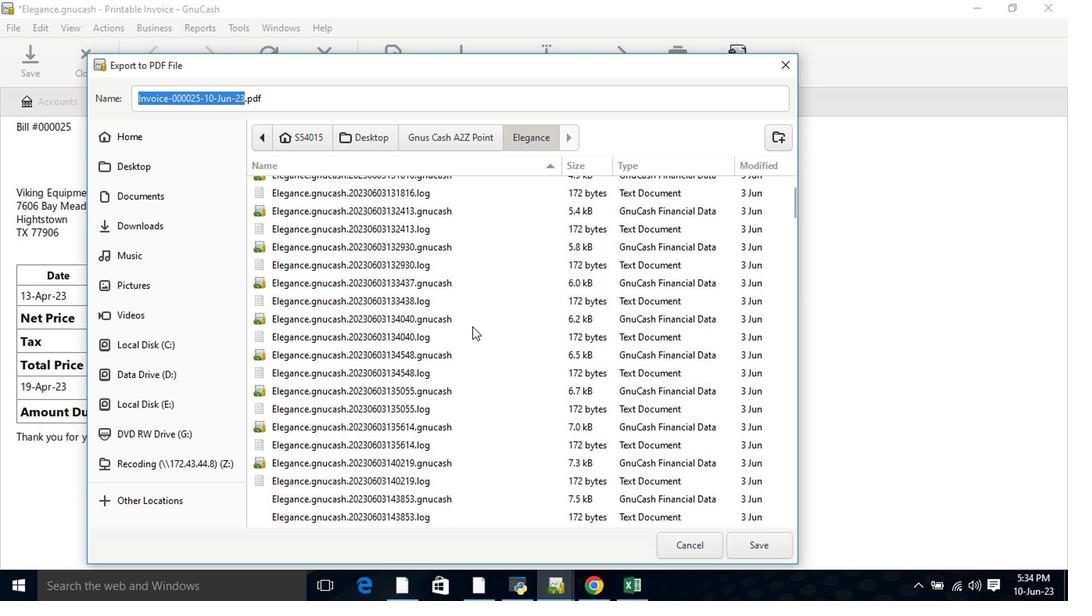 
Action: Mouse moved to (474, 337)
Screenshot: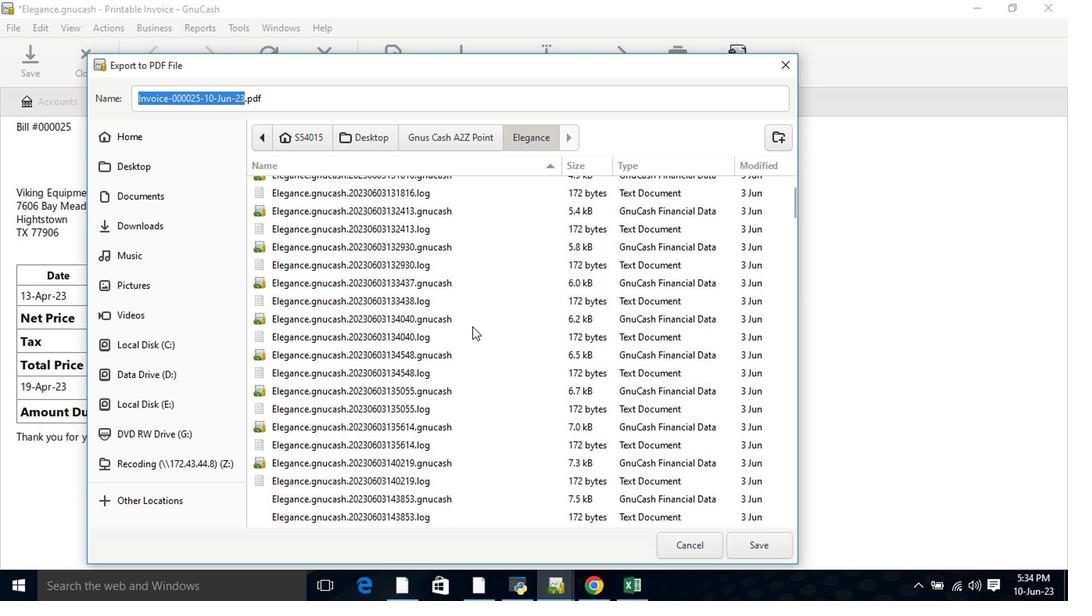 
Action: Mouse scrolled (470, 325) with delta (0, -1)
Screenshot: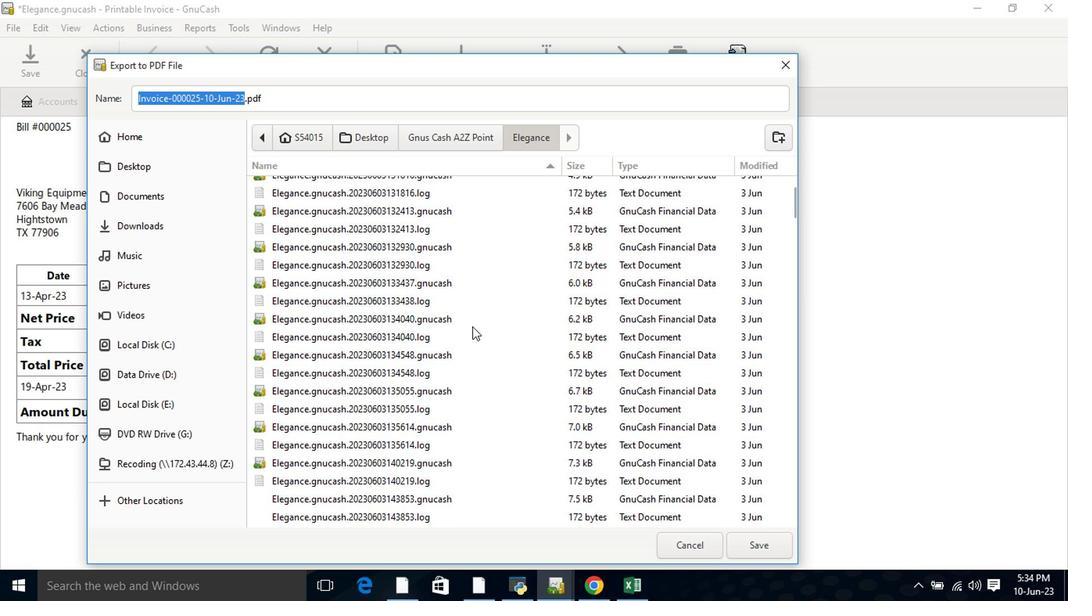 
Action: Mouse moved to (474, 339)
Screenshot: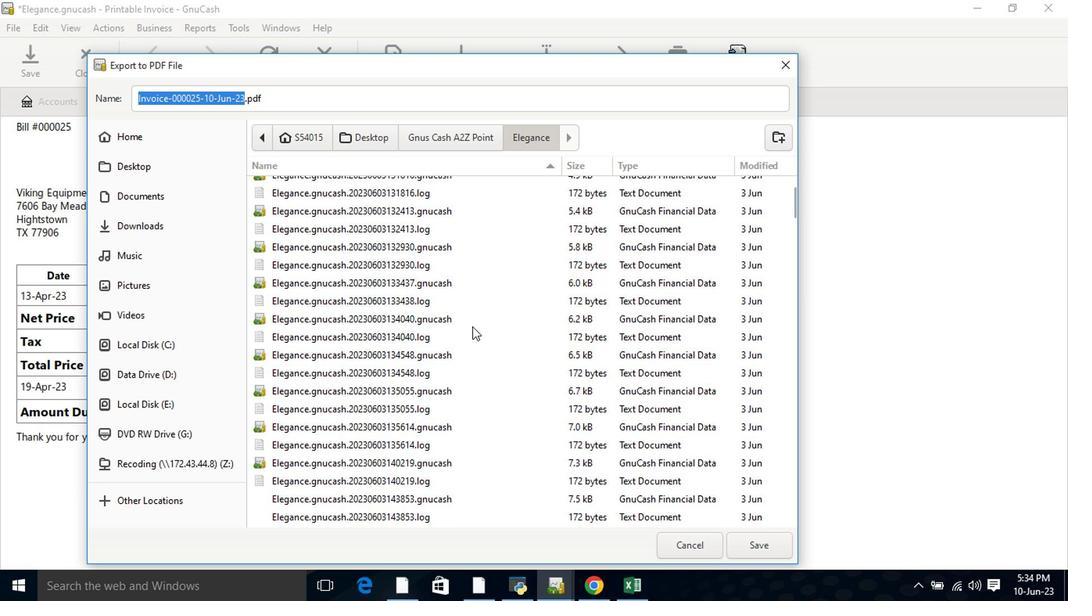 
Action: Mouse scrolled (474, 337) with delta (0, -1)
Screenshot: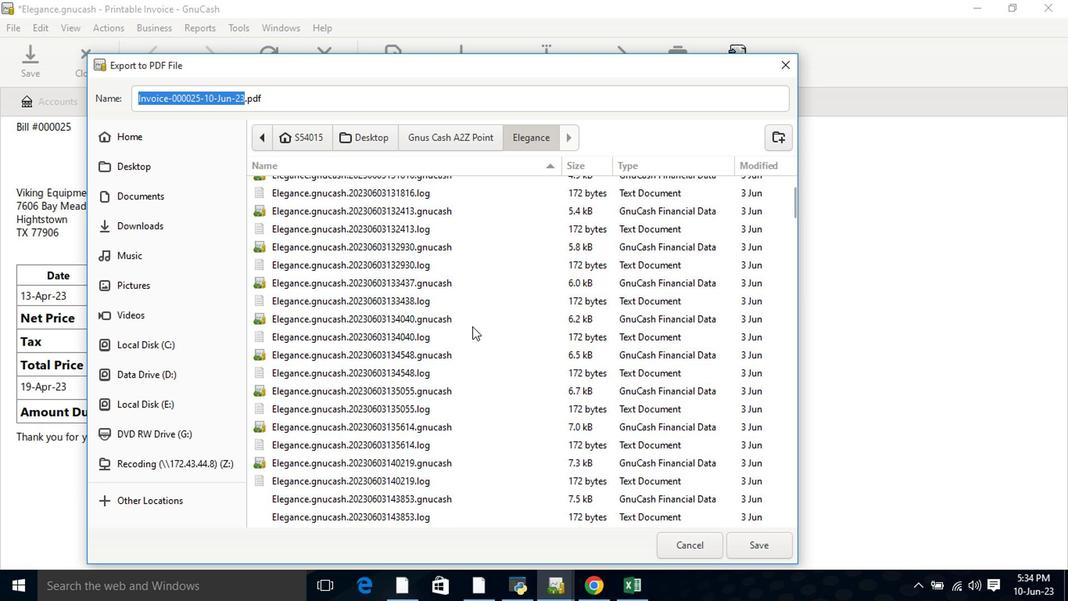 
Action: Mouse scrolled (474, 337) with delta (0, -1)
Screenshot: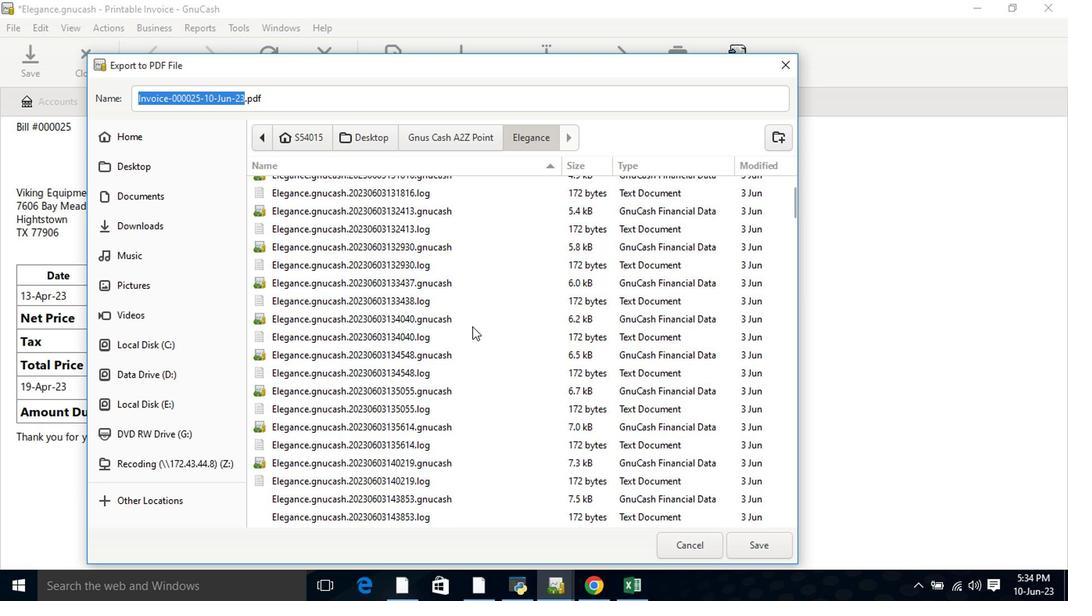 
Action: Mouse scrolled (474, 337) with delta (0, -1)
Screenshot: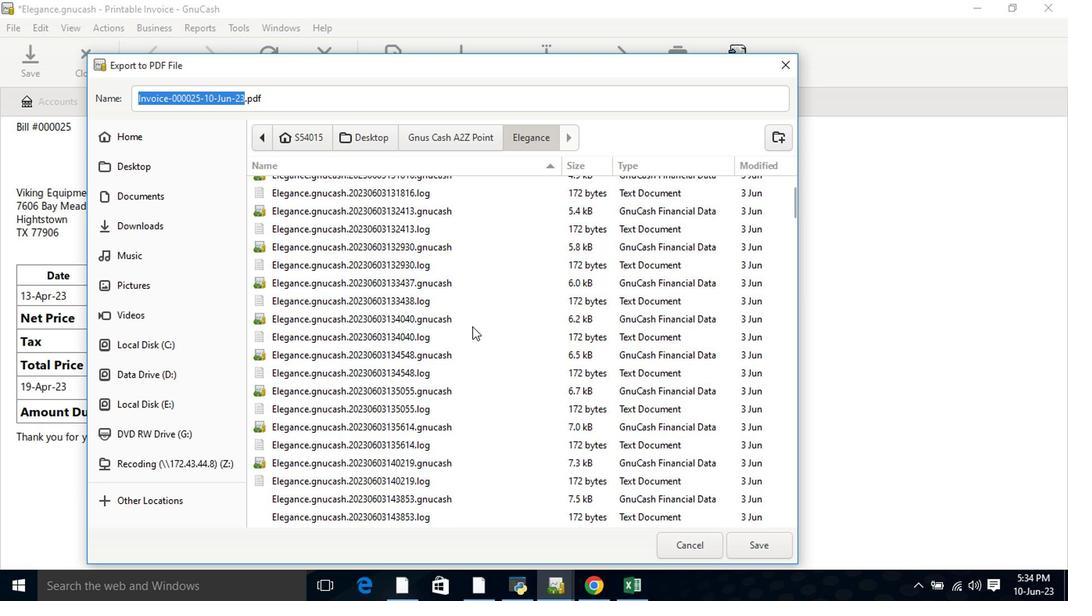 
Action: Mouse scrolled (474, 337) with delta (0, -1)
Screenshot: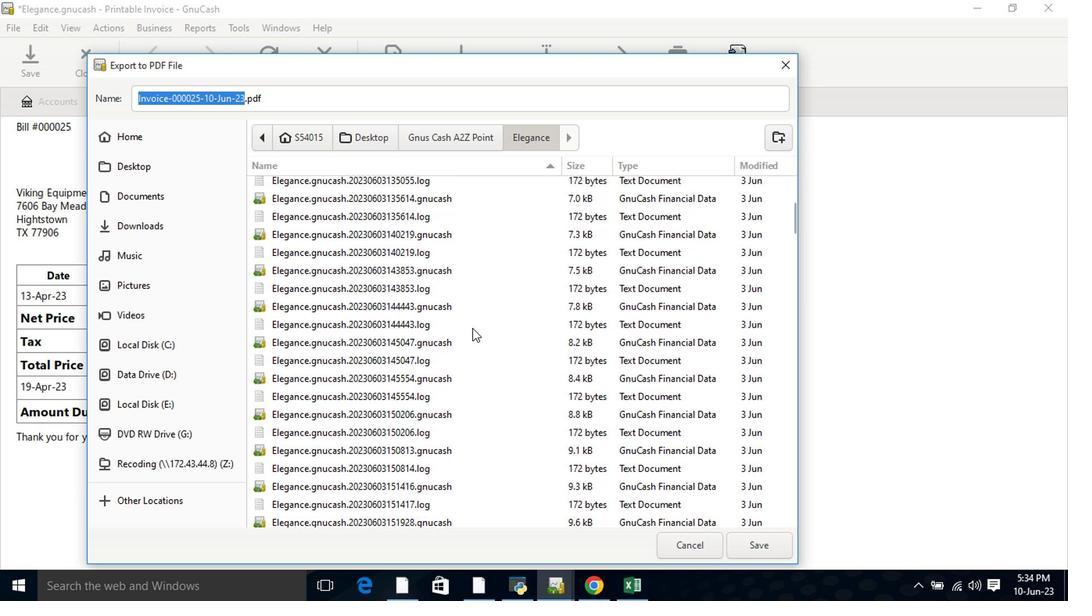 
Action: Mouse scrolled (474, 337) with delta (0, -1)
Screenshot: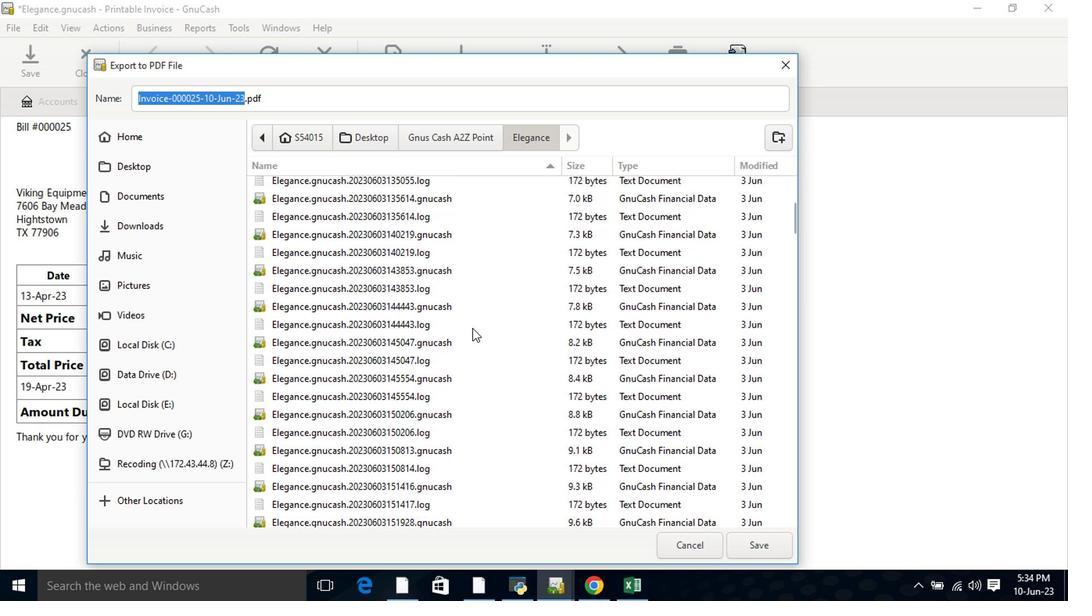 
Action: Mouse scrolled (474, 337) with delta (0, -1)
Screenshot: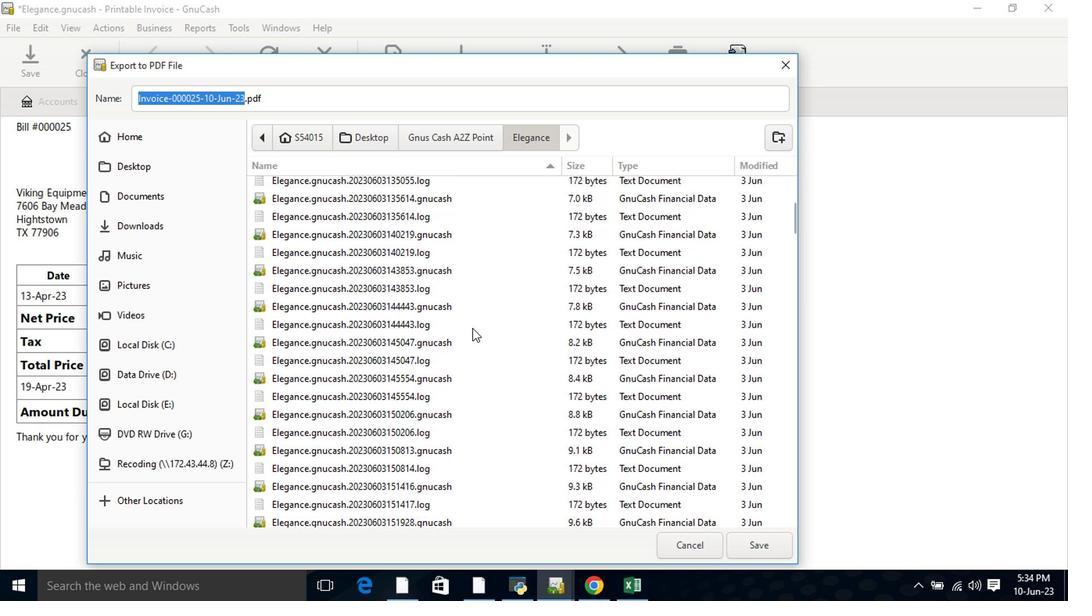 
Action: Mouse moved to (476, 340)
Screenshot: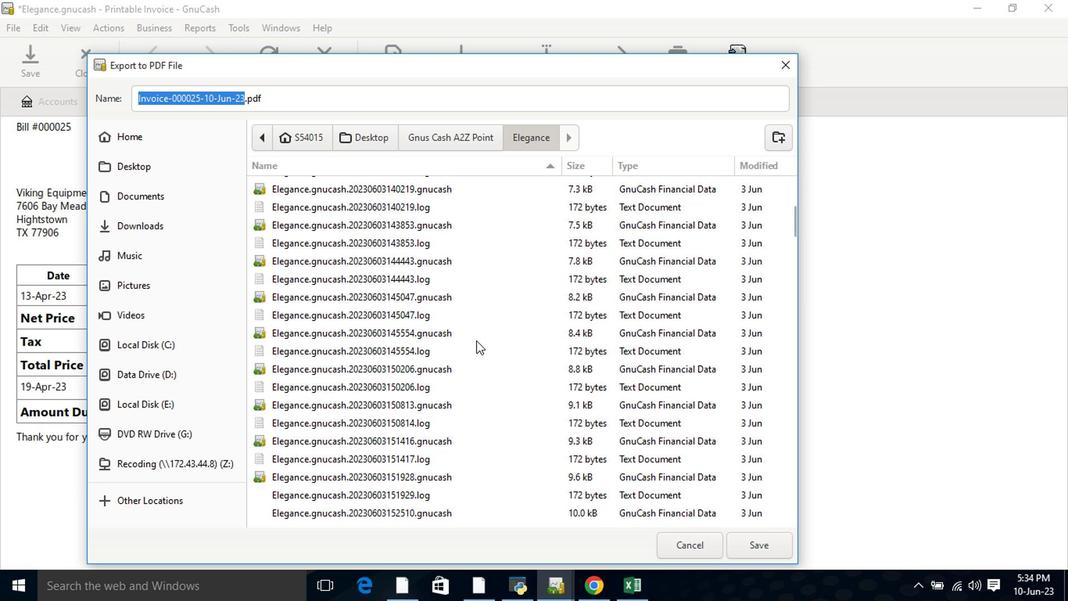 
Action: Mouse scrolled (476, 339) with delta (0, -1)
Screenshot: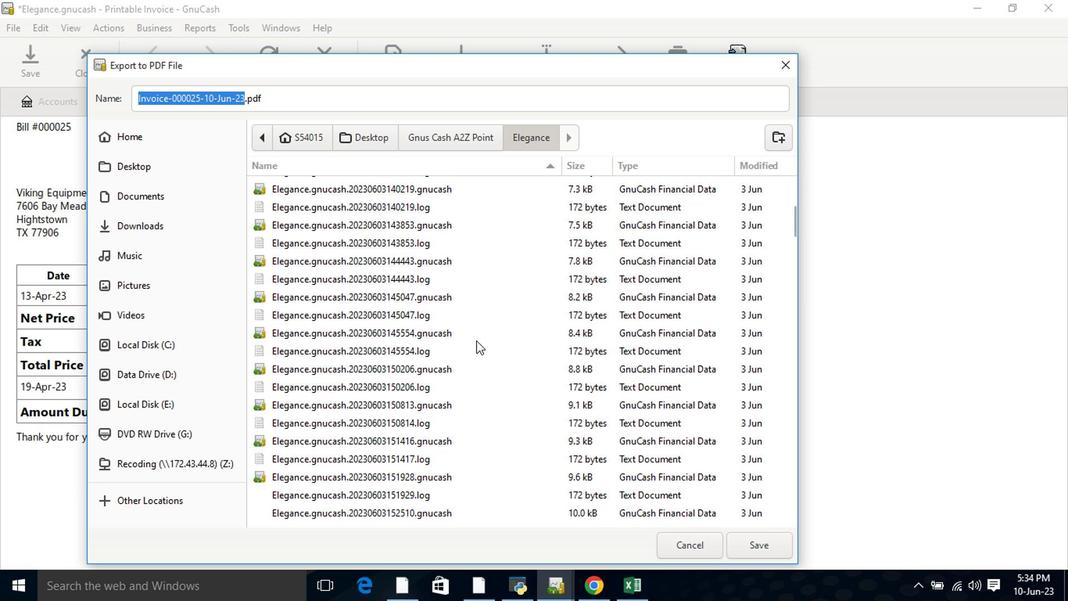 
Action: Mouse scrolled (476, 339) with delta (0, -1)
Screenshot: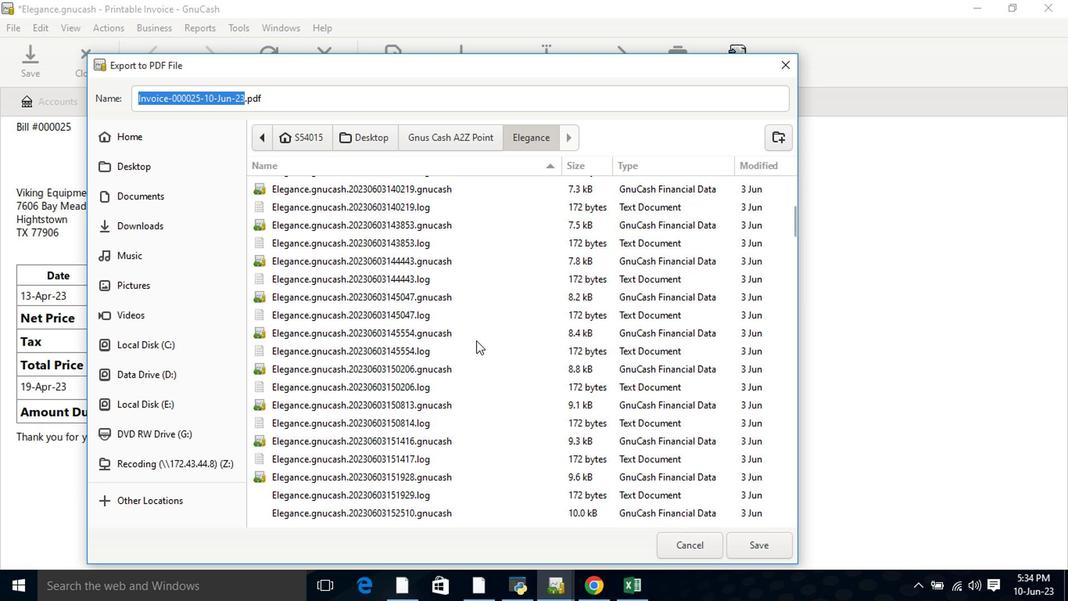 
Action: Mouse scrolled (476, 339) with delta (0, -1)
Screenshot: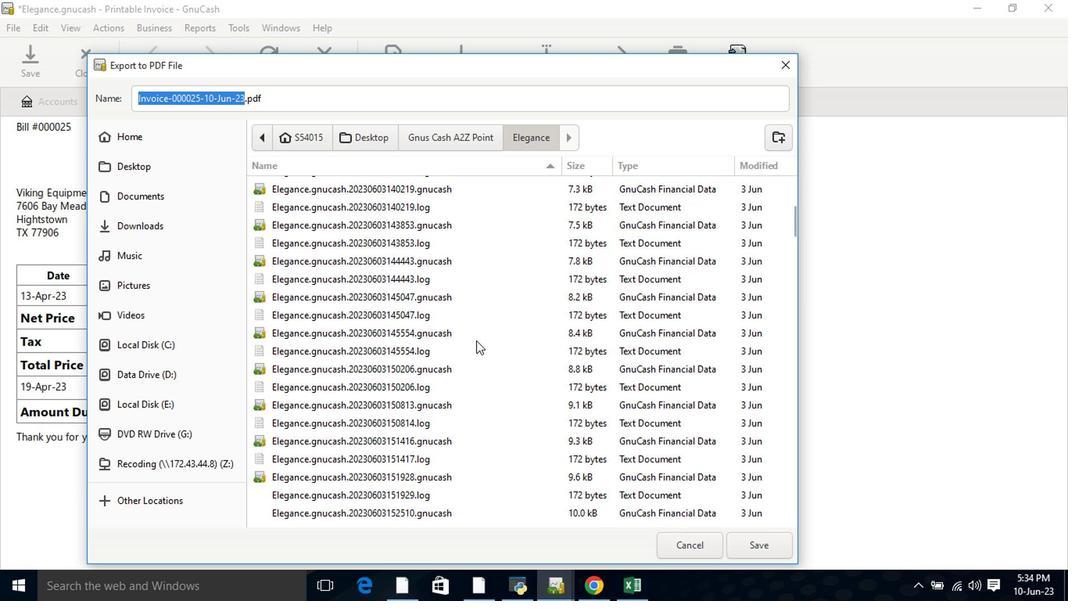 
Action: Mouse scrolled (476, 339) with delta (0, -1)
Screenshot: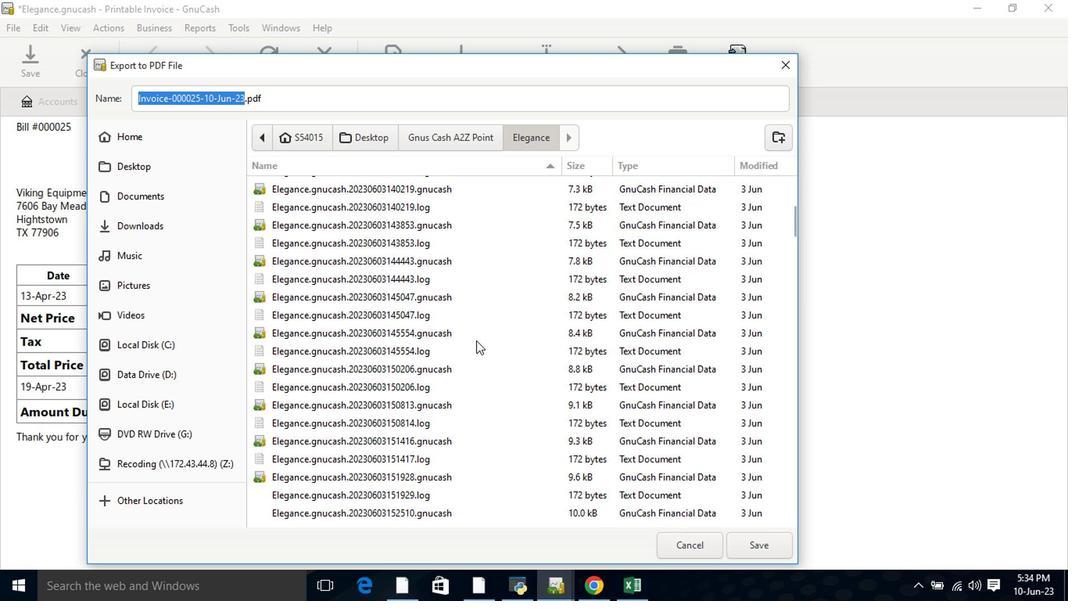 
Action: Mouse scrolled (476, 339) with delta (0, -1)
Screenshot: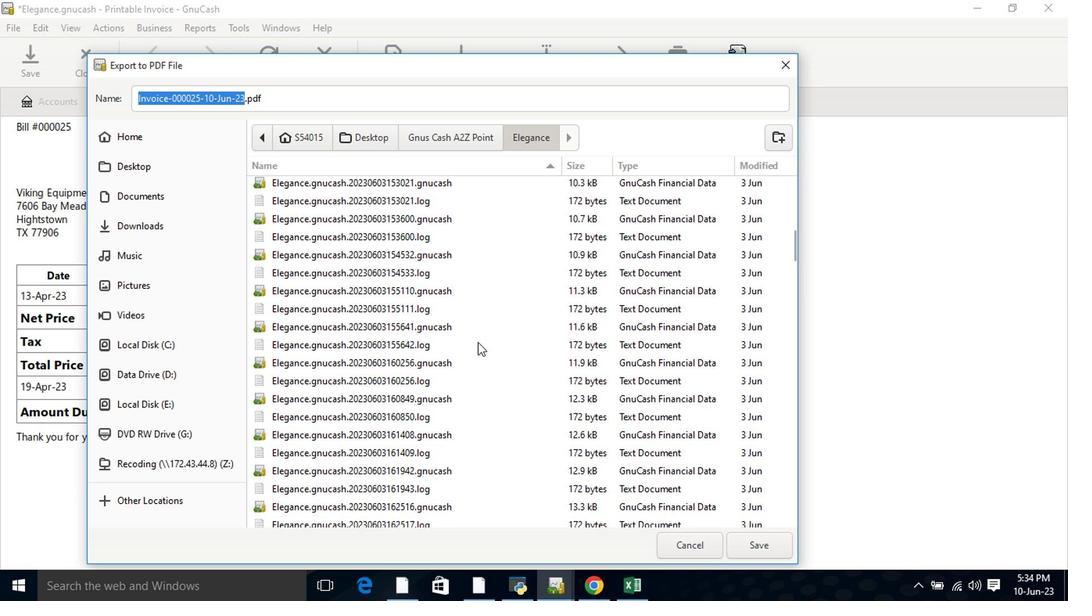 
Action: Mouse scrolled (476, 339) with delta (0, -1)
Screenshot: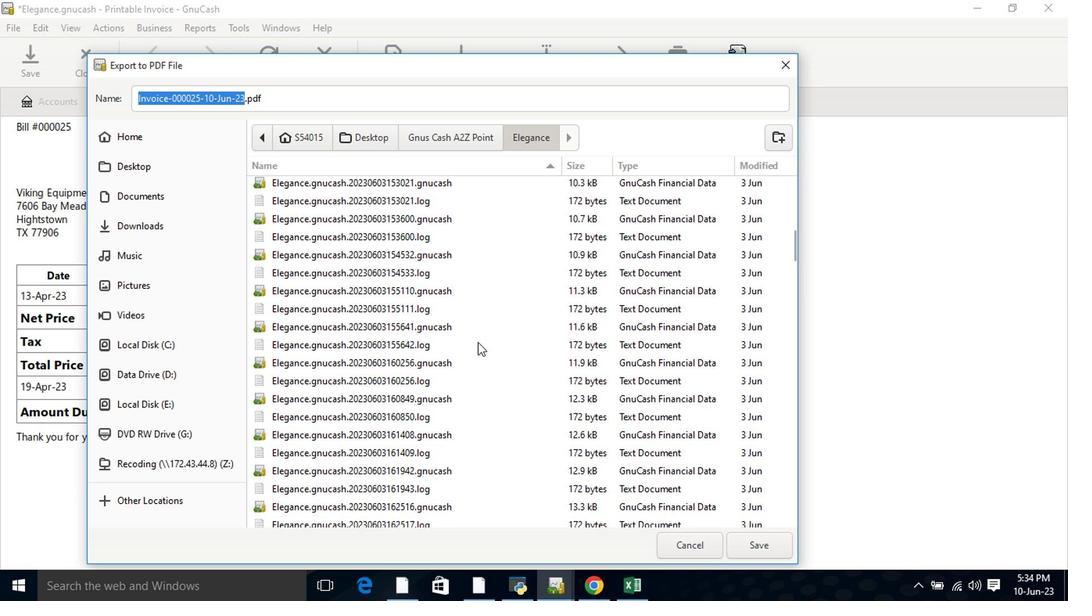 
Action: Mouse scrolled (476, 339) with delta (0, -1)
Screenshot: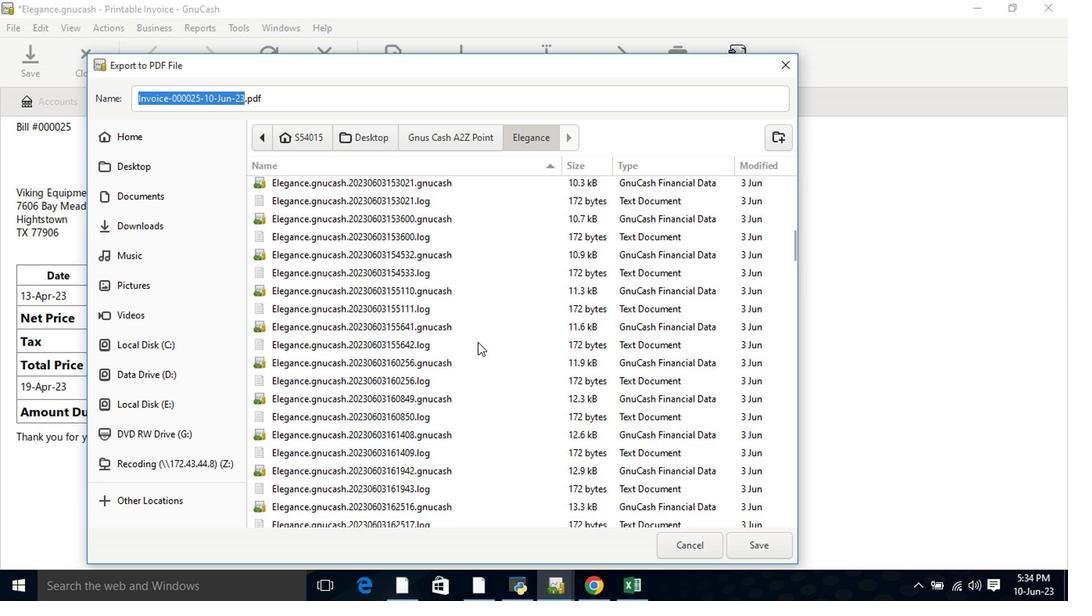 
Action: Mouse scrolled (476, 339) with delta (0, -1)
Screenshot: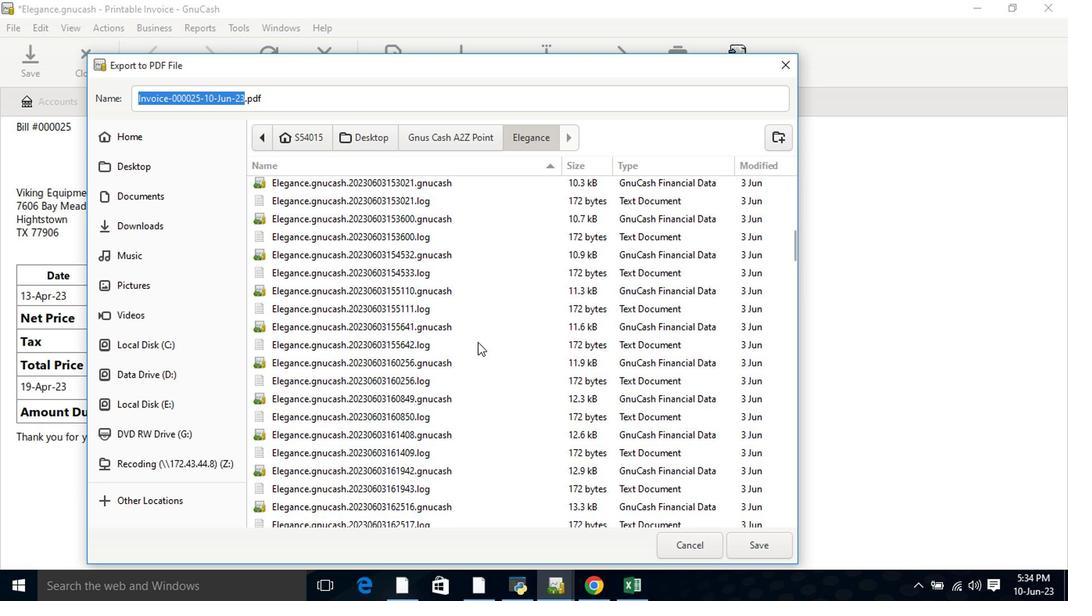 
Action: Mouse scrolled (476, 339) with delta (0, -1)
Screenshot: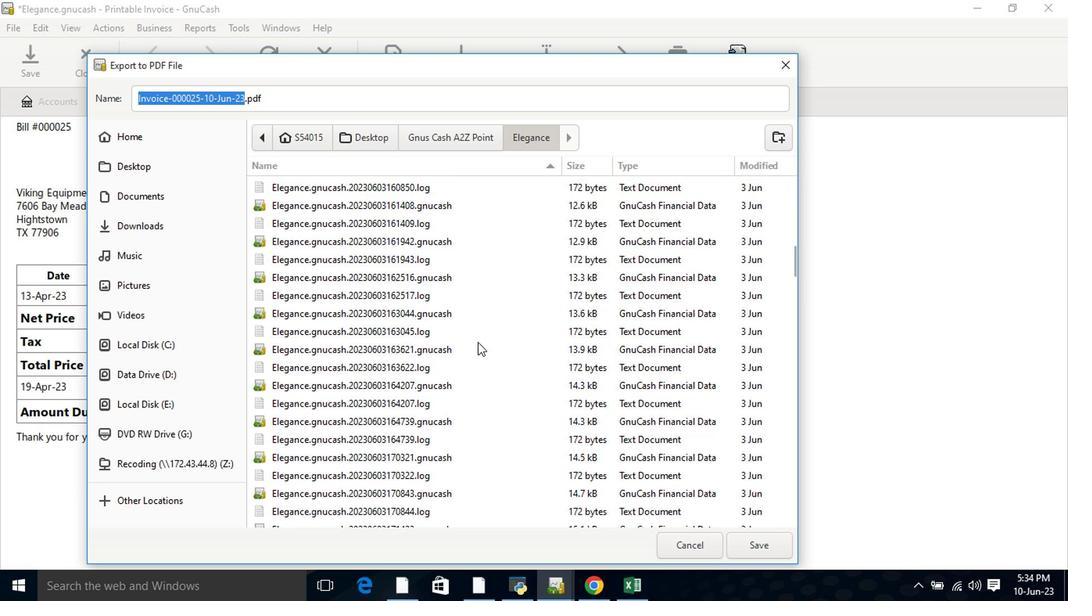 
Action: Mouse scrolled (476, 339) with delta (0, -1)
Screenshot: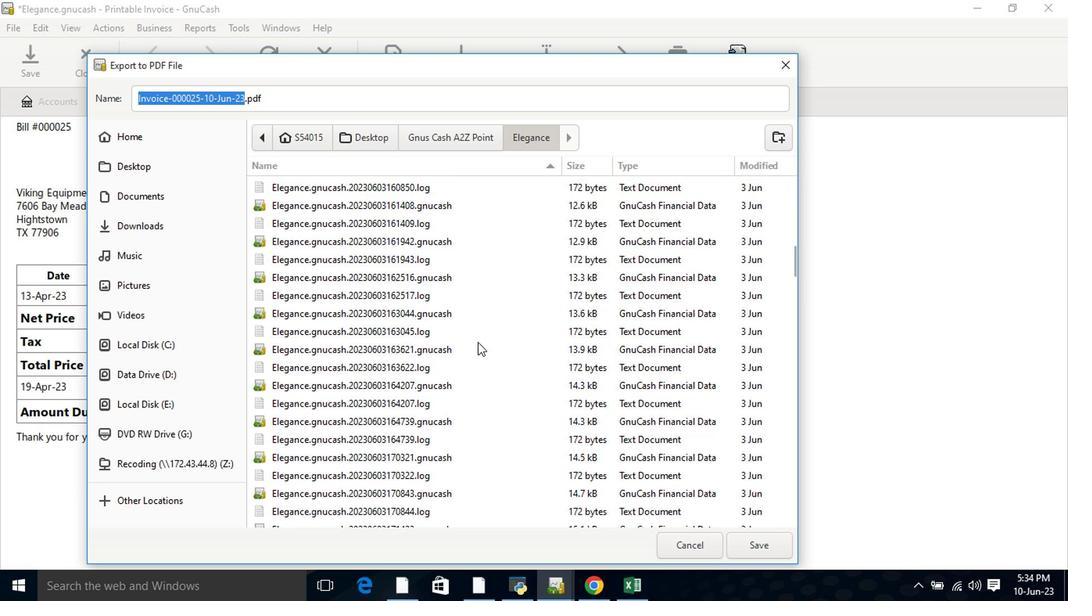 
Action: Mouse scrolled (476, 339) with delta (0, -1)
Screenshot: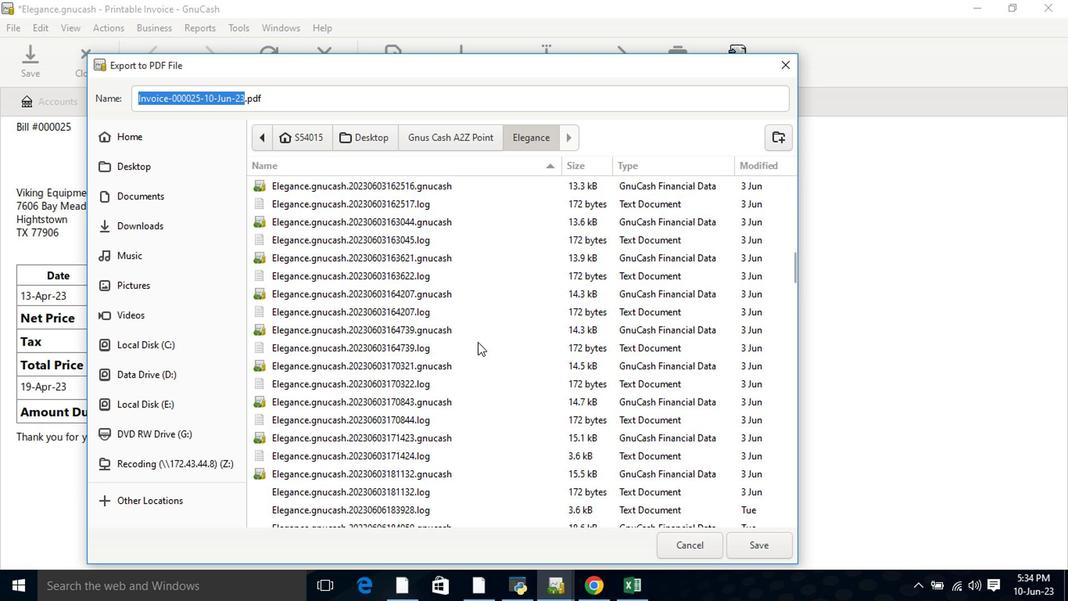 
Action: Mouse scrolled (476, 339) with delta (0, -1)
Screenshot: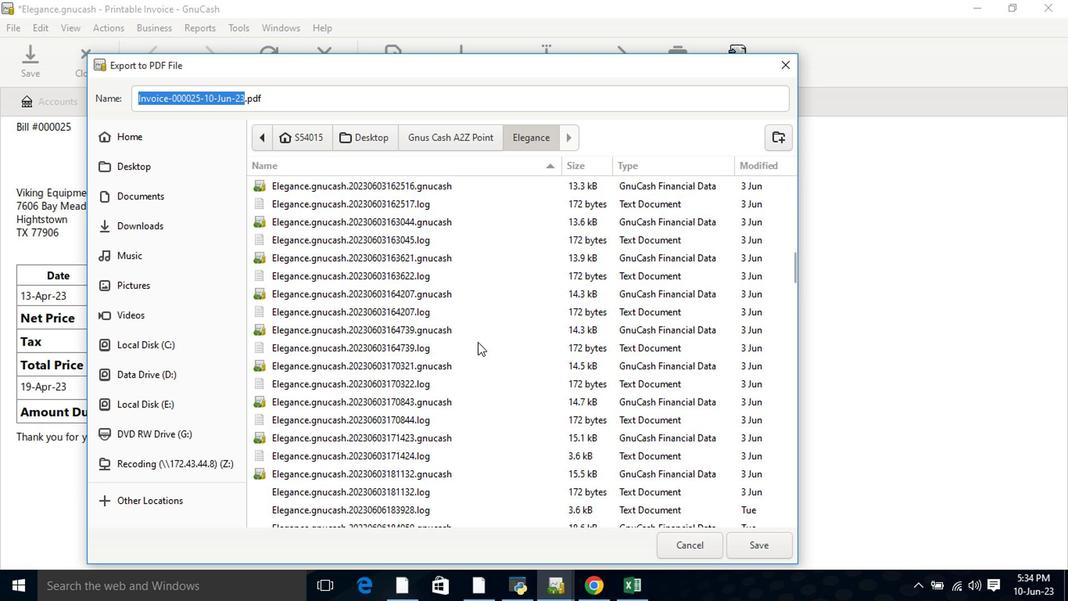 
Action: Mouse scrolled (476, 339) with delta (0, -1)
Screenshot: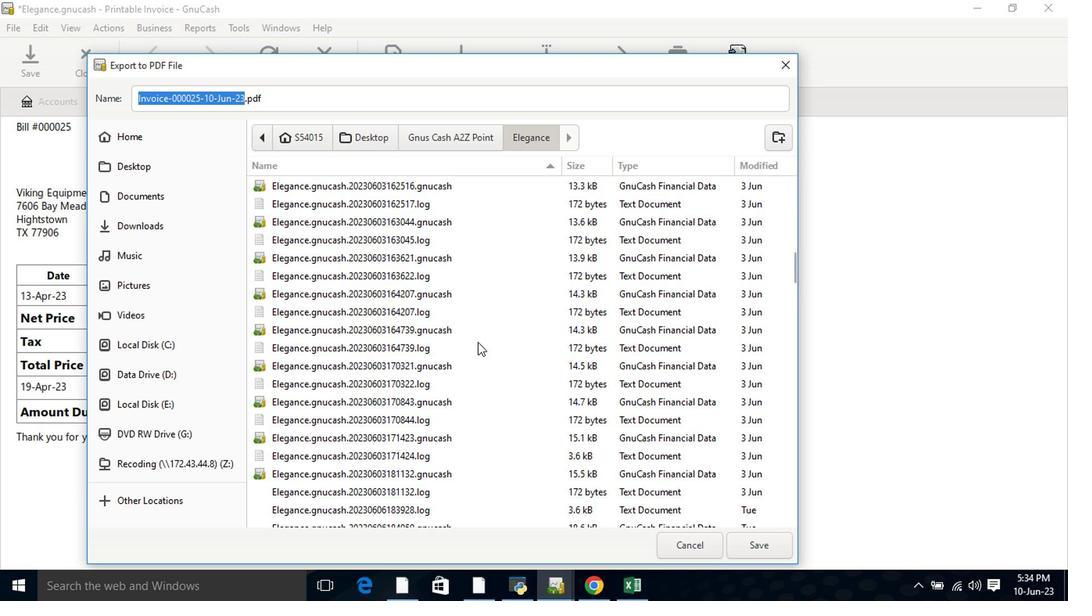 
Action: Mouse moved to (478, 340)
Screenshot: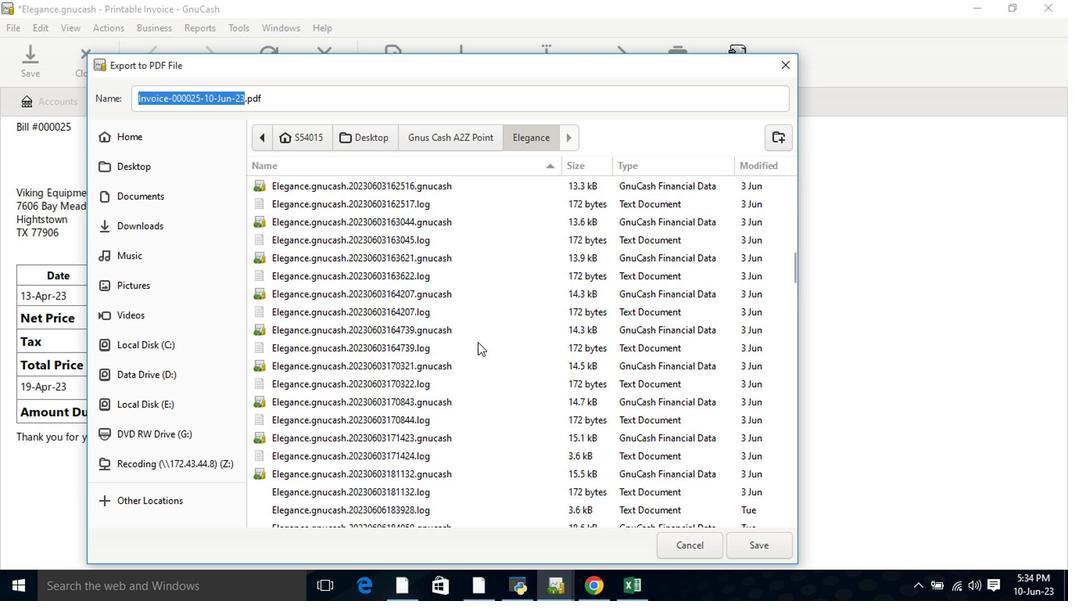 
Action: Mouse scrolled (476, 339) with delta (0, -1)
Screenshot: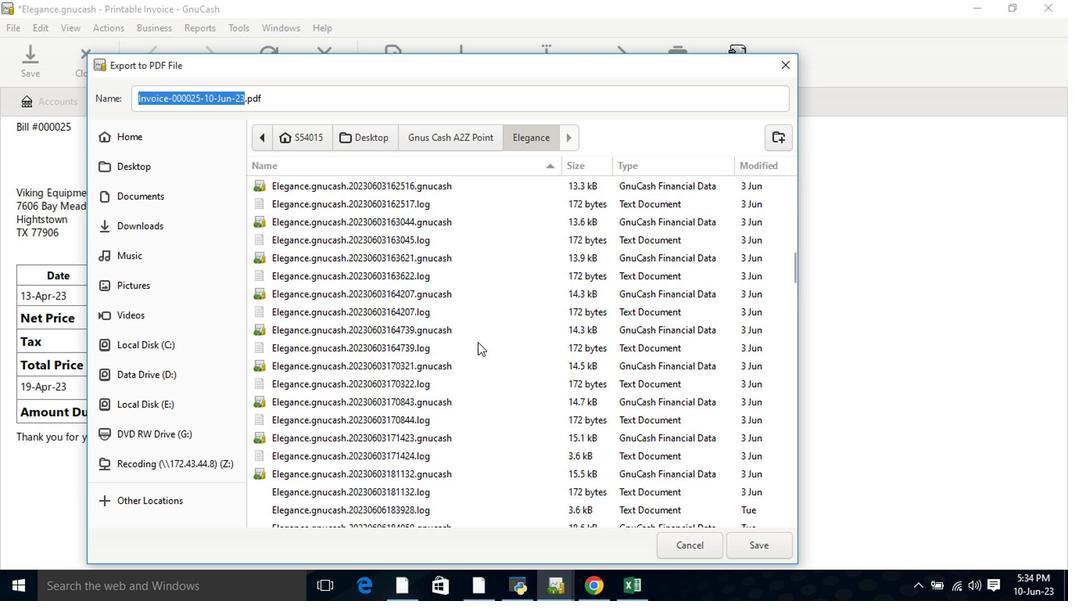 
Action: Mouse moved to (501, 340)
Screenshot: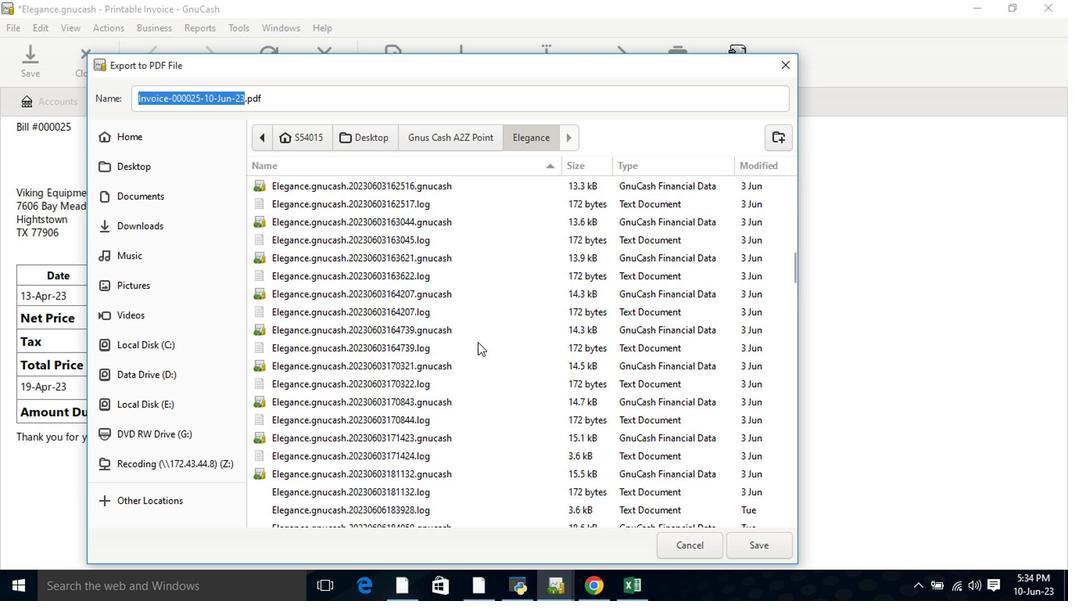 
Action: Mouse scrolled (476, 339) with delta (0, -1)
Screenshot: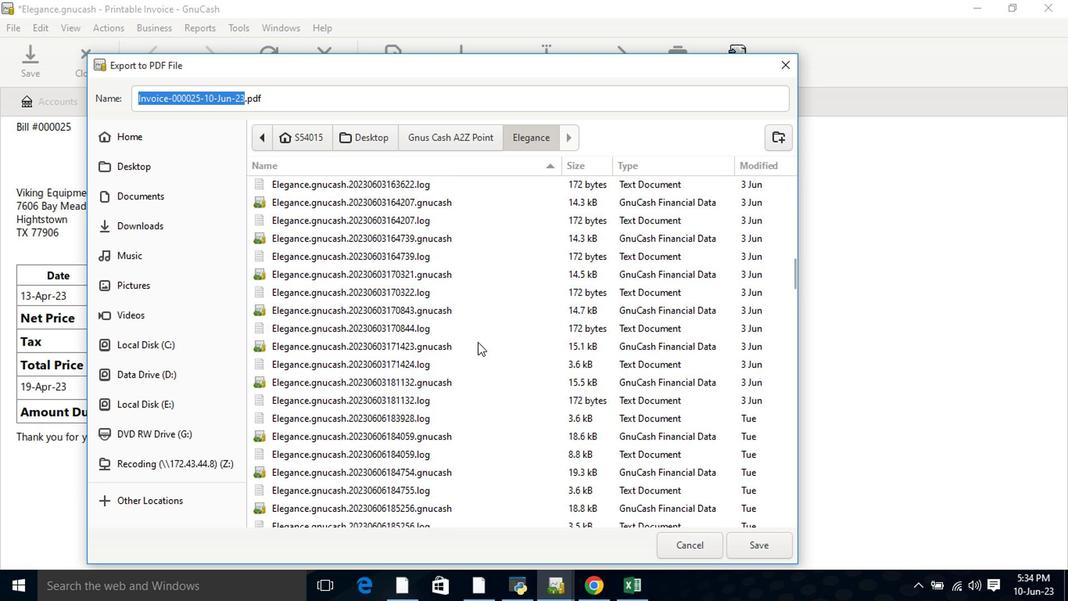 
Action: Mouse moved to (539, 336)
Screenshot: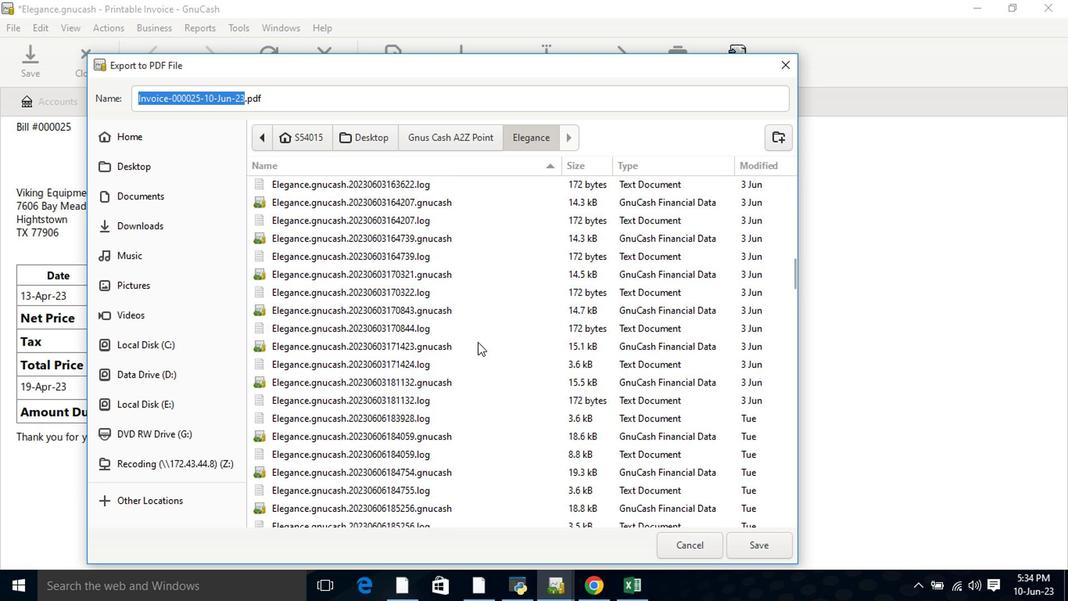 
Action: Mouse scrolled (476, 339) with delta (0, -1)
Screenshot: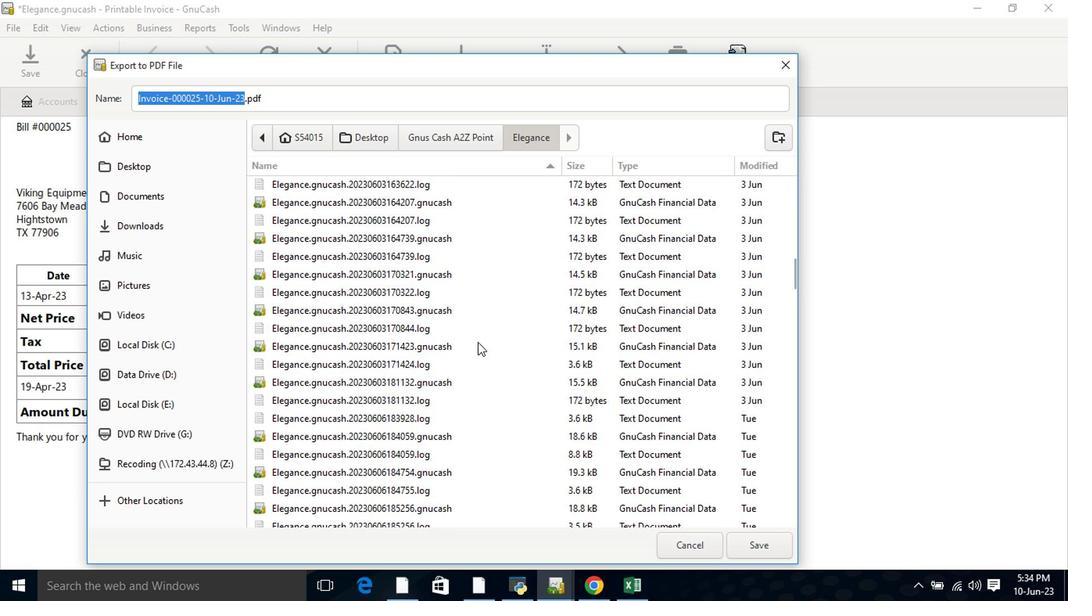
Action: Mouse moved to (675, 319)
Screenshot: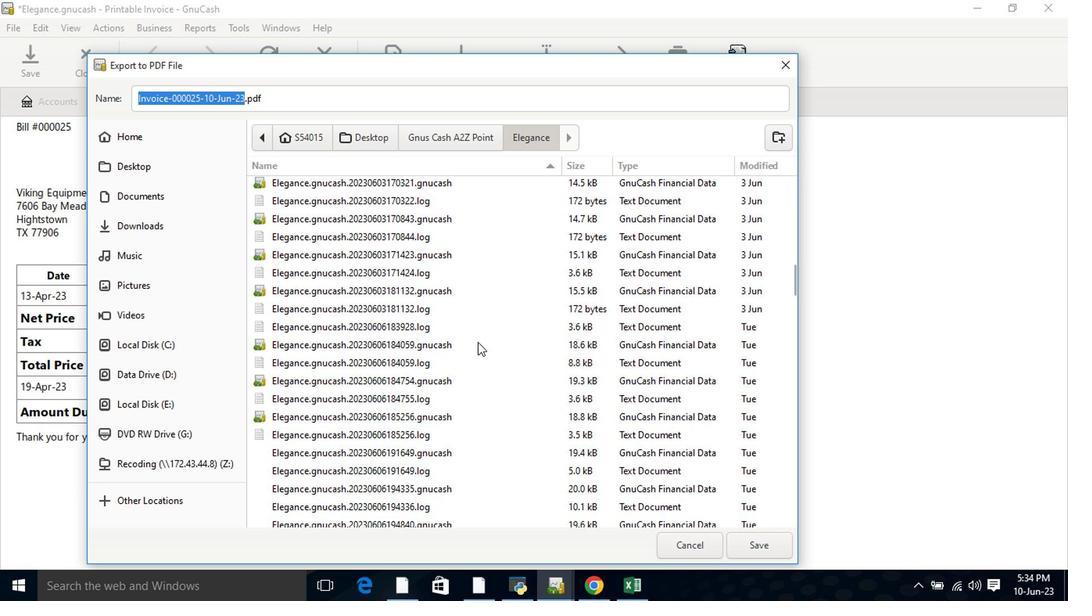 
Action: Mouse scrolled (476, 339) with delta (0, -1)
Screenshot: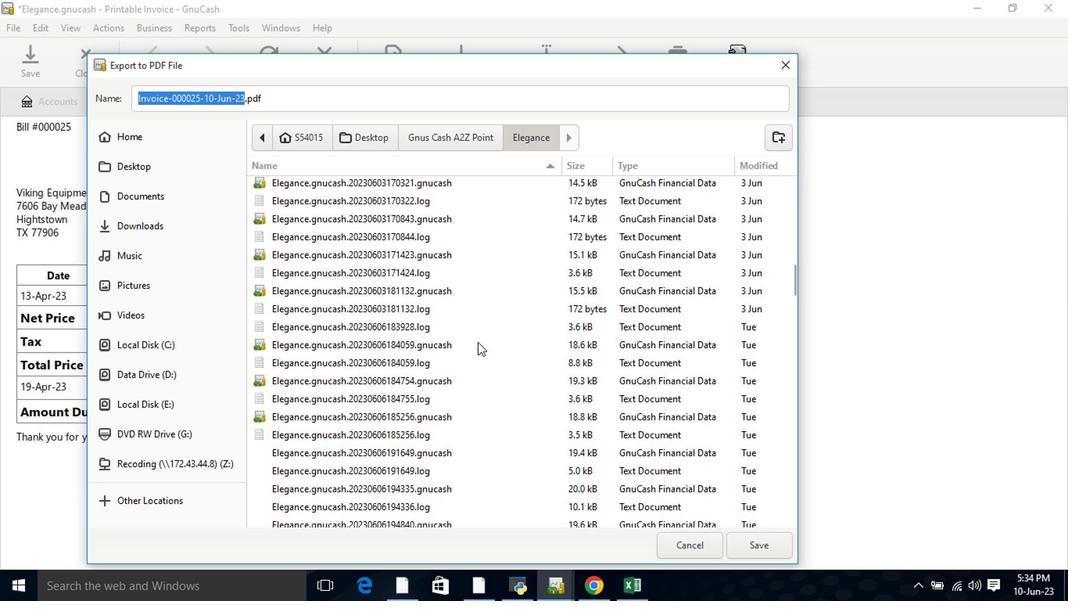 
Action: Mouse moved to (715, 307)
Screenshot: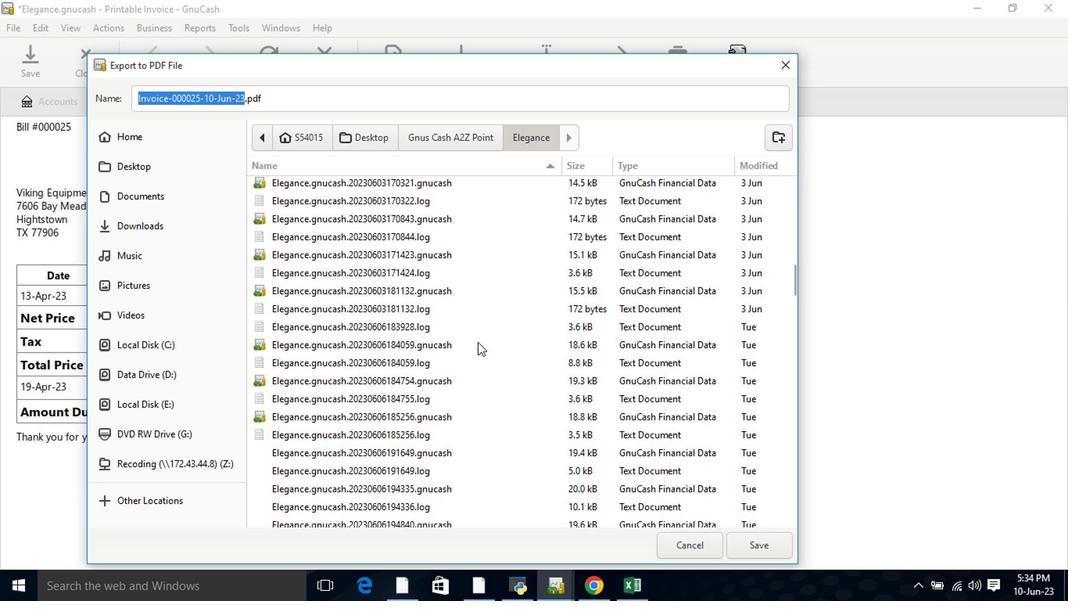 
Action: Mouse scrolled (476, 339) with delta (0, -1)
Screenshot: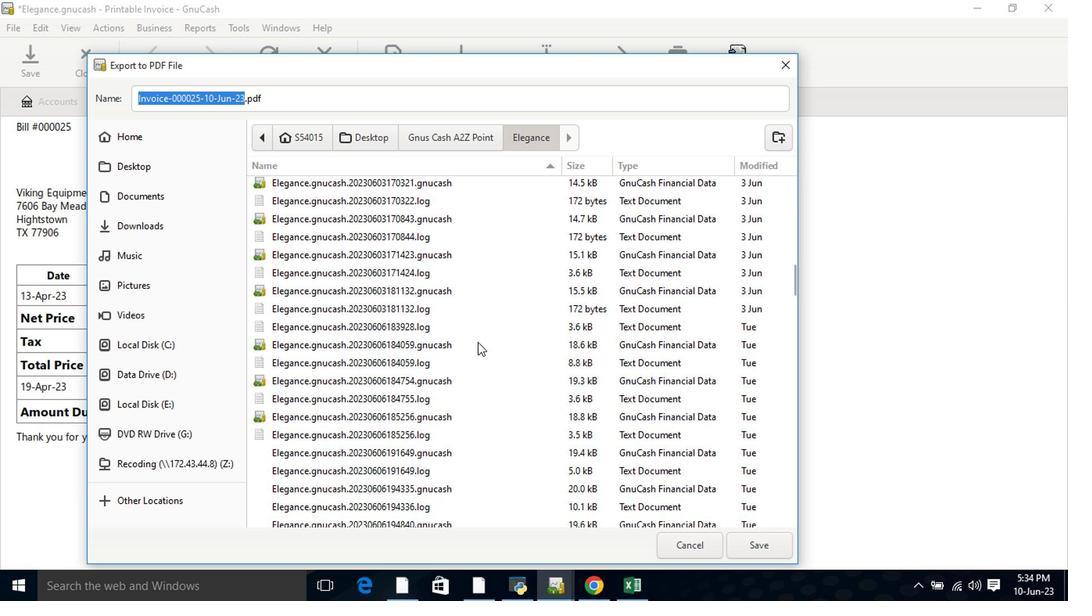 
Action: Mouse moved to (794, 306)
Screenshot: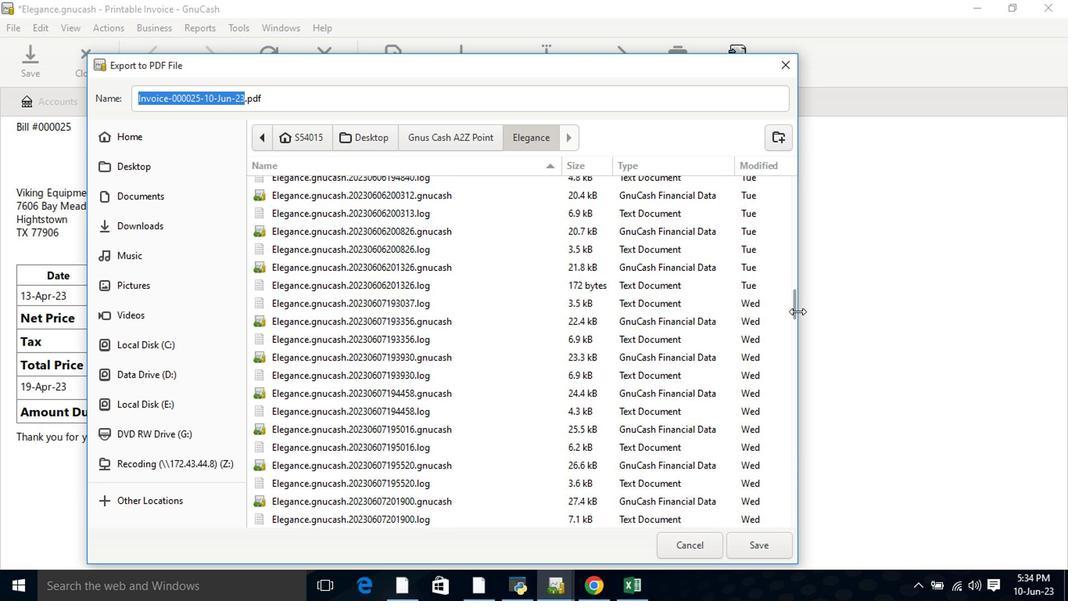 
Action: Mouse pressed left at (794, 306)
Screenshot: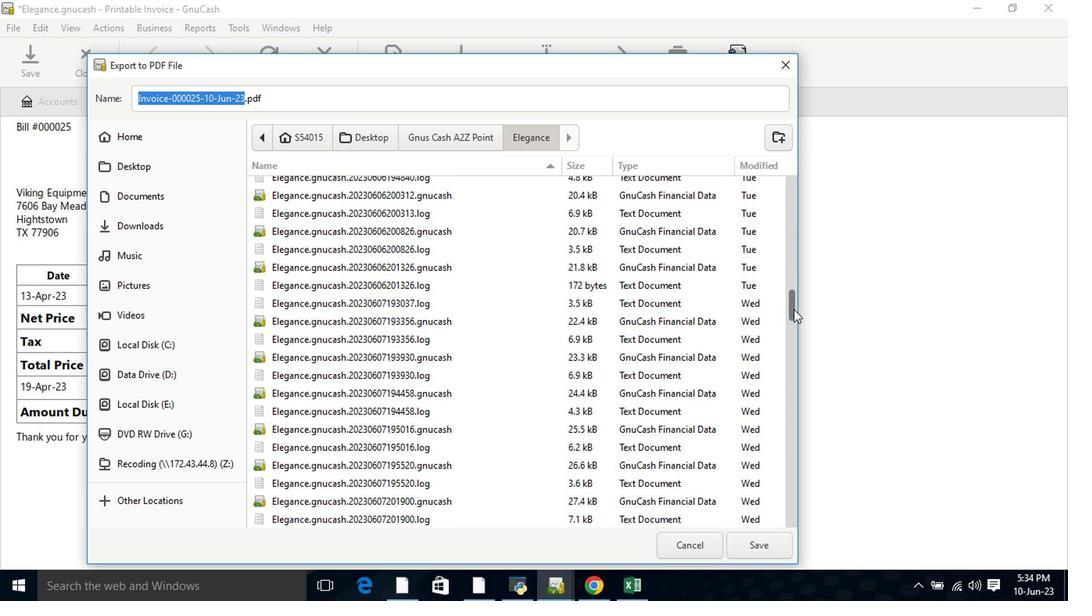 
Action: Mouse moved to (814, 491)
Screenshot: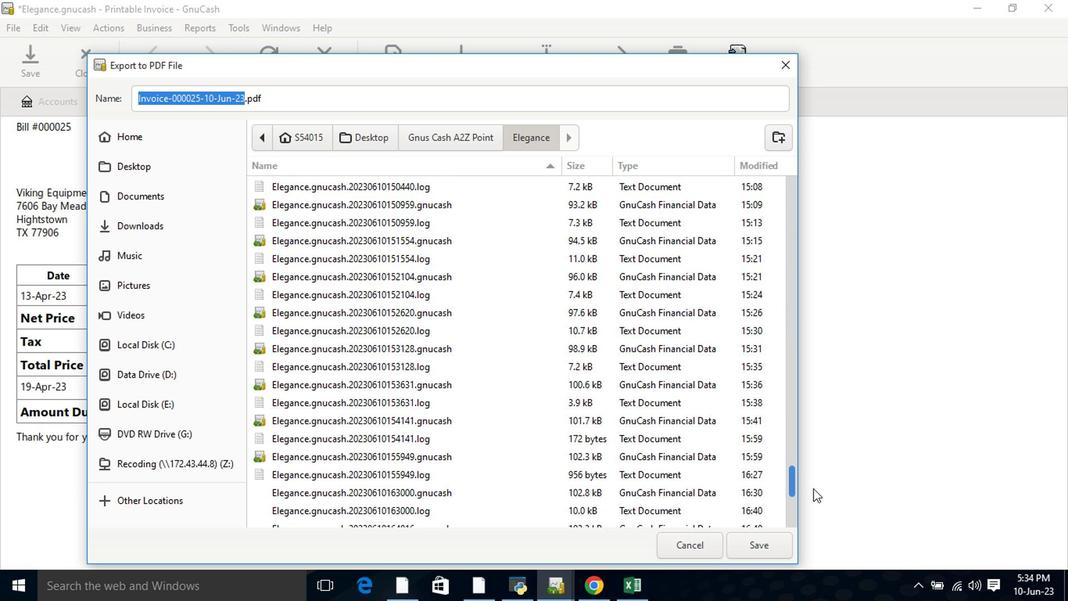 
Action: Mouse pressed left at (814, 491)
Screenshot: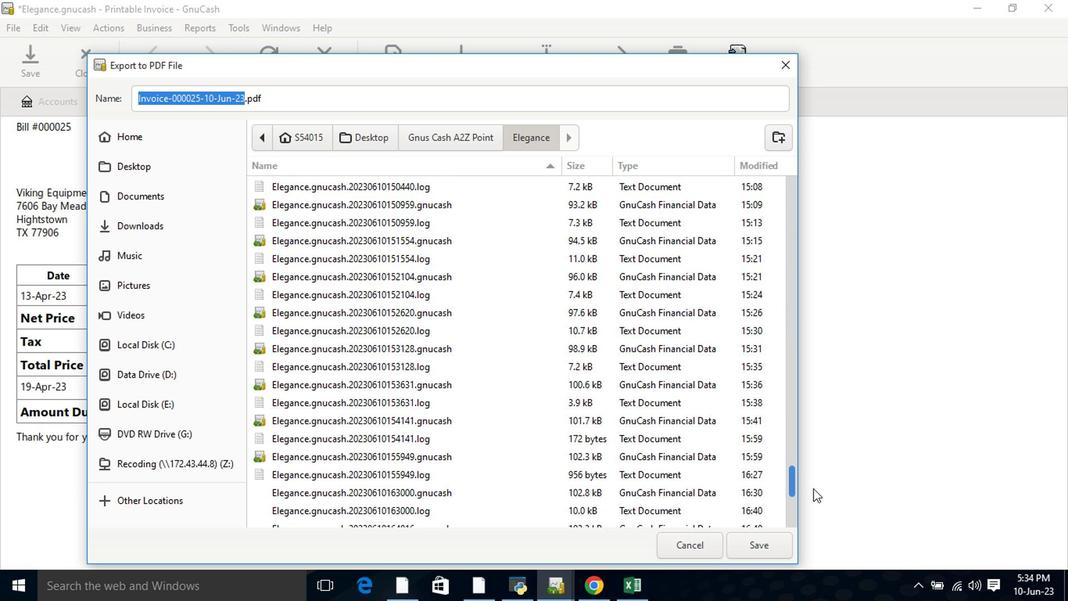 
Action: Mouse moved to (791, 498)
Screenshot: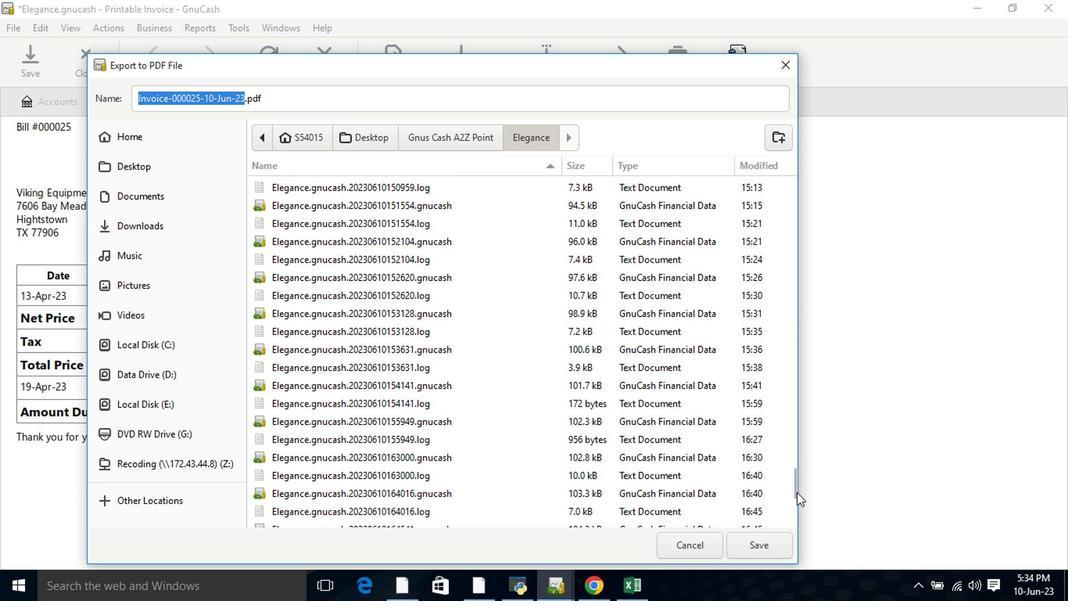 
Action: Mouse pressed left at (791, 498)
Screenshot: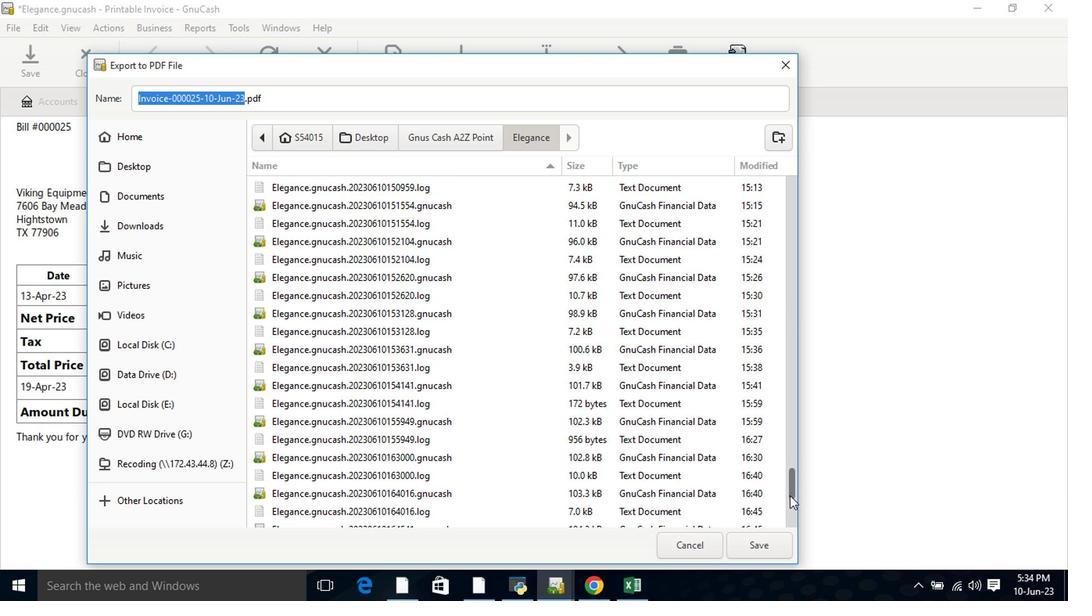 
Action: Mouse moved to (698, 442)
Screenshot: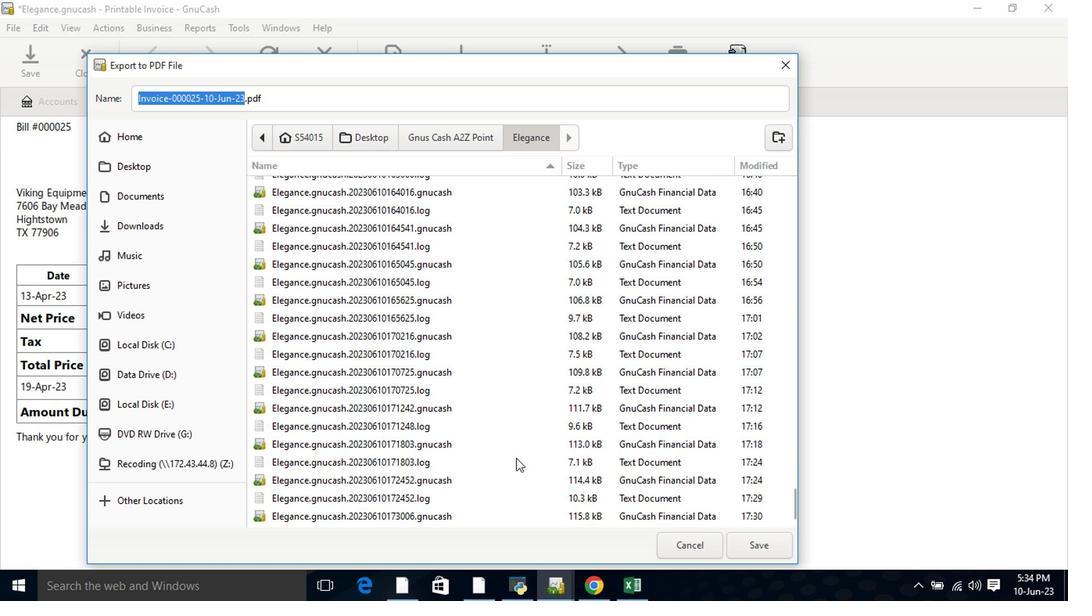 
Action: Mouse scrolled (698, 441) with delta (0, 0)
Screenshot: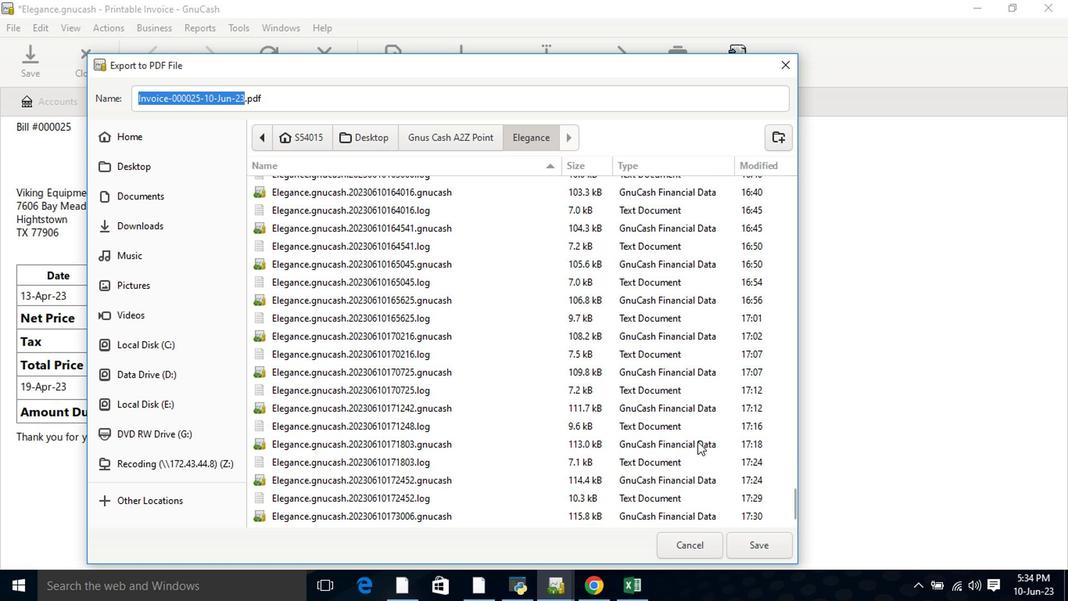 
Action: Mouse scrolled (698, 441) with delta (0, 0)
Screenshot: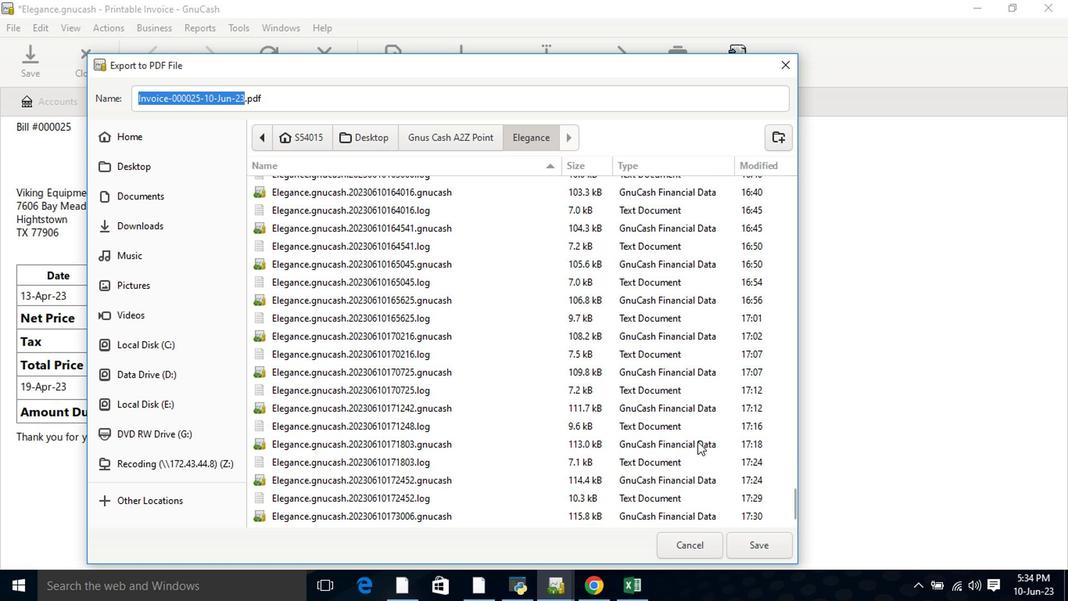 
Action: Mouse scrolled (698, 441) with delta (0, 0)
Screenshot: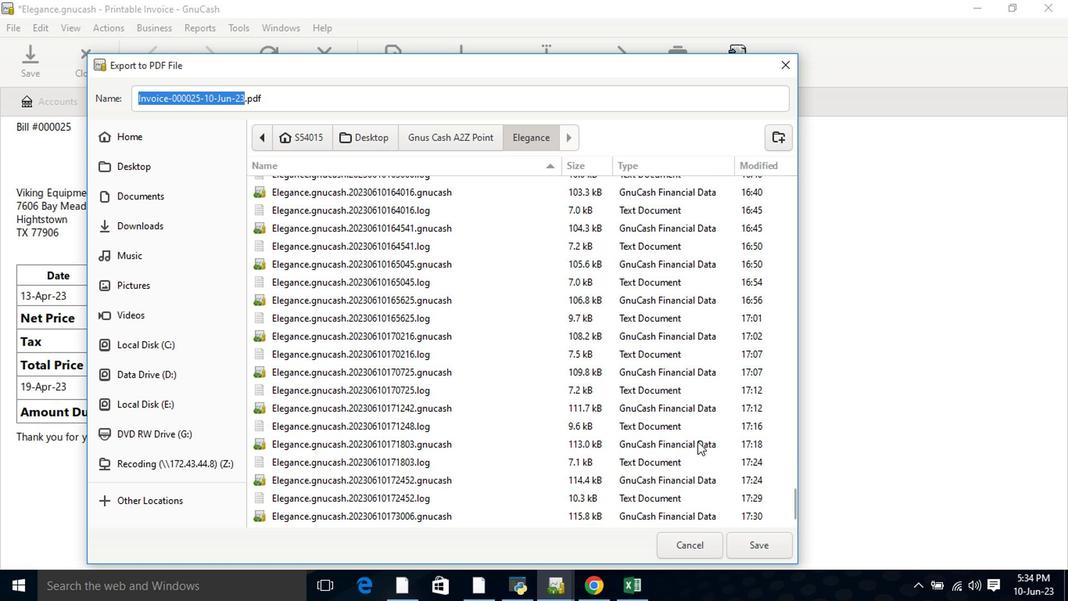 
Action: Mouse scrolled (698, 441) with delta (0, 0)
Screenshot: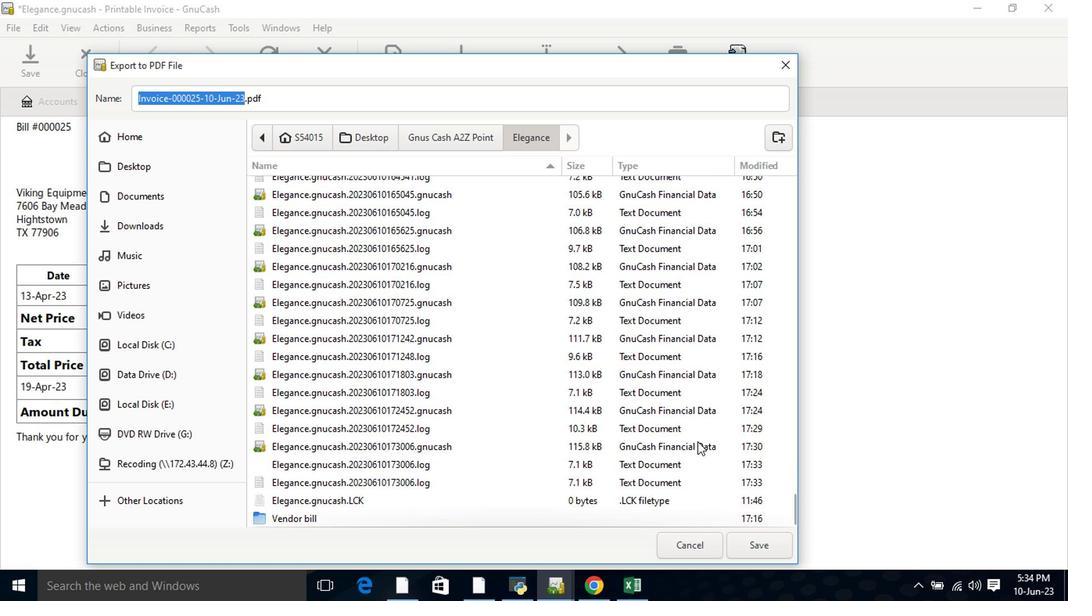 
Action: Mouse scrolled (698, 441) with delta (0, 0)
Screenshot: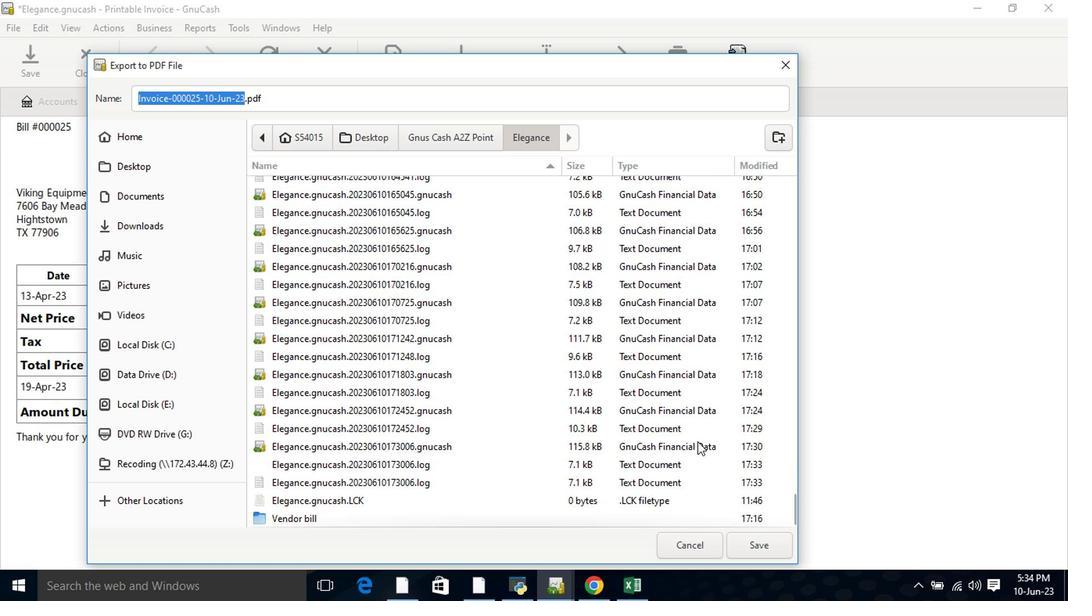
Action: Mouse moved to (698, 442)
Screenshot: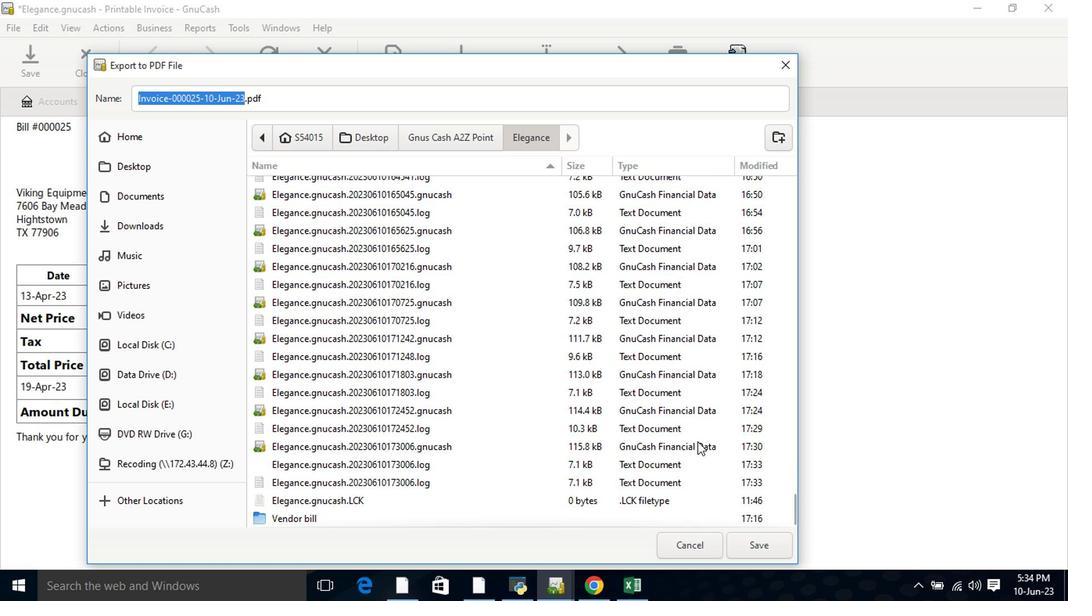 
Action: Mouse scrolled (698, 441) with delta (0, 0)
Screenshot: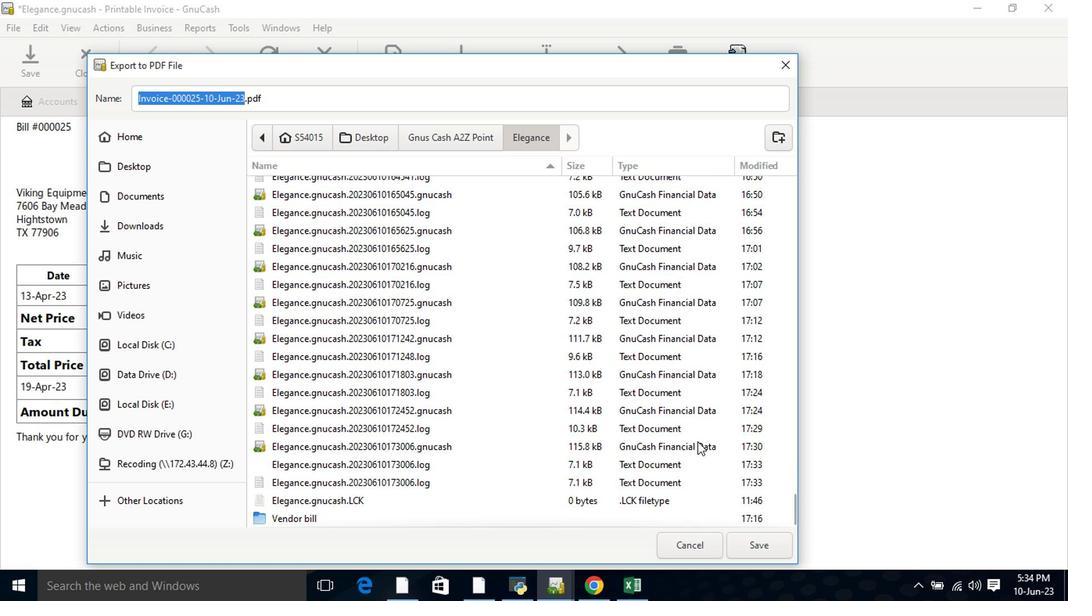 
Action: Mouse moved to (292, 517)
Screenshot: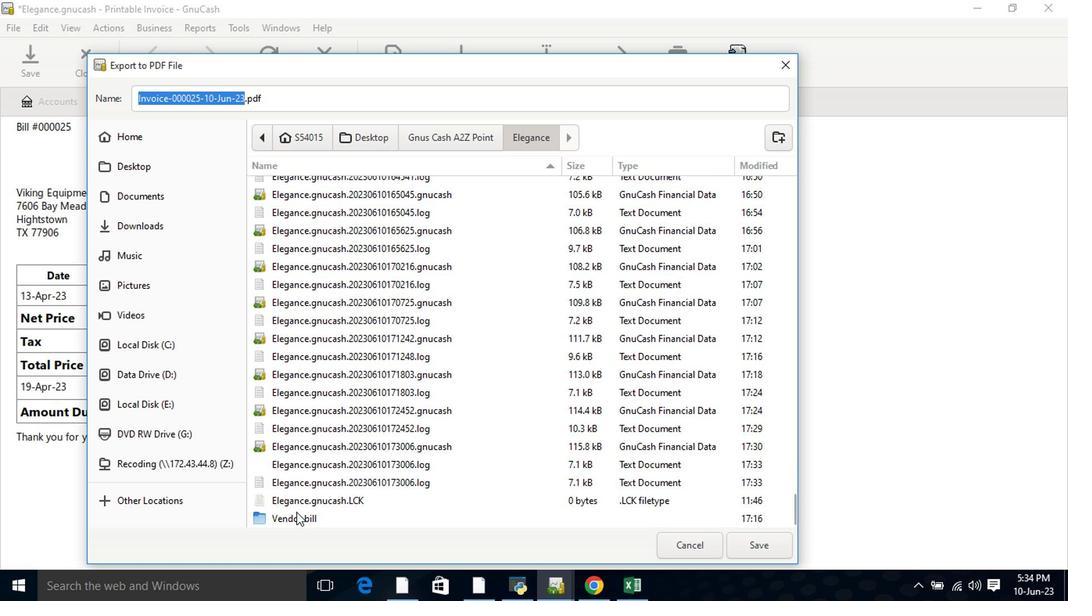 
Action: Mouse pressed left at (292, 517)
Screenshot: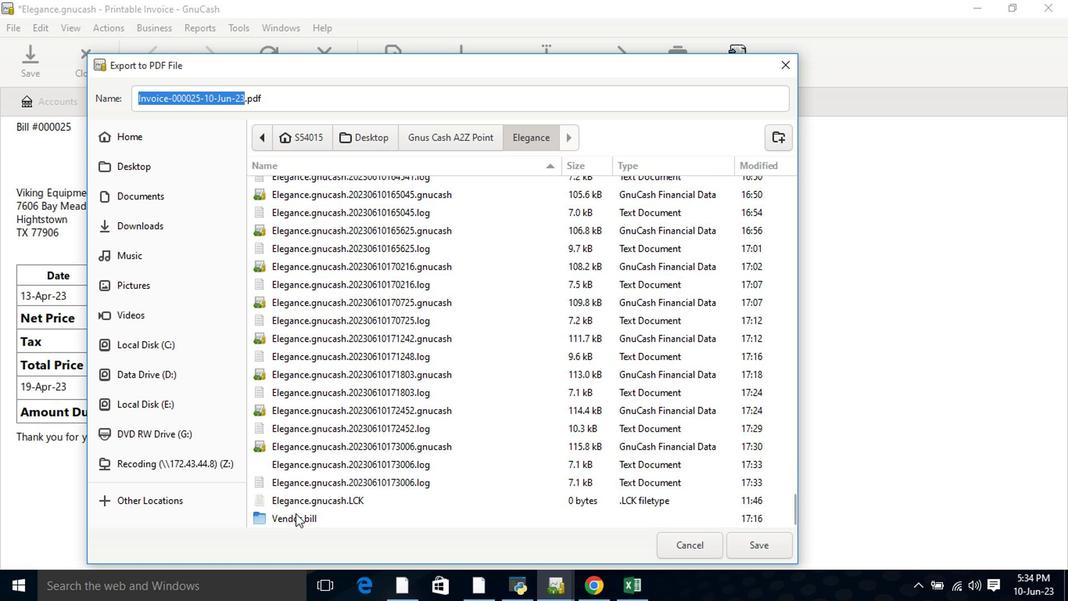 
Action: Mouse pressed left at (292, 517)
Screenshot: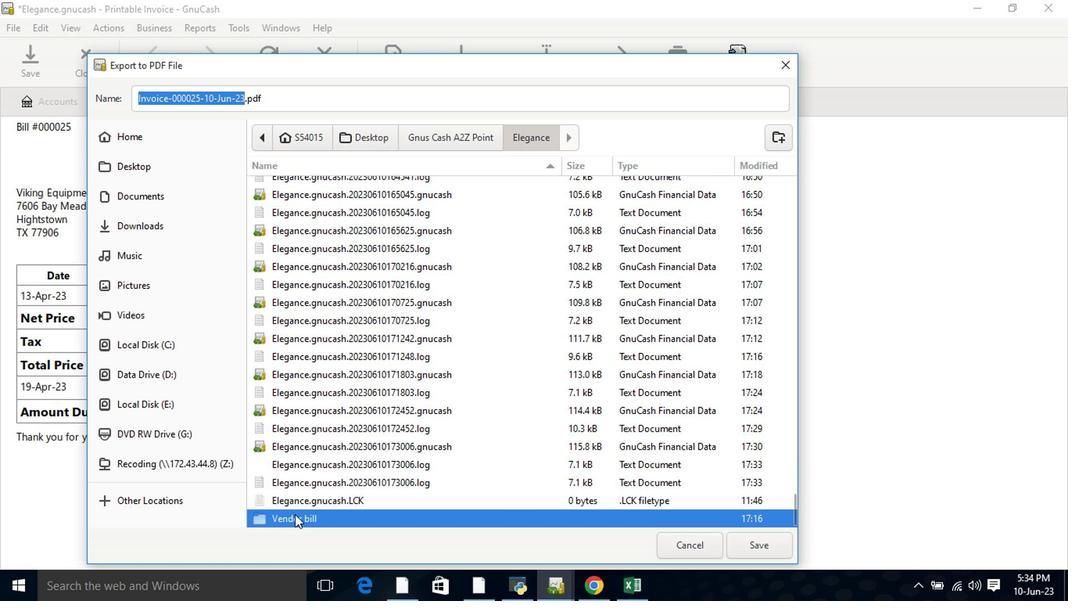 
Action: Mouse moved to (759, 549)
